 Task: Look for Airbnb properties in Bungoma, Kenya from 12th  December, 2023 to 15th December, 2023 for 3 adults.2 bedrooms having 3 beds and 1 bathroom. Property type can be flat. Amenities needed are: washing machine. Booking option can be shelf check-in. Look for 5 properties as per requirement.
Action: Mouse moved to (565, 148)
Screenshot: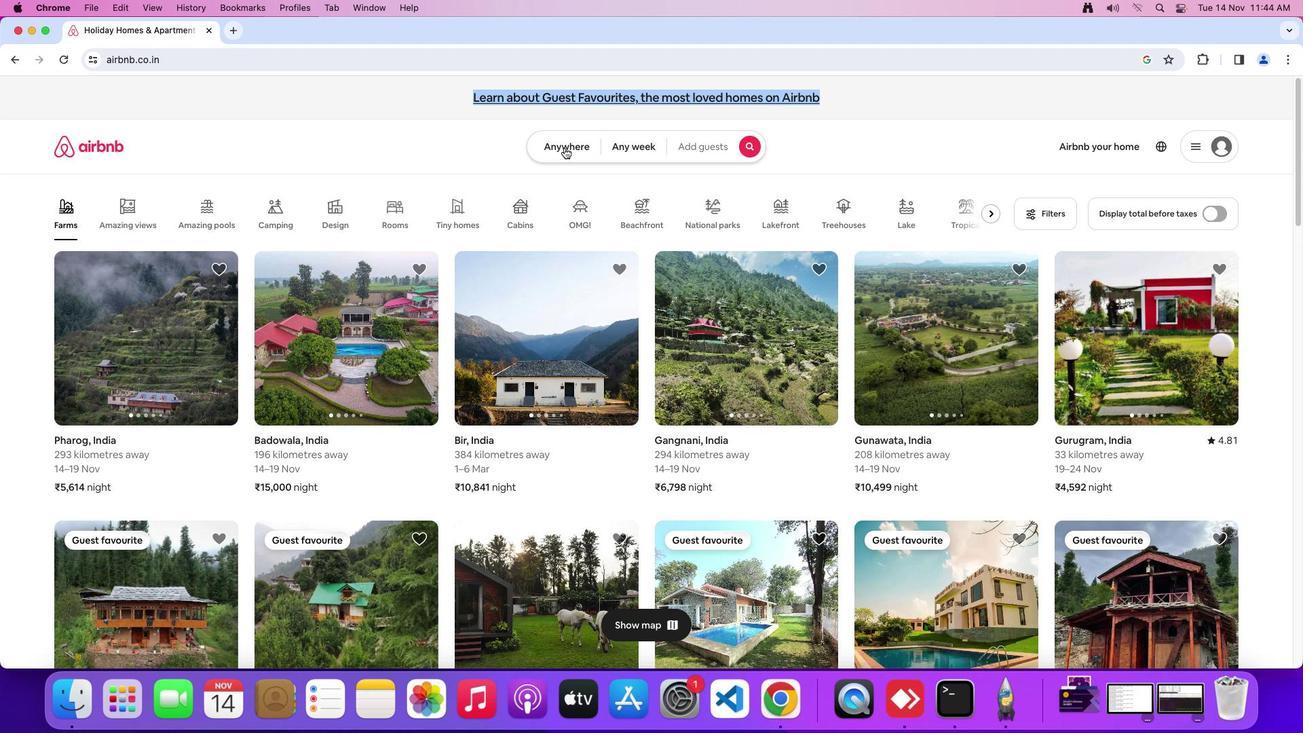 
Action: Mouse pressed left at (565, 148)
Screenshot: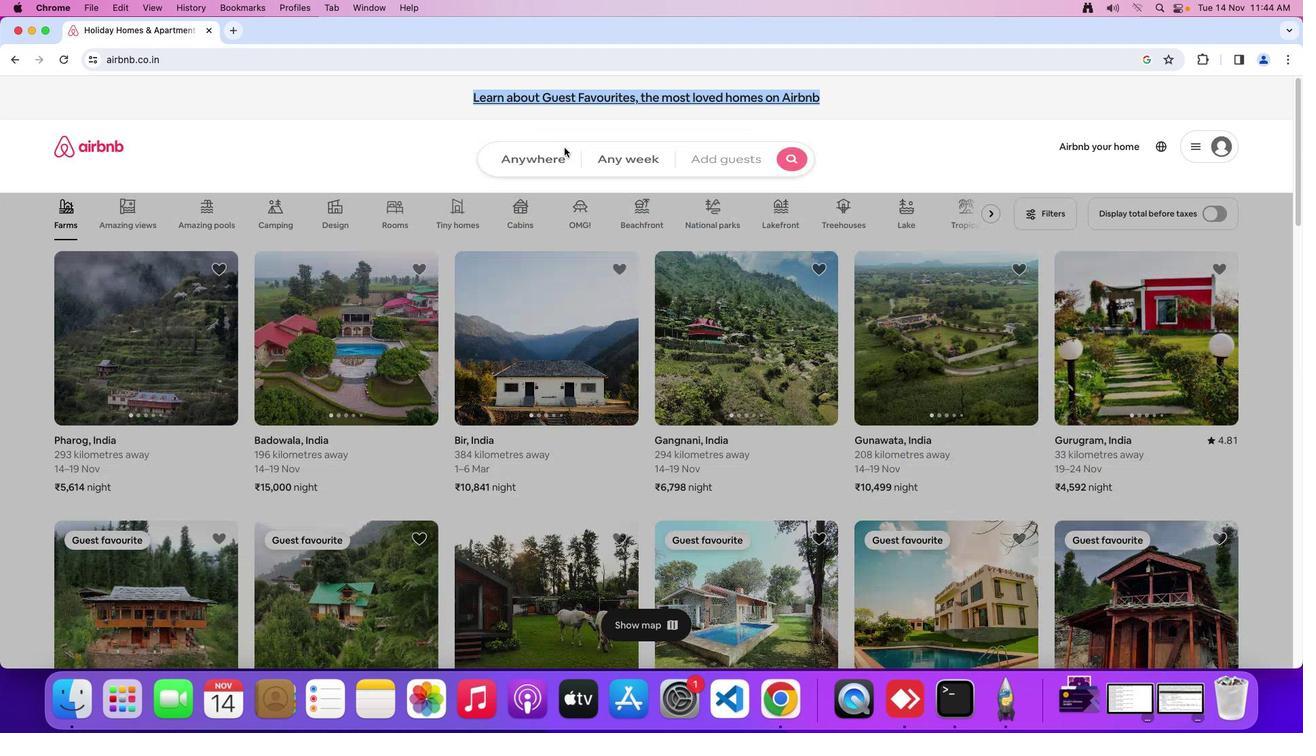 
Action: Mouse moved to (486, 207)
Screenshot: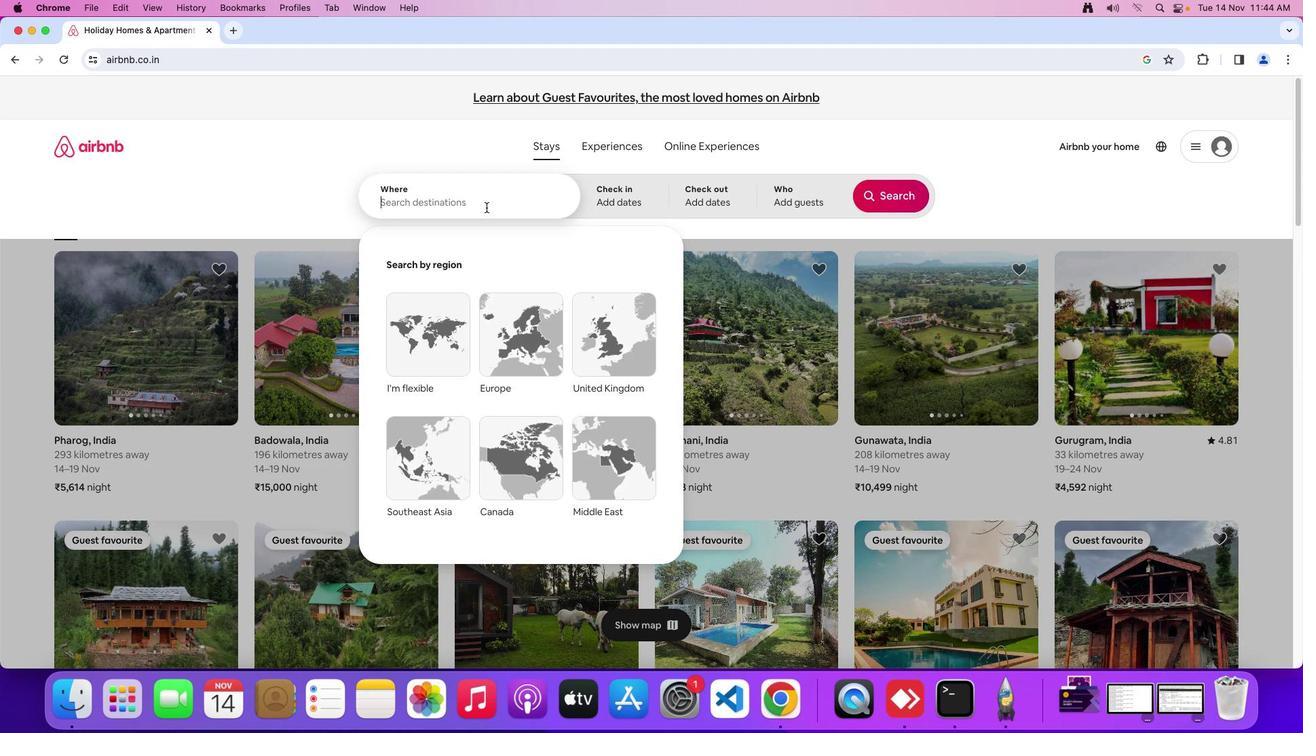 
Action: Mouse pressed left at (486, 207)
Screenshot: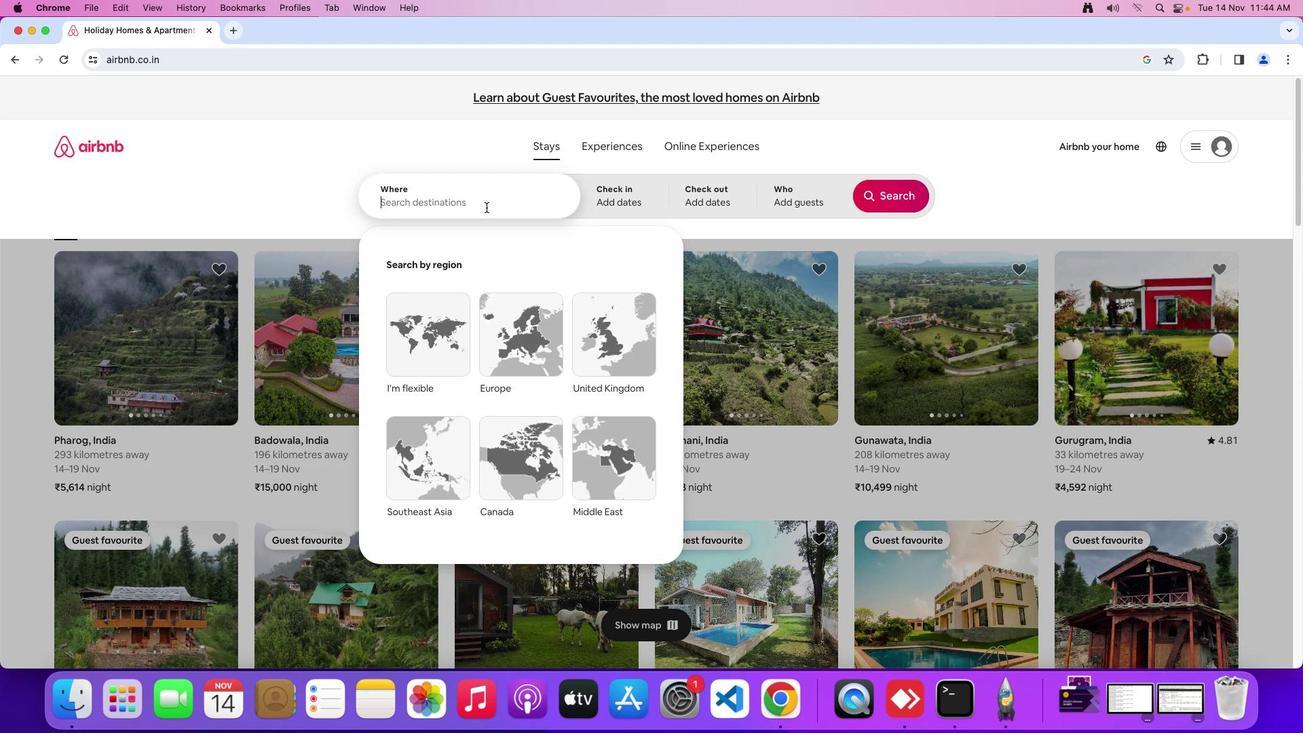 
Action: Mouse moved to (494, 213)
Screenshot: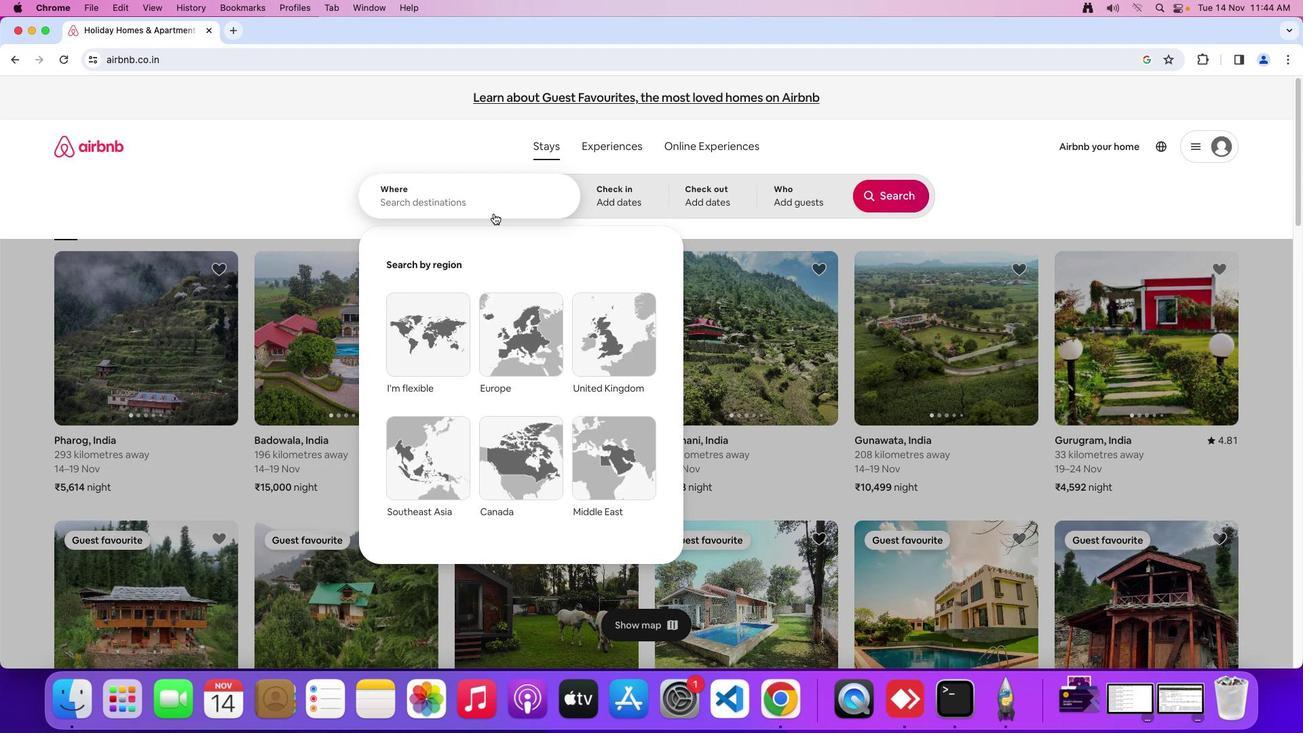 
Action: Key pressed Key.shift_r'B''u''n''g''o''m''a'','Key.spaceKey.shift'K''e''n''y''a'
Screenshot: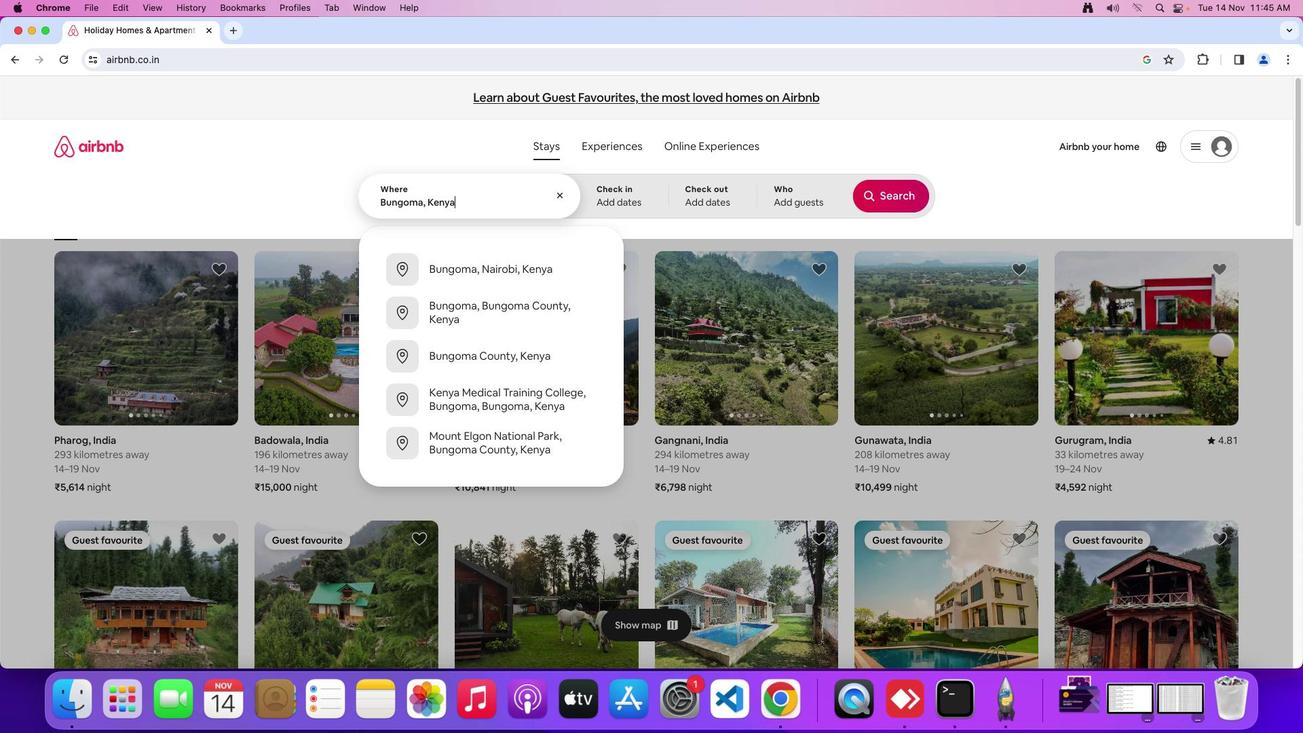 
Action: Mouse moved to (621, 186)
Screenshot: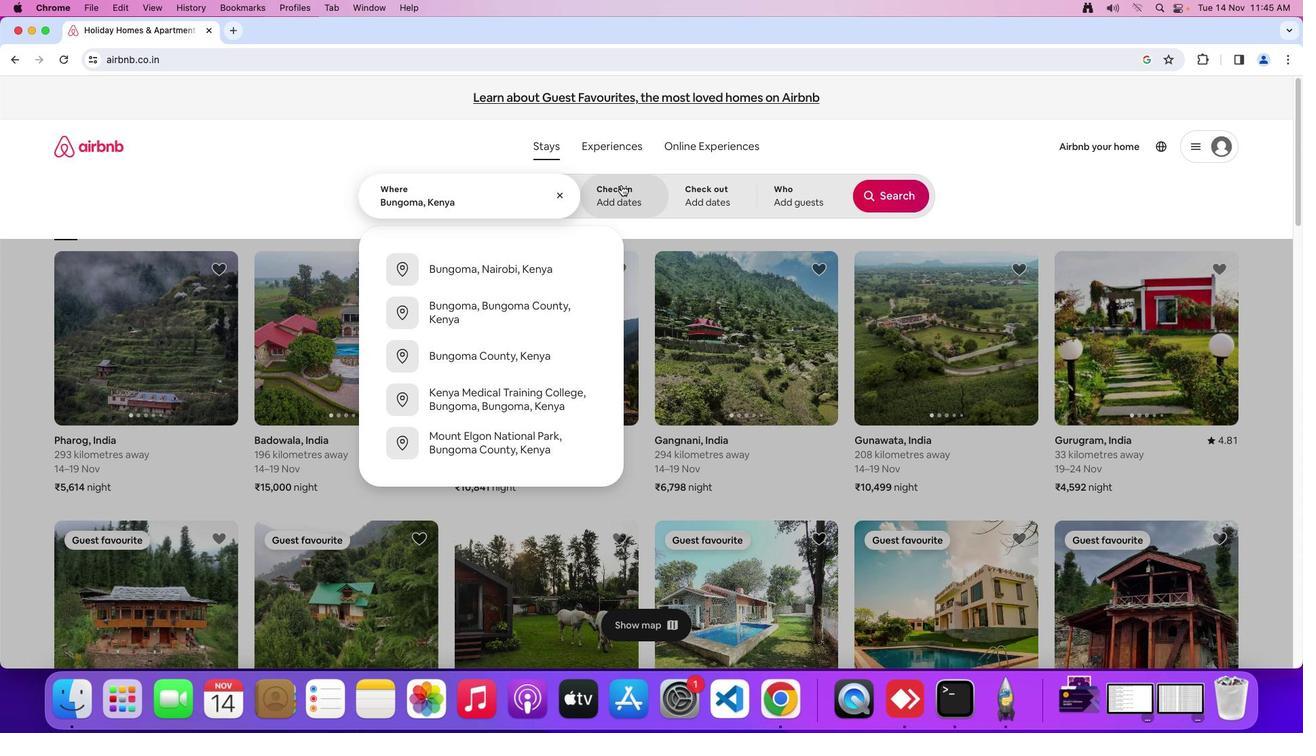 
Action: Mouse pressed left at (621, 186)
Screenshot: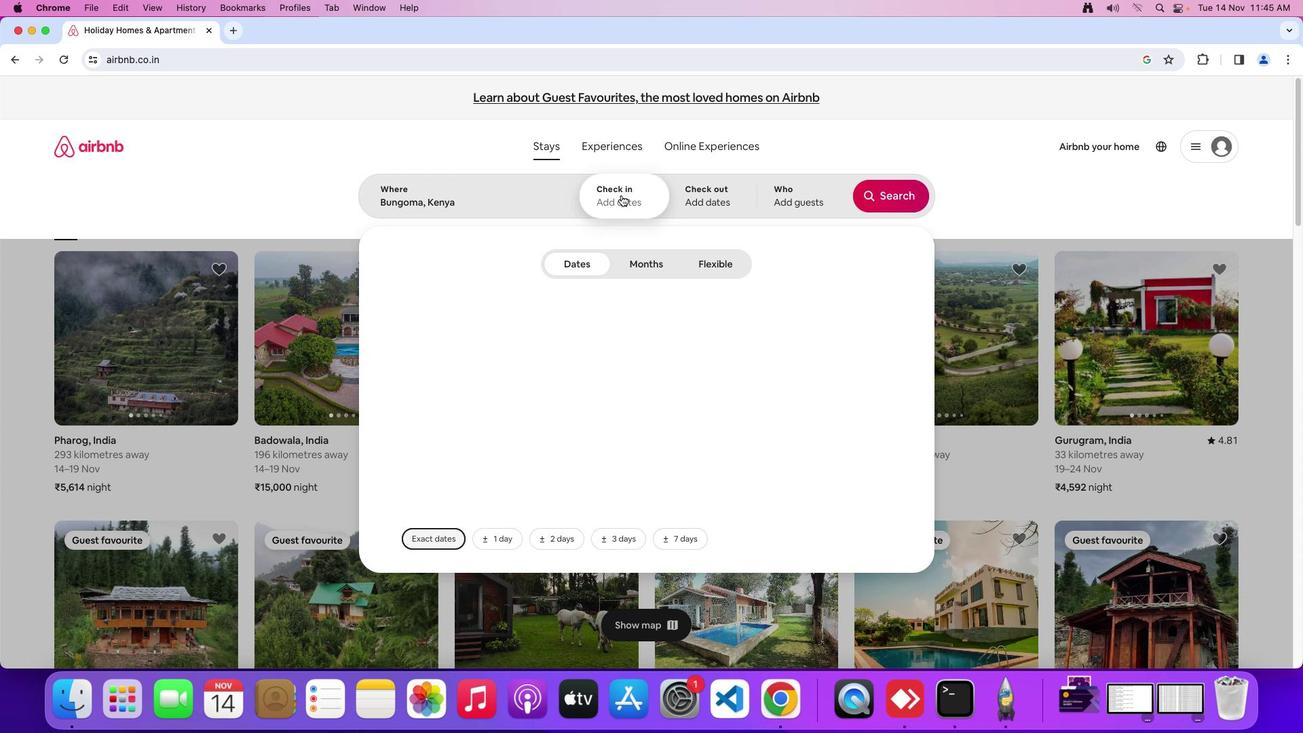 
Action: Mouse moved to (746, 434)
Screenshot: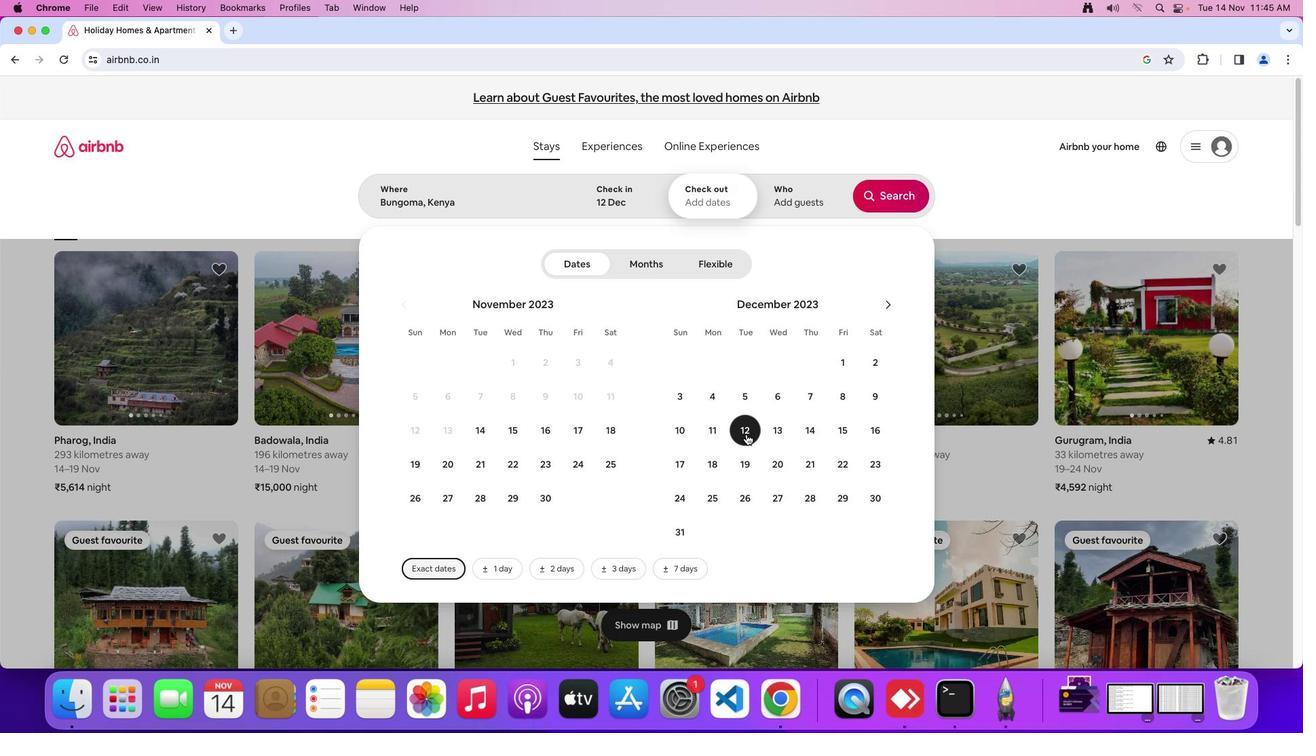 
Action: Mouse pressed left at (746, 434)
Screenshot: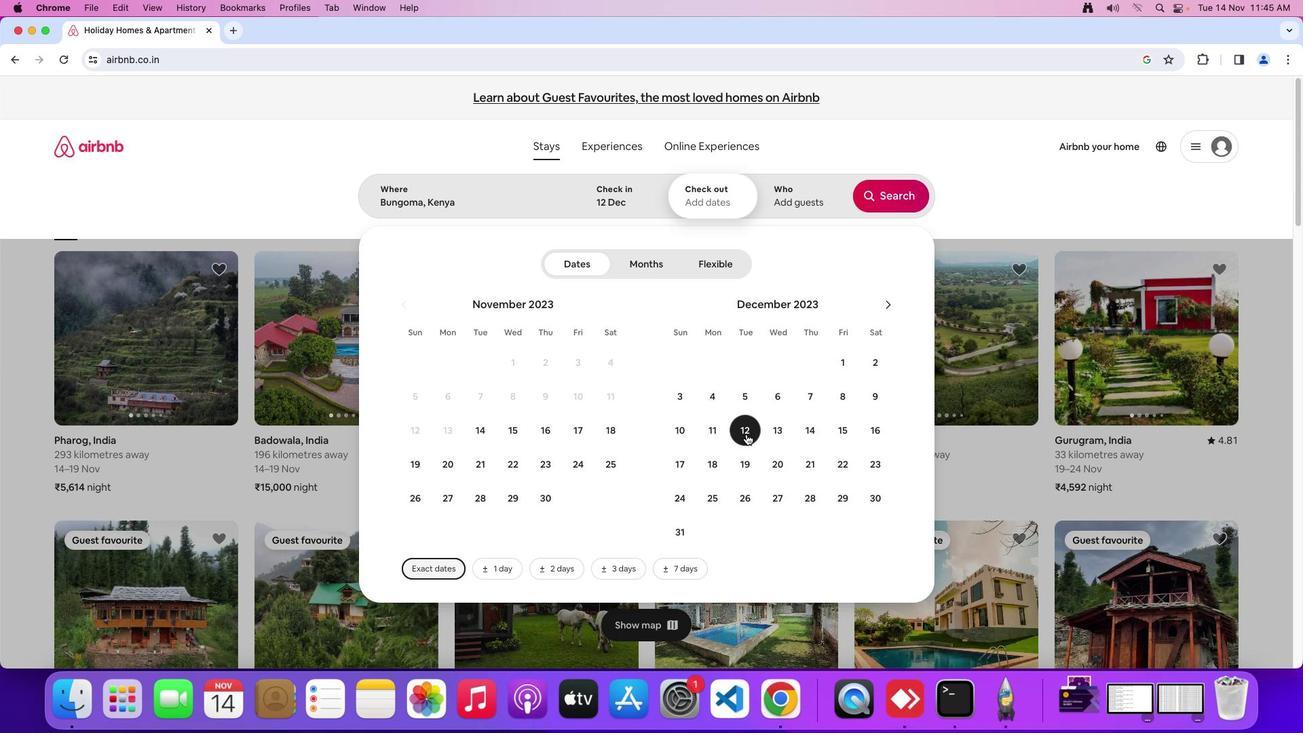 
Action: Mouse moved to (839, 429)
Screenshot: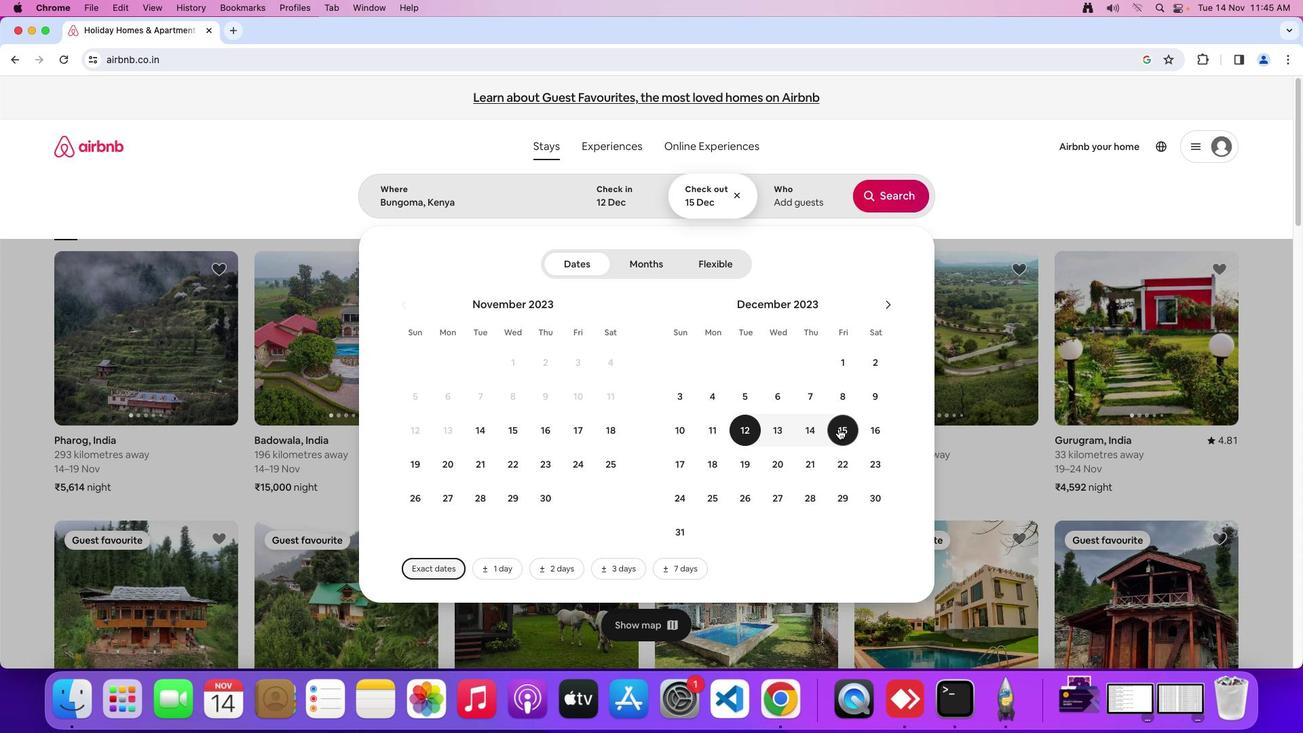 
Action: Mouse pressed left at (839, 429)
Screenshot: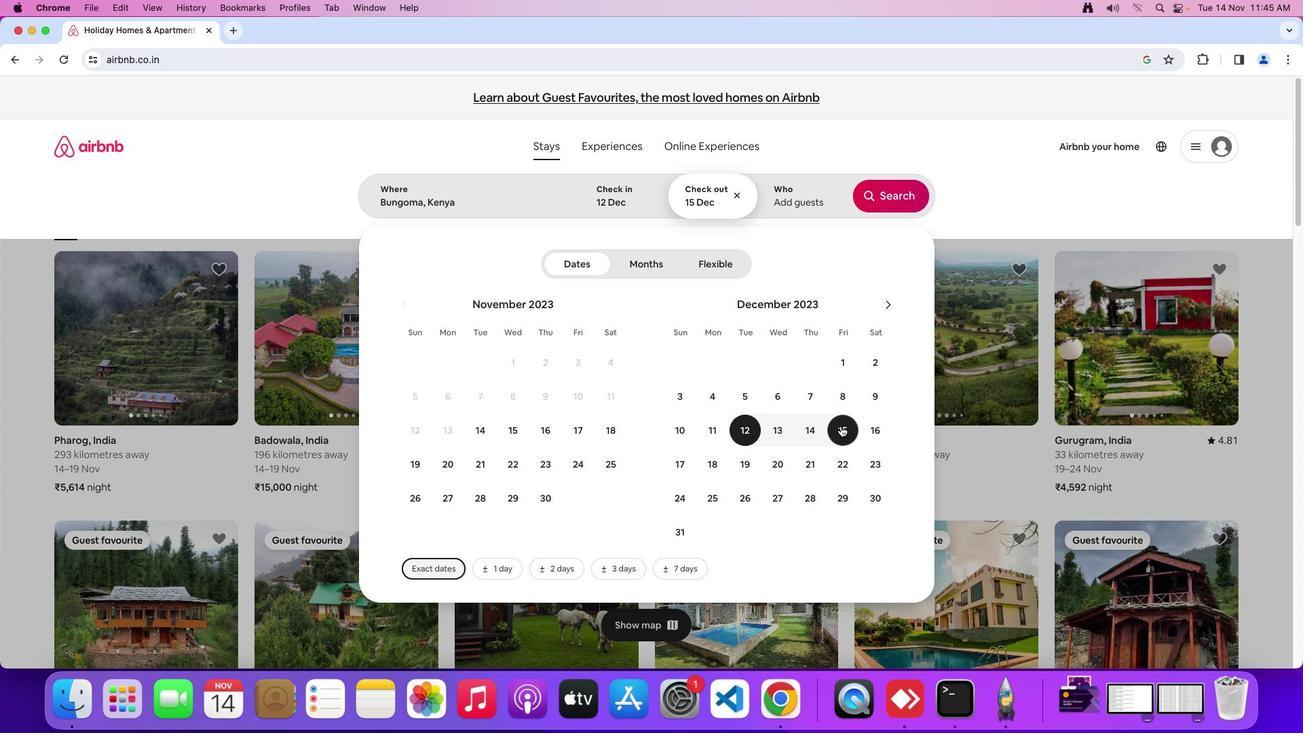 
Action: Mouse moved to (826, 208)
Screenshot: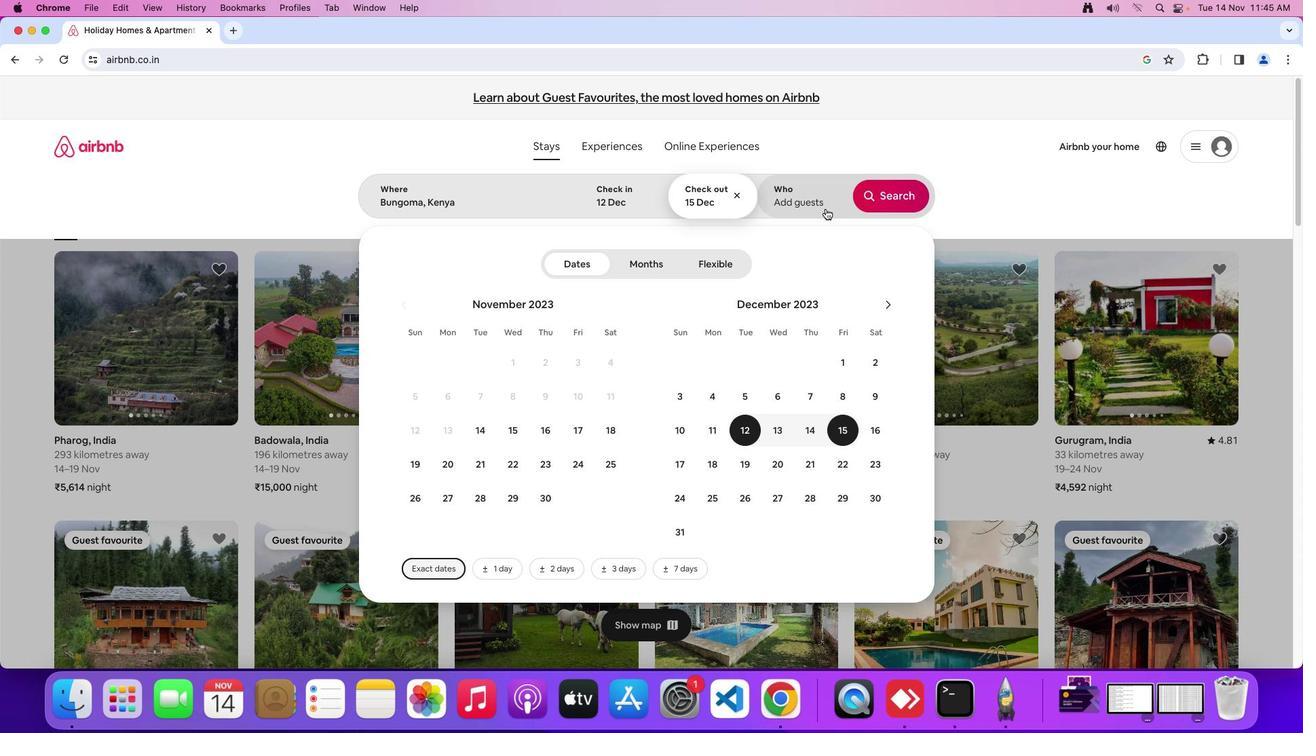 
Action: Mouse pressed left at (826, 208)
Screenshot: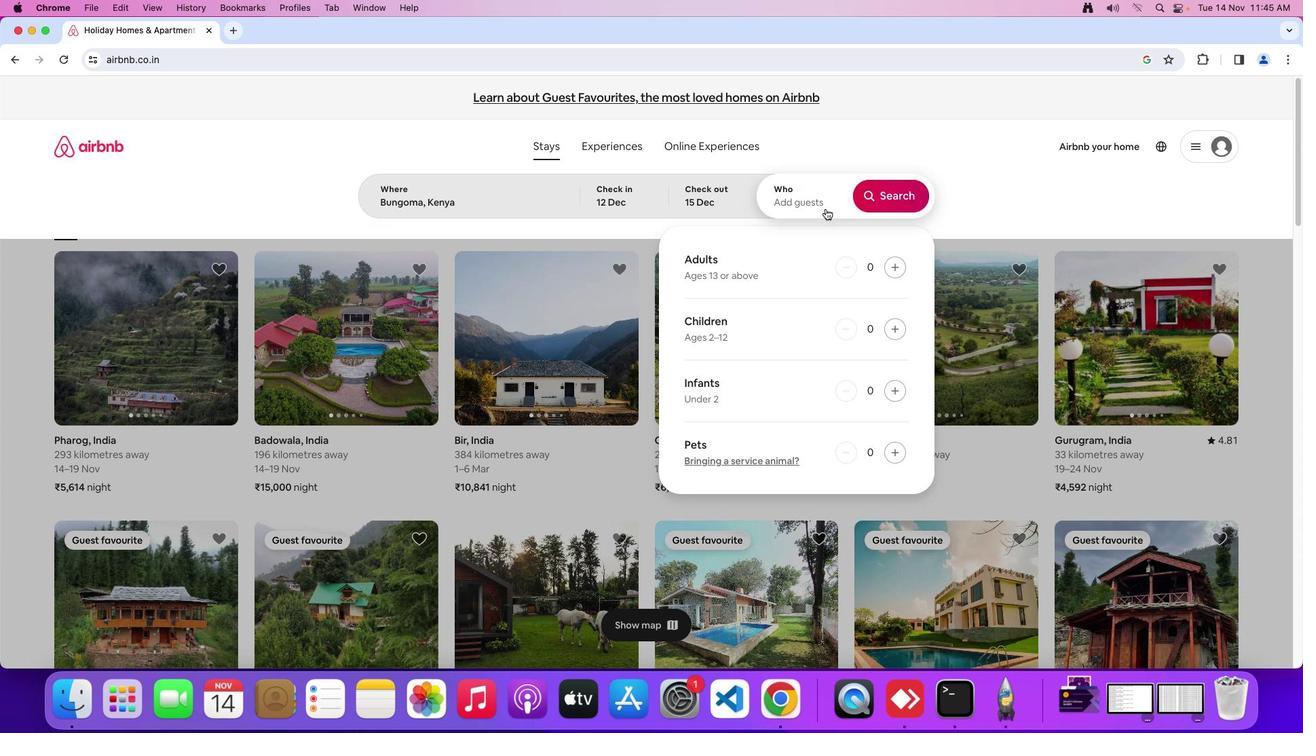 
Action: Mouse moved to (898, 269)
Screenshot: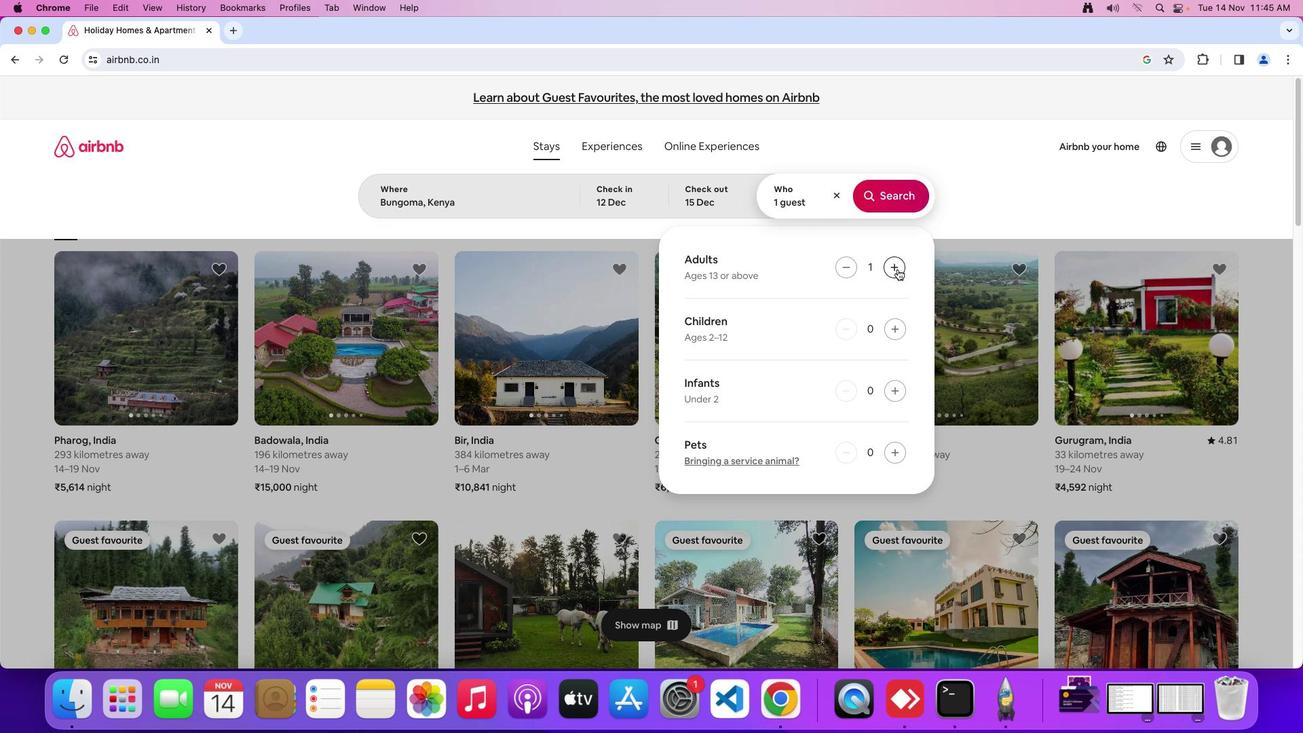 
Action: Mouse pressed left at (898, 269)
Screenshot: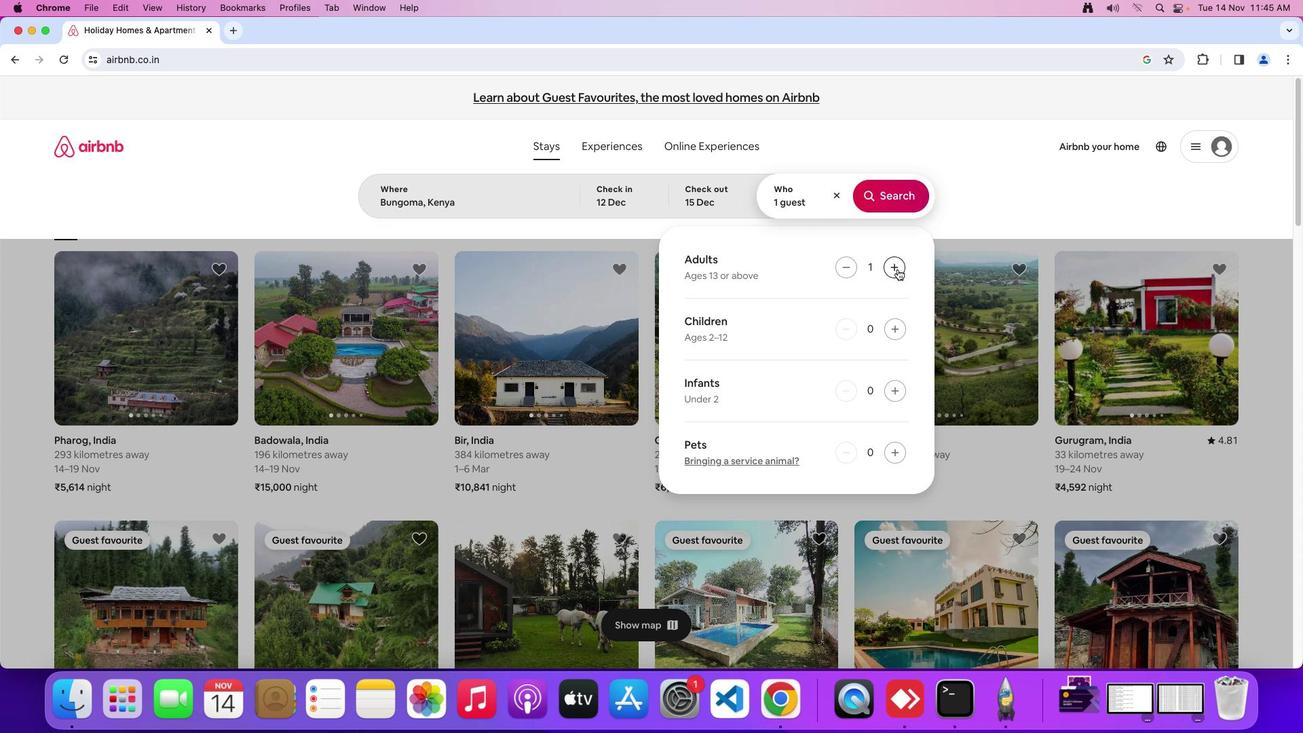 
Action: Mouse moved to (898, 268)
Screenshot: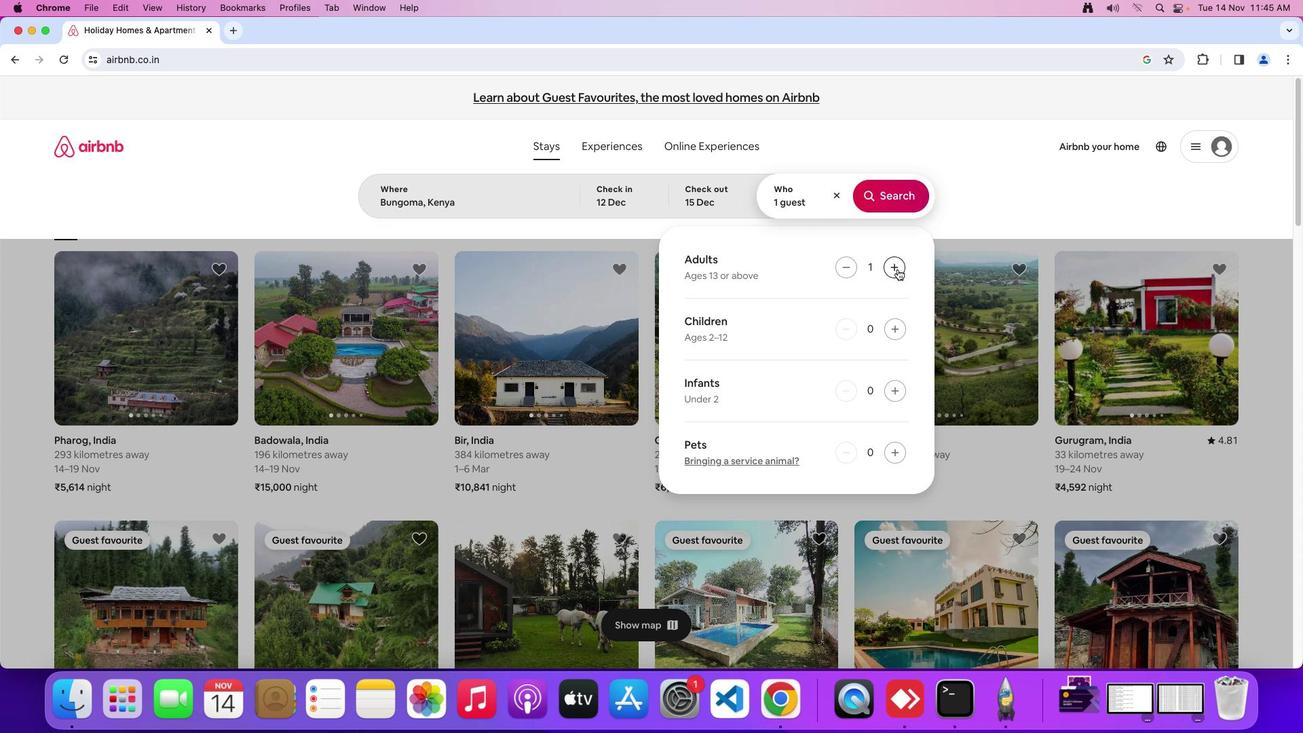
Action: Mouse pressed left at (898, 268)
Screenshot: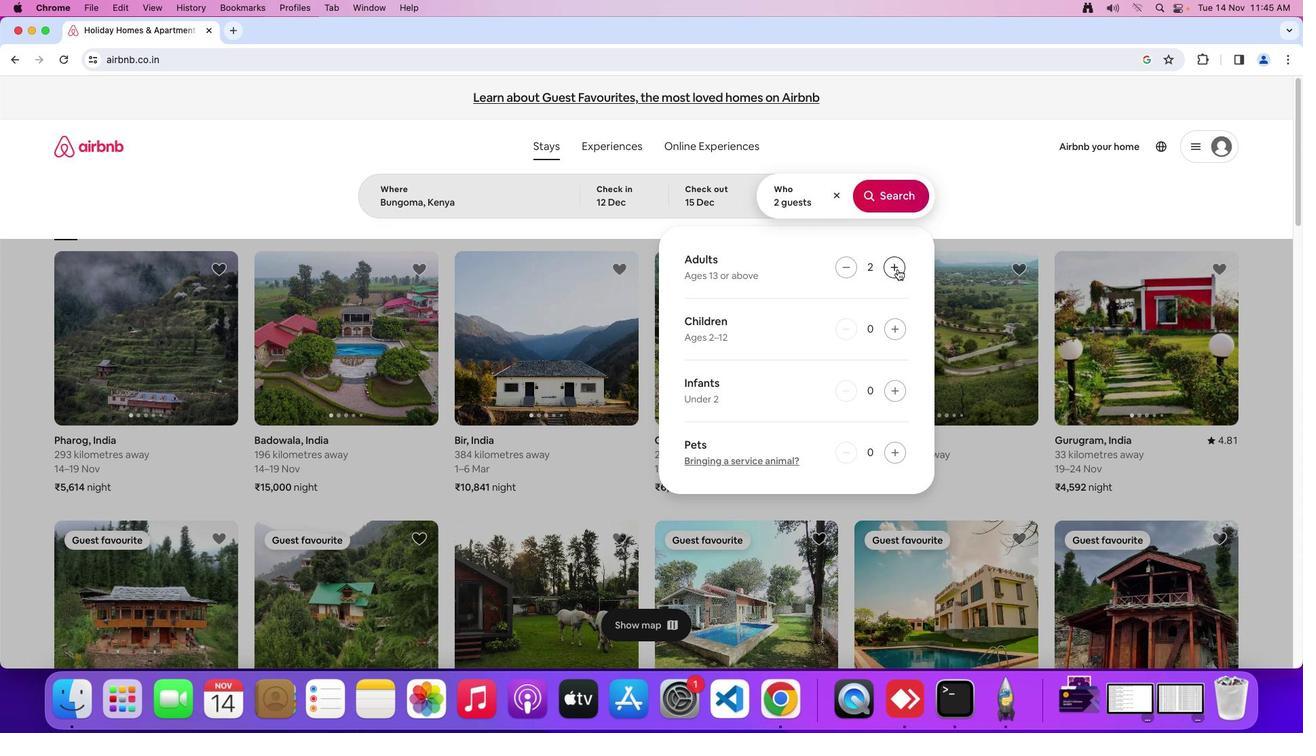 
Action: Mouse pressed left at (898, 268)
Screenshot: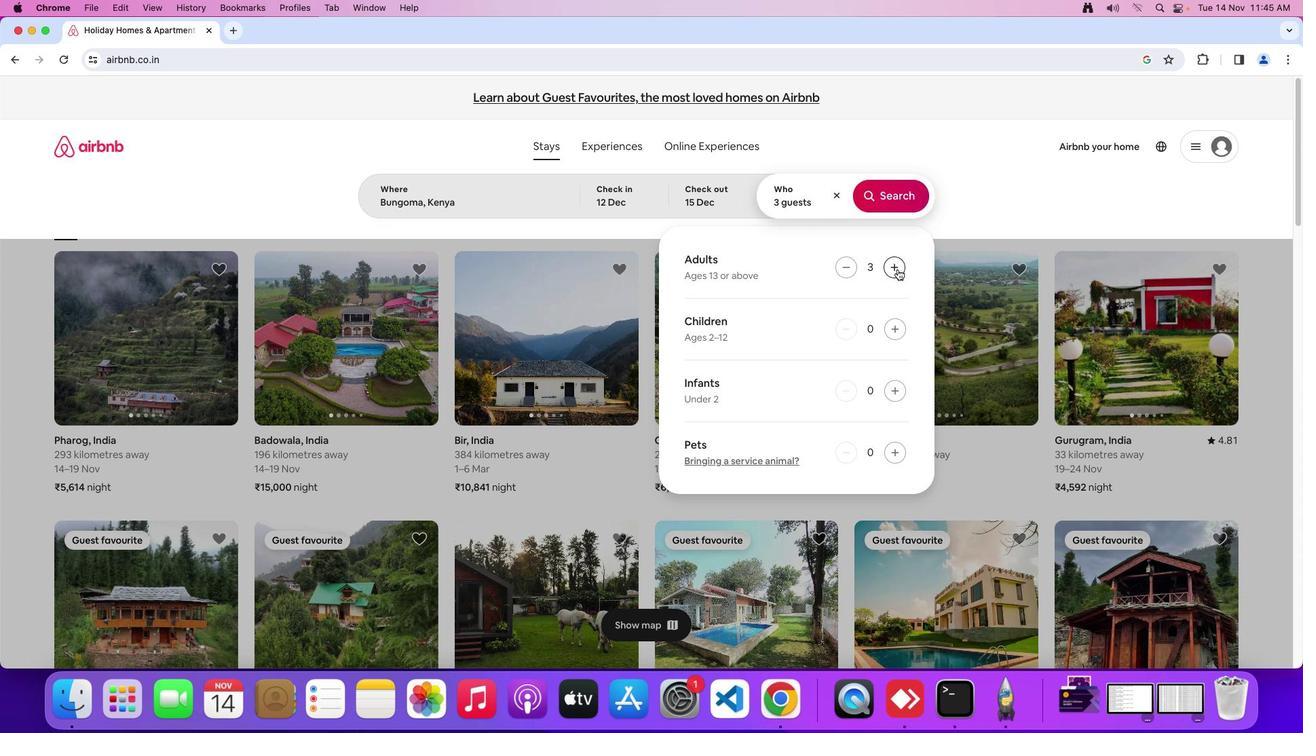 
Action: Mouse moved to (897, 203)
Screenshot: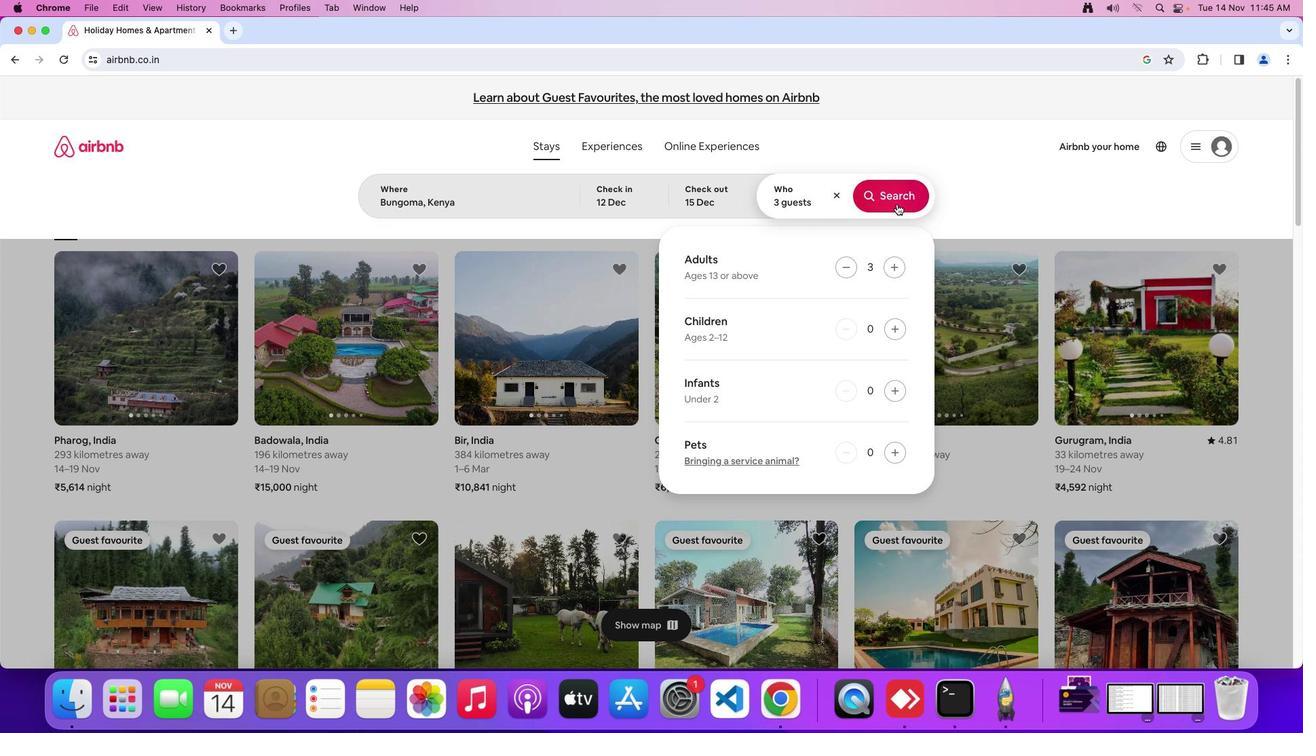 
Action: Mouse pressed left at (897, 203)
Screenshot: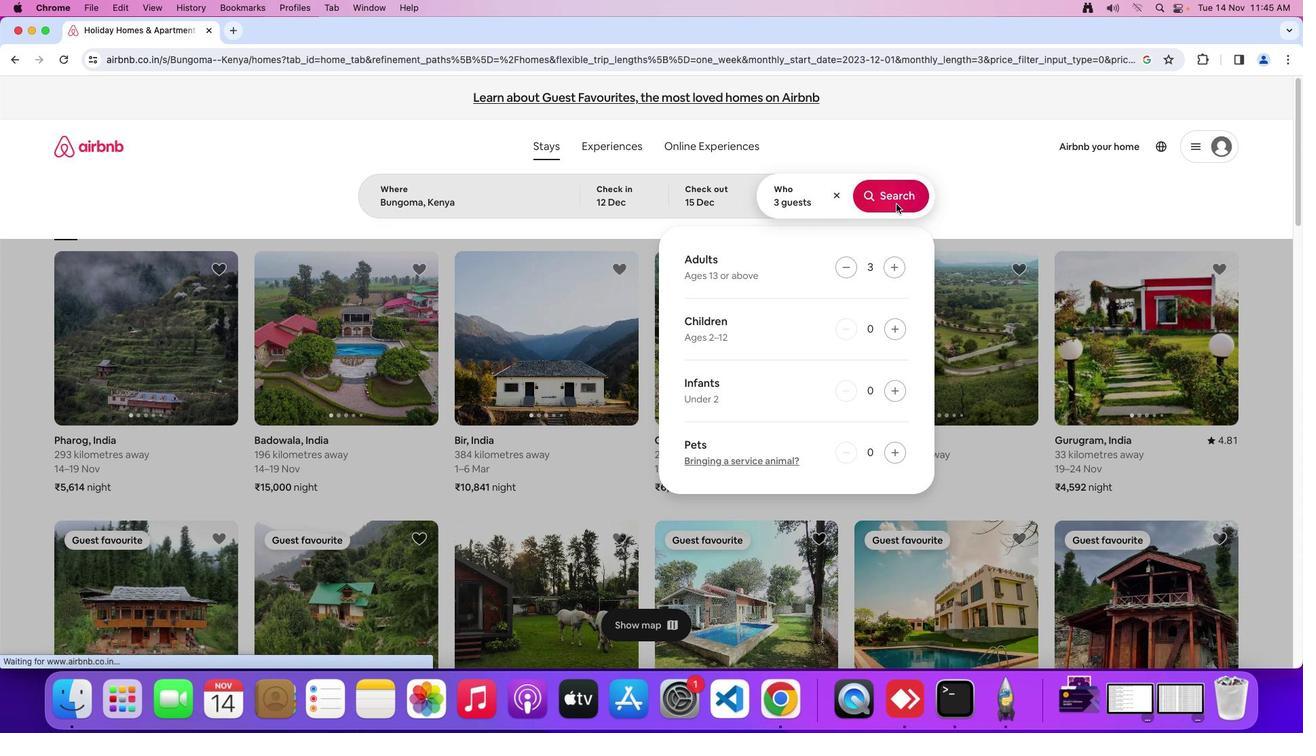 
Action: Mouse moved to (1069, 156)
Screenshot: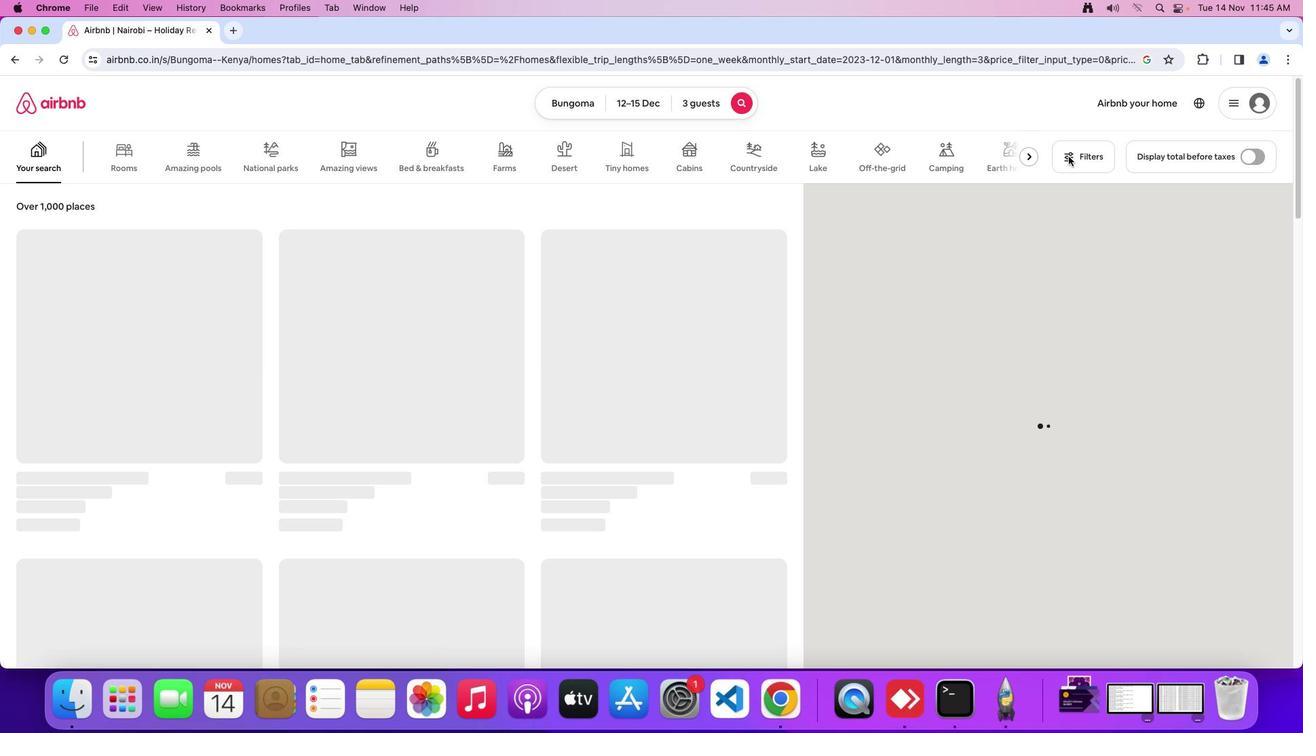 
Action: Mouse pressed left at (1069, 156)
Screenshot: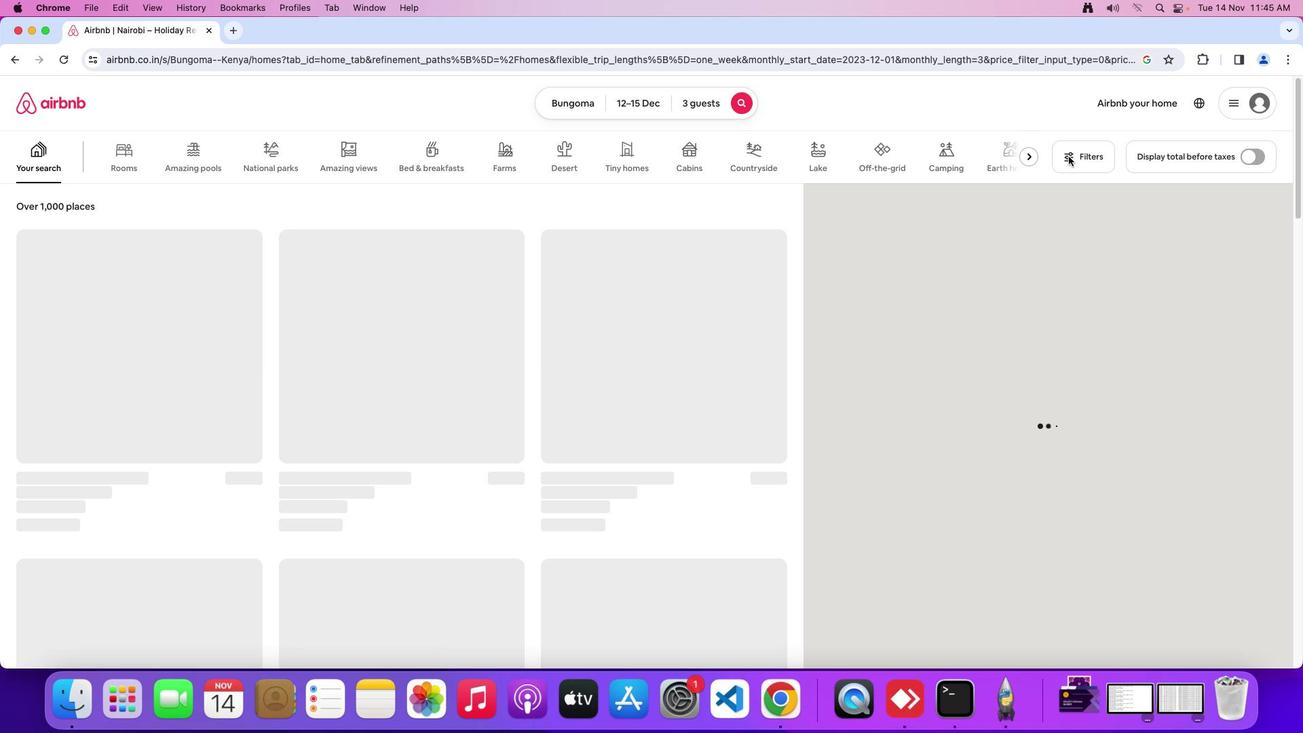 
Action: Mouse moved to (1081, 157)
Screenshot: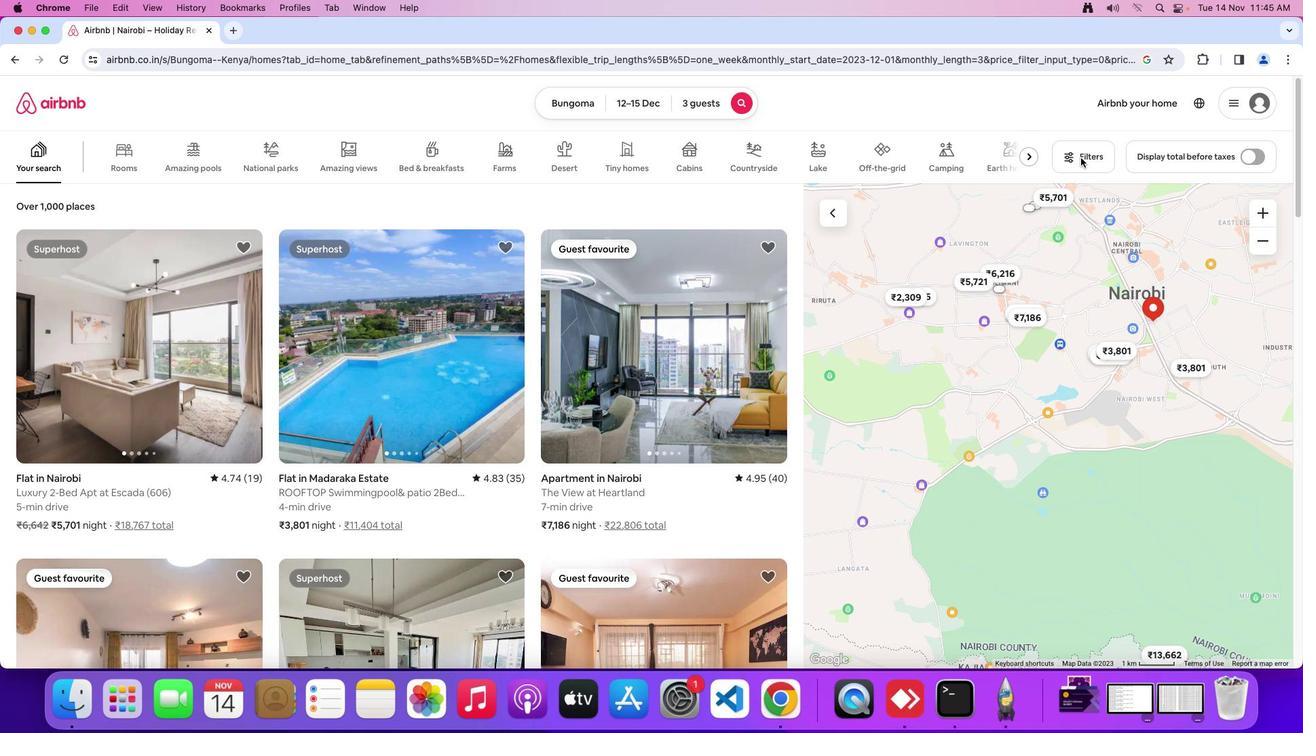 
Action: Mouse pressed left at (1081, 157)
Screenshot: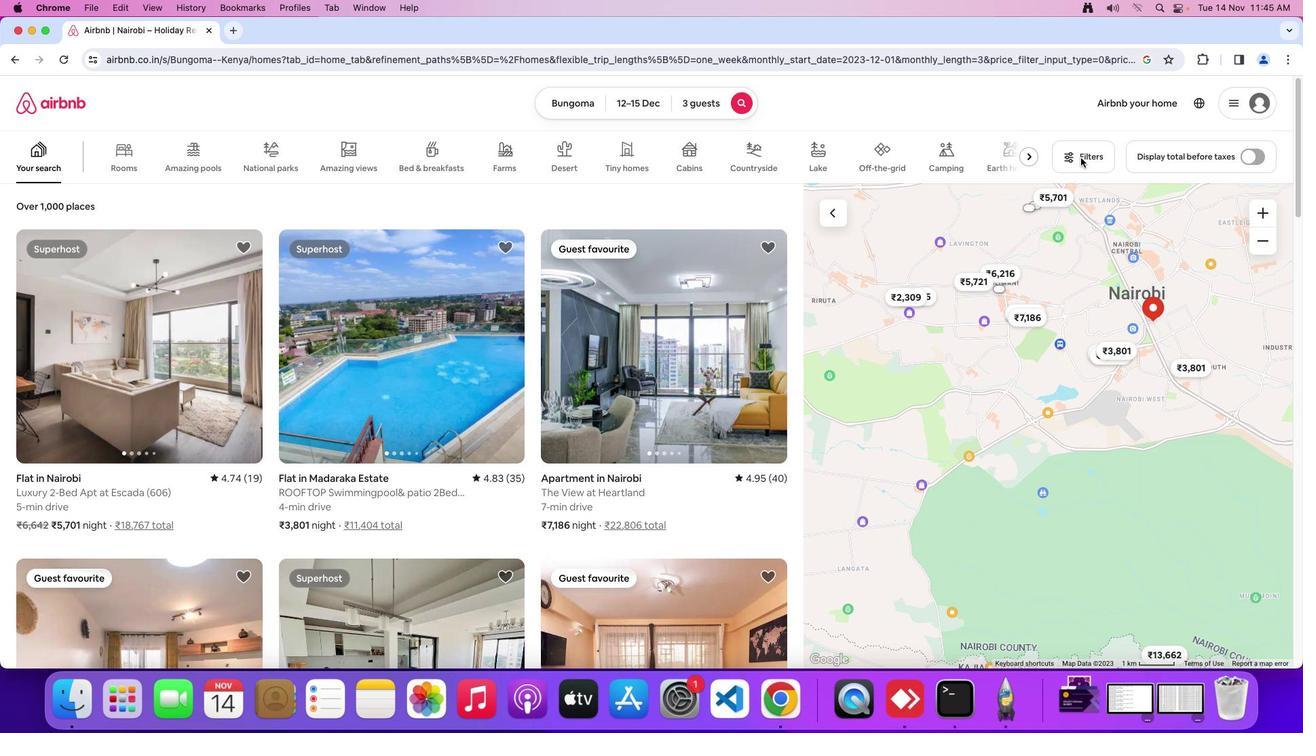 
Action: Mouse moved to (715, 414)
Screenshot: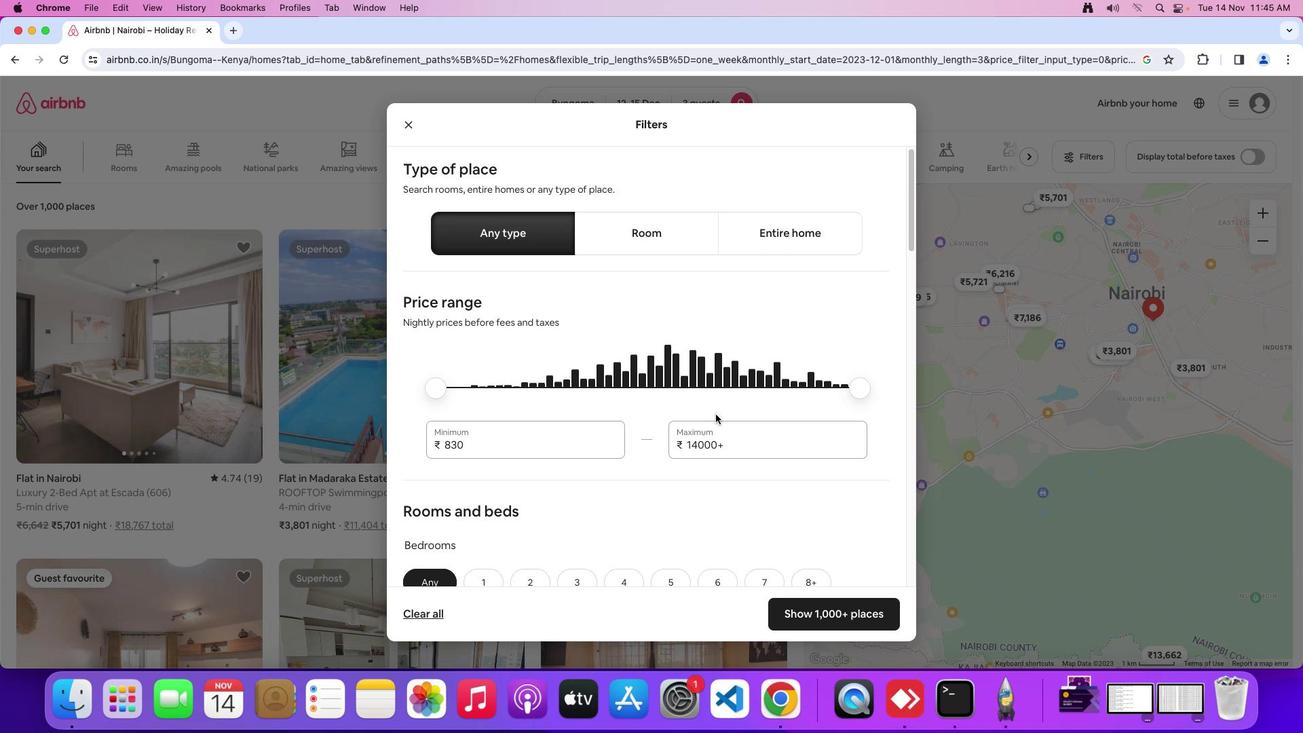
Action: Mouse scrolled (715, 414) with delta (0, 0)
Screenshot: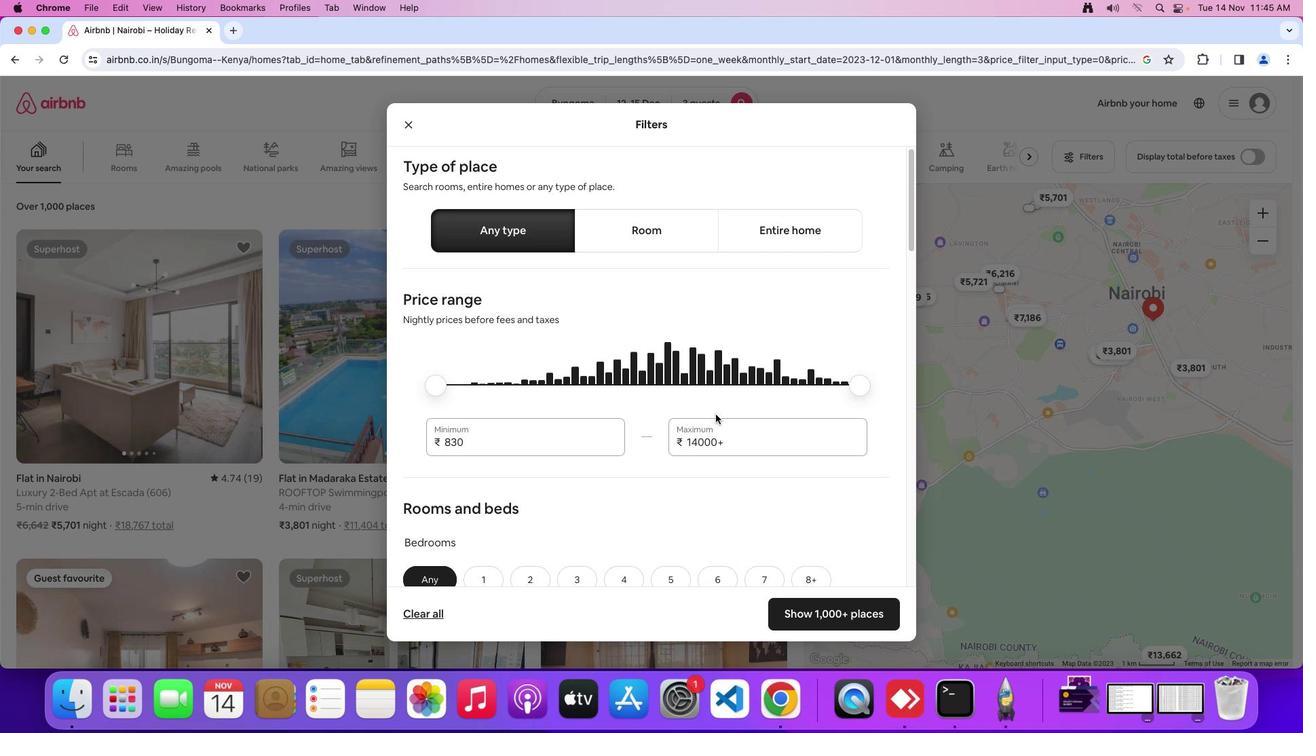 
Action: Mouse moved to (715, 414)
Screenshot: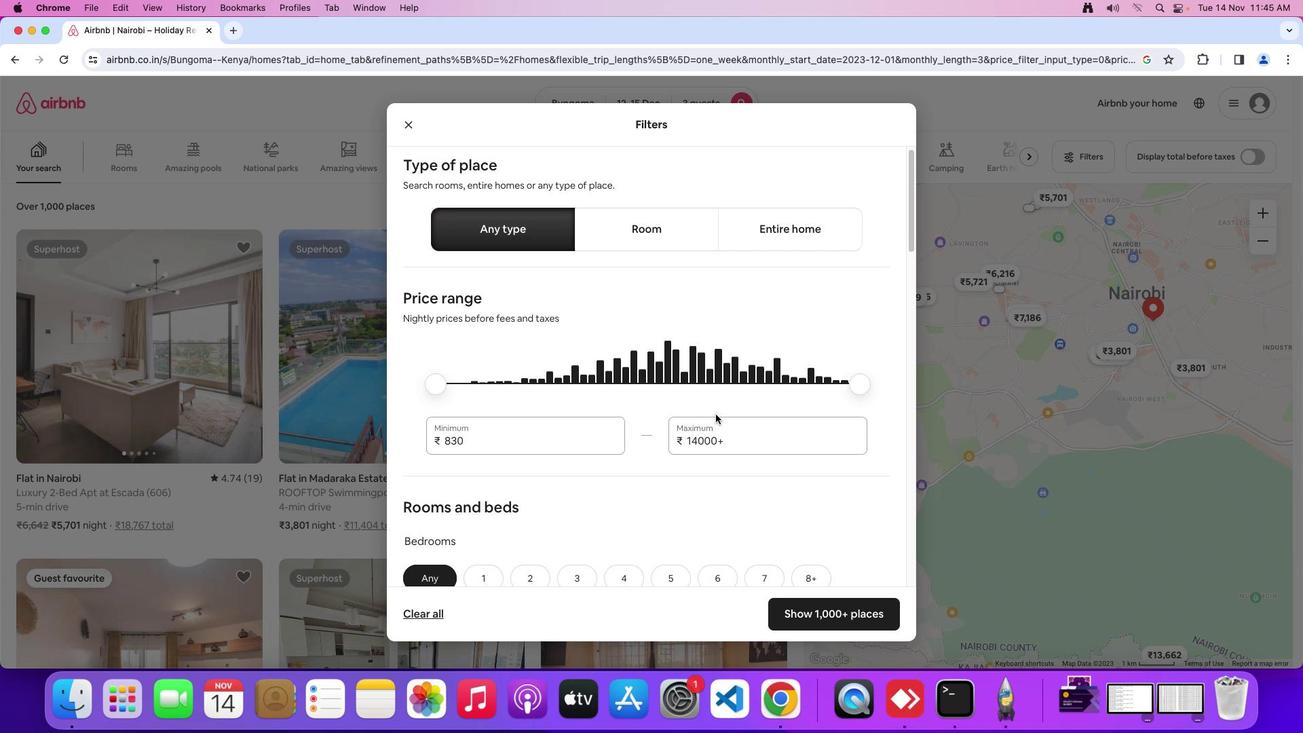 
Action: Mouse scrolled (715, 414) with delta (0, 0)
Screenshot: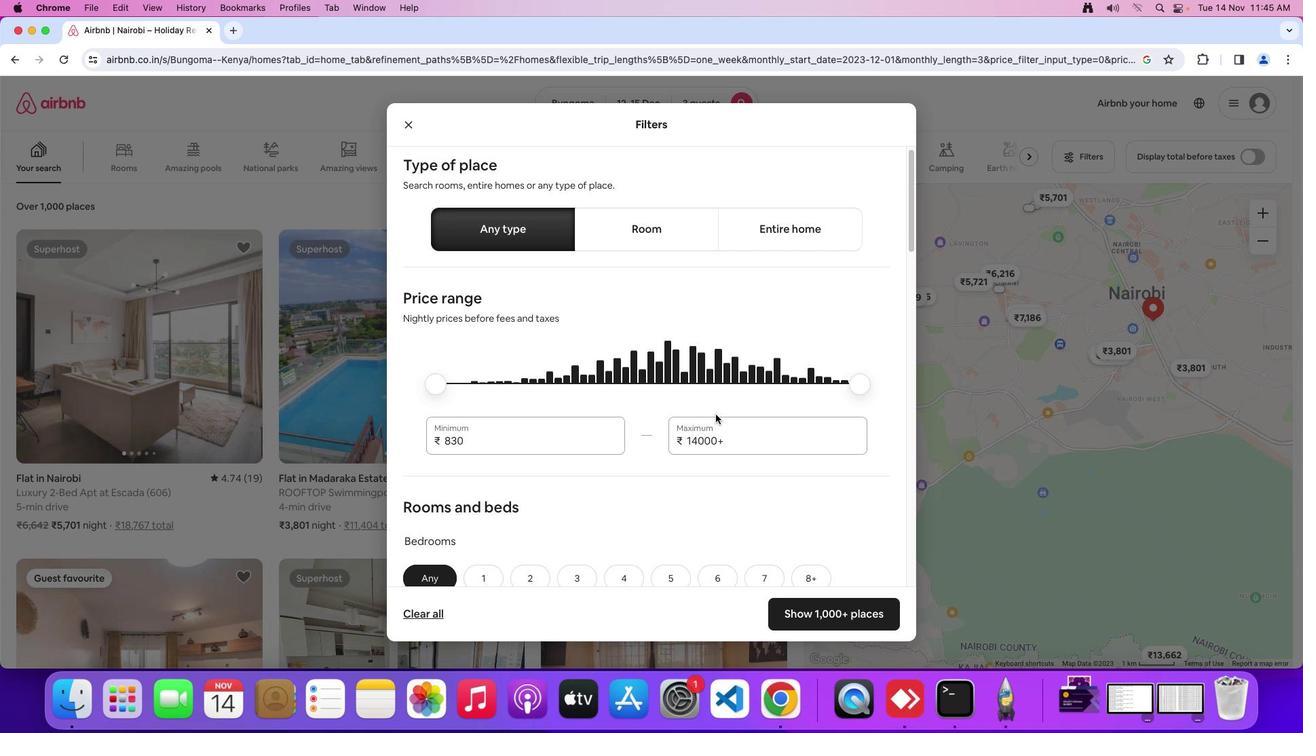 
Action: Mouse moved to (717, 414)
Screenshot: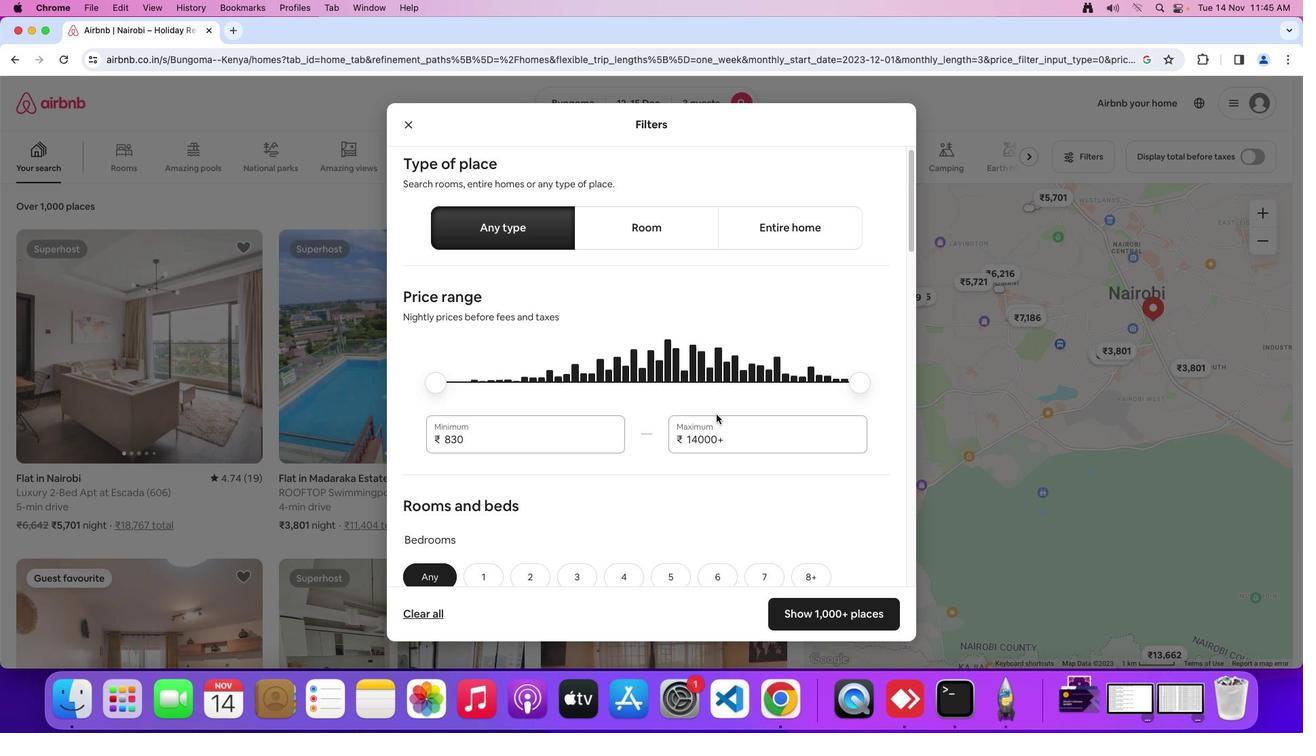 
Action: Mouse scrolled (717, 414) with delta (0, 0)
Screenshot: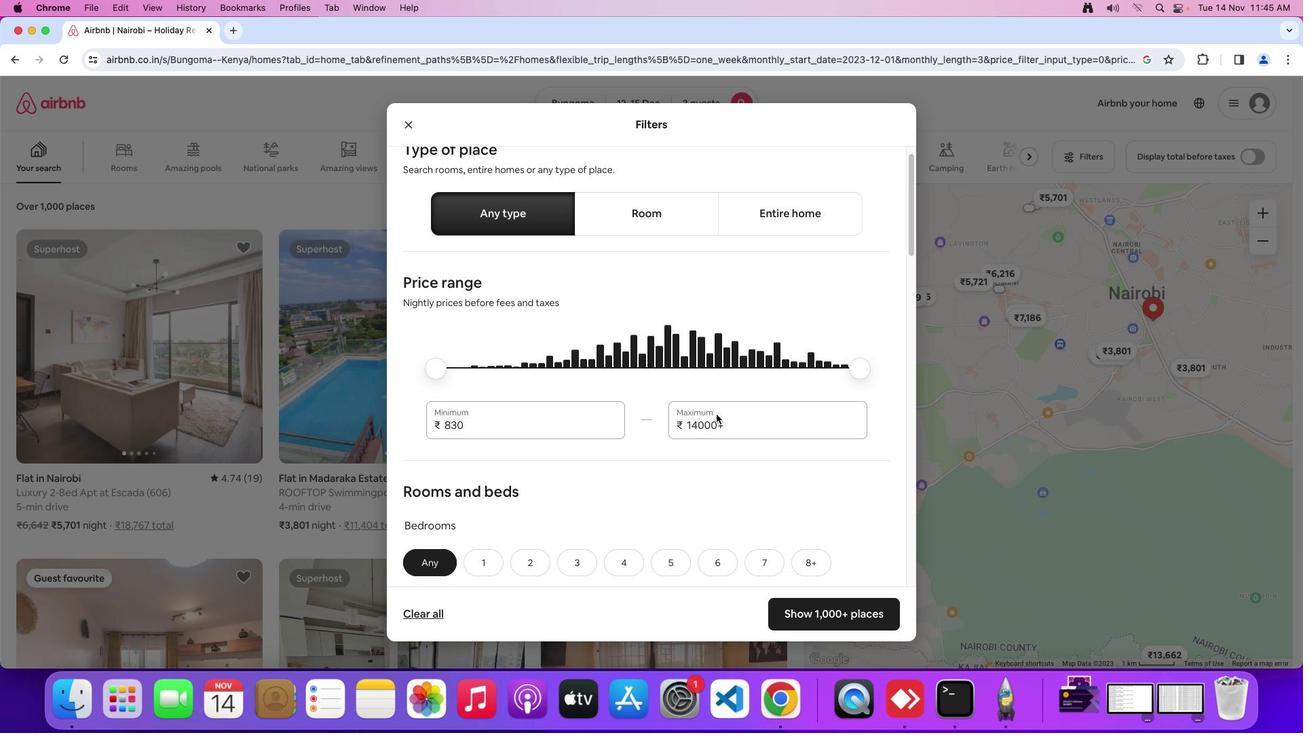 
Action: Mouse scrolled (717, 414) with delta (0, 0)
Screenshot: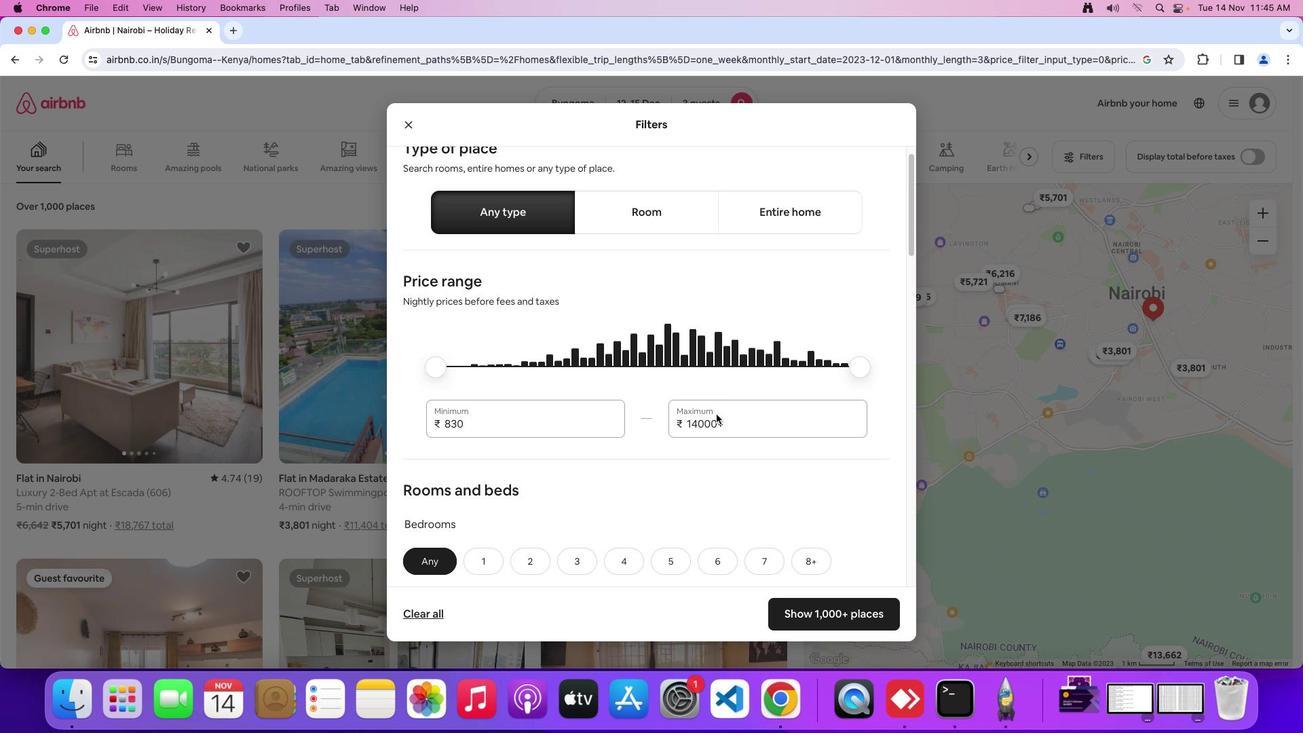 
Action: Mouse moved to (717, 415)
Screenshot: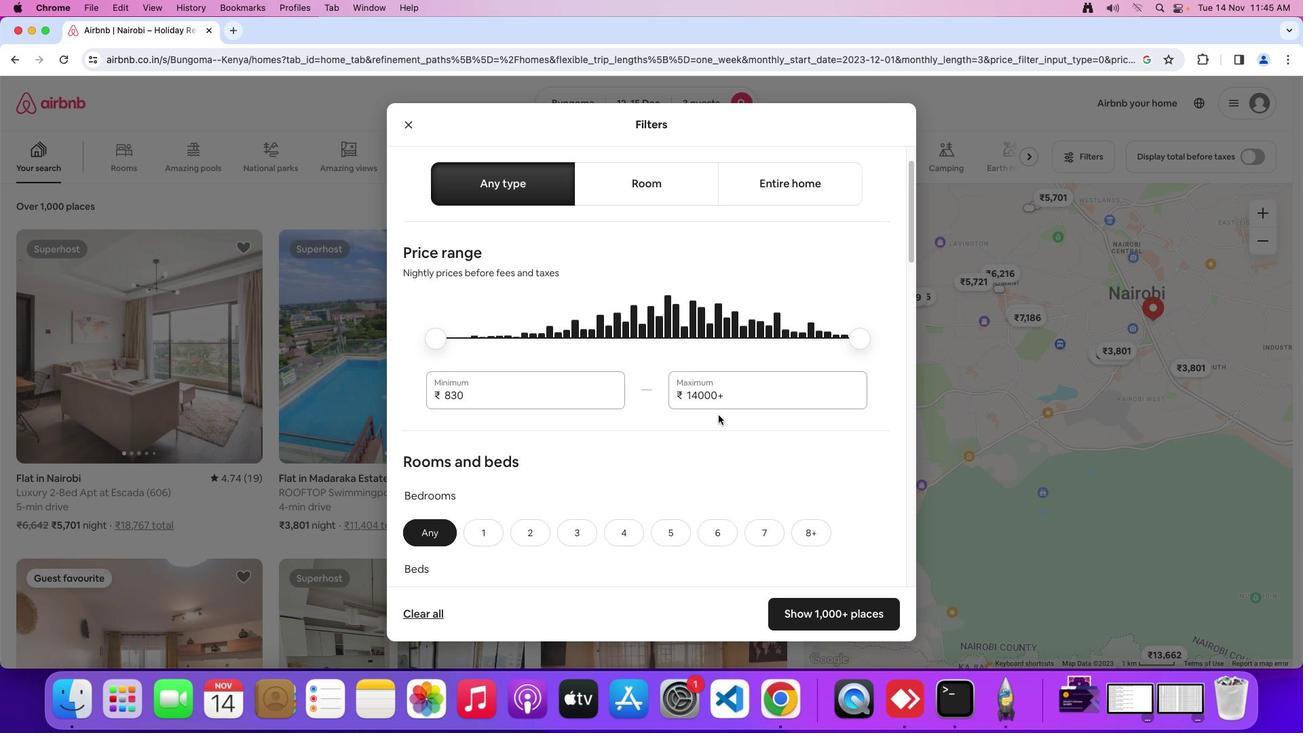 
Action: Mouse scrolled (717, 415) with delta (0, 0)
Screenshot: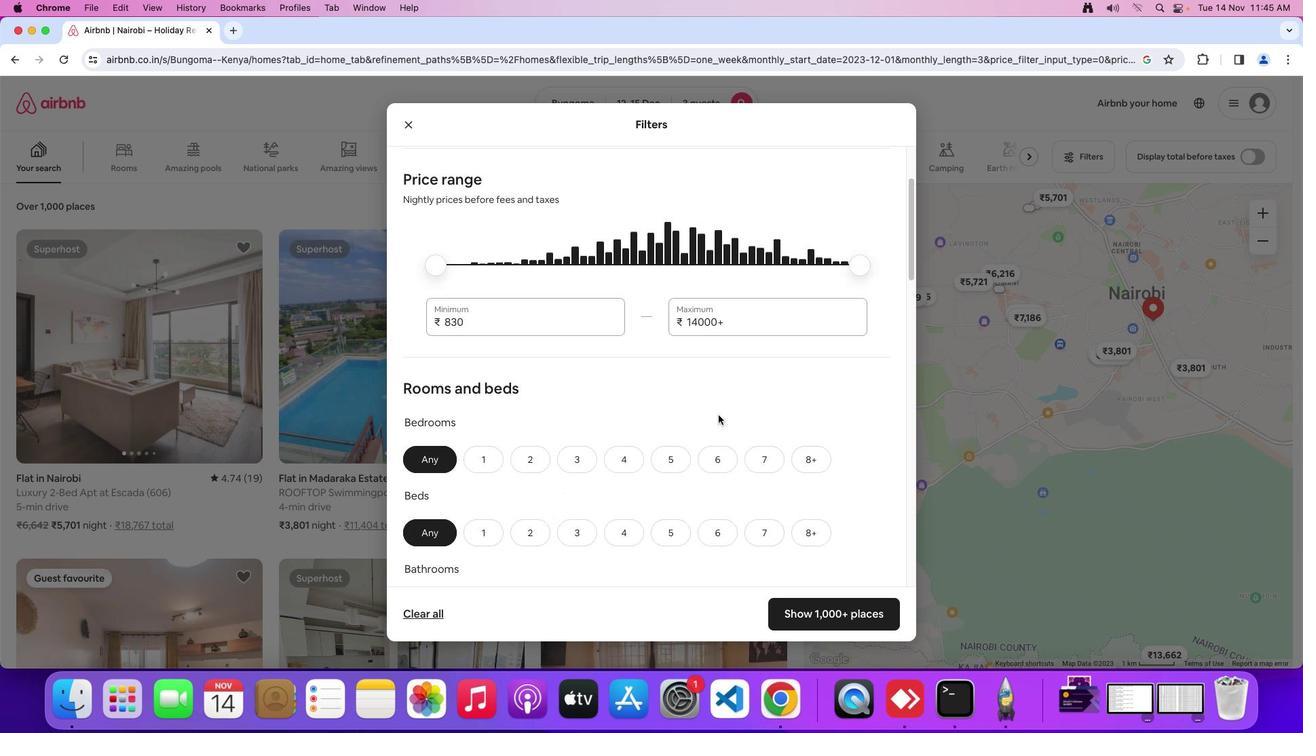 
Action: Mouse scrolled (717, 415) with delta (0, 0)
Screenshot: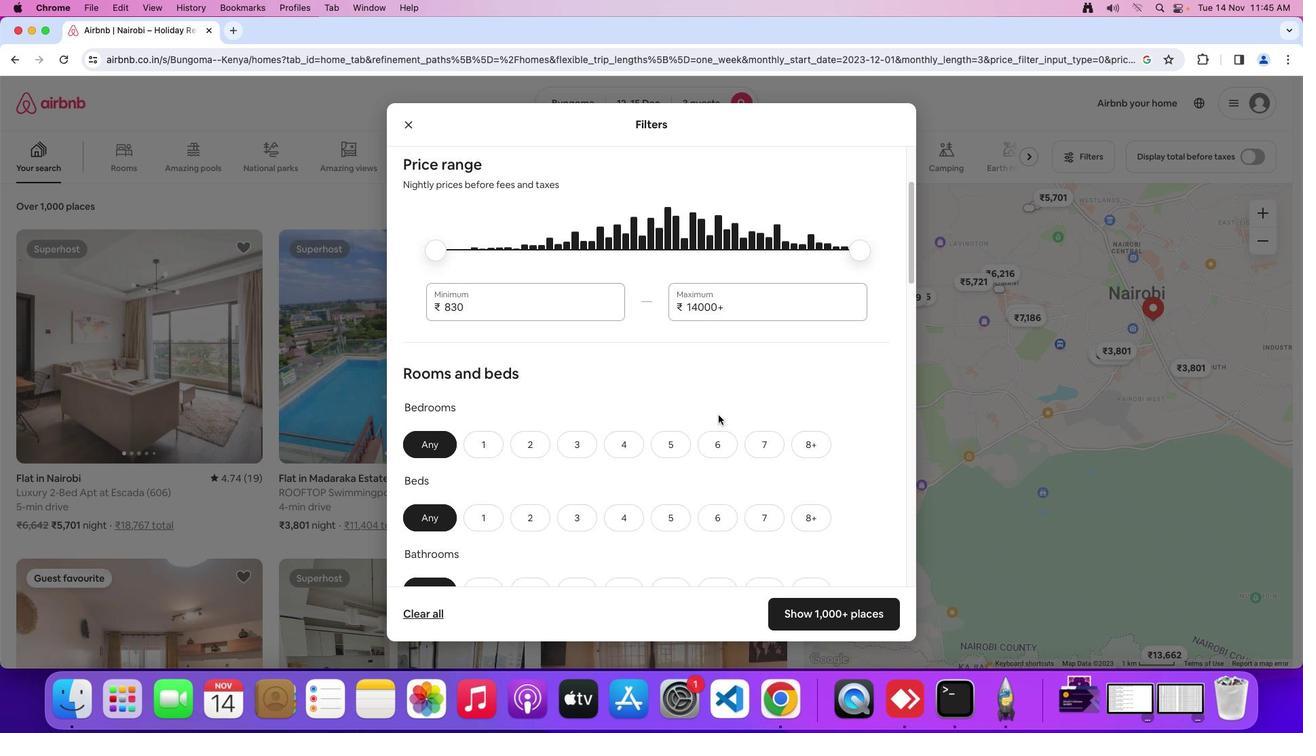 
Action: Mouse moved to (718, 415)
Screenshot: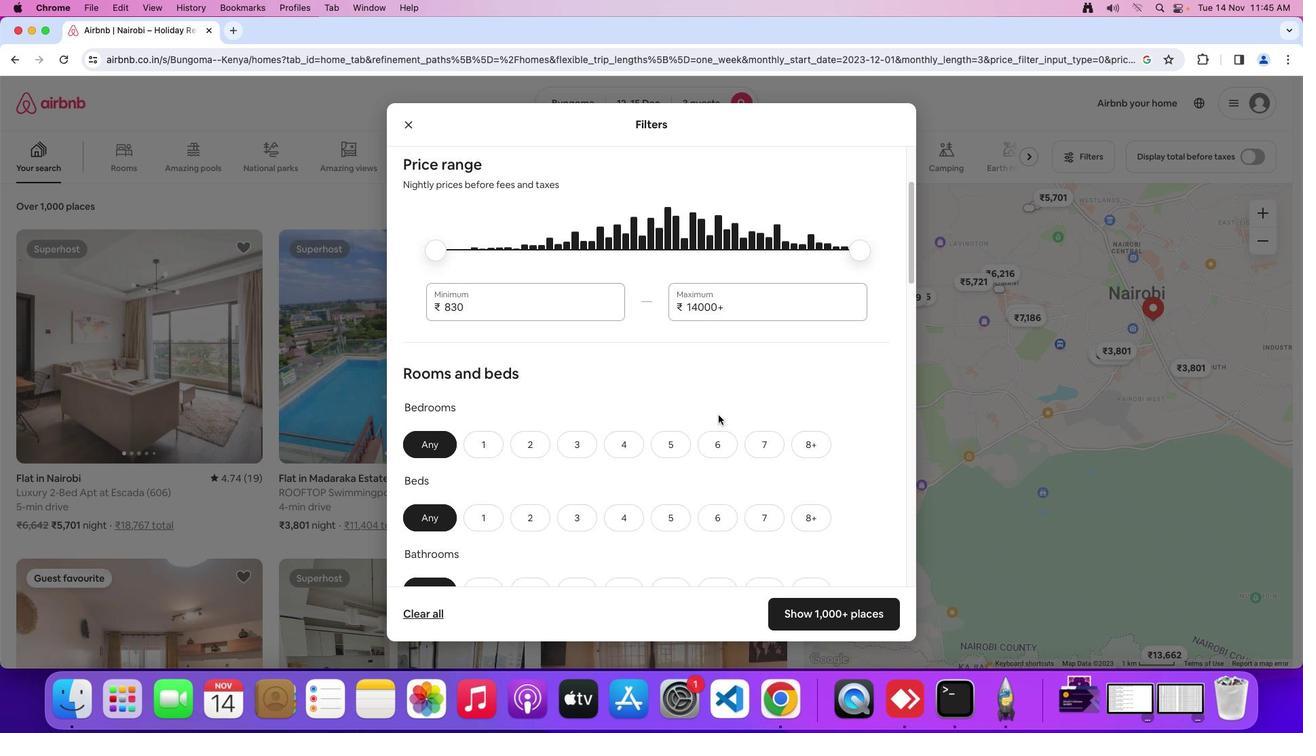 
Action: Mouse scrolled (718, 415) with delta (0, -2)
Screenshot: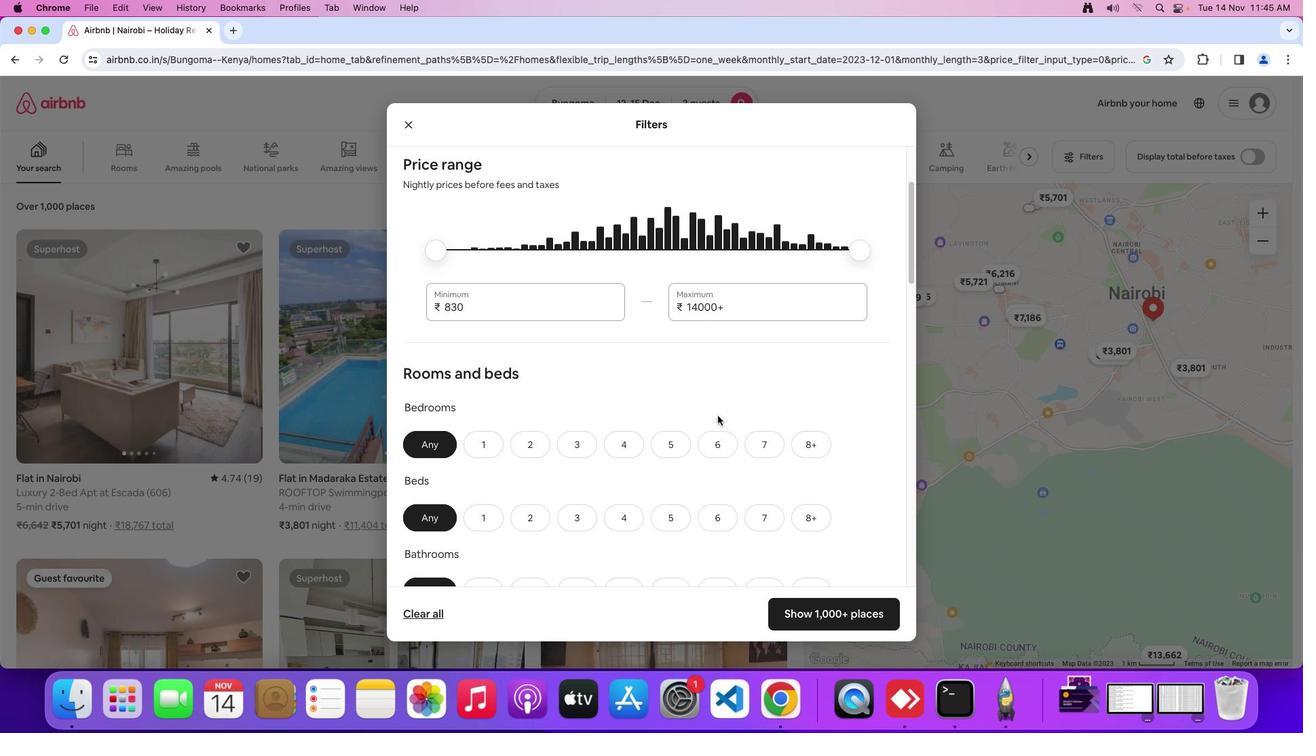 
Action: Mouse moved to (528, 444)
Screenshot: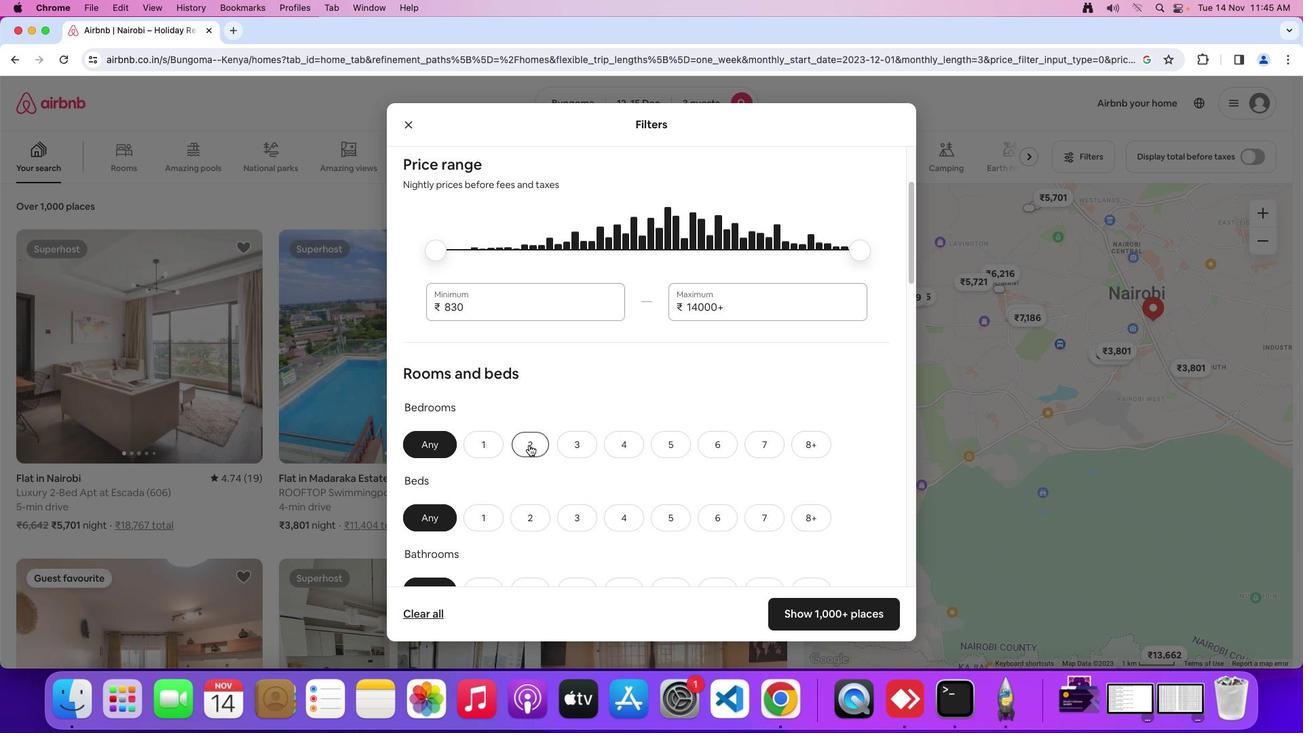 
Action: Mouse pressed left at (528, 444)
Screenshot: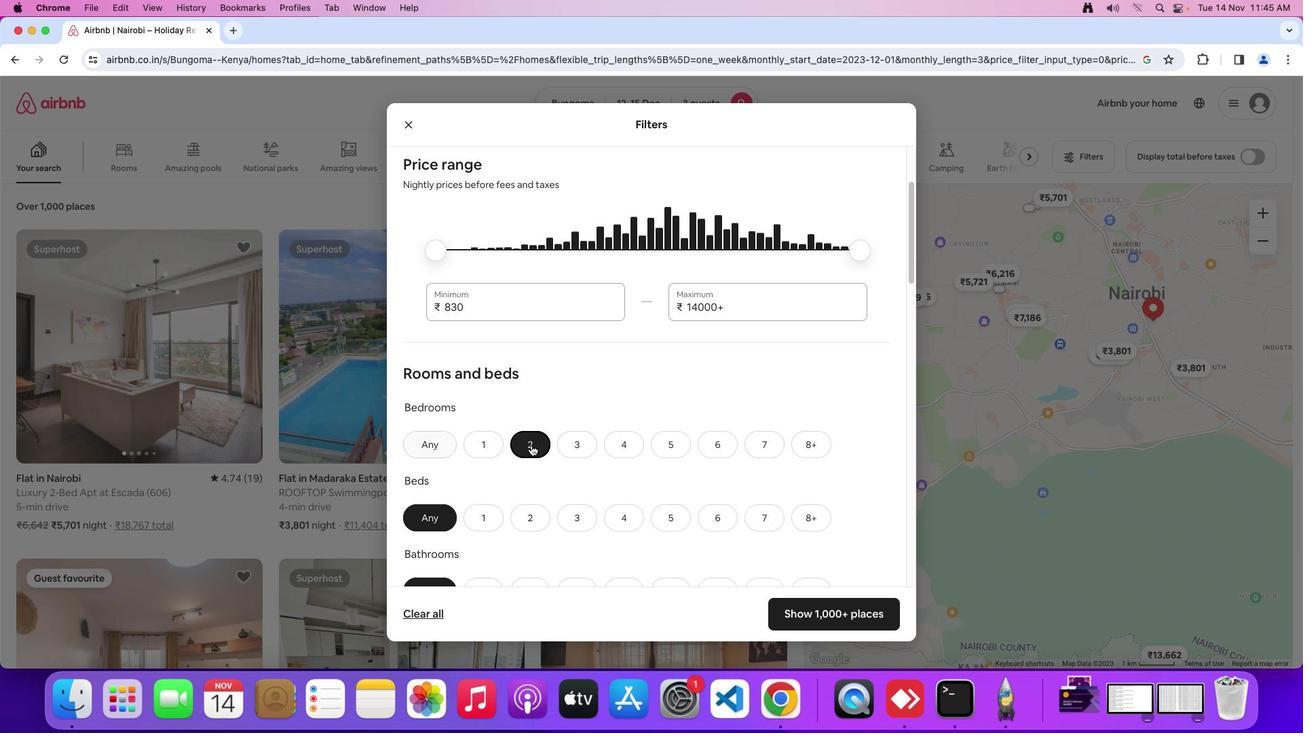 
Action: Mouse moved to (671, 425)
Screenshot: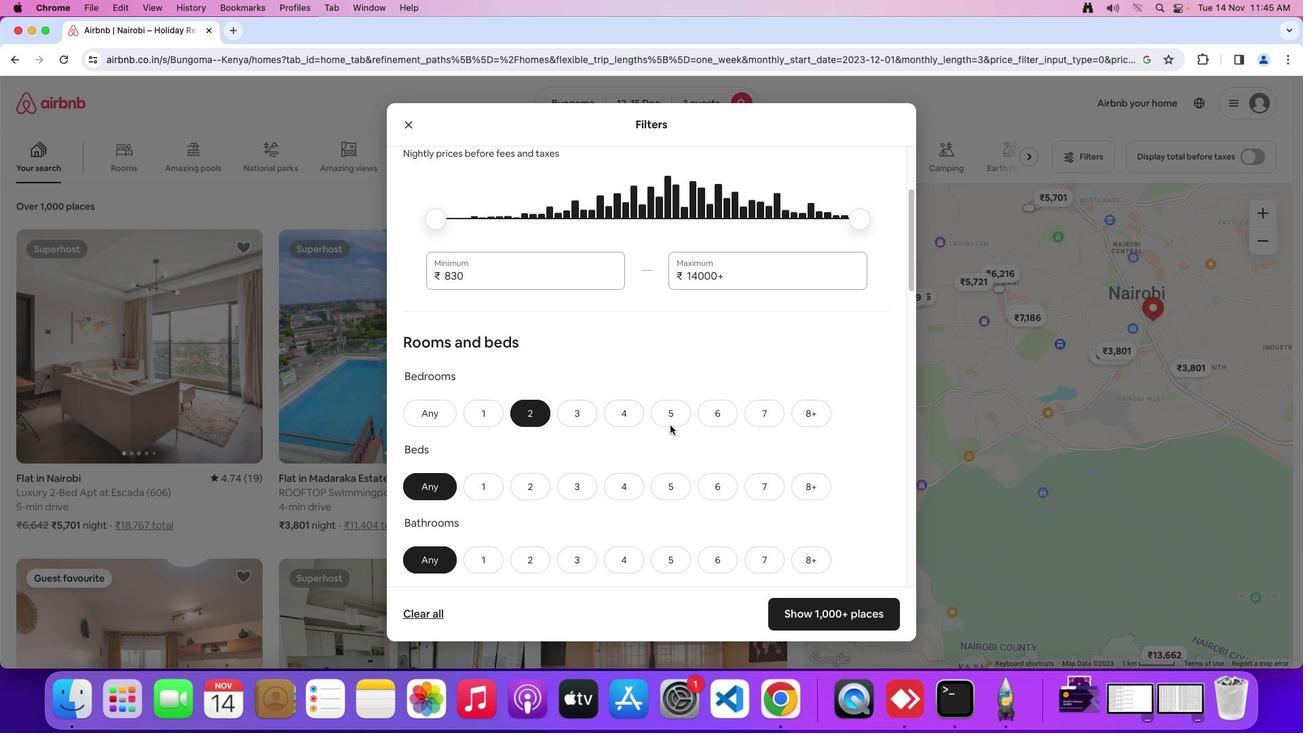 
Action: Mouse scrolled (671, 425) with delta (0, 0)
Screenshot: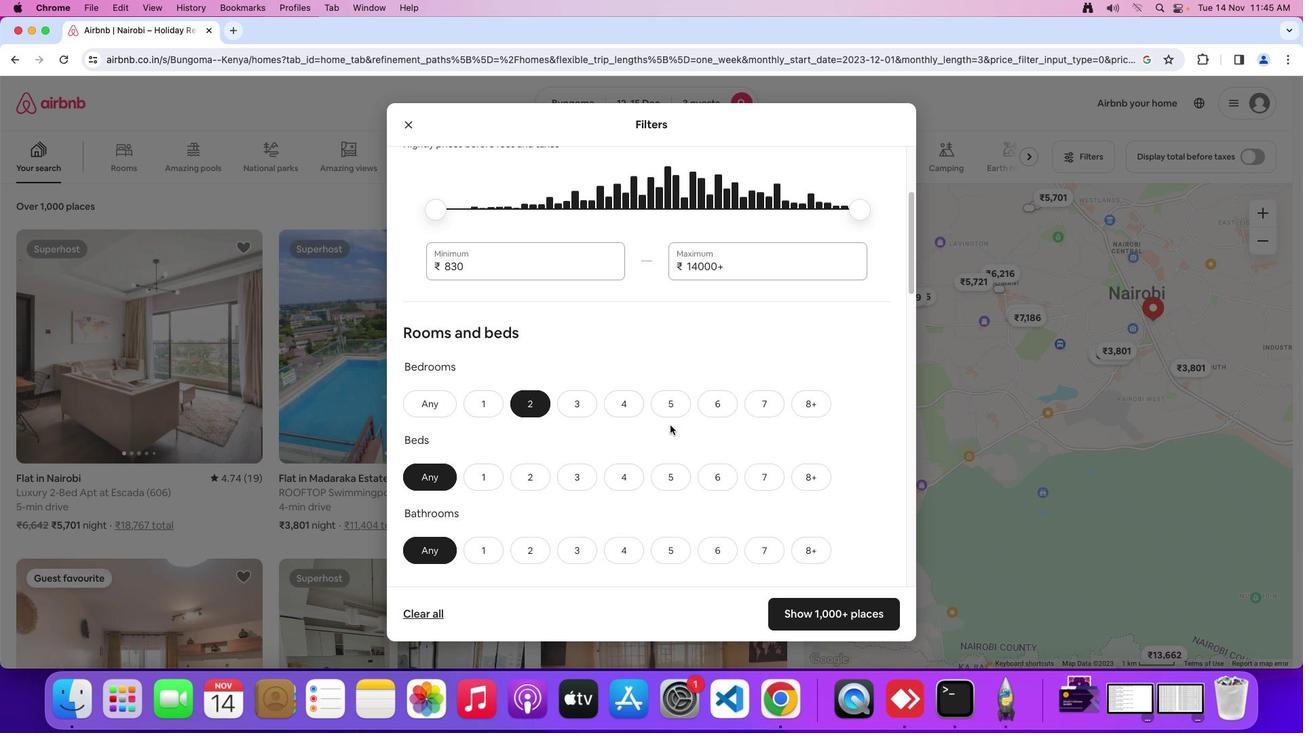 
Action: Mouse scrolled (671, 425) with delta (0, 0)
Screenshot: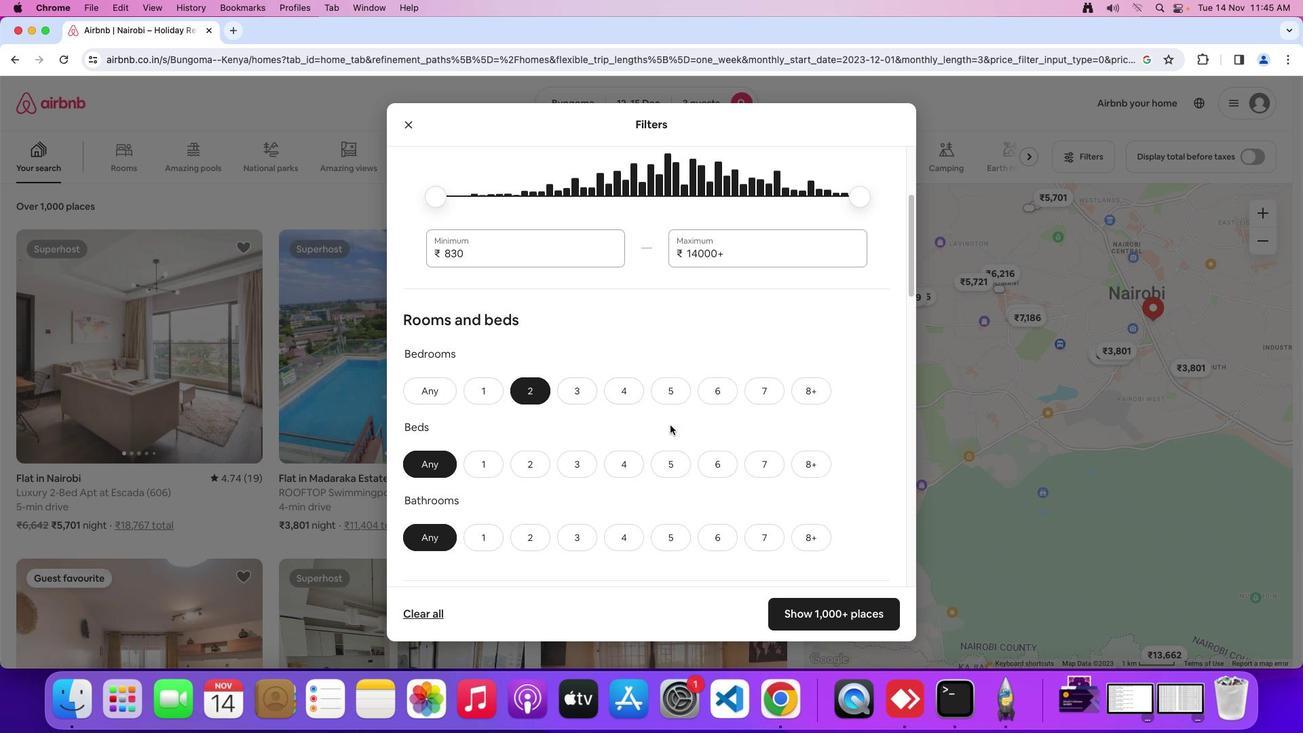 
Action: Mouse scrolled (671, 425) with delta (0, 0)
Screenshot: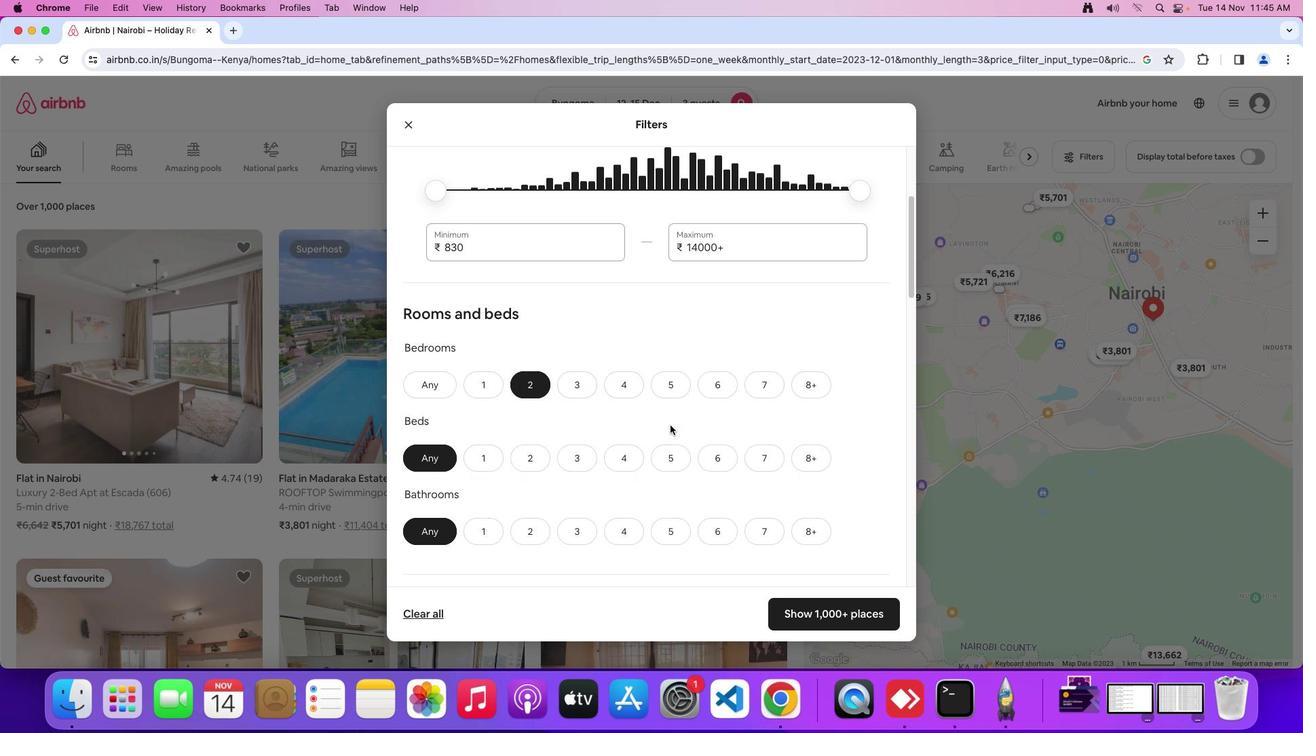 
Action: Mouse moved to (671, 425)
Screenshot: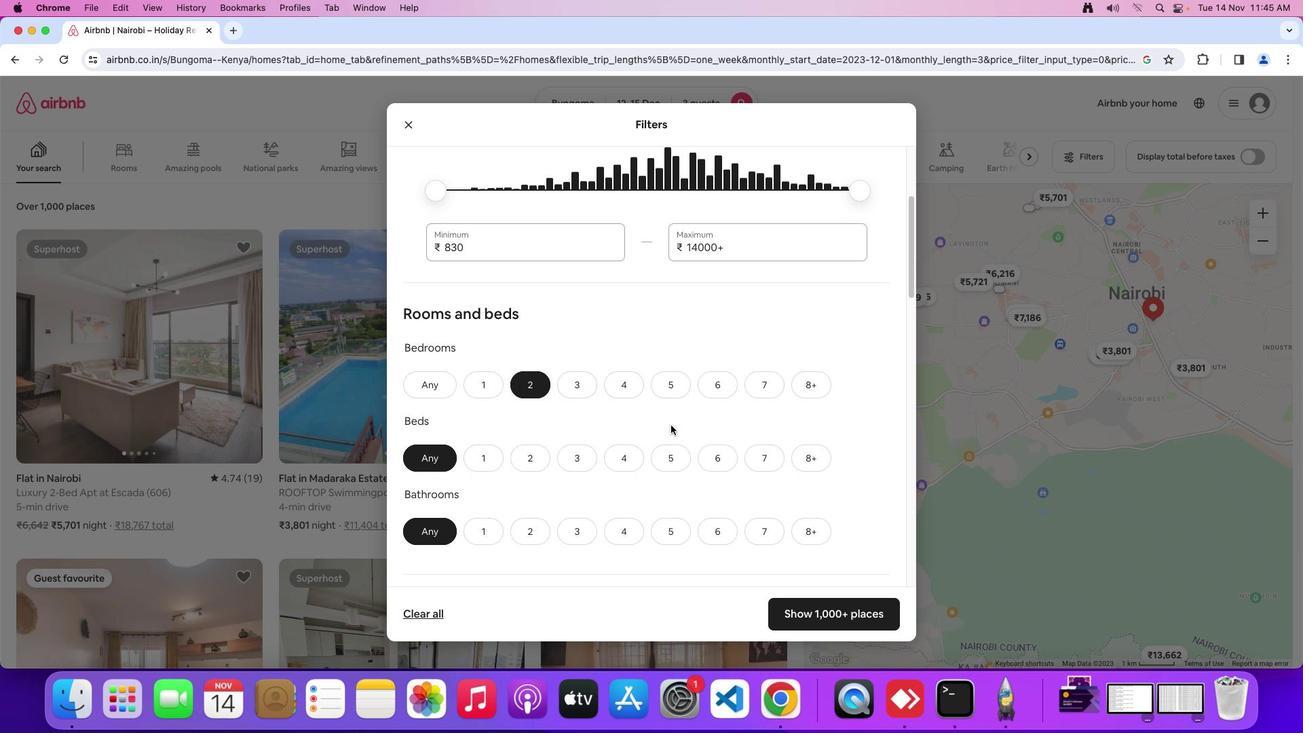 
Action: Mouse scrolled (671, 425) with delta (0, 0)
Screenshot: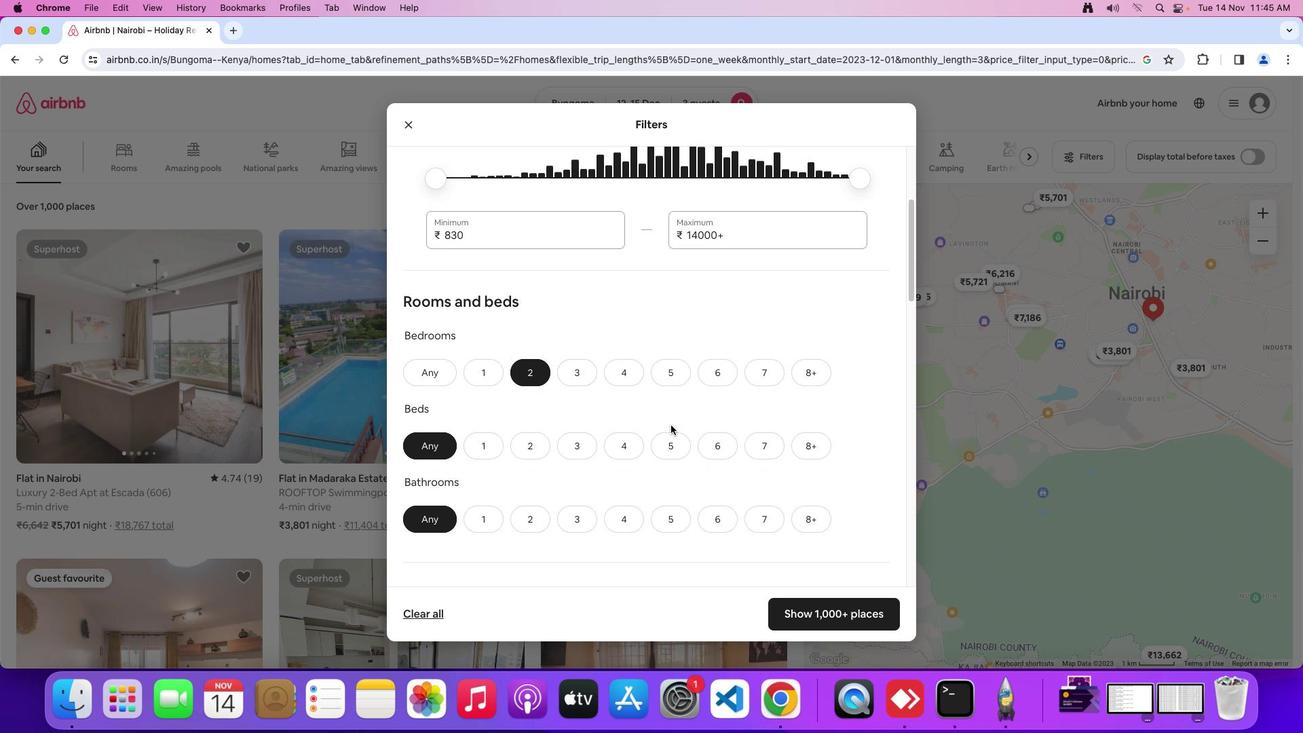 
Action: Mouse scrolled (671, 425) with delta (0, 0)
Screenshot: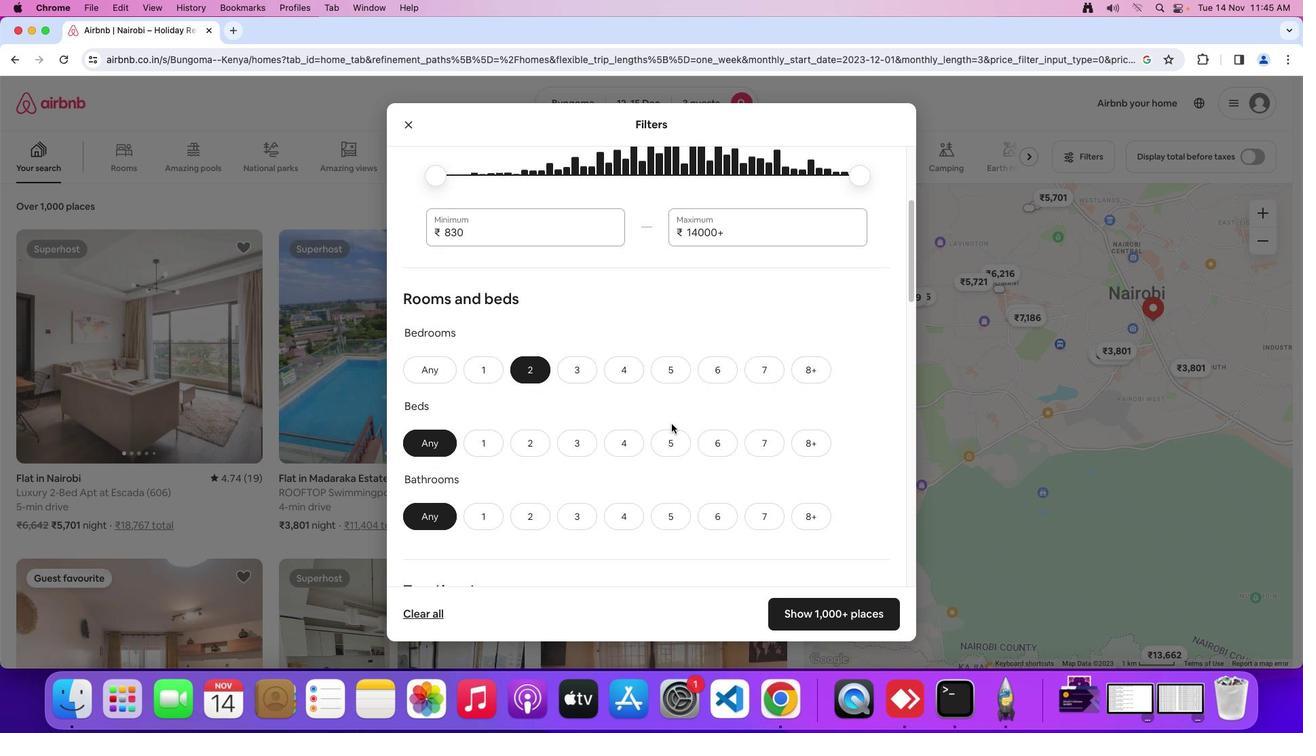 
Action: Mouse moved to (662, 429)
Screenshot: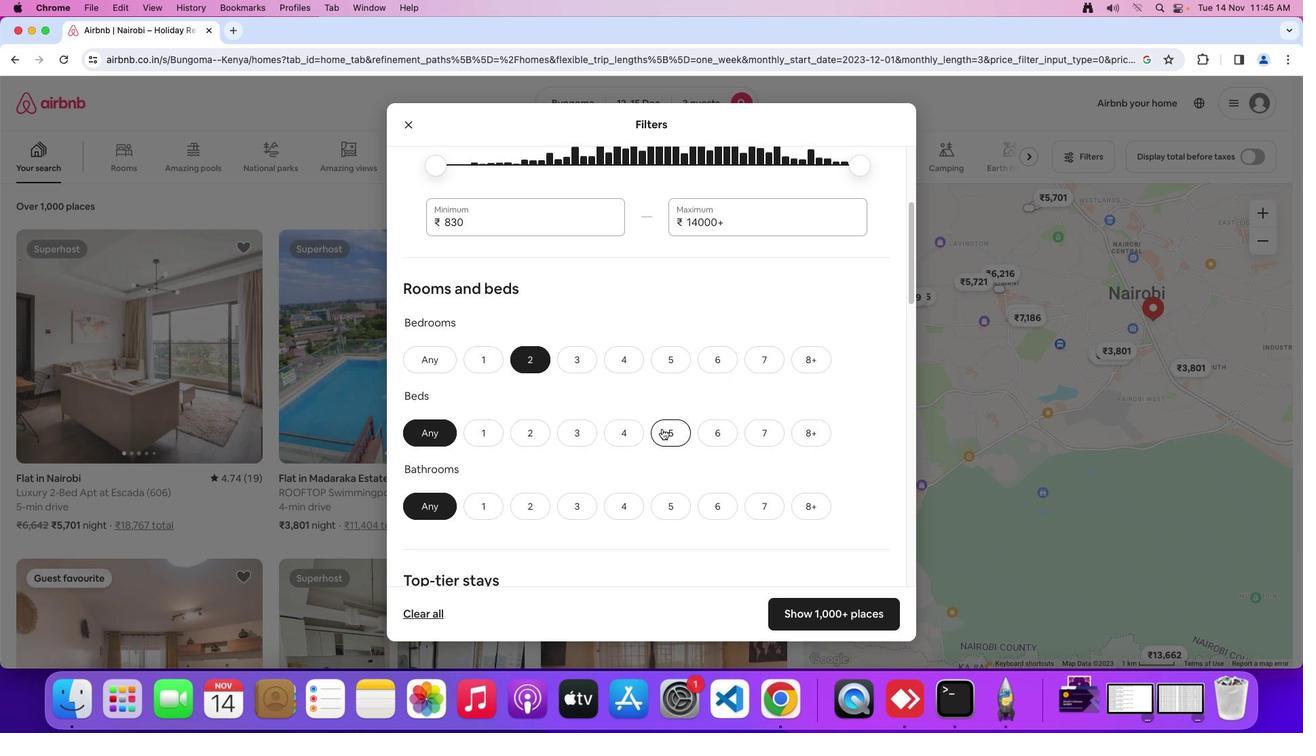 
Action: Mouse scrolled (662, 429) with delta (0, 0)
Screenshot: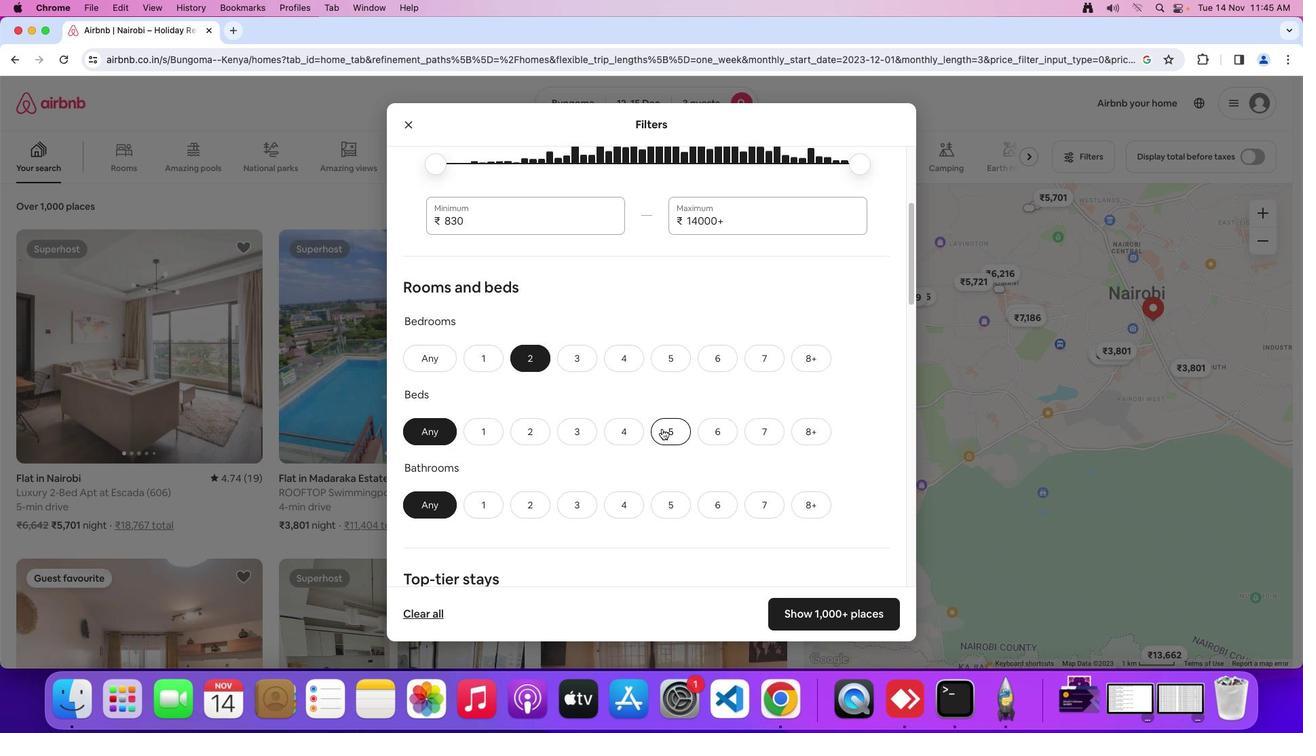
Action: Mouse moved to (662, 429)
Screenshot: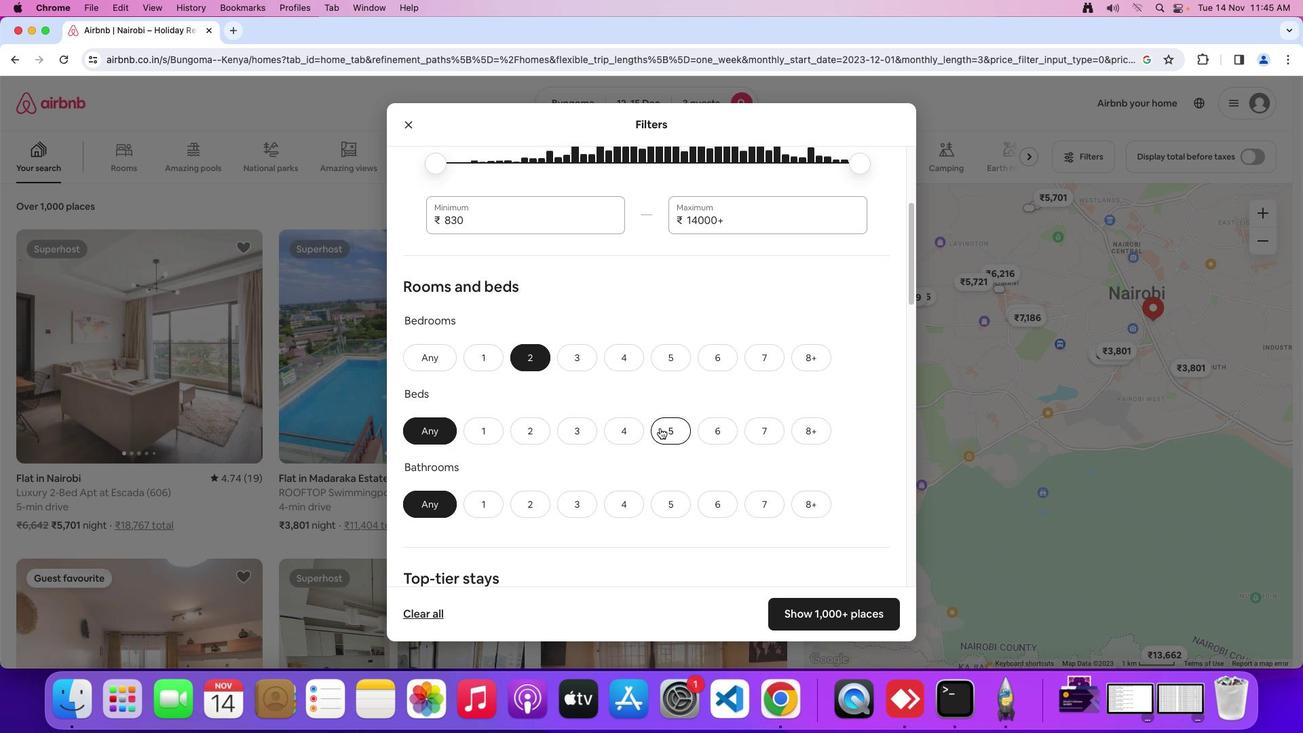 
Action: Mouse scrolled (662, 429) with delta (0, 0)
Screenshot: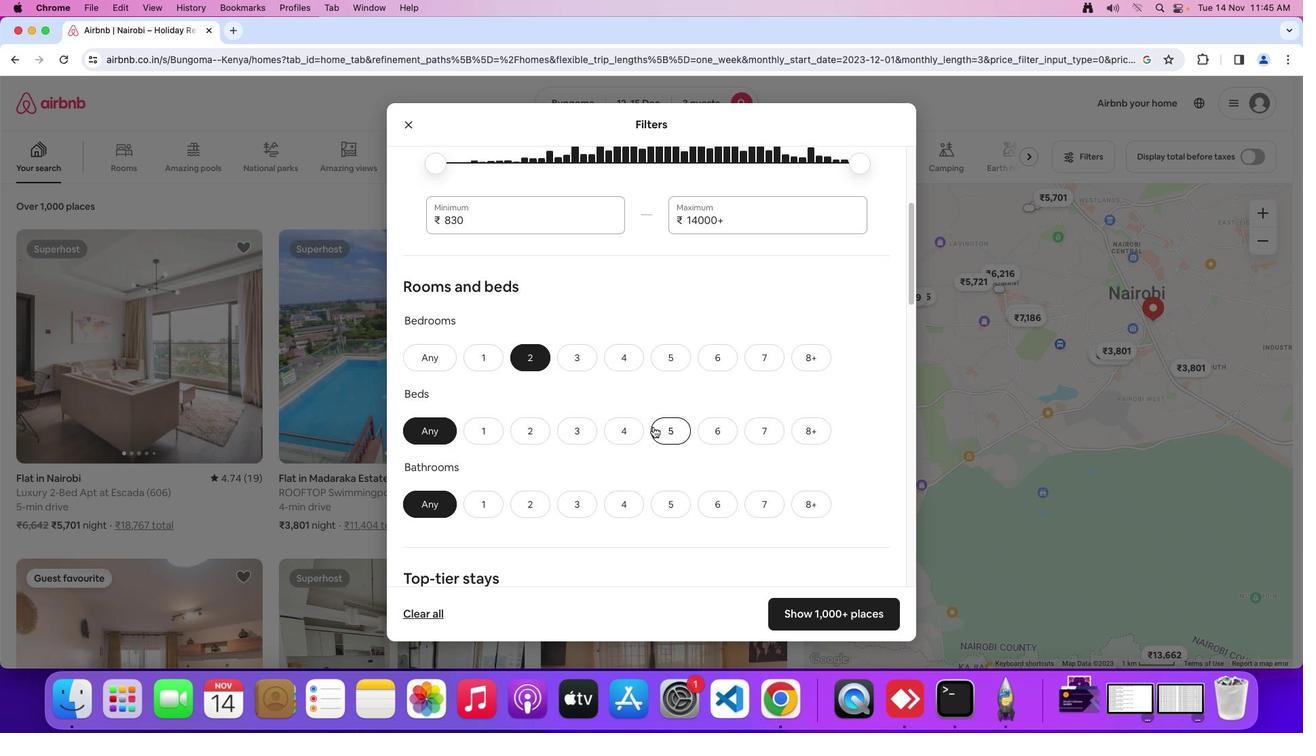 
Action: Mouse moved to (578, 438)
Screenshot: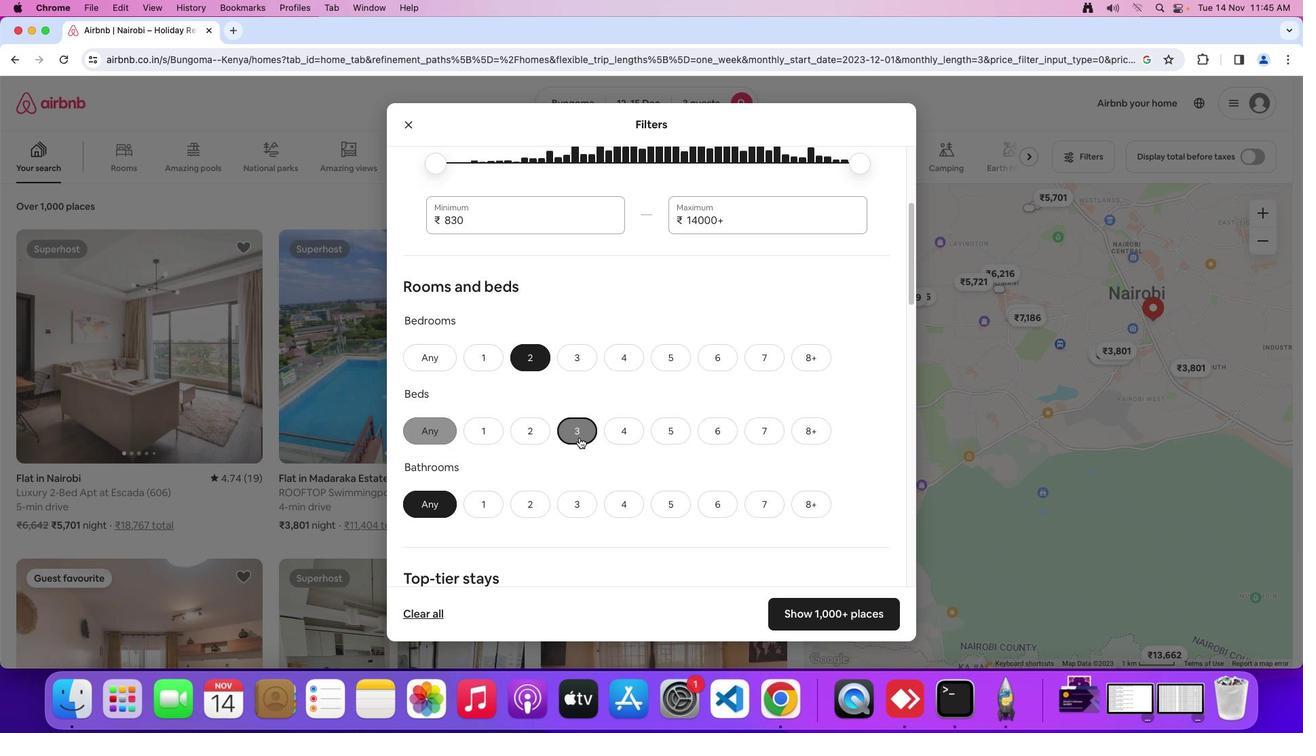 
Action: Mouse pressed left at (578, 438)
Screenshot: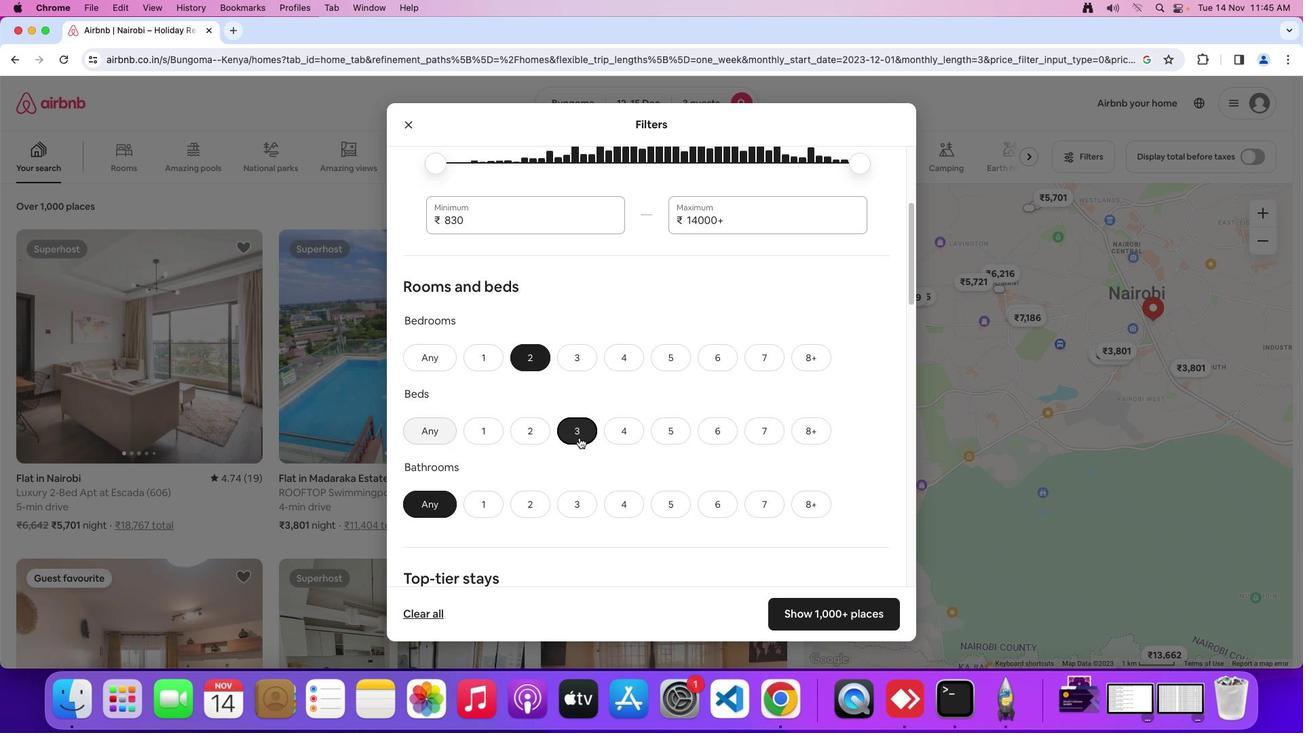 
Action: Mouse moved to (597, 437)
Screenshot: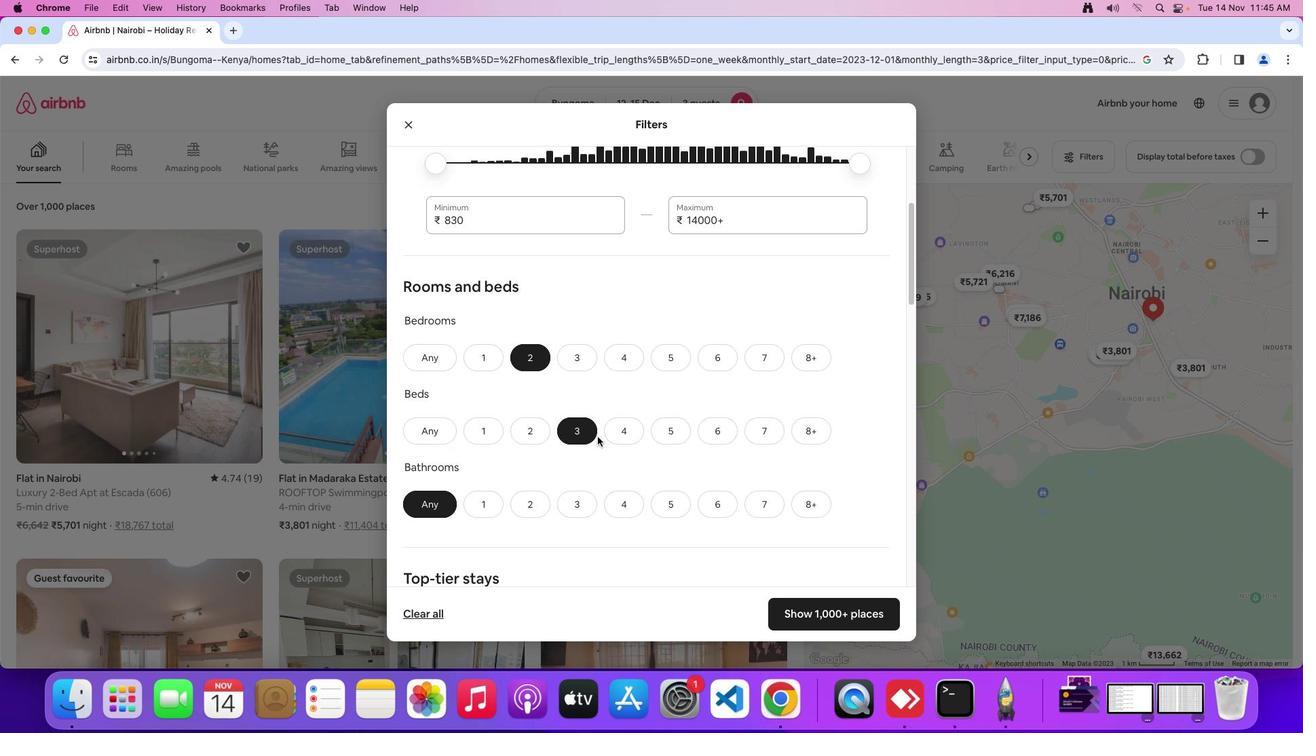 
Action: Mouse scrolled (597, 437) with delta (0, 0)
Screenshot: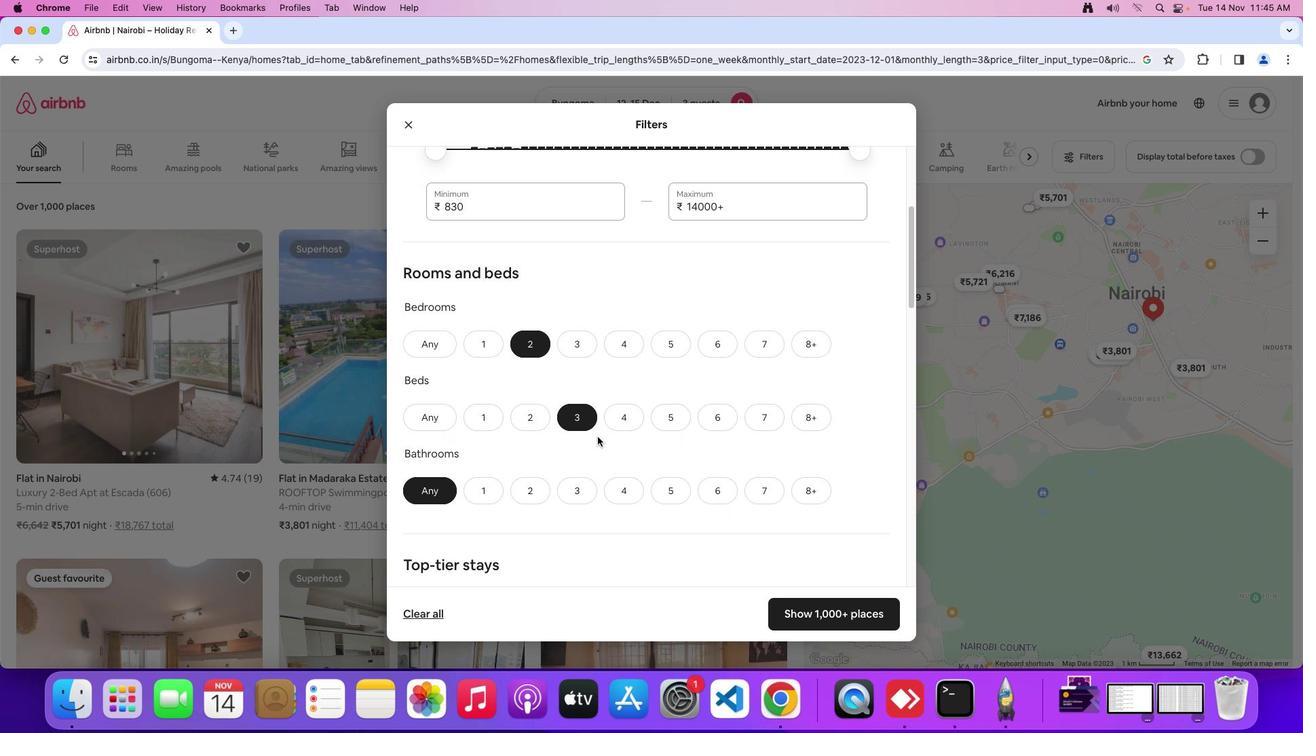
Action: Mouse scrolled (597, 437) with delta (0, 0)
Screenshot: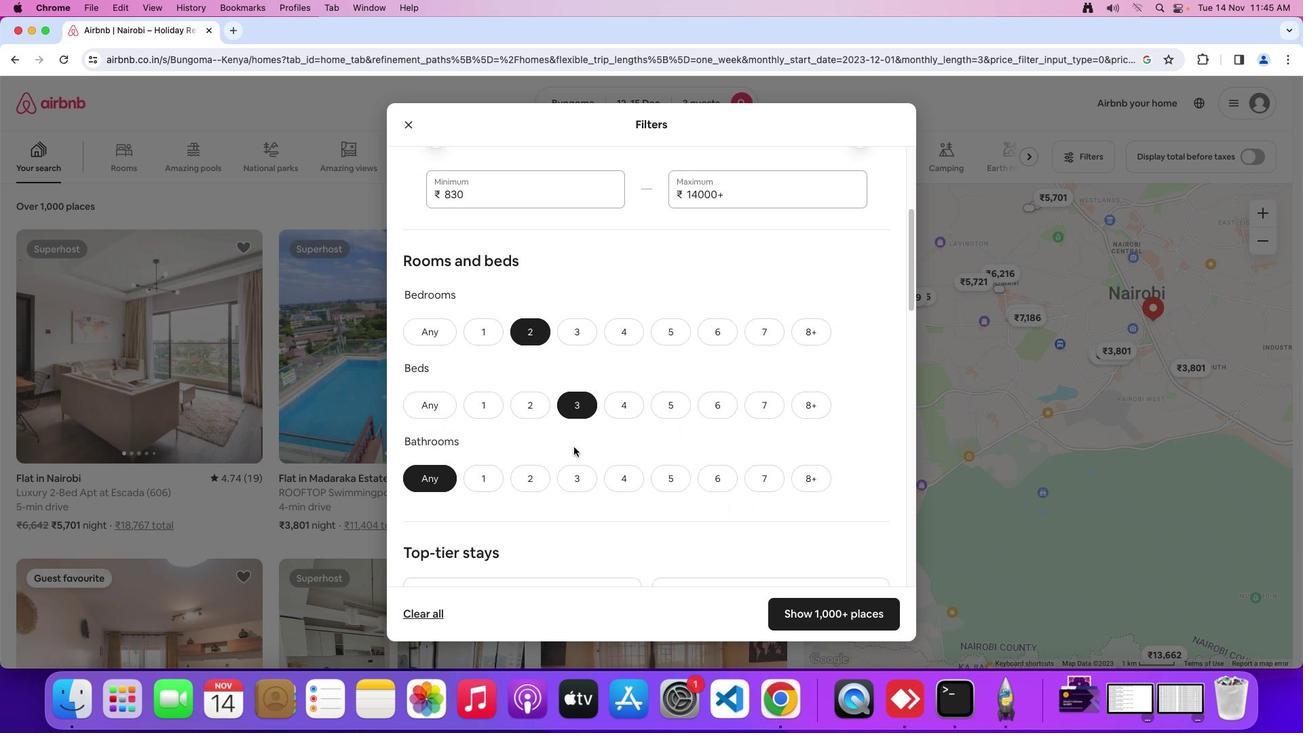 
Action: Mouse scrolled (597, 437) with delta (0, 0)
Screenshot: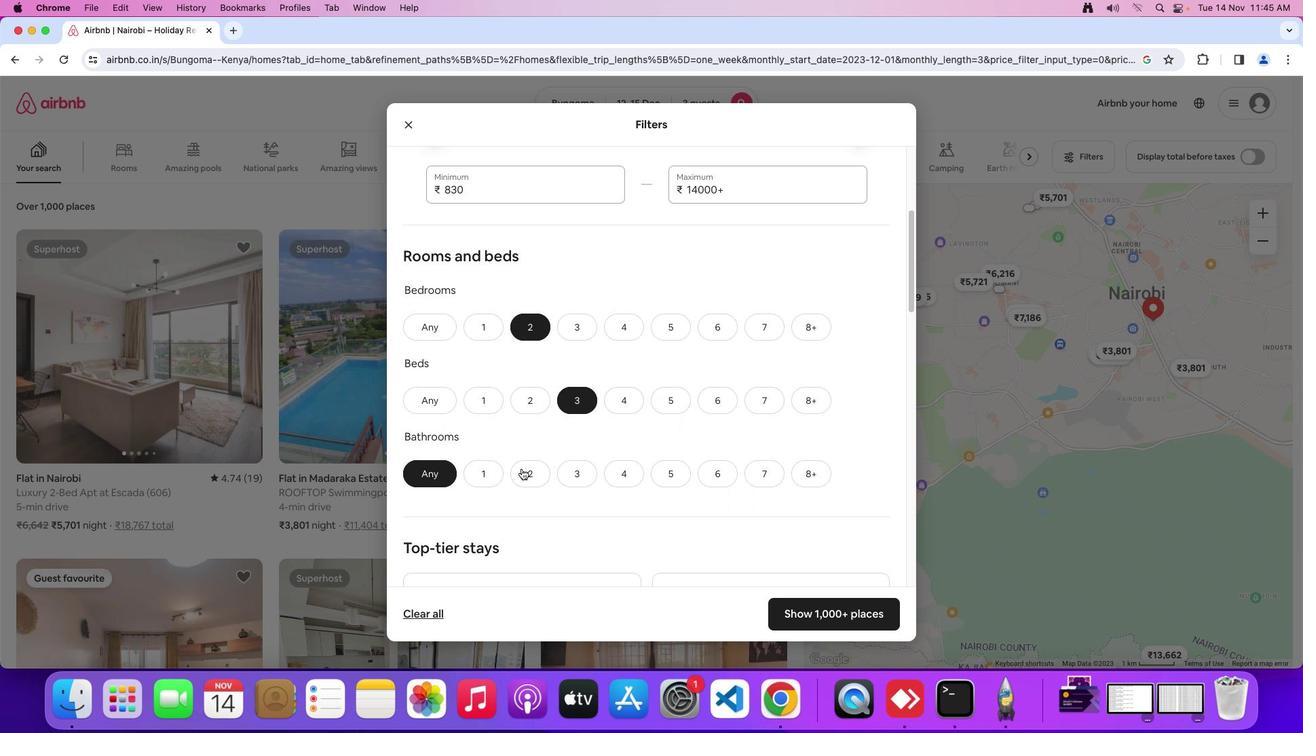 
Action: Mouse moved to (478, 474)
Screenshot: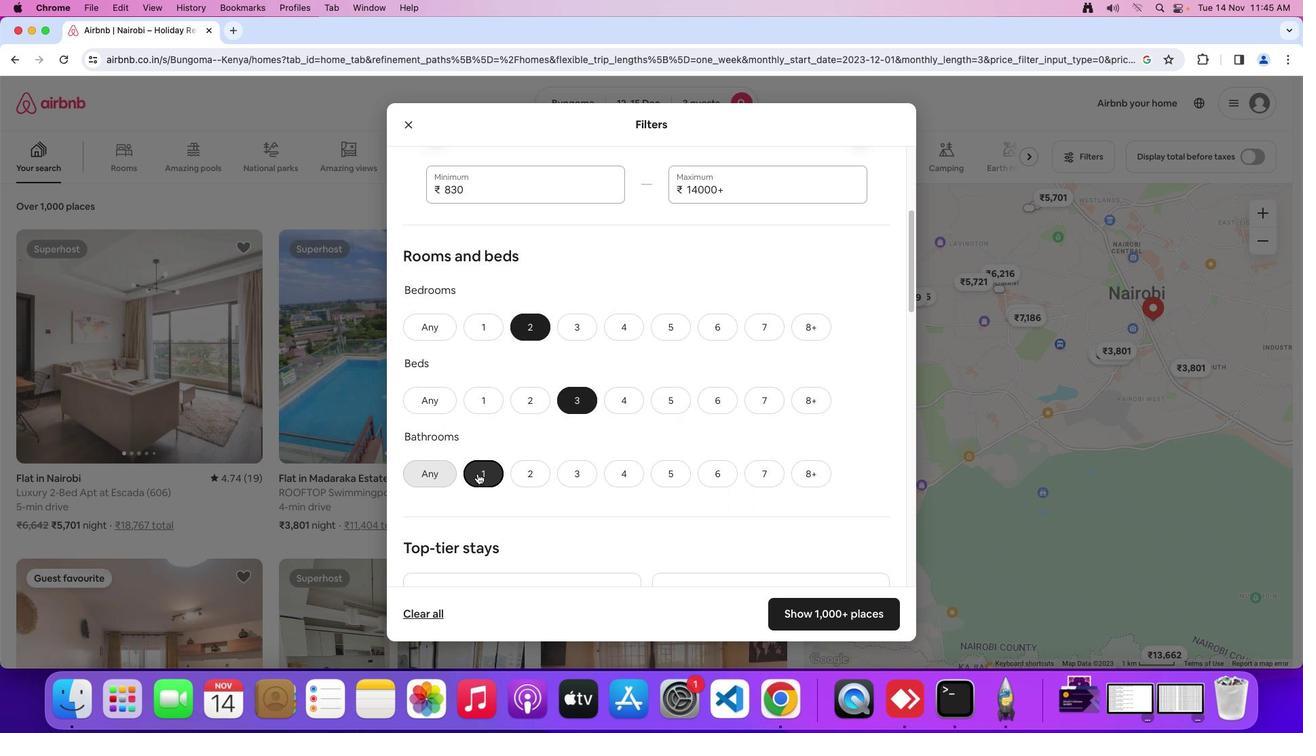 
Action: Mouse pressed left at (478, 474)
Screenshot: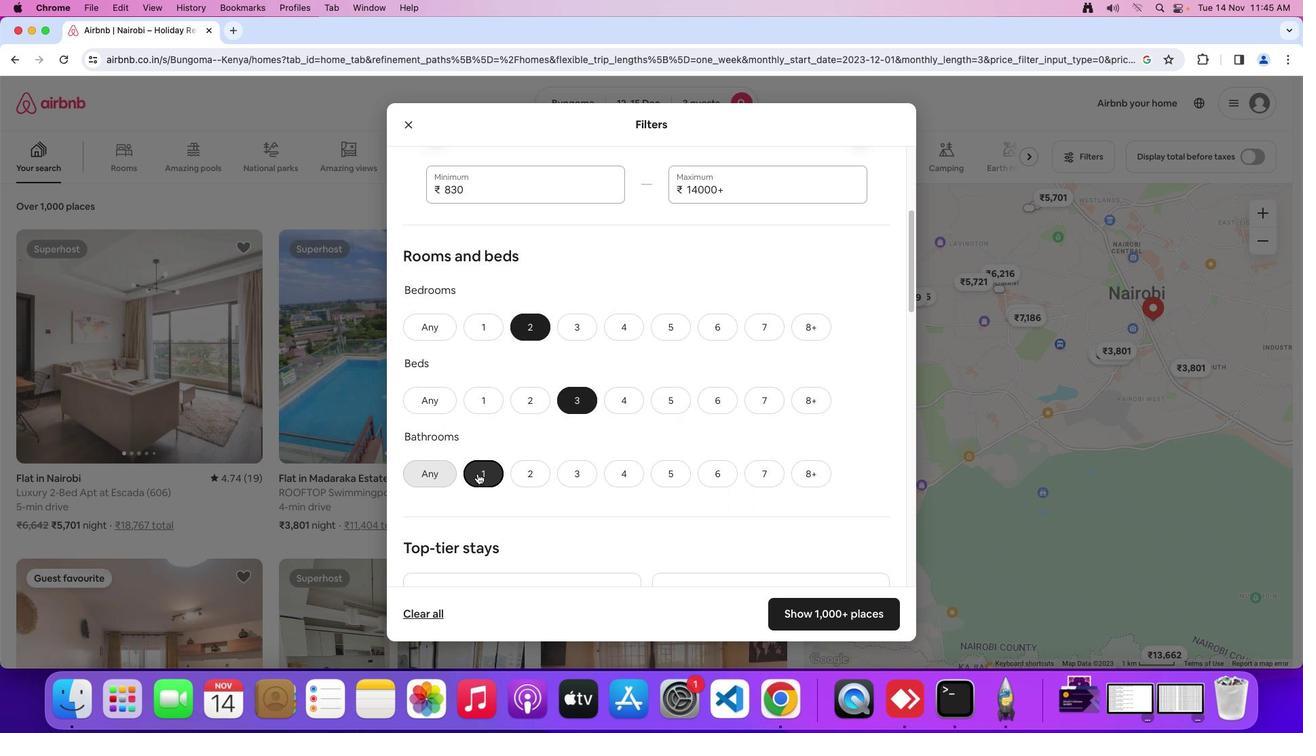 
Action: Mouse moved to (571, 436)
Screenshot: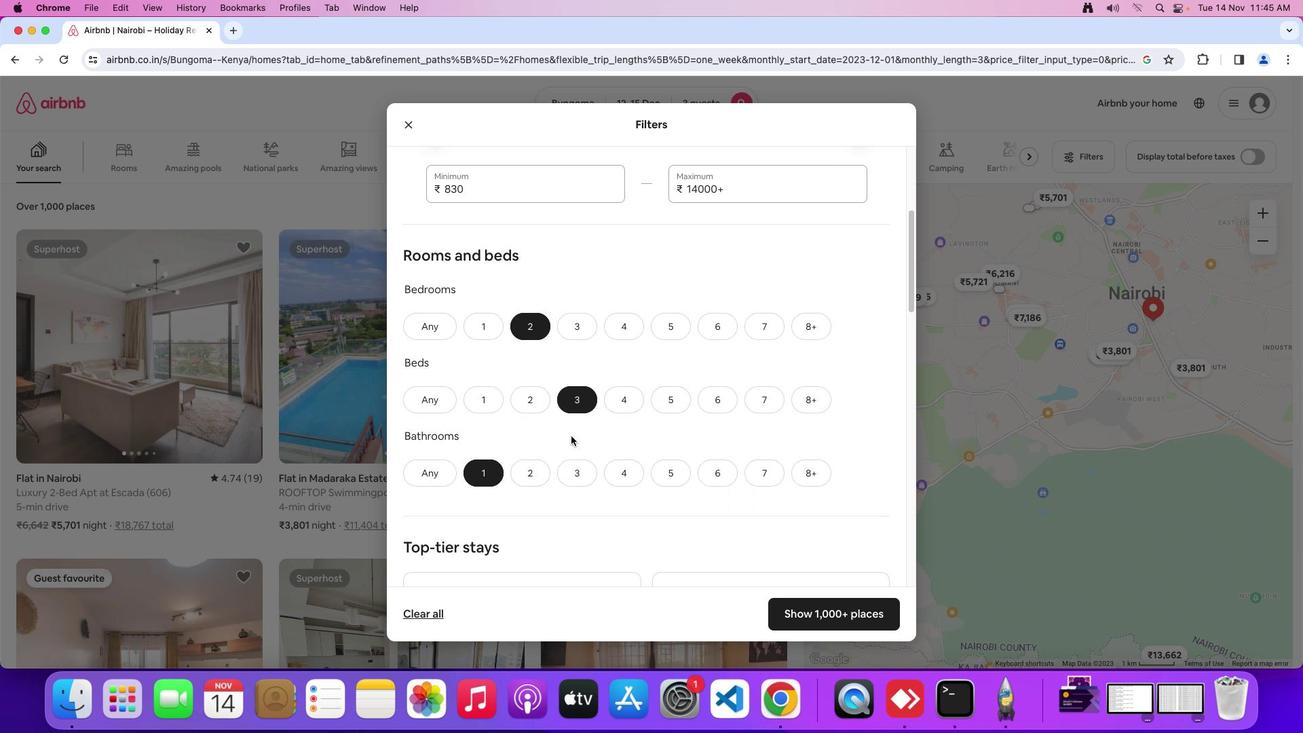 
Action: Mouse scrolled (571, 436) with delta (0, 0)
Screenshot: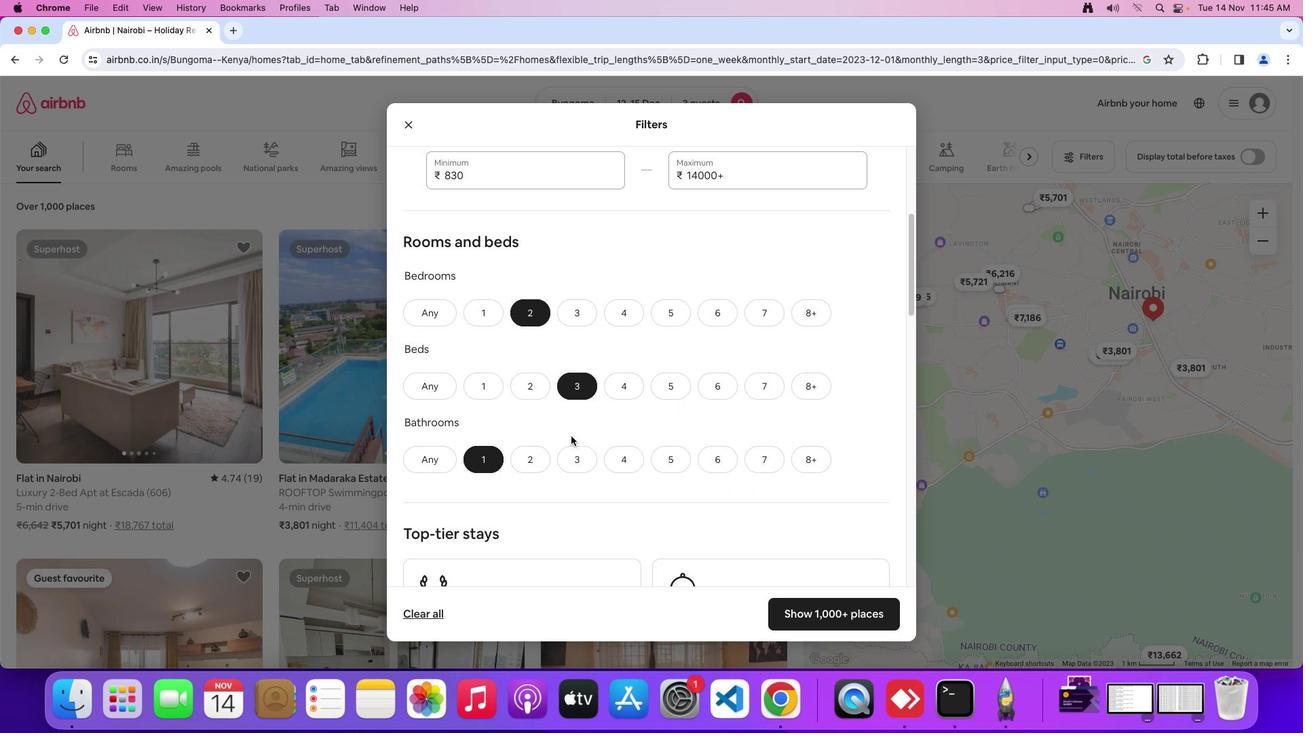 
Action: Mouse moved to (571, 436)
Screenshot: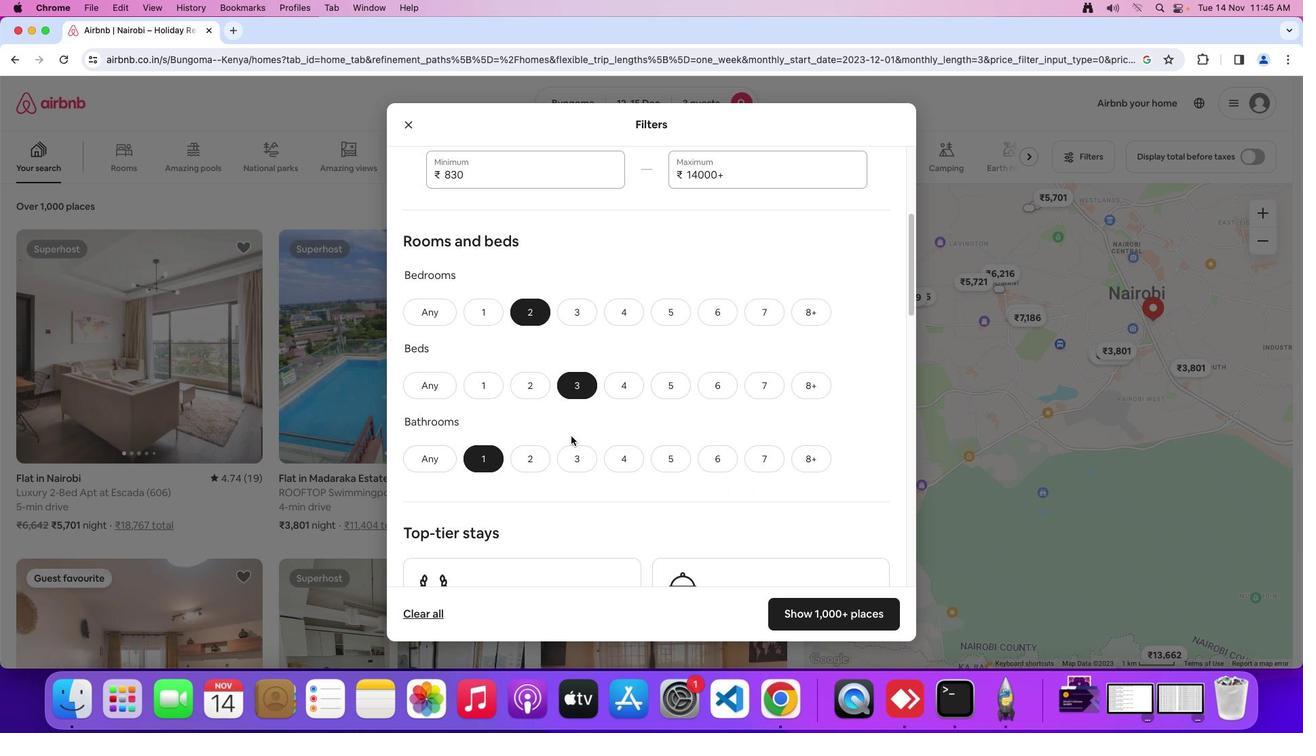 
Action: Mouse scrolled (571, 436) with delta (0, 0)
Screenshot: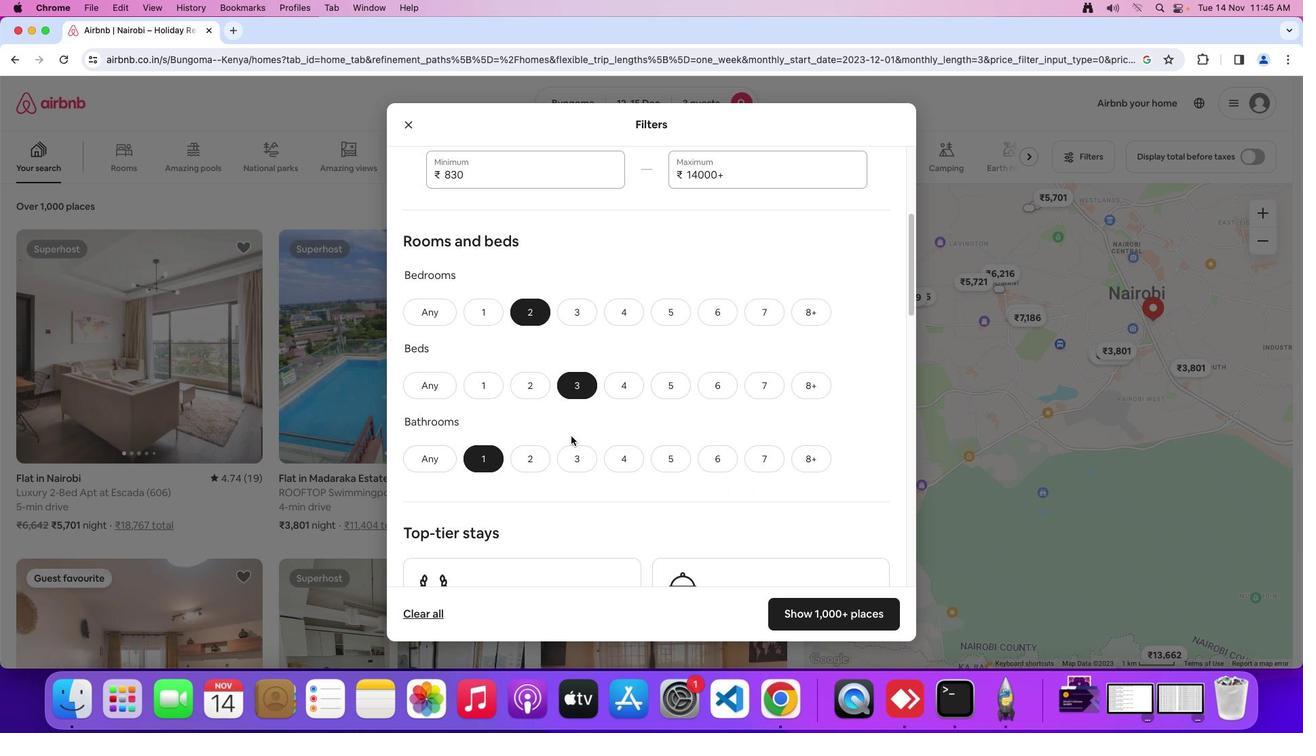 
Action: Mouse moved to (575, 437)
Screenshot: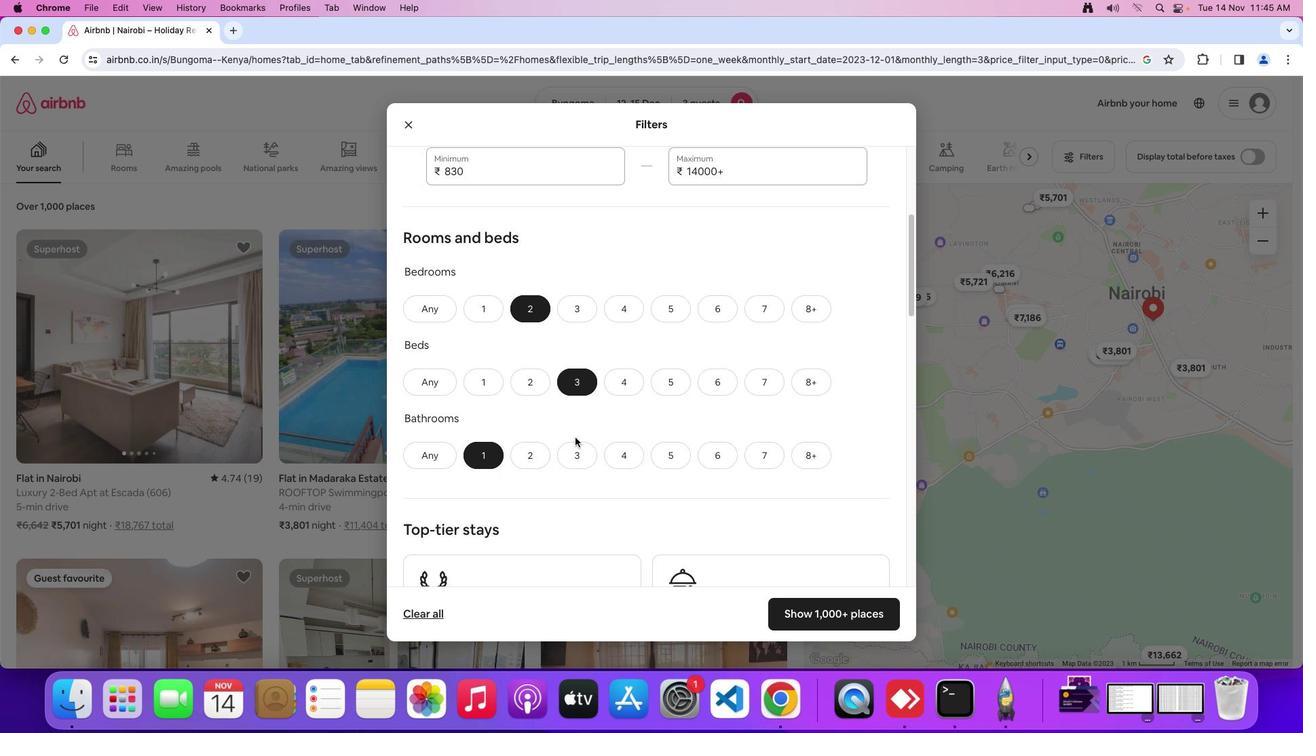 
Action: Mouse scrolled (575, 437) with delta (0, 0)
Screenshot: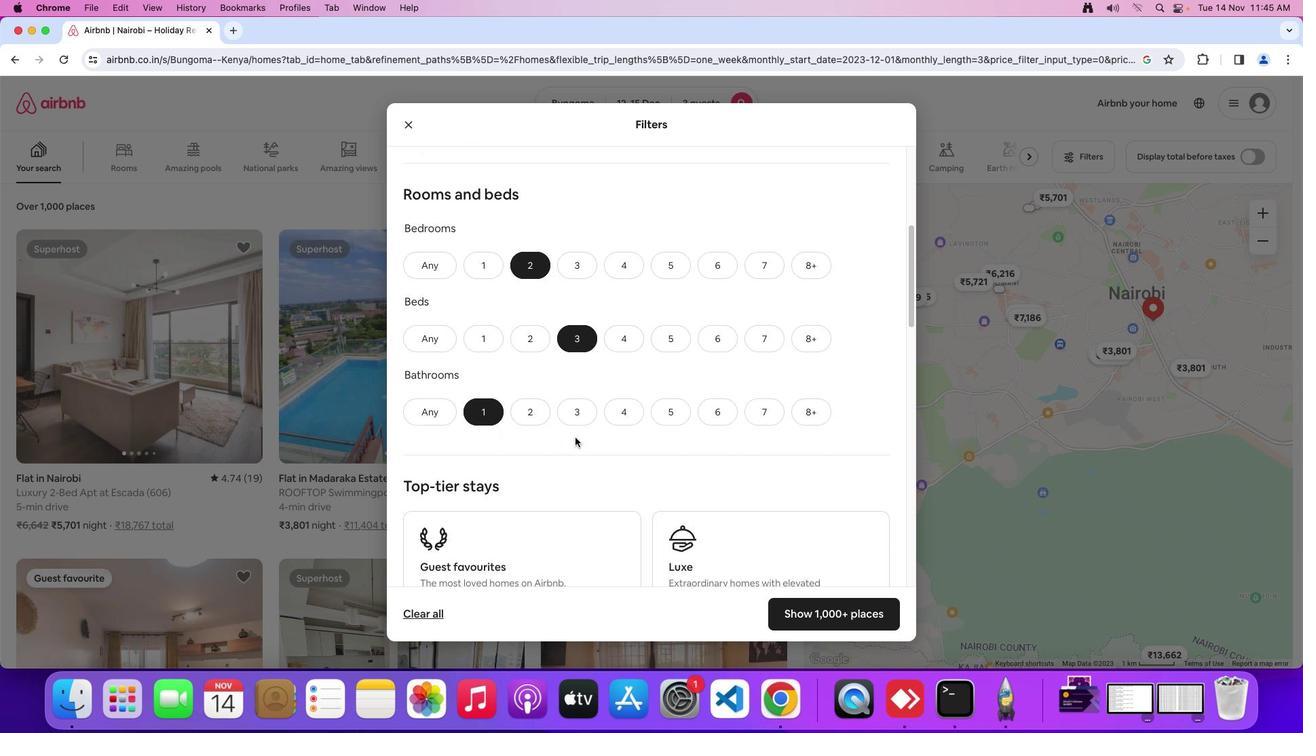 
Action: Mouse scrolled (575, 437) with delta (0, 0)
Screenshot: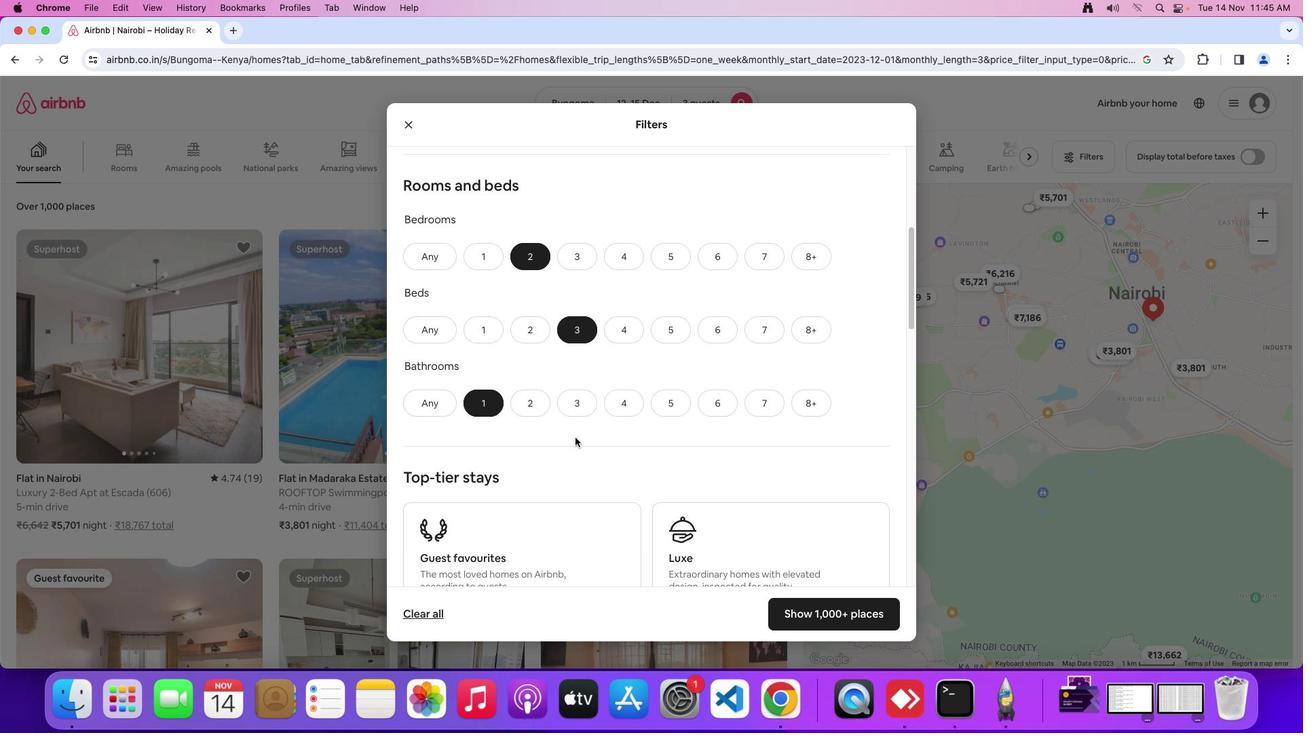 
Action: Mouse moved to (575, 437)
Screenshot: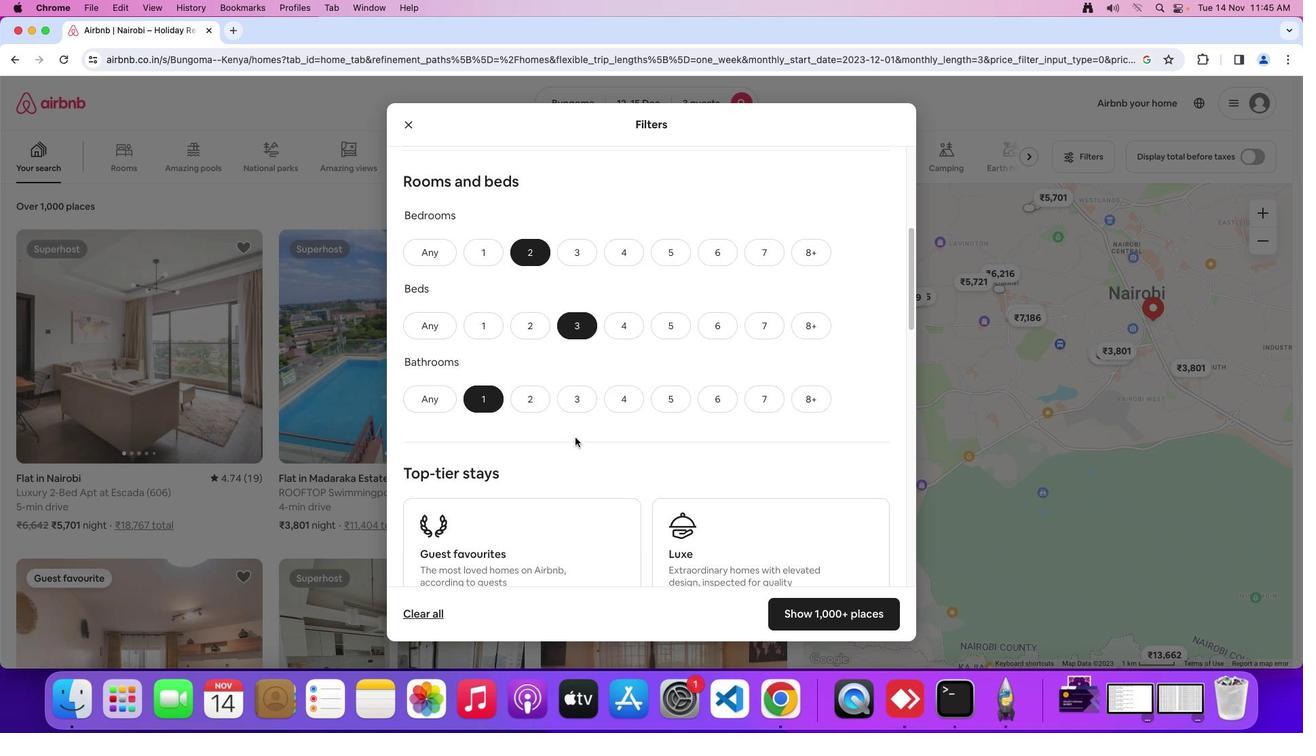 
Action: Mouse scrolled (575, 437) with delta (0, 0)
Screenshot: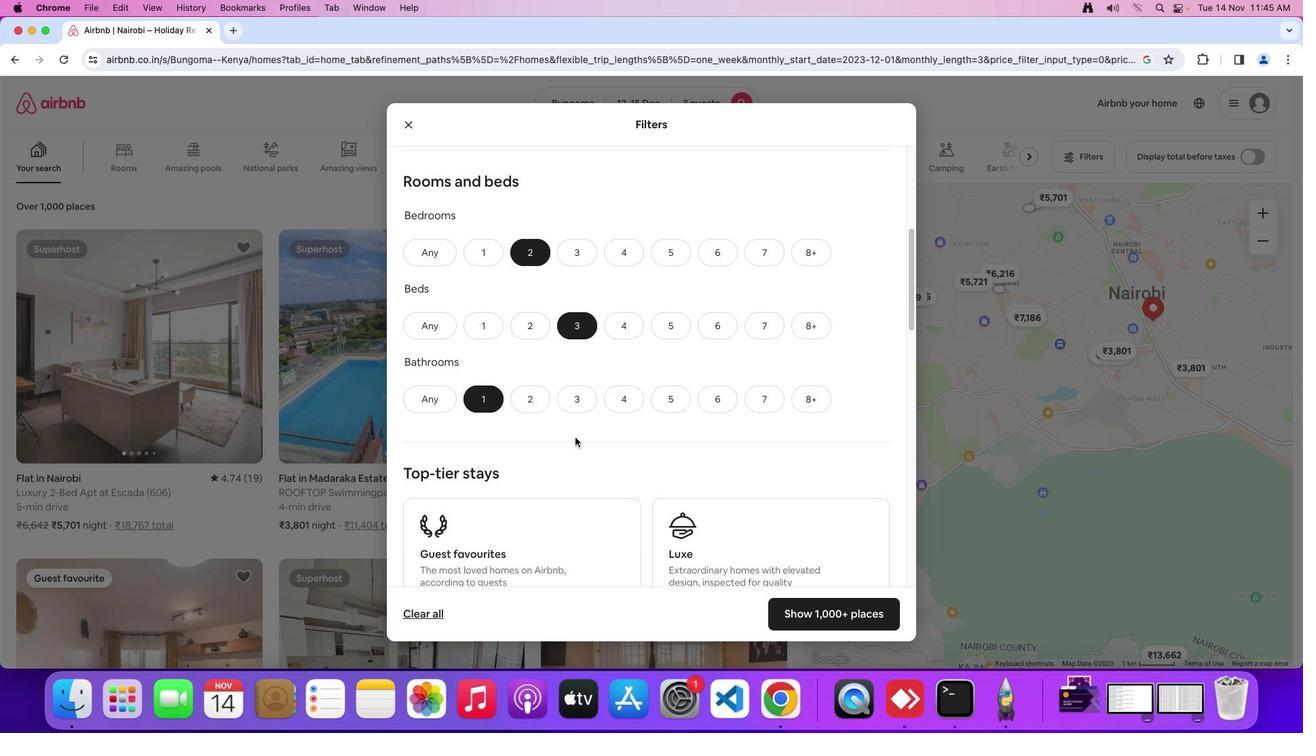 
Action: Mouse moved to (575, 438)
Screenshot: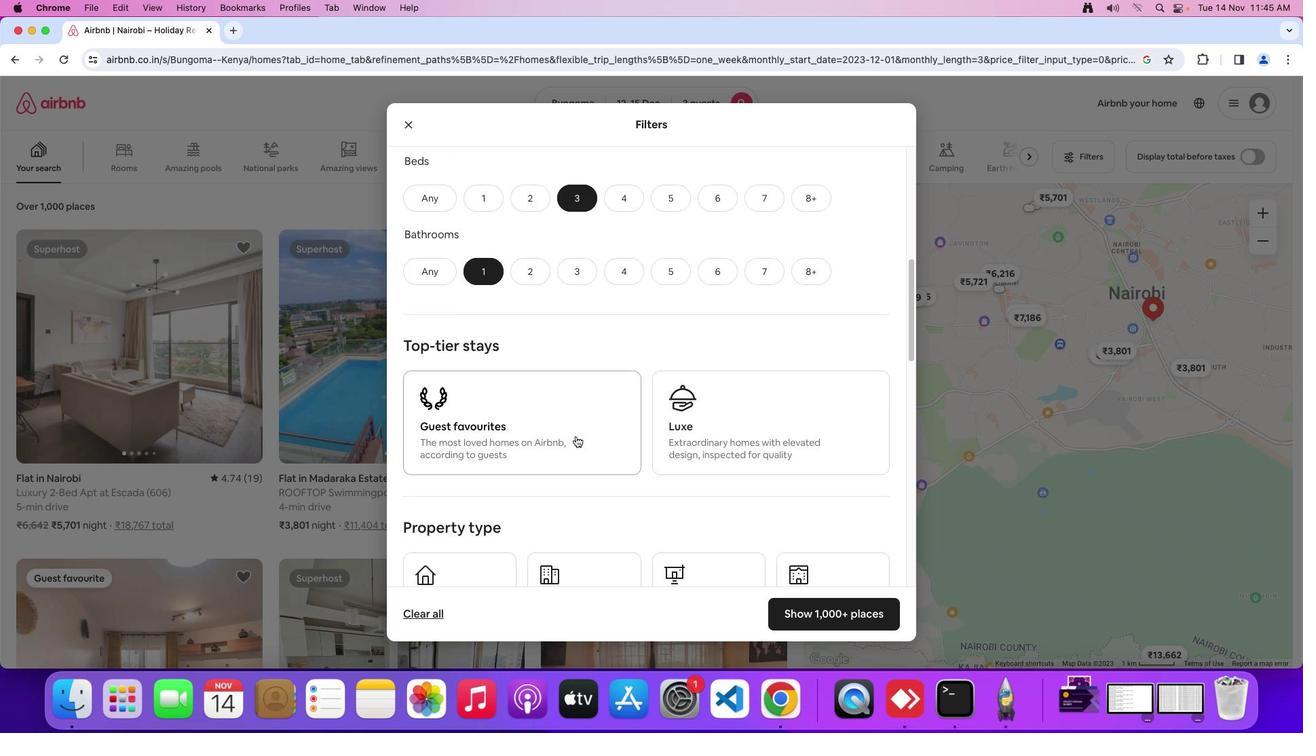 
Action: Mouse scrolled (575, 438) with delta (0, 0)
Screenshot: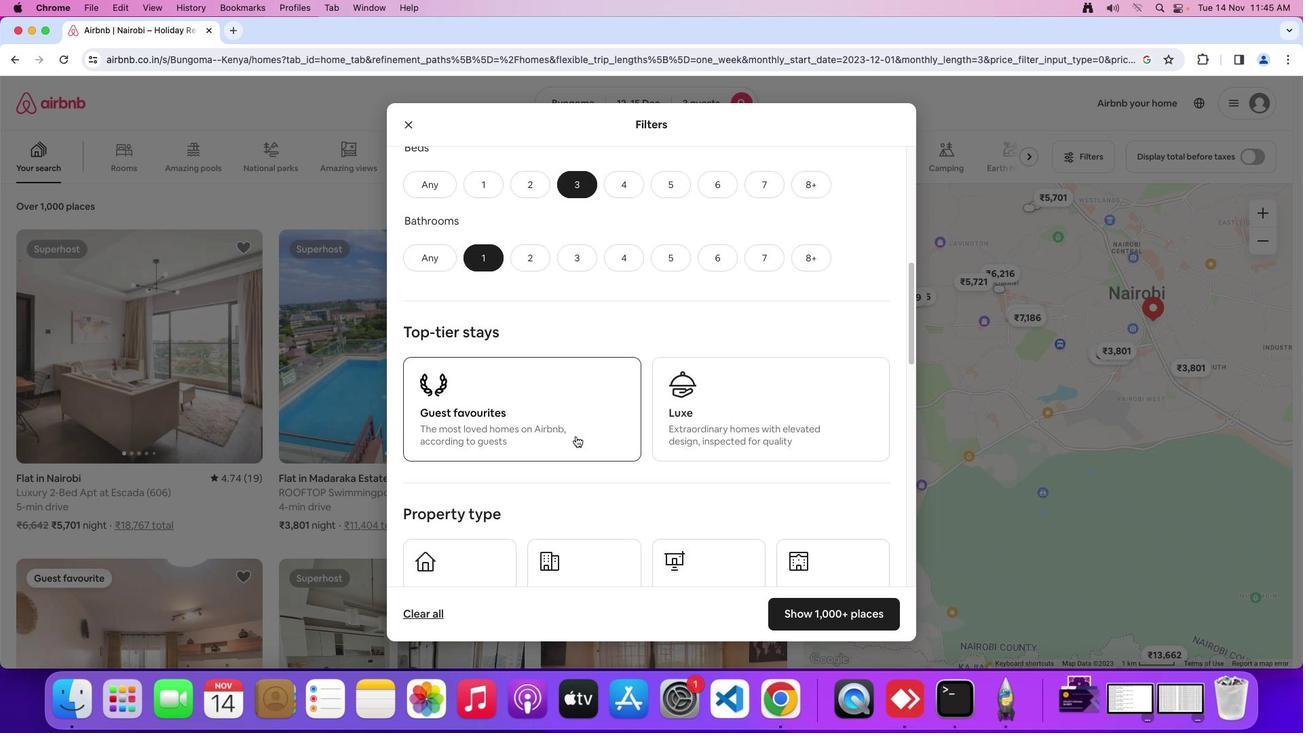 
Action: Mouse moved to (575, 437)
Screenshot: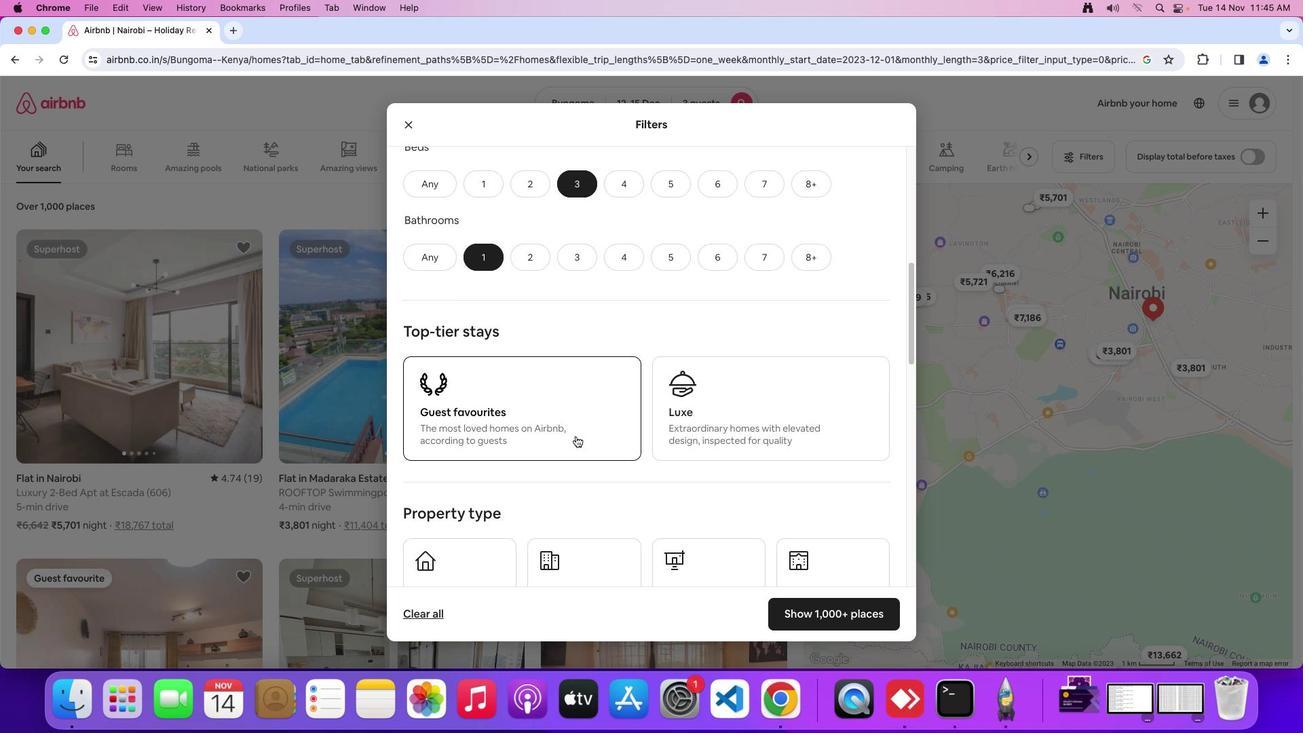 
Action: Mouse scrolled (575, 437) with delta (0, 0)
Screenshot: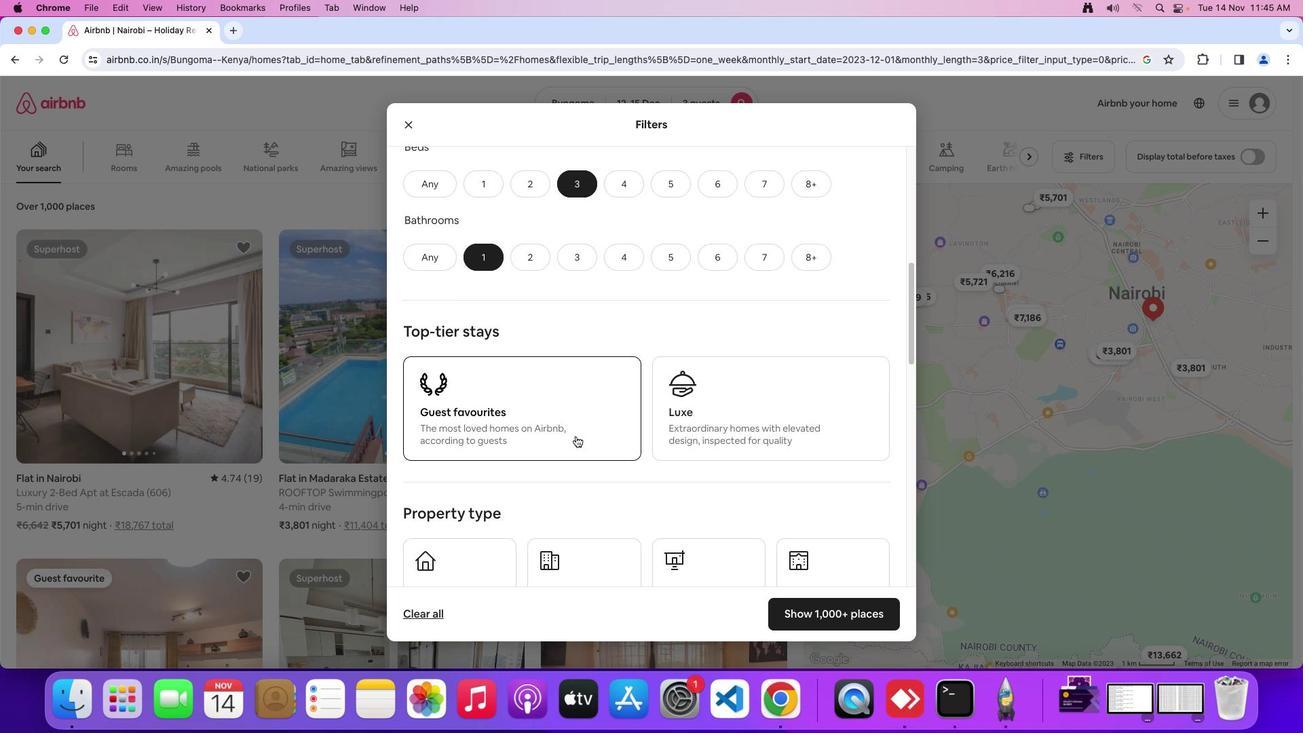 
Action: Mouse moved to (575, 437)
Screenshot: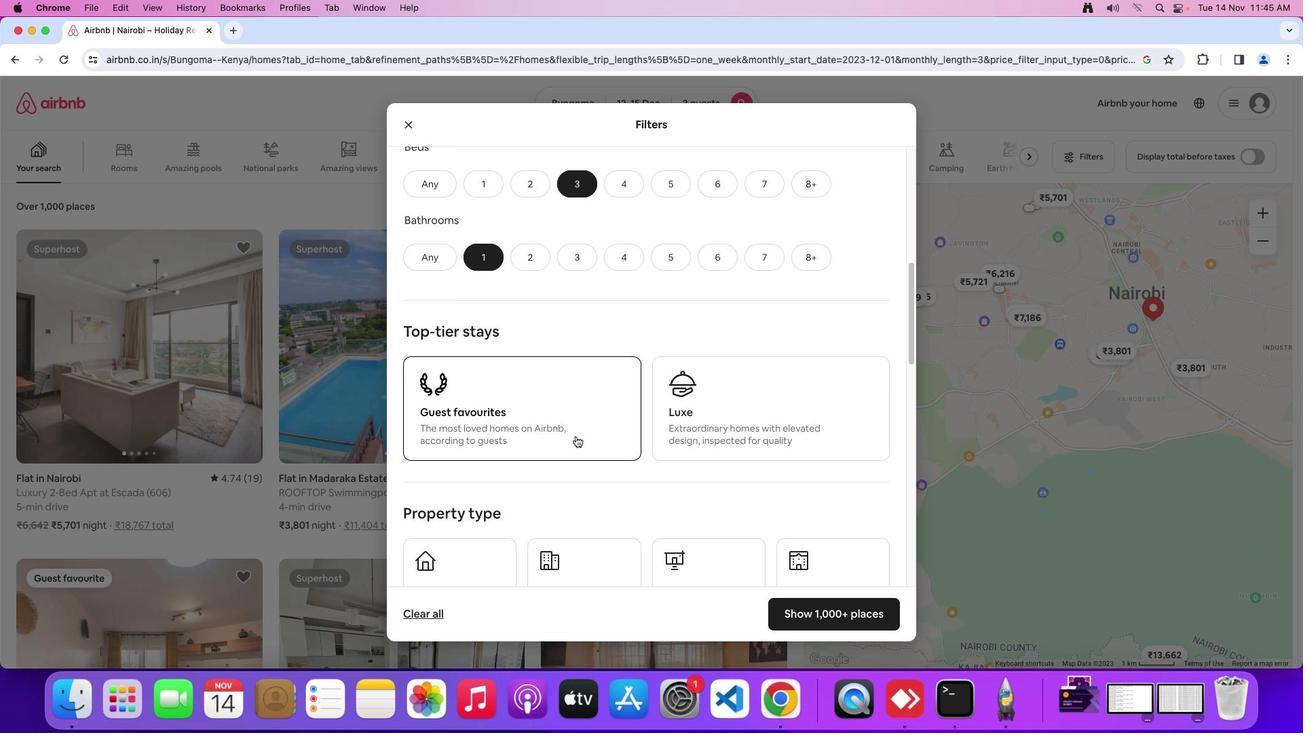 
Action: Mouse scrolled (575, 437) with delta (0, -2)
Screenshot: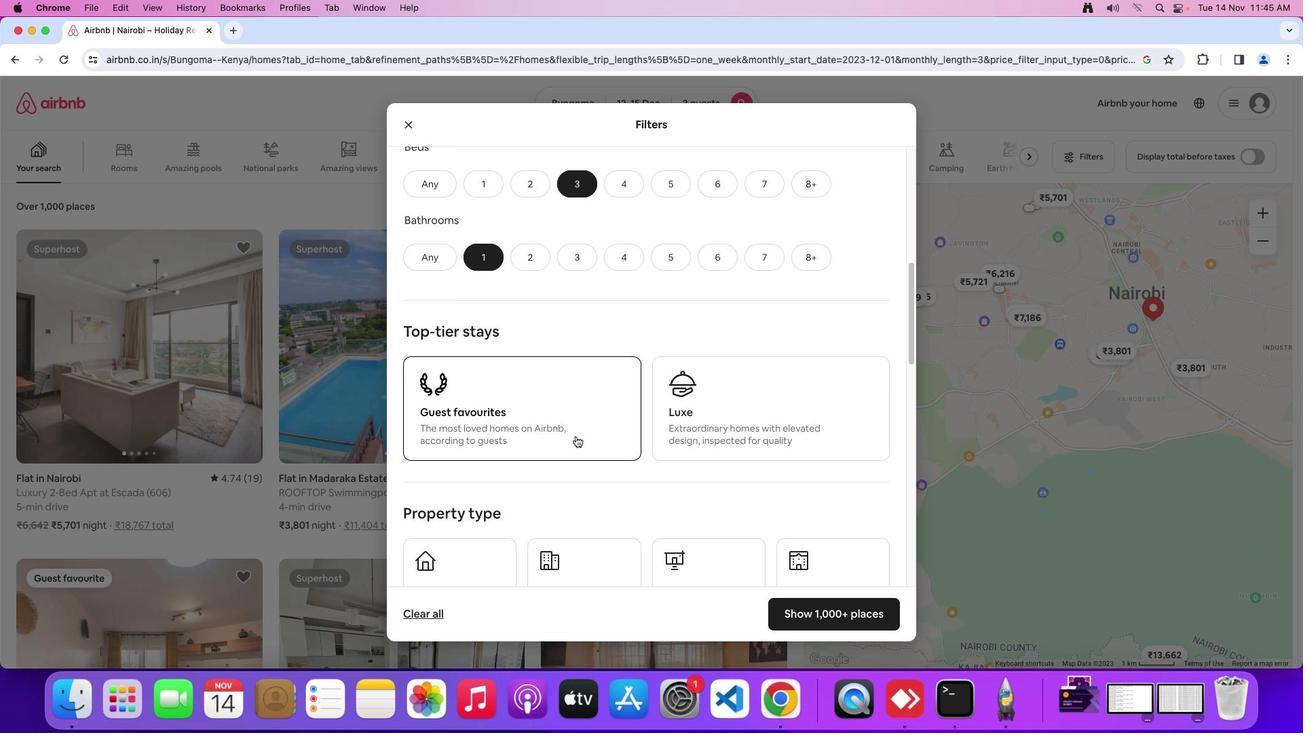 
Action: Mouse moved to (575, 436)
Screenshot: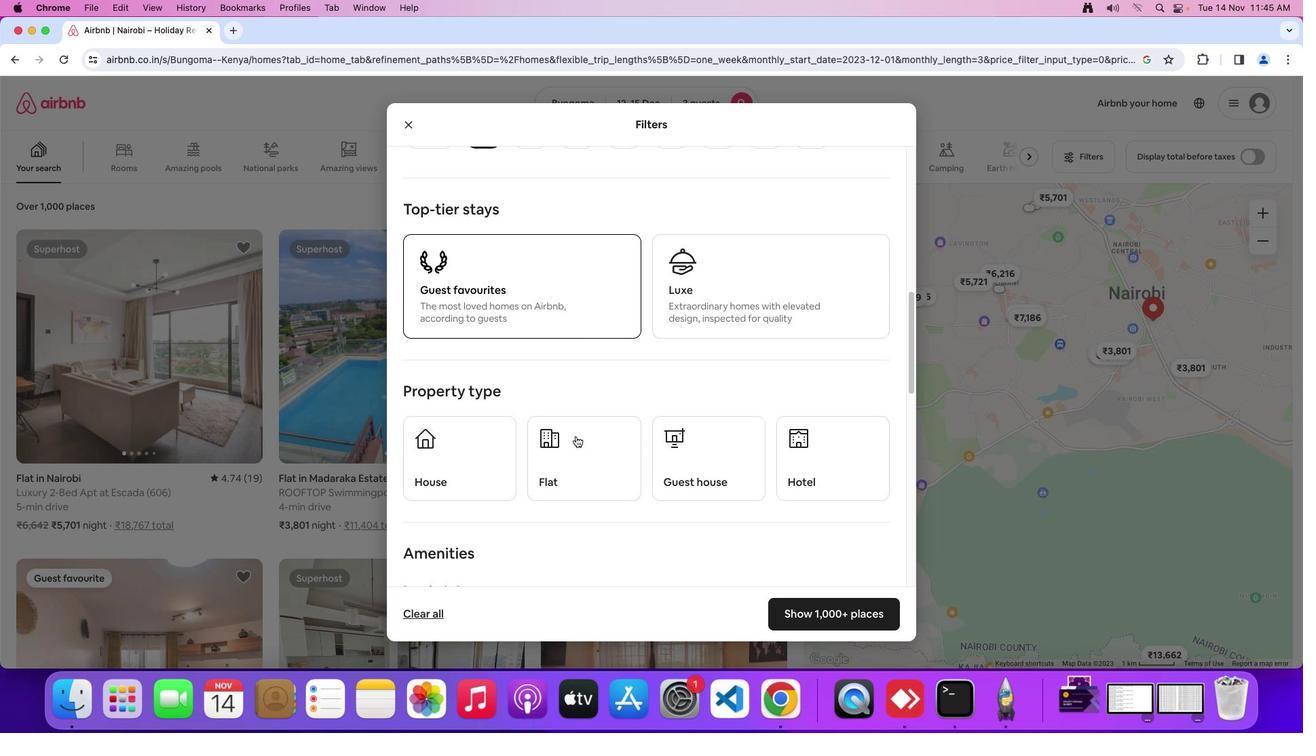 
Action: Mouse scrolled (575, 436) with delta (0, 0)
Screenshot: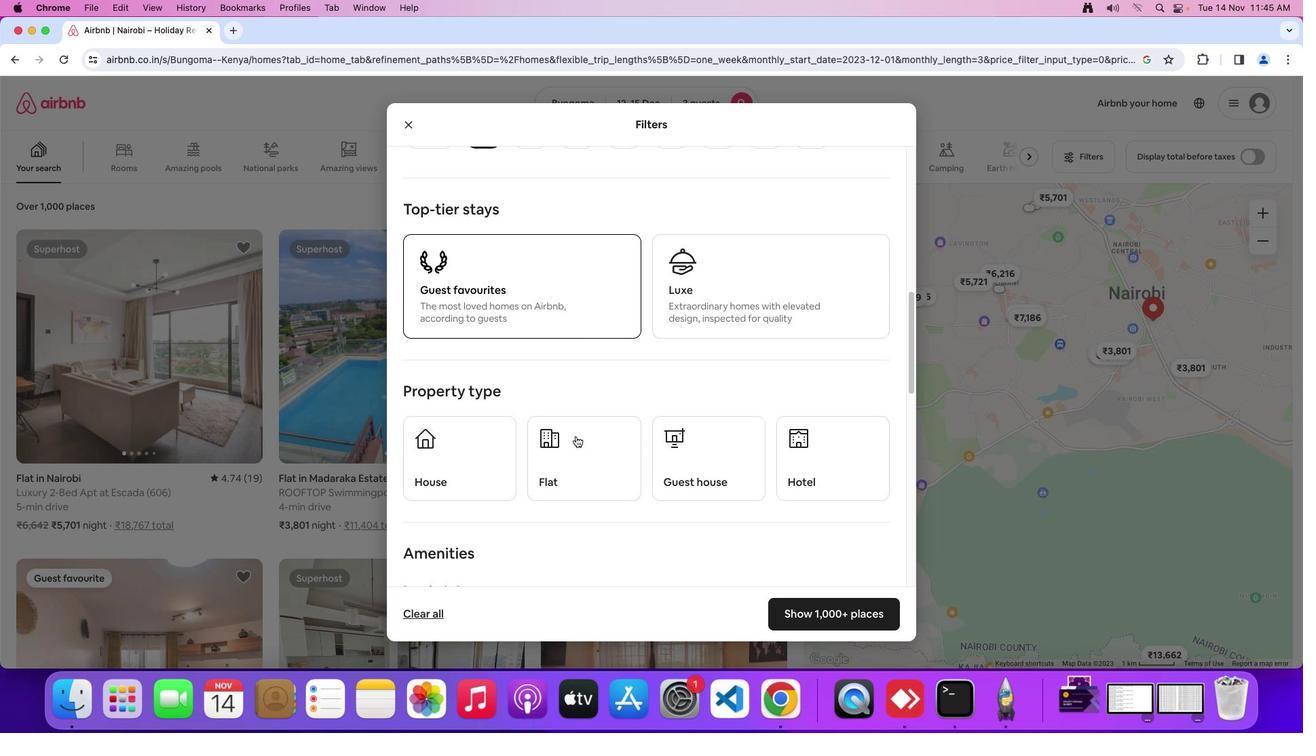 
Action: Mouse scrolled (575, 436) with delta (0, 0)
Screenshot: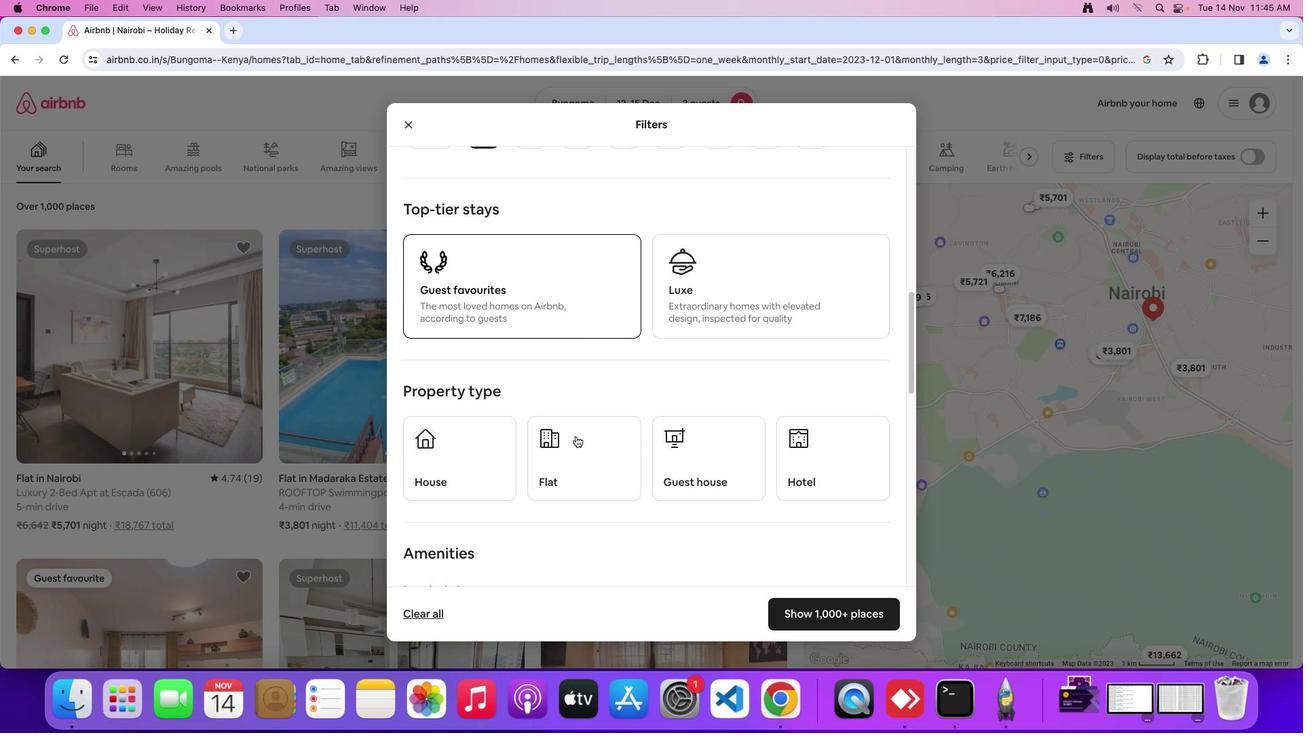 
Action: Mouse scrolled (575, 436) with delta (0, -2)
Screenshot: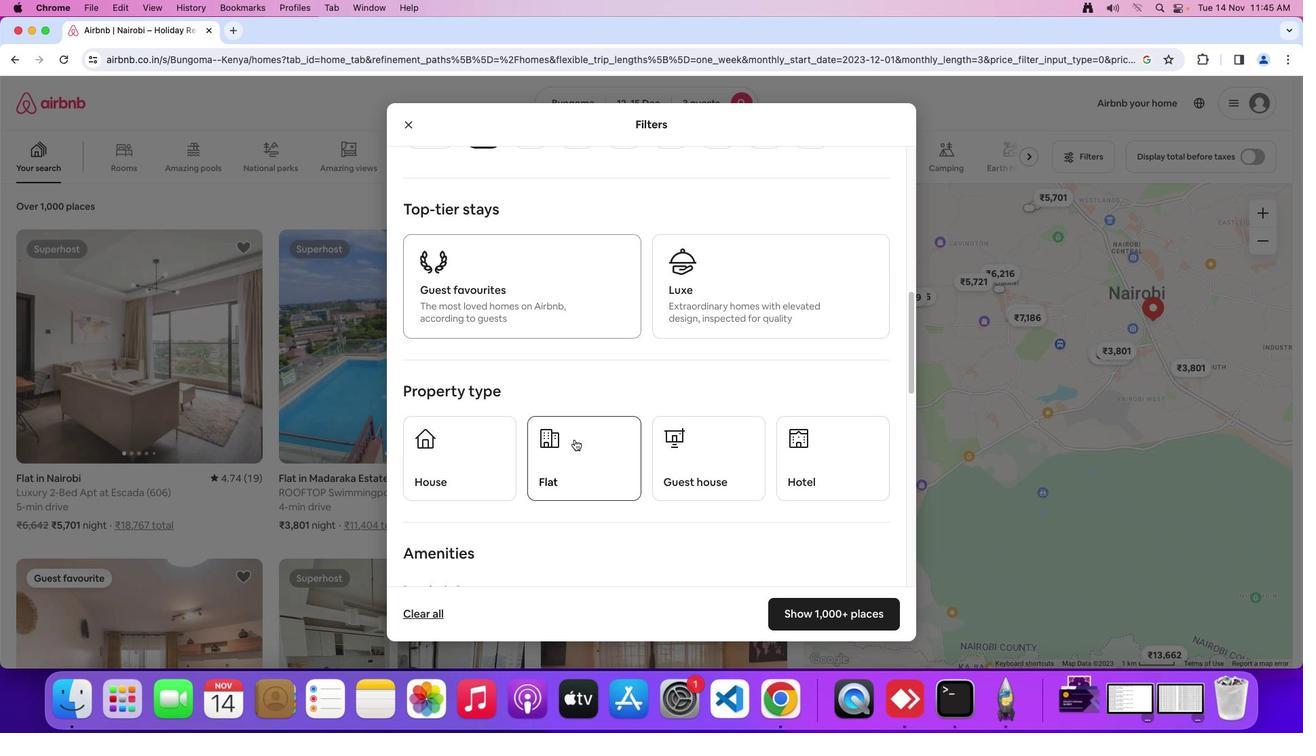 
Action: Mouse moved to (573, 442)
Screenshot: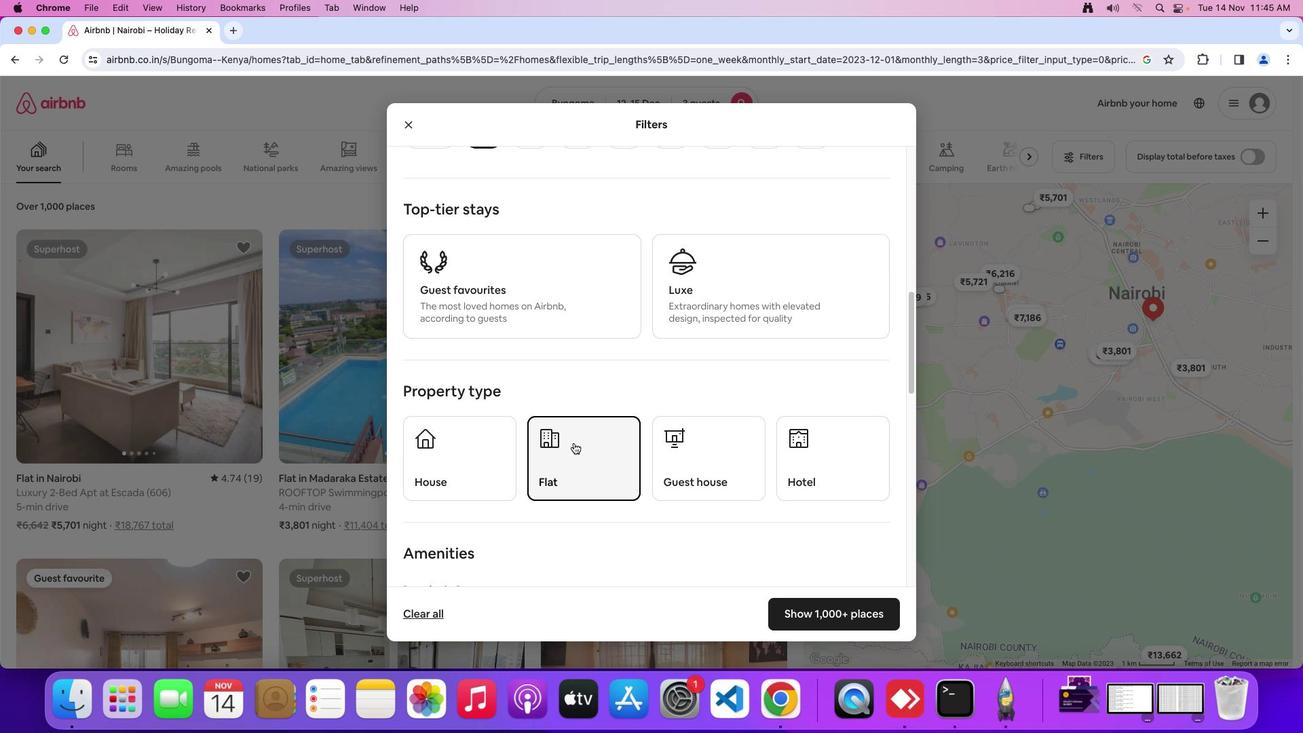 
Action: Mouse pressed left at (573, 442)
Screenshot: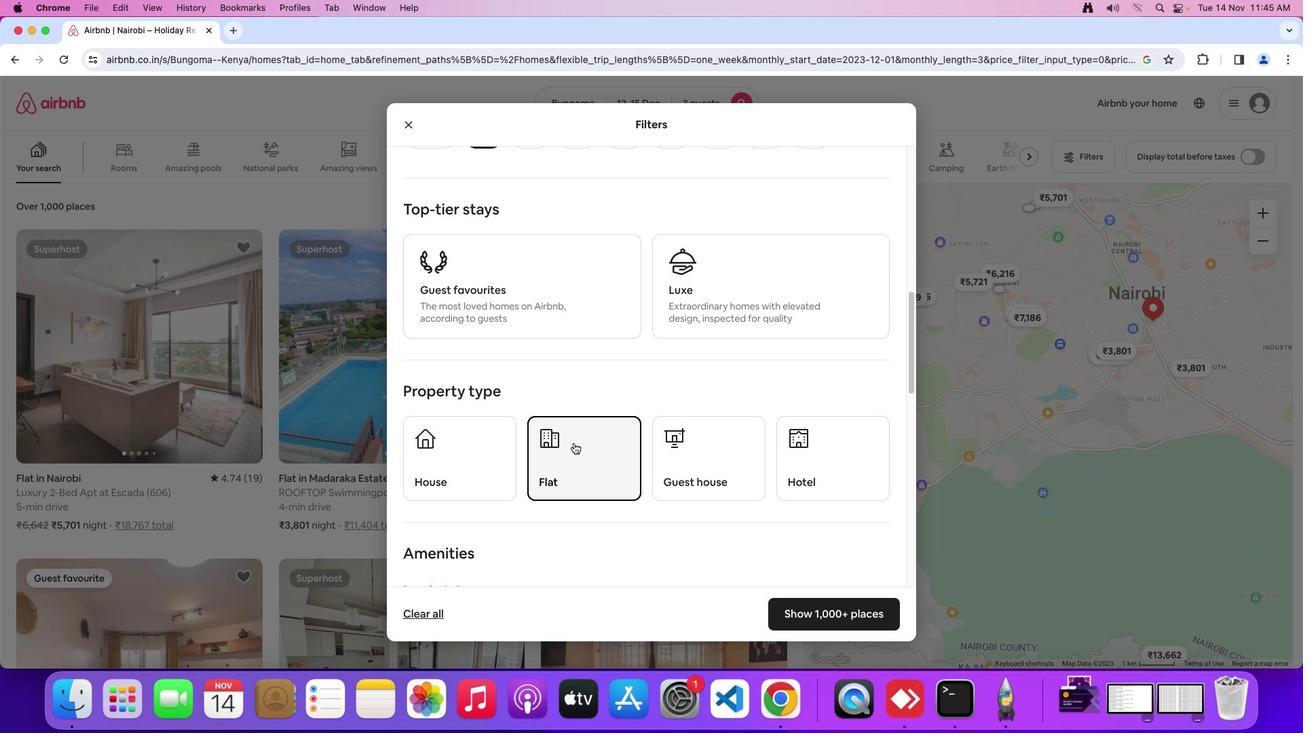 
Action: Mouse moved to (690, 448)
Screenshot: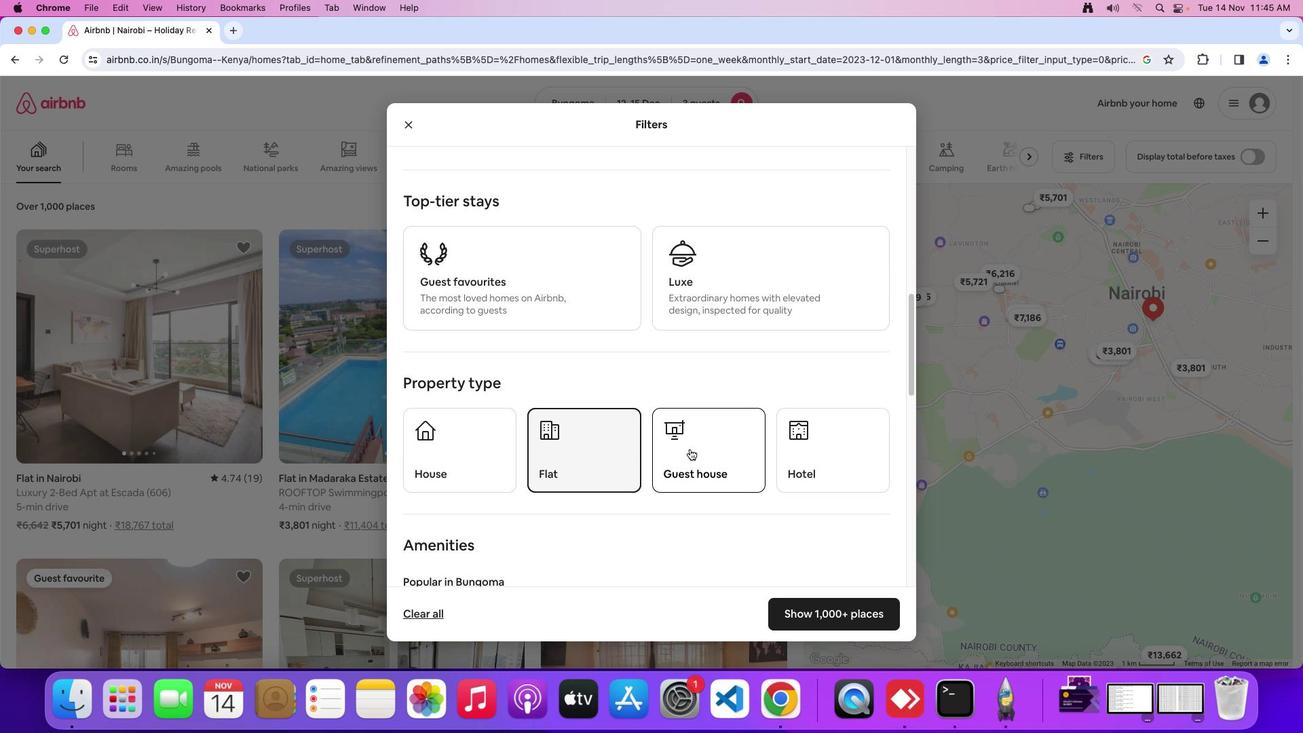 
Action: Mouse scrolled (690, 448) with delta (0, 0)
Screenshot: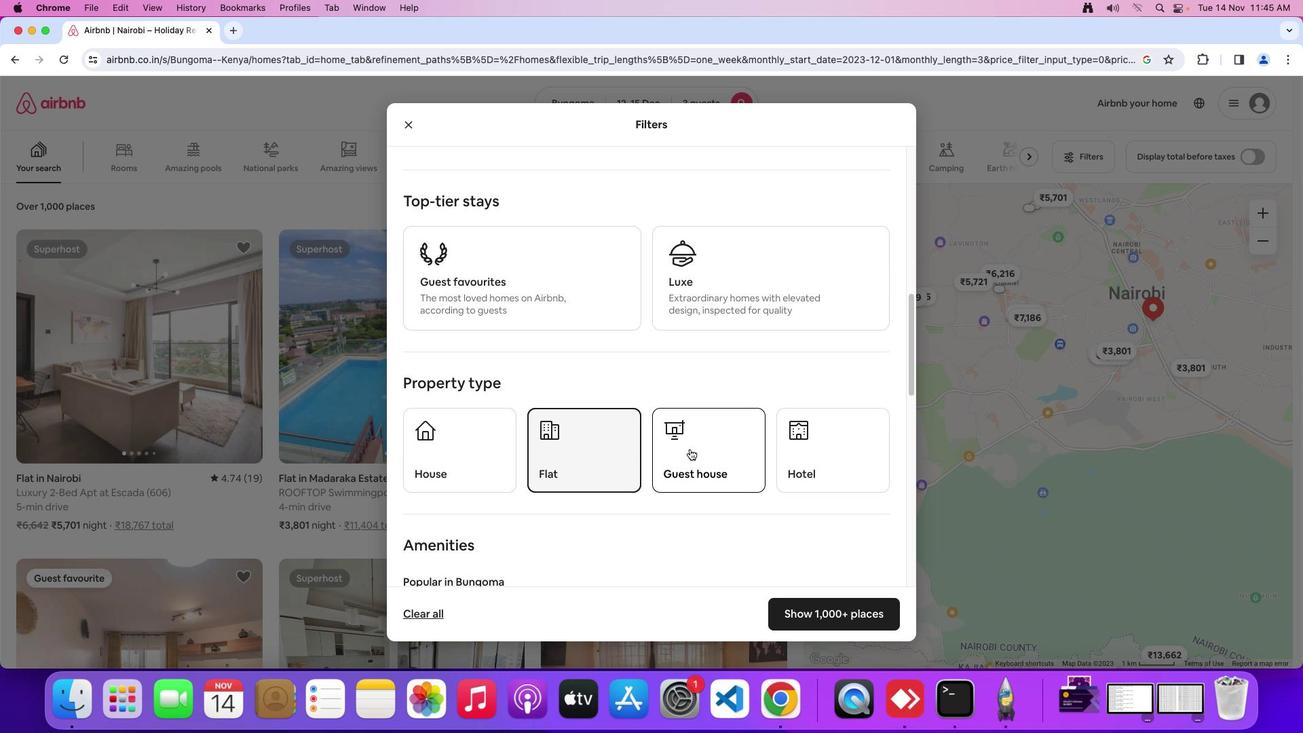 
Action: Mouse moved to (690, 448)
Screenshot: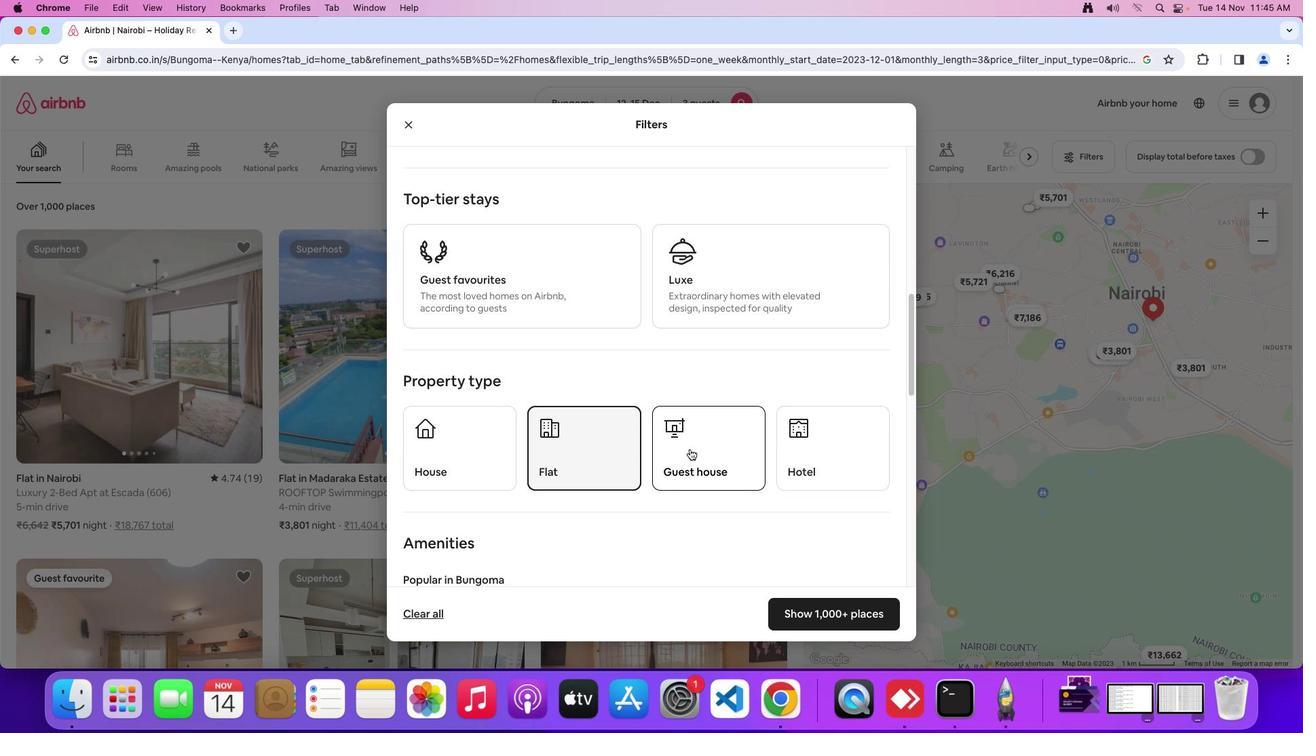 
Action: Mouse scrolled (690, 448) with delta (0, 0)
Screenshot: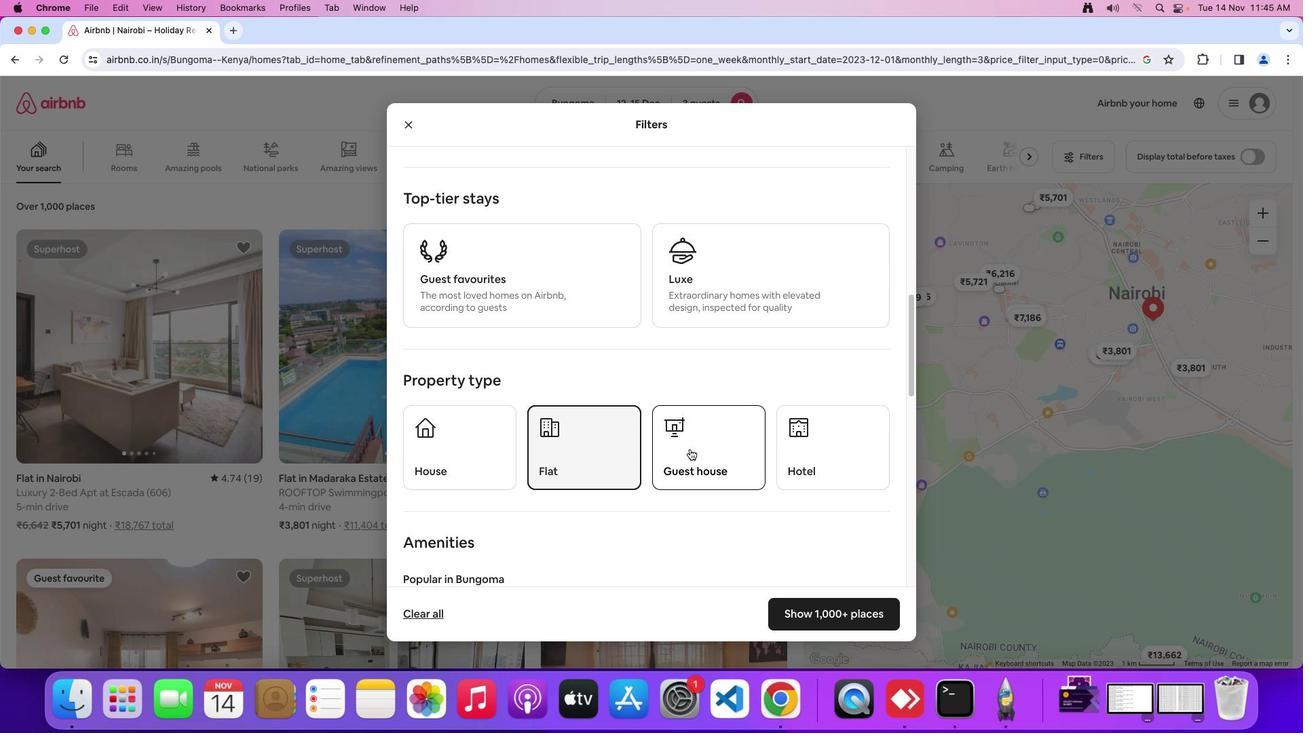 
Action: Mouse moved to (690, 448)
Screenshot: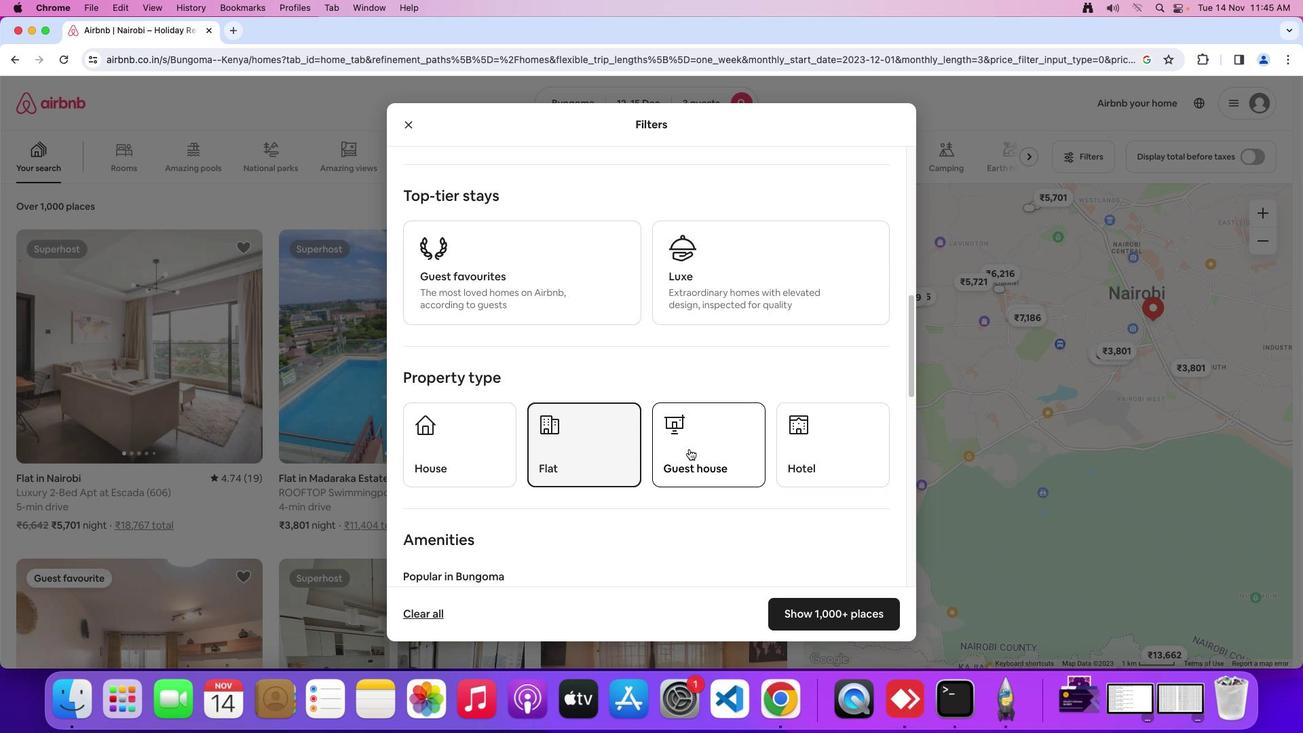 
Action: Mouse scrolled (690, 448) with delta (0, 0)
Screenshot: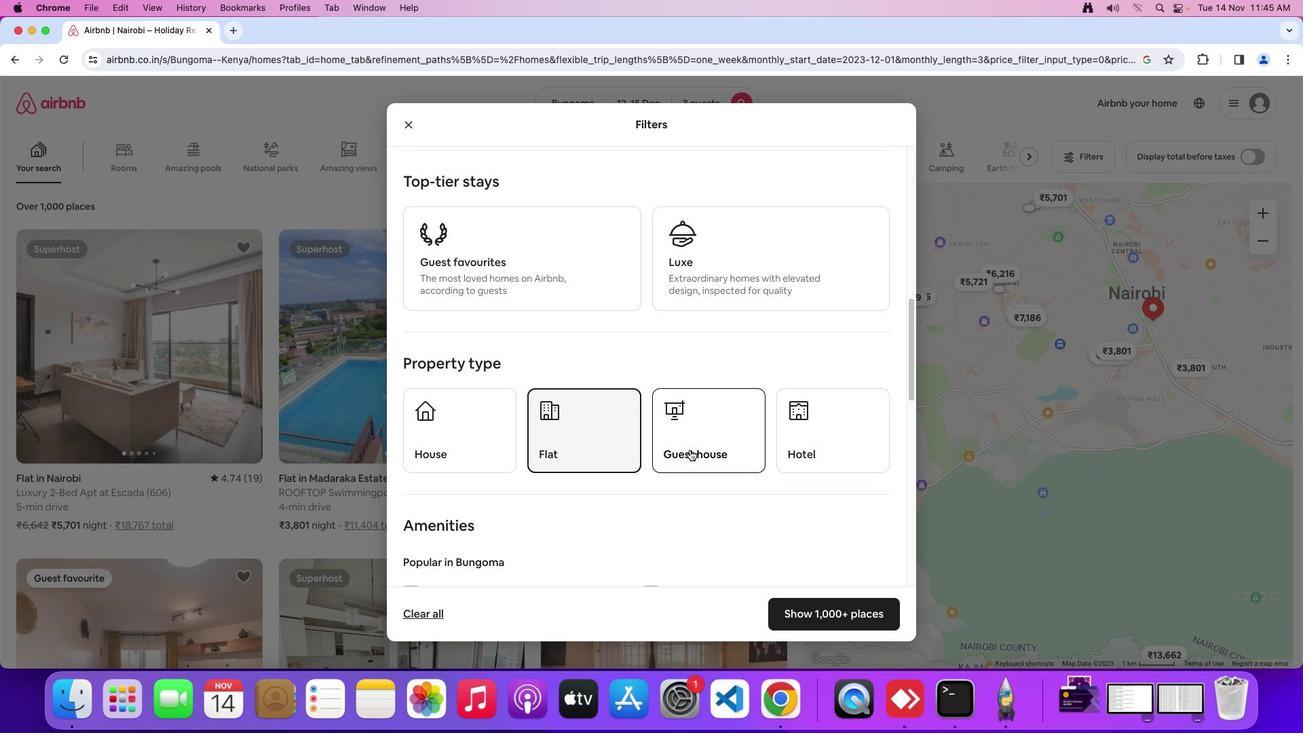 
Action: Mouse scrolled (690, 448) with delta (0, 0)
Screenshot: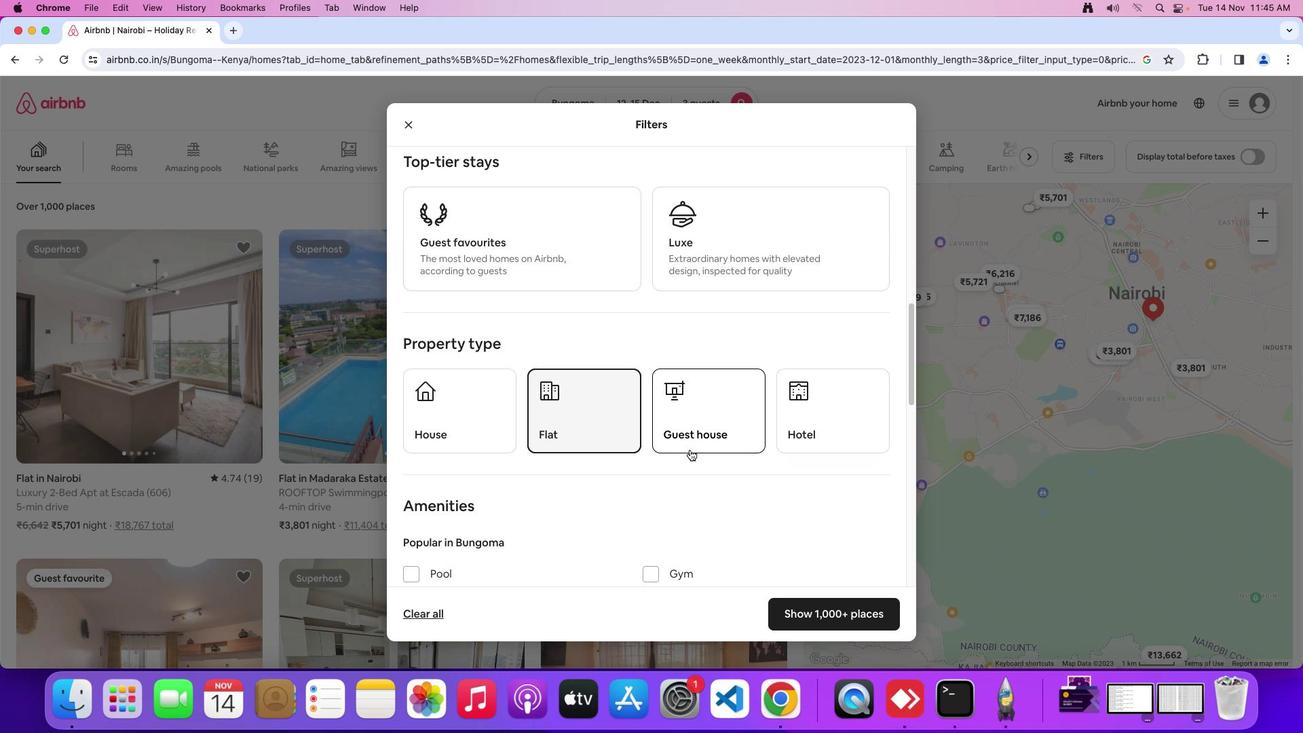 
Action: Mouse scrolled (690, 448) with delta (0, 0)
Screenshot: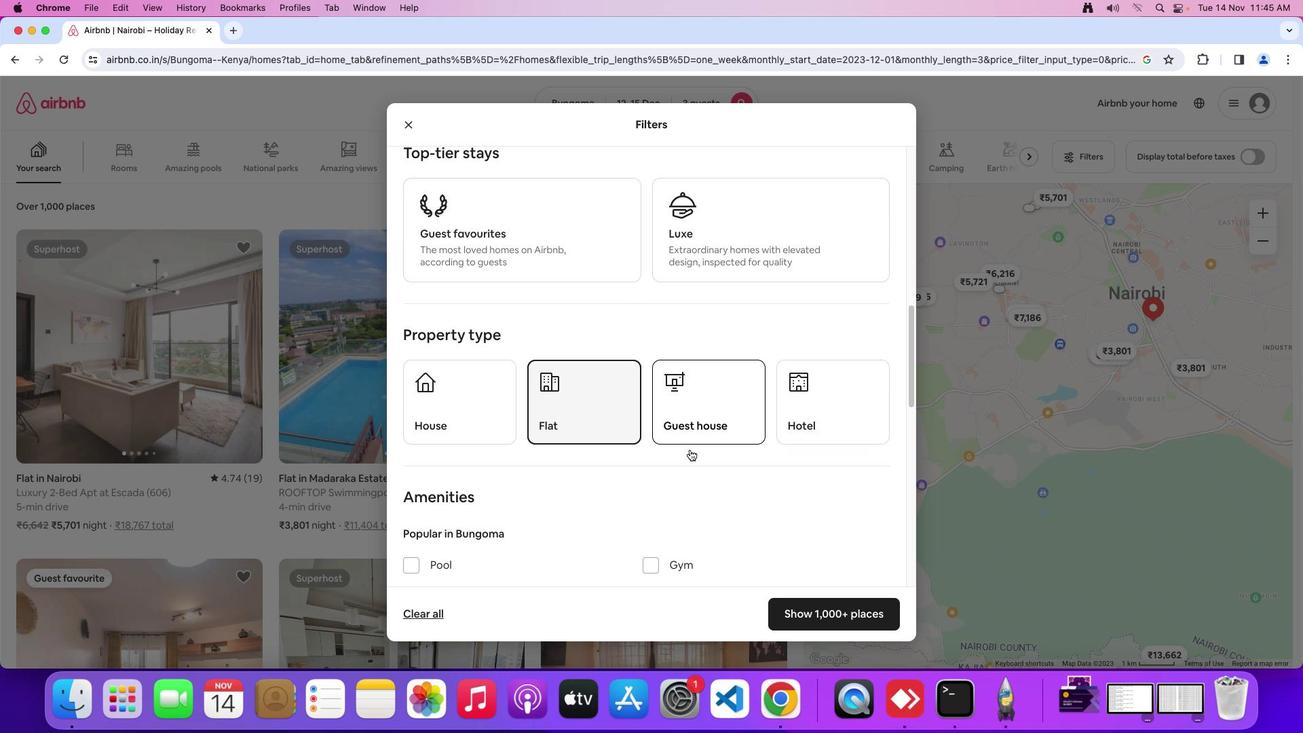 
Action: Mouse moved to (690, 448)
Screenshot: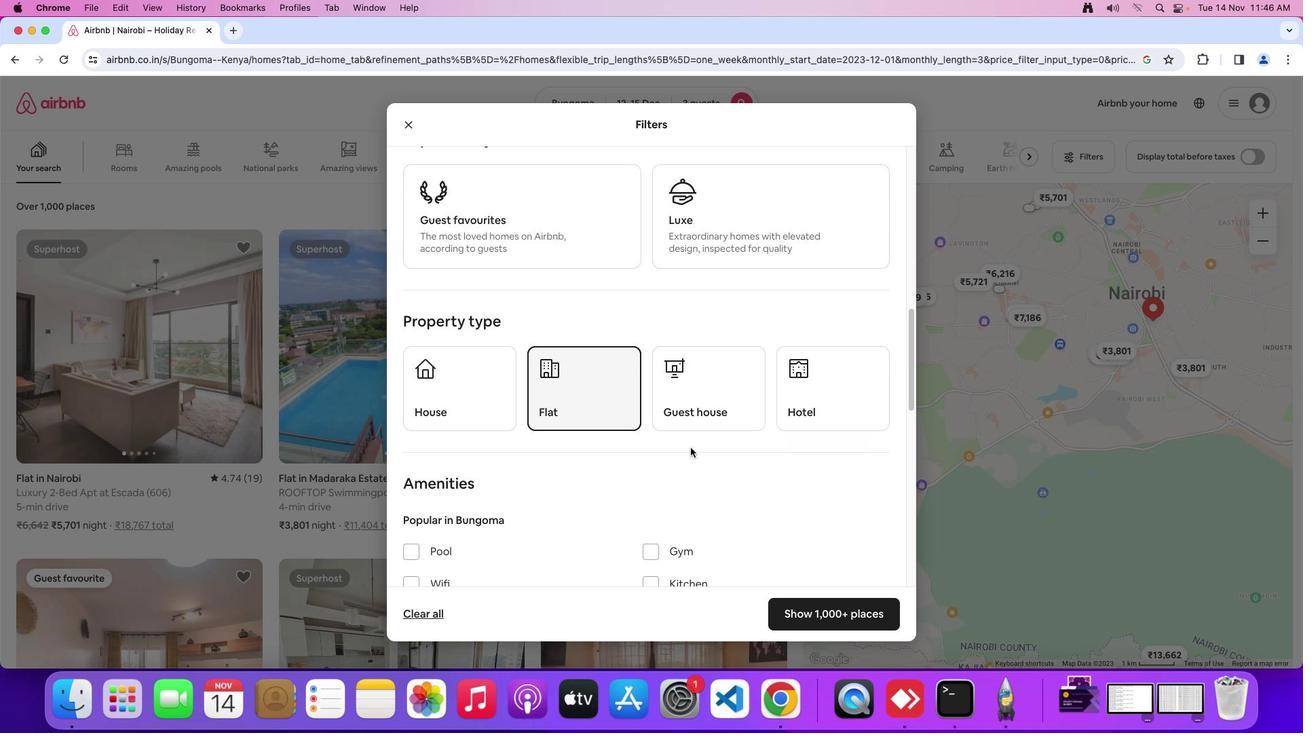 
Action: Mouse scrolled (690, 448) with delta (0, 0)
Screenshot: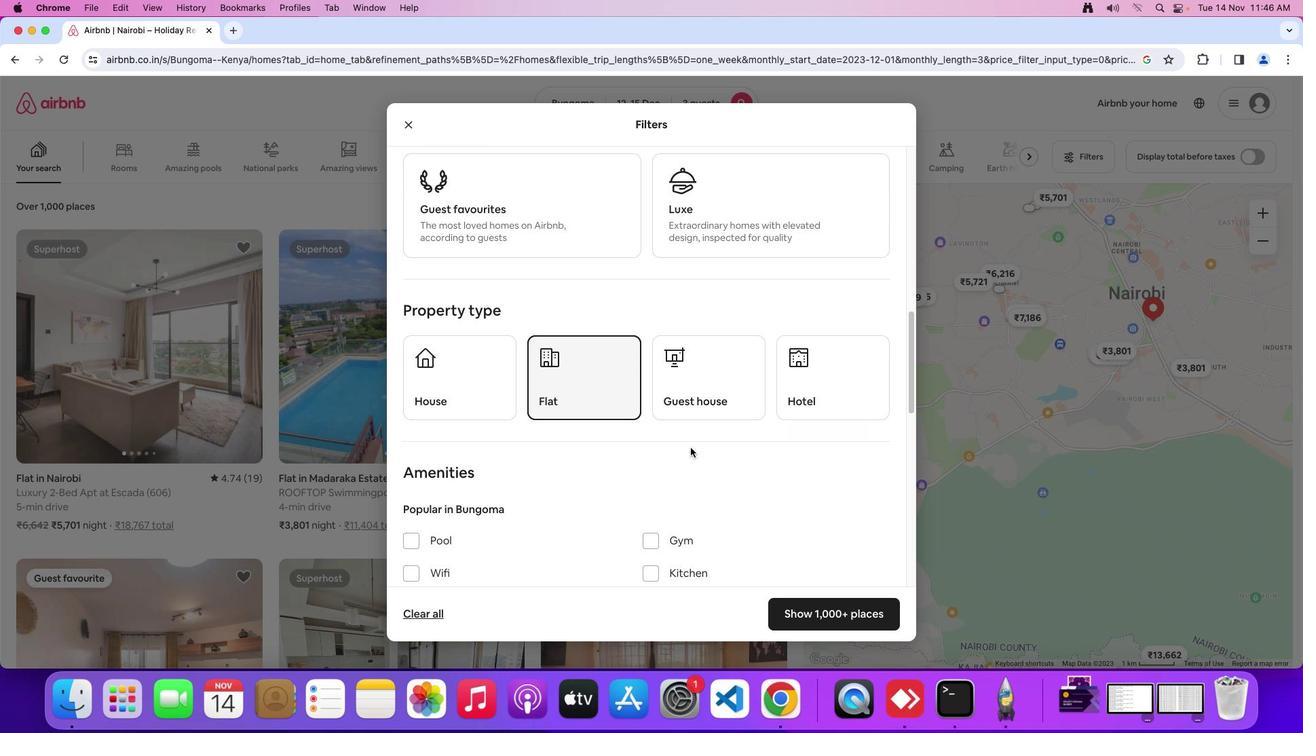 
Action: Mouse scrolled (690, 448) with delta (0, 0)
Screenshot: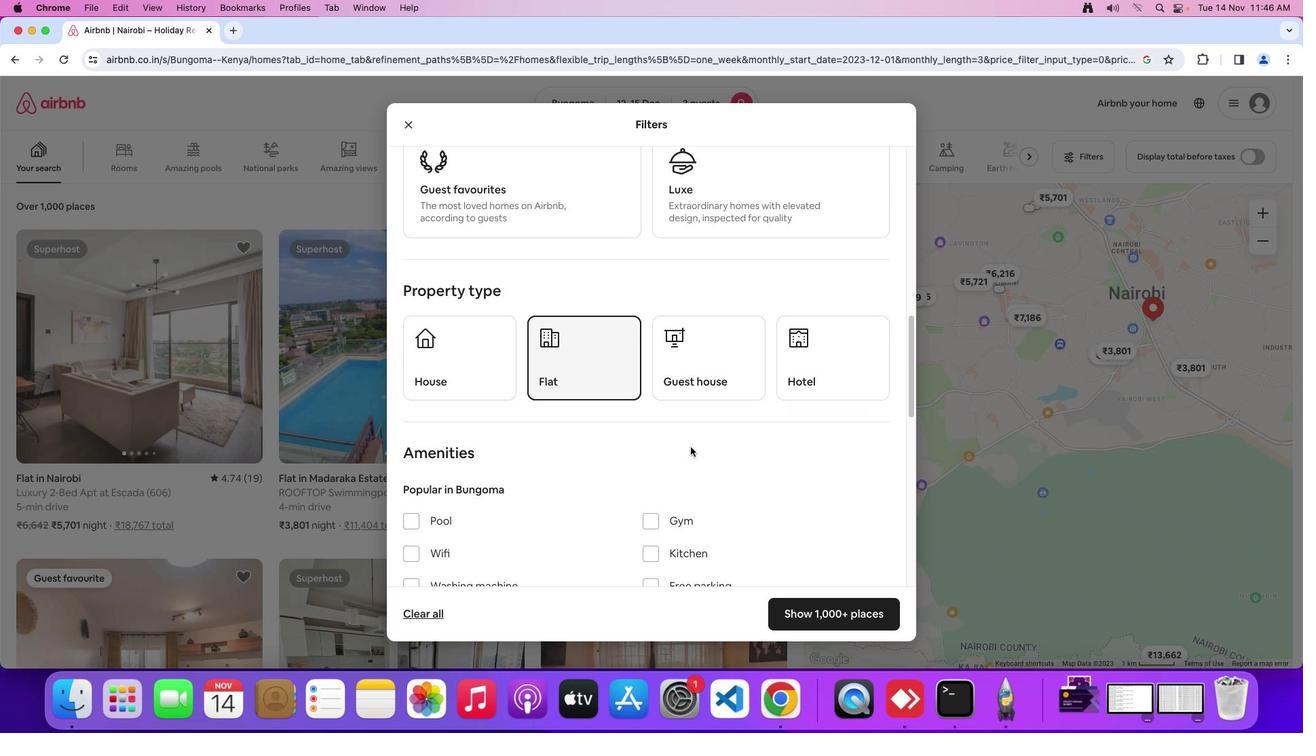 
Action: Mouse scrolled (690, 448) with delta (0, 0)
Screenshot: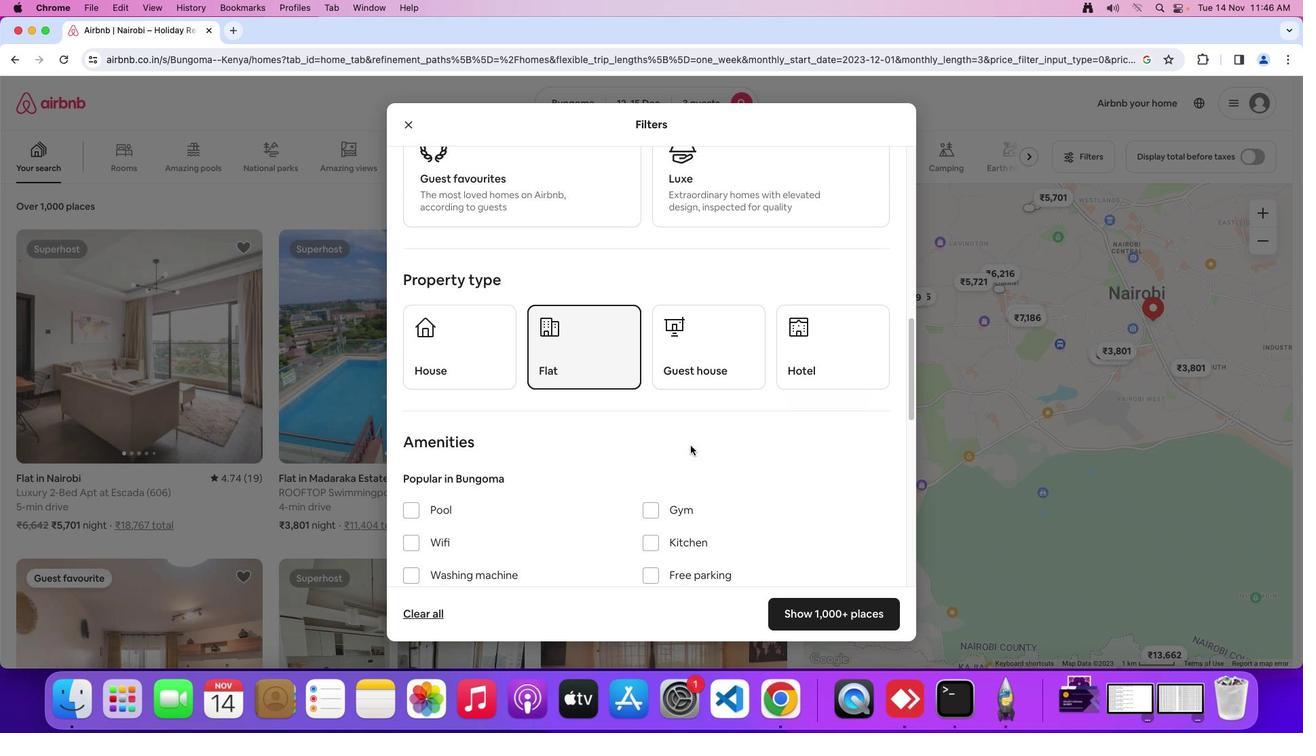 
Action: Mouse moved to (690, 444)
Screenshot: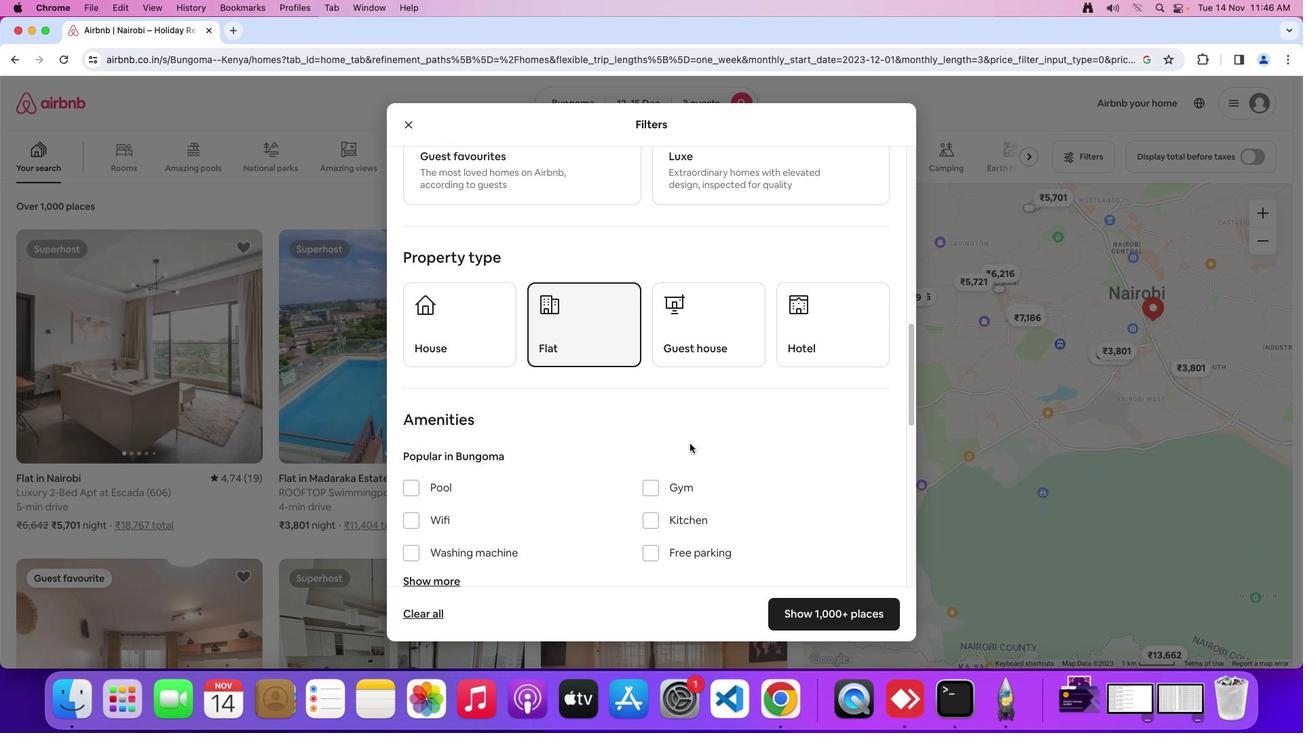 
Action: Mouse scrolled (690, 444) with delta (0, 0)
Screenshot: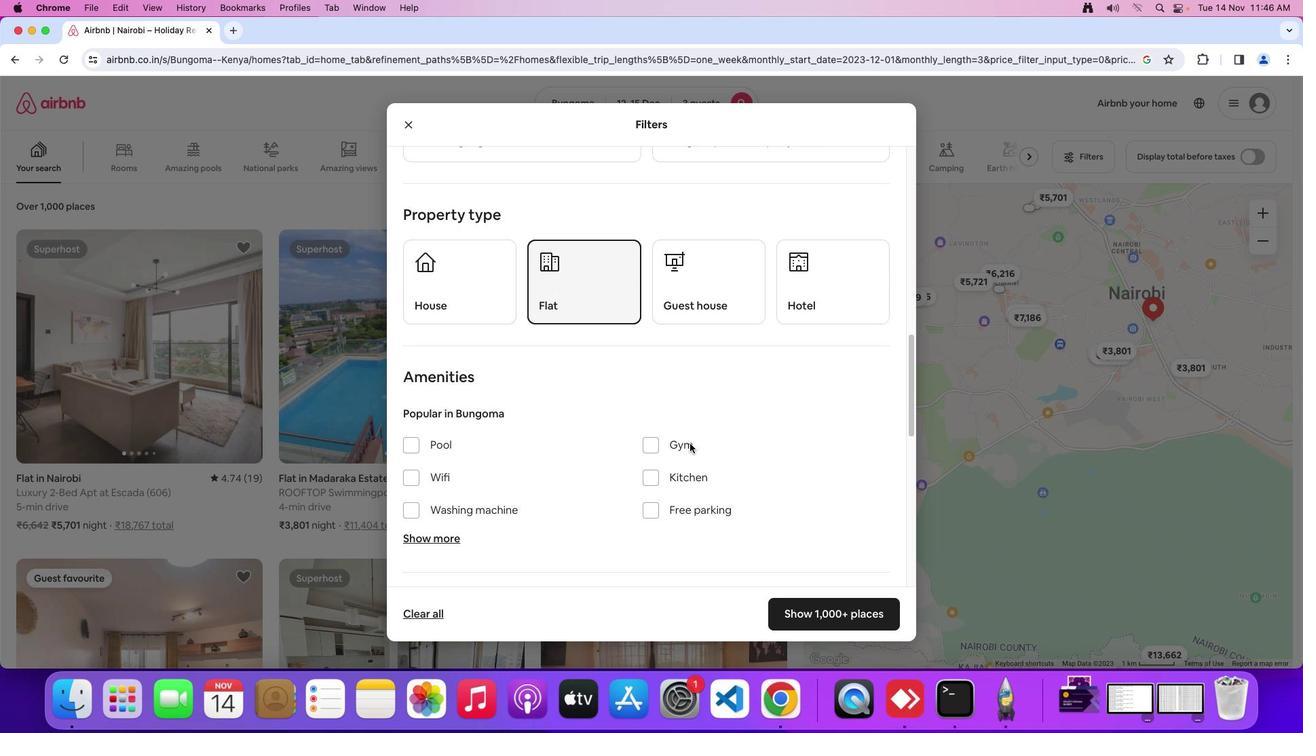
Action: Mouse moved to (690, 444)
Screenshot: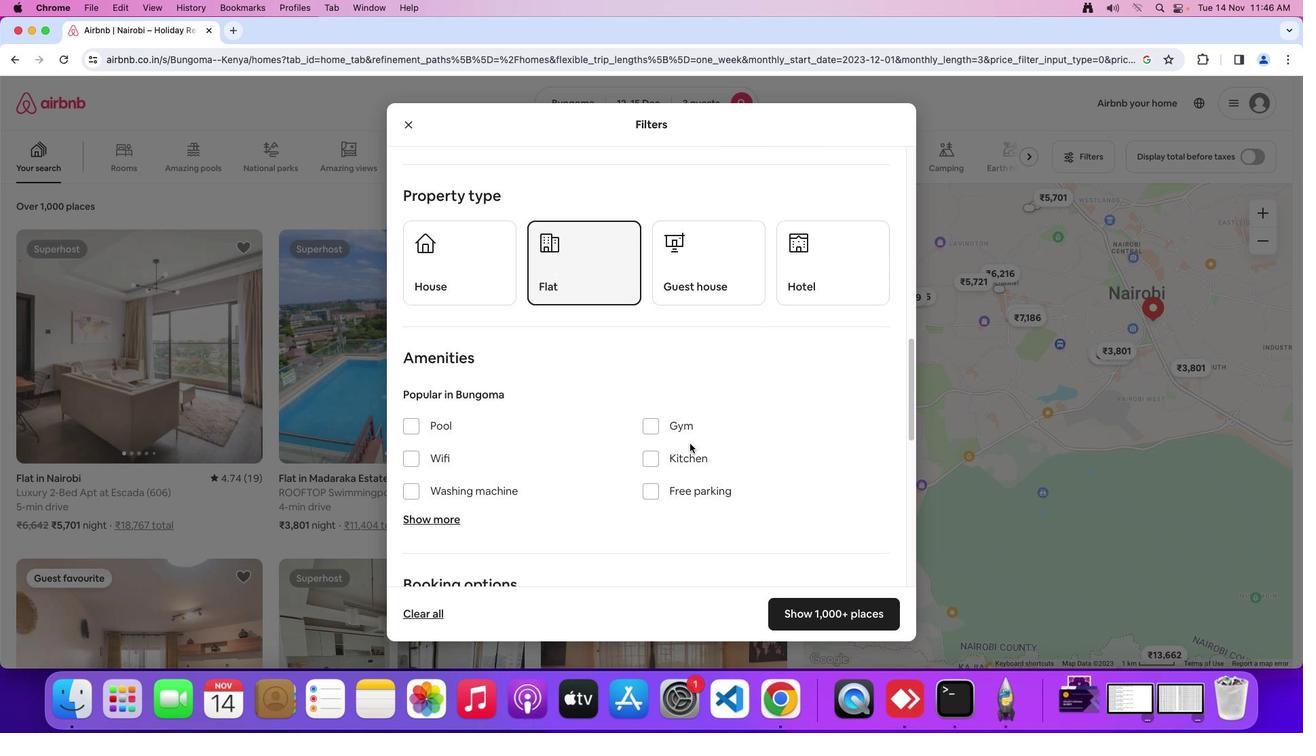 
Action: Mouse scrolled (690, 444) with delta (0, 0)
Screenshot: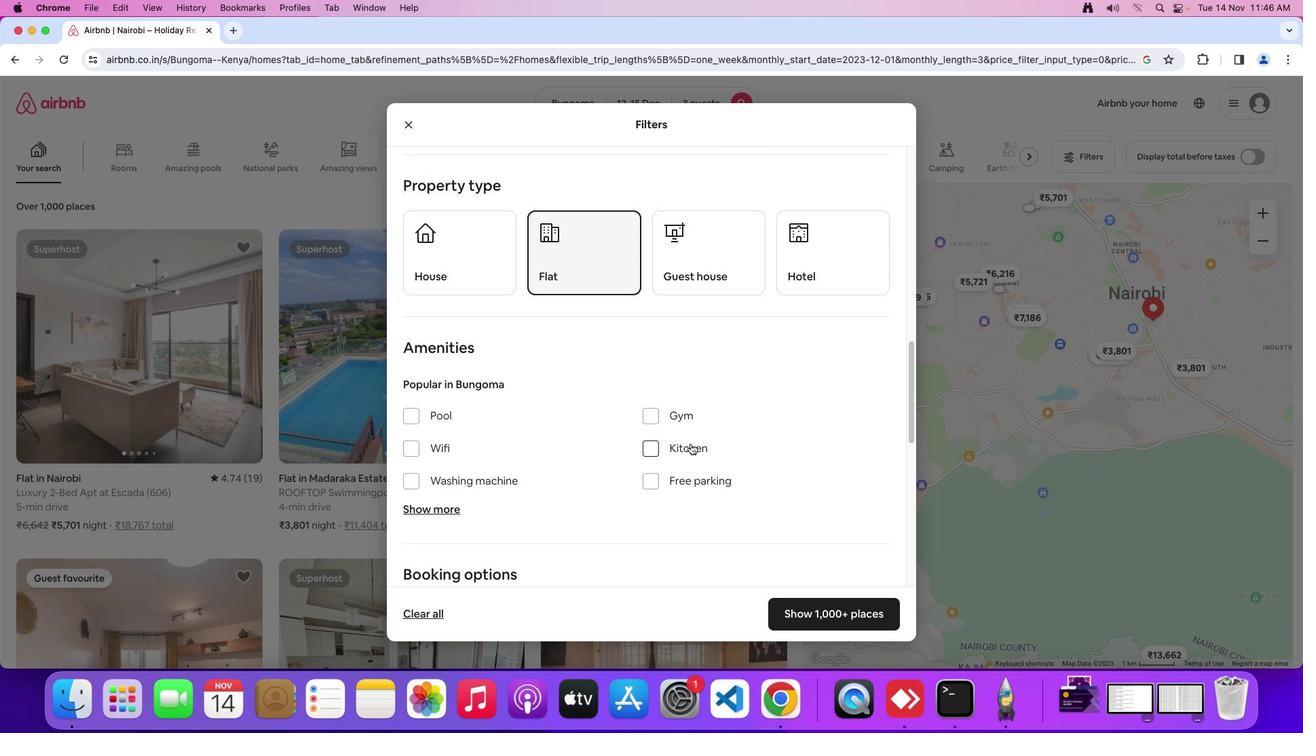 
Action: Mouse moved to (690, 443)
Screenshot: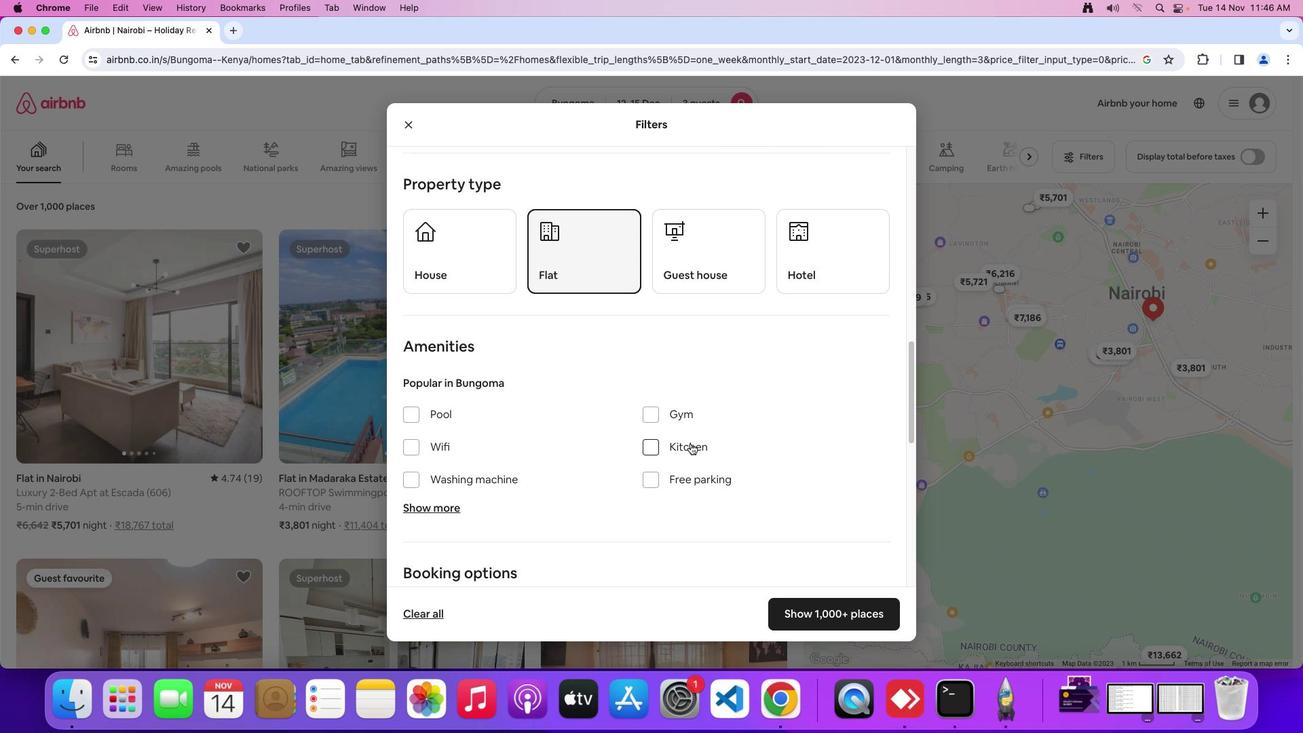 
Action: Mouse scrolled (690, 443) with delta (0, -1)
Screenshot: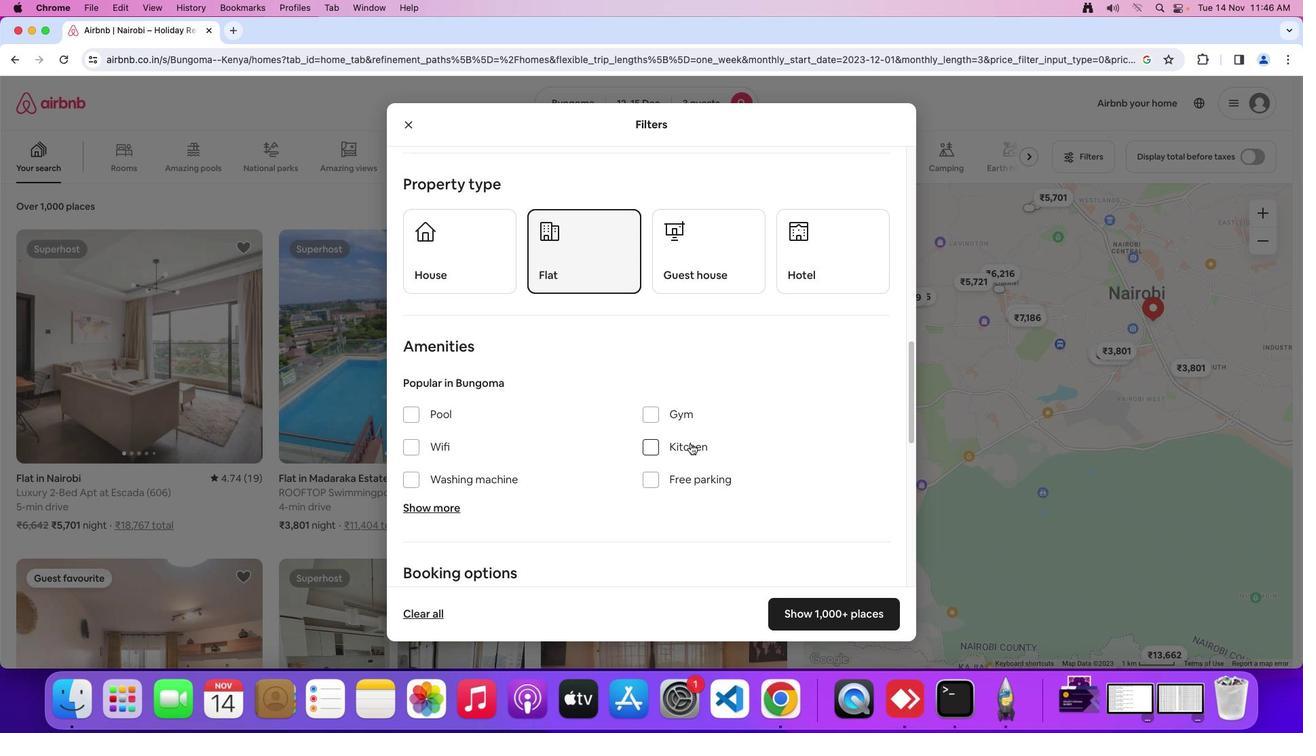 
Action: Mouse moved to (692, 442)
Screenshot: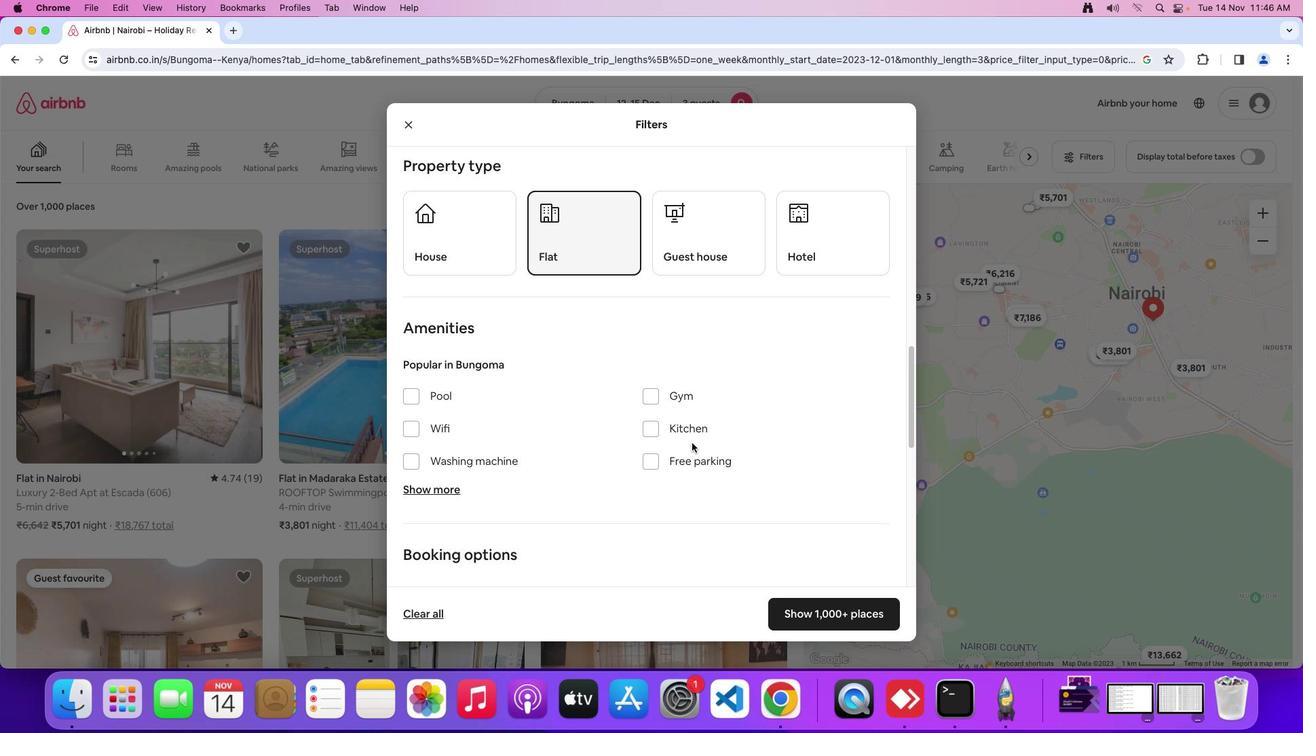 
Action: Mouse scrolled (692, 442) with delta (0, 0)
Screenshot: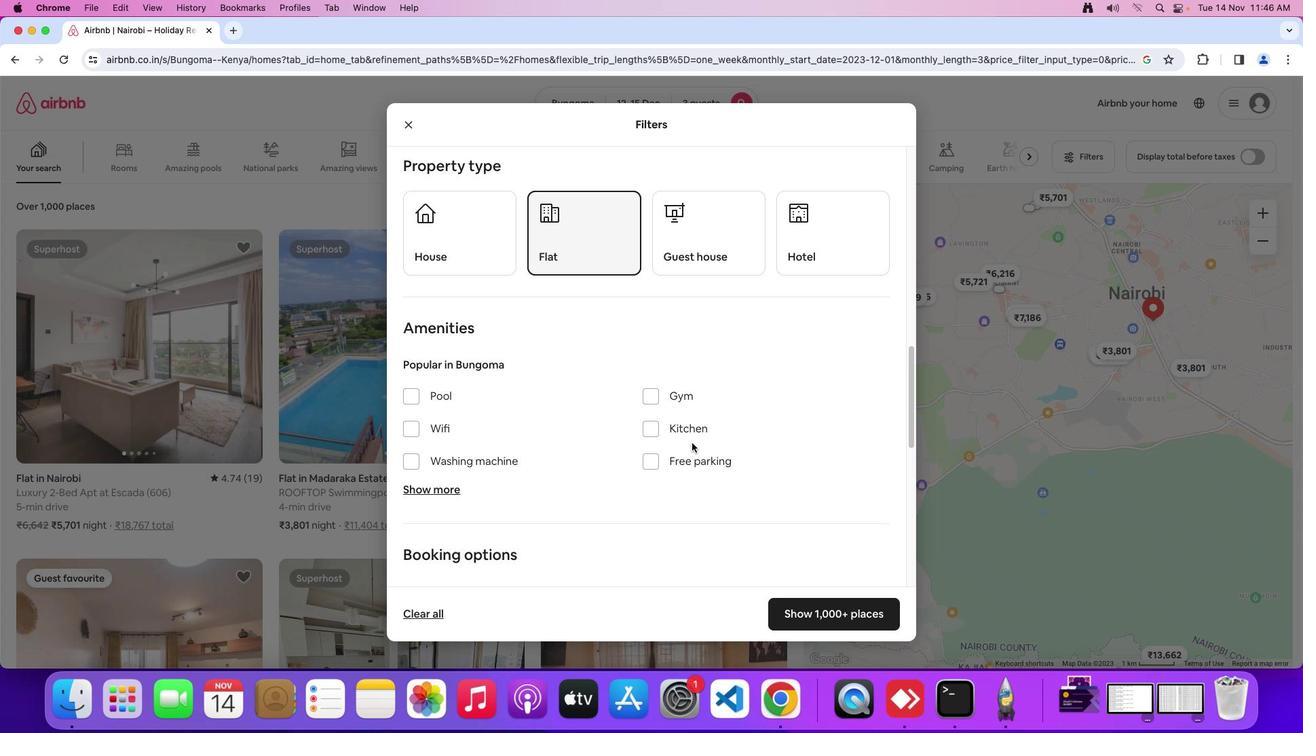 
Action: Mouse moved to (692, 442)
Screenshot: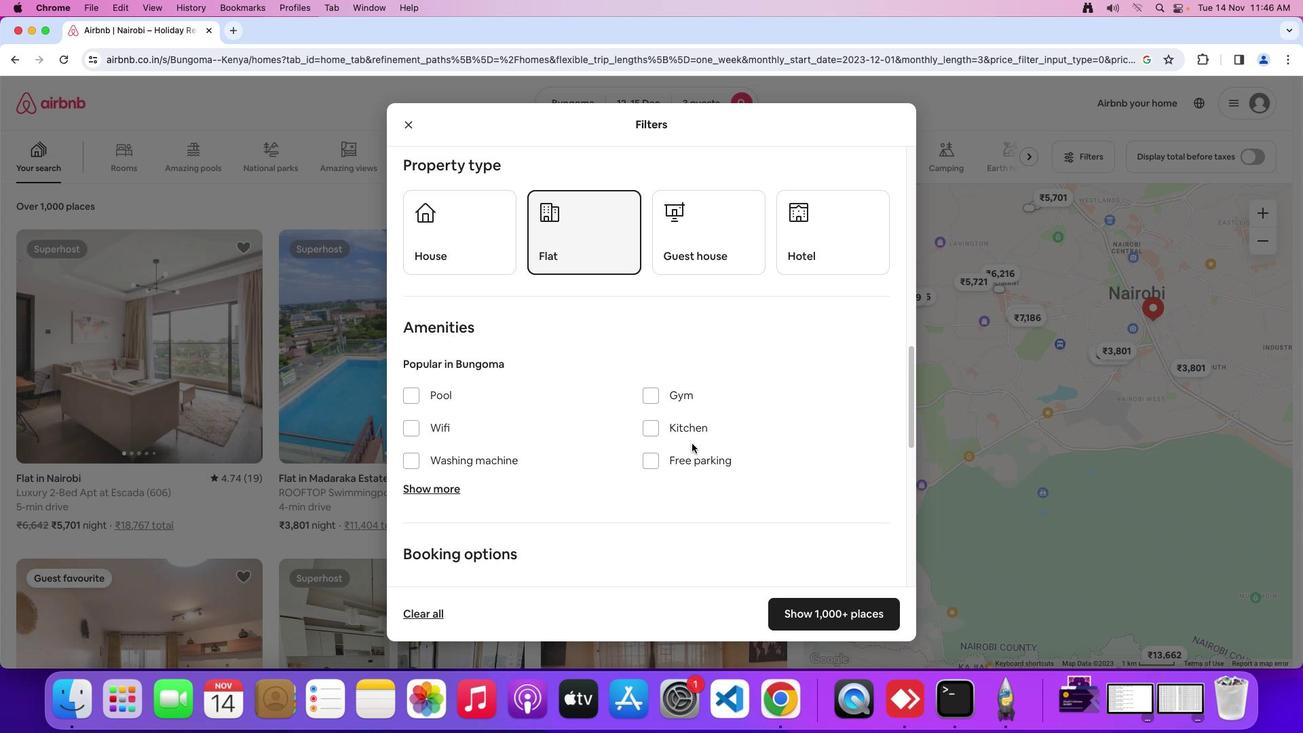 
Action: Mouse scrolled (692, 442) with delta (0, 0)
Screenshot: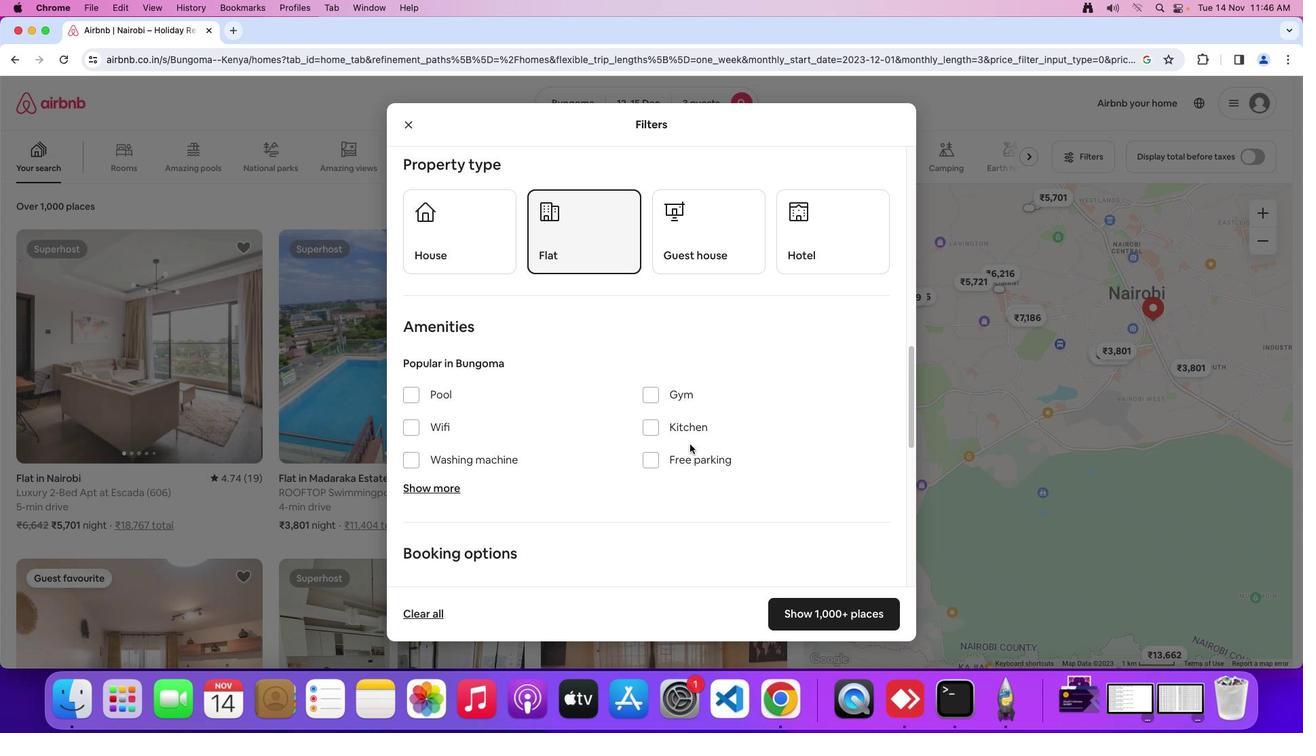 
Action: Mouse moved to (414, 457)
Screenshot: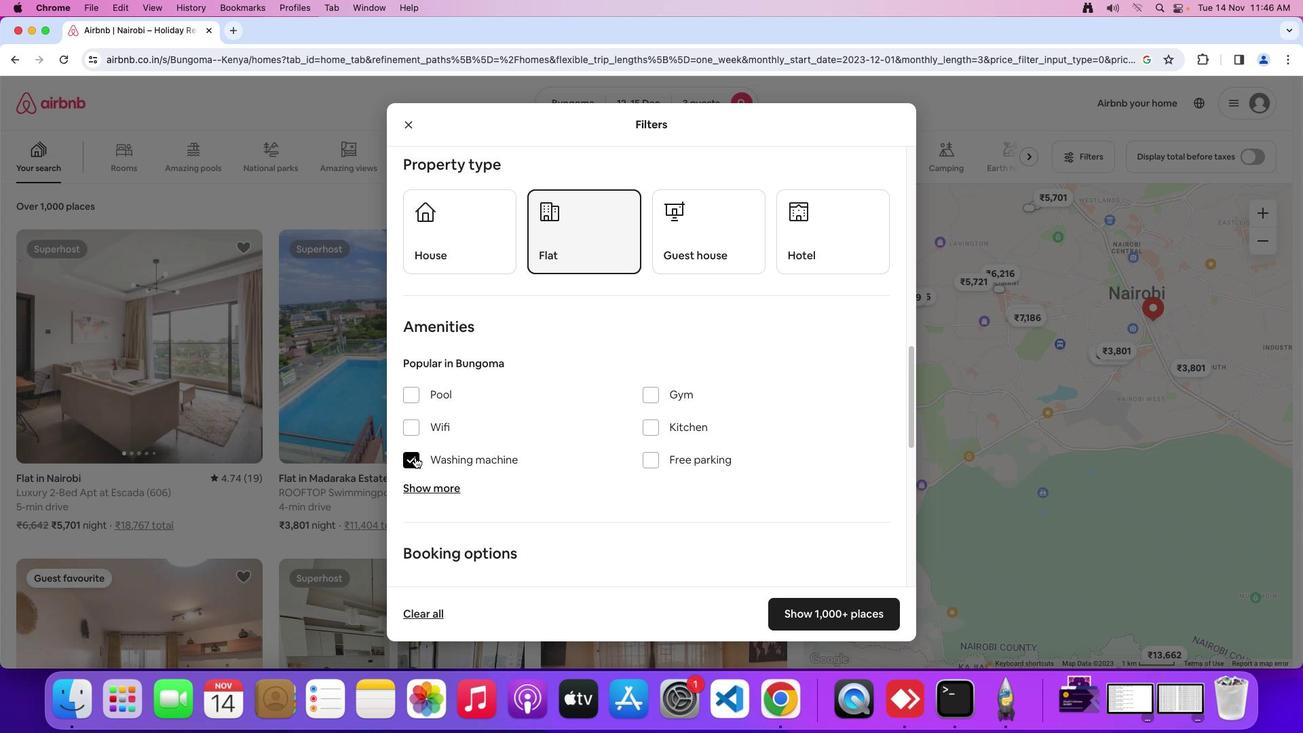
Action: Mouse pressed left at (414, 457)
Screenshot: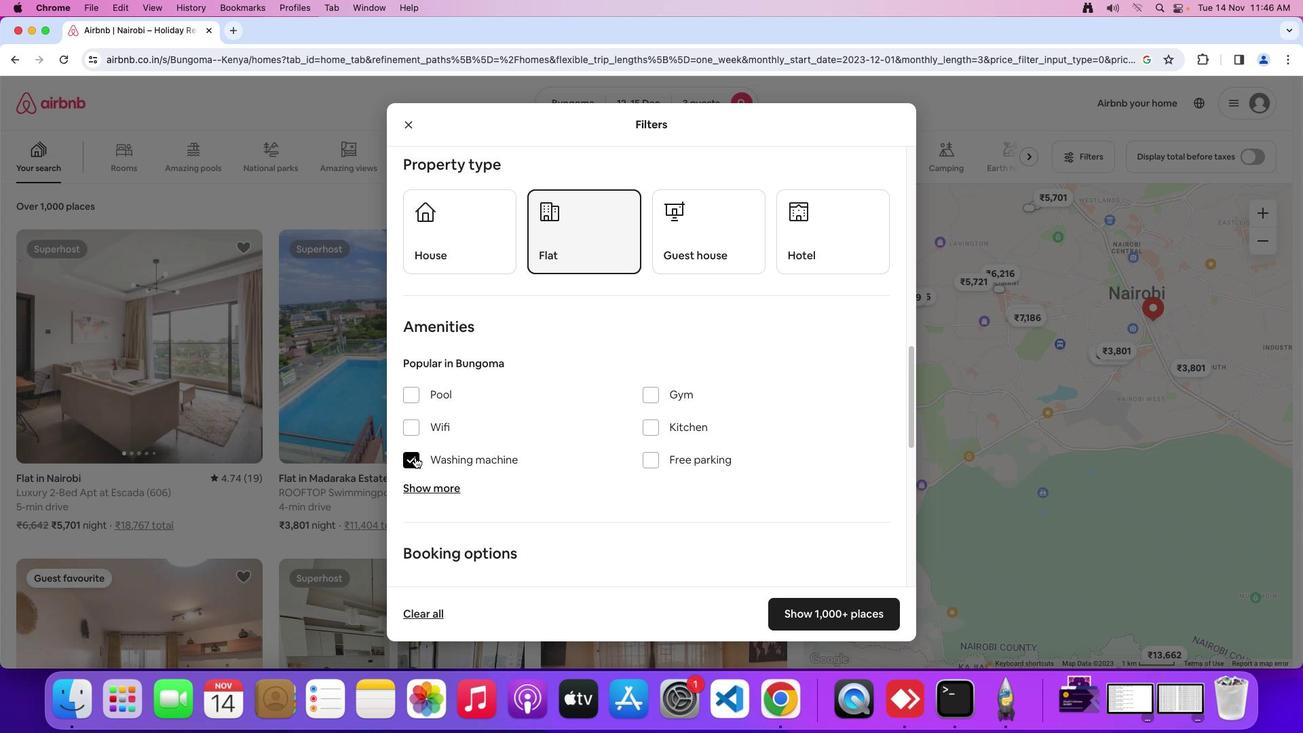 
Action: Mouse moved to (568, 473)
Screenshot: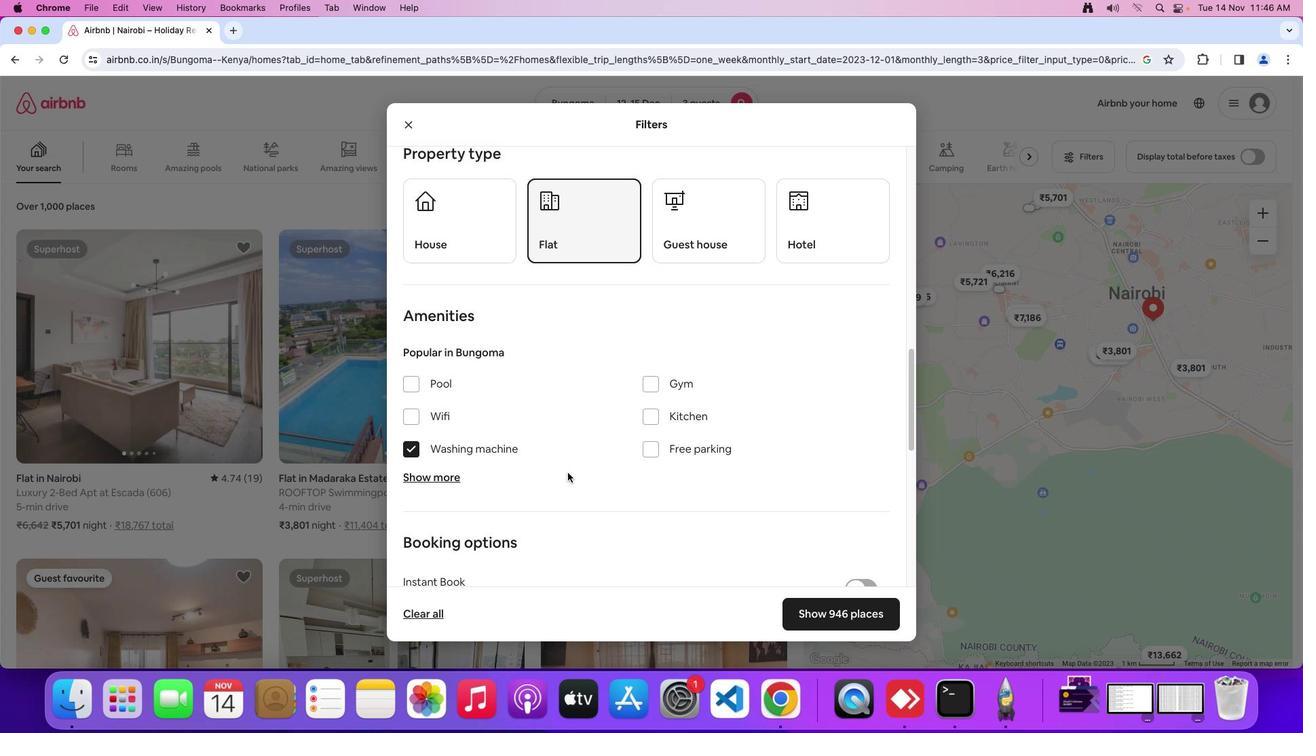 
Action: Mouse scrolled (568, 473) with delta (0, 0)
Screenshot: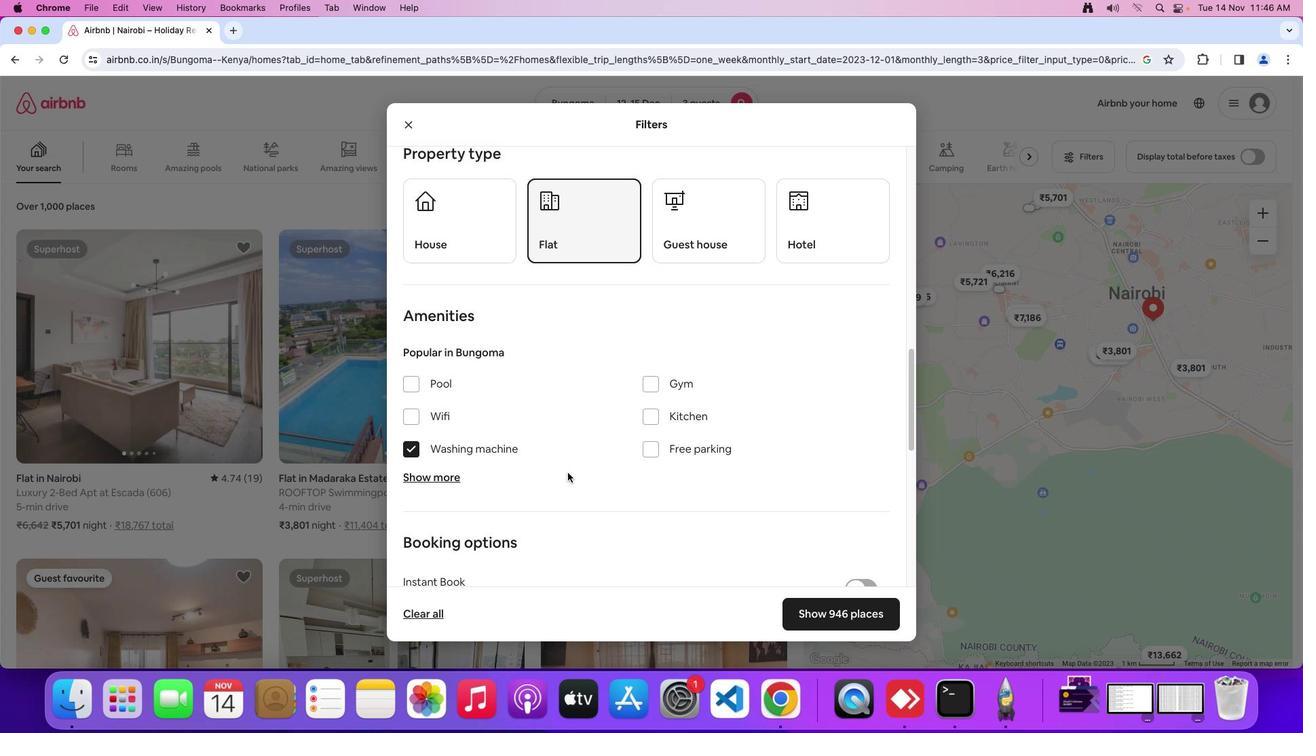 
Action: Mouse moved to (567, 472)
Screenshot: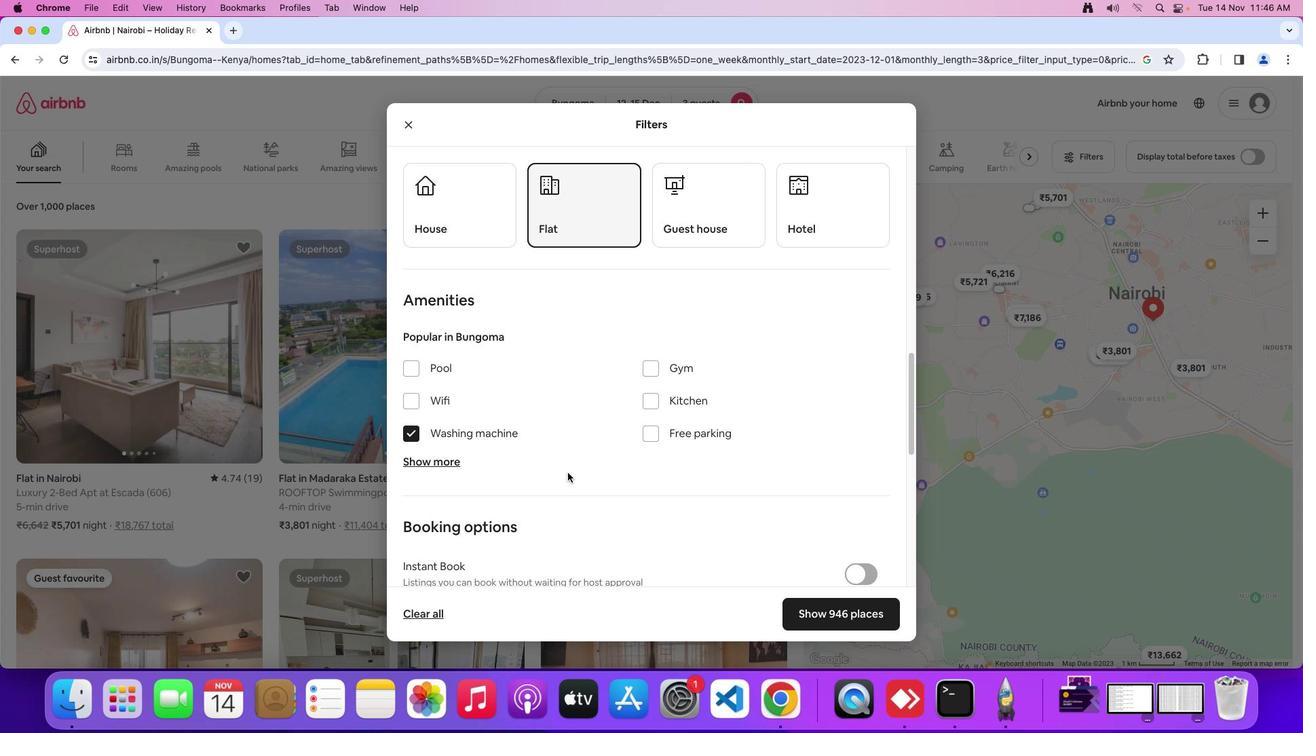 
Action: Mouse scrolled (567, 472) with delta (0, 0)
Screenshot: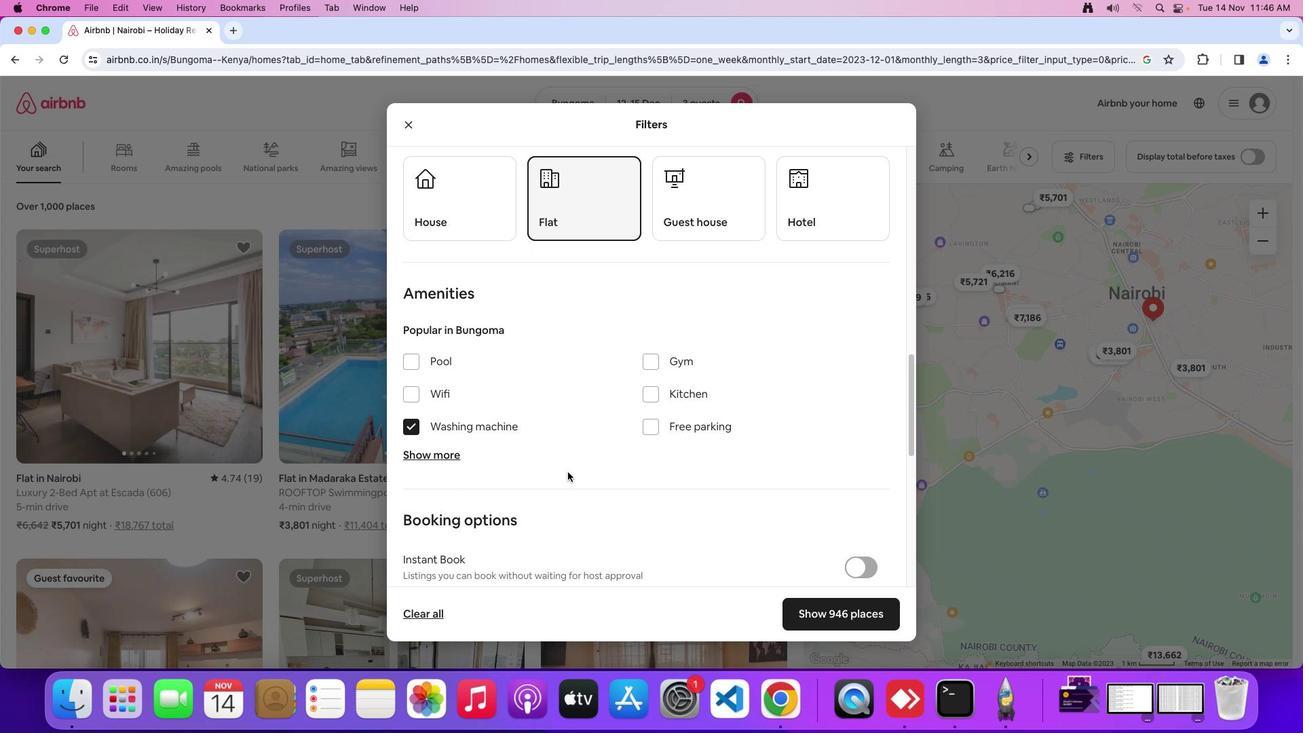 
Action: Mouse scrolled (567, 472) with delta (0, 0)
Screenshot: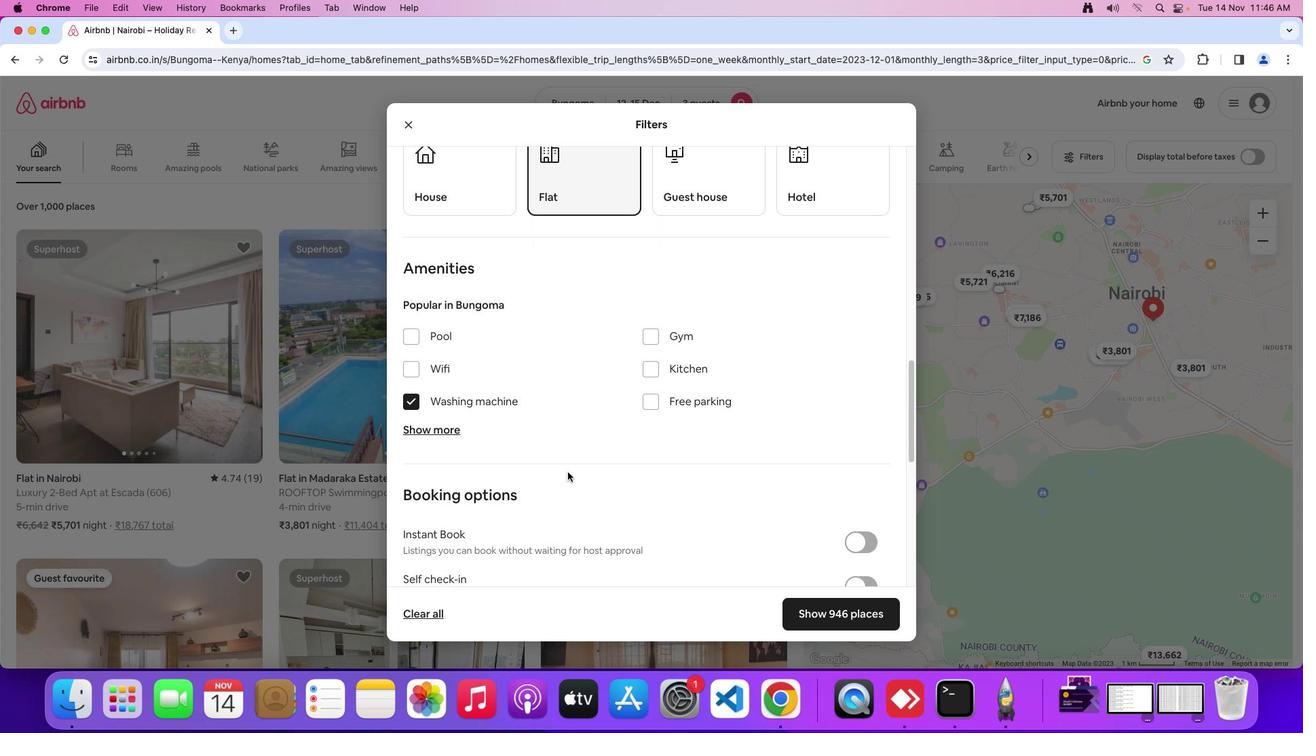 
Action: Mouse scrolled (567, 472) with delta (0, 0)
Screenshot: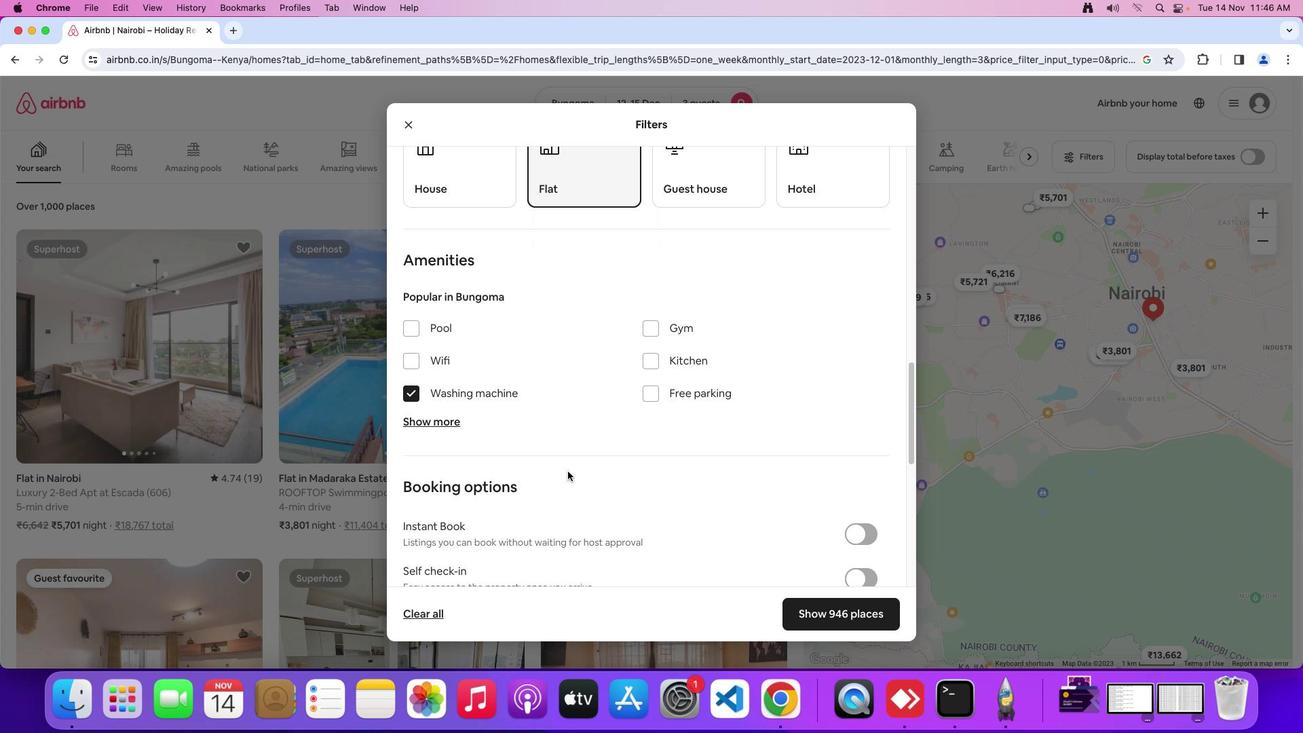 
Action: Mouse moved to (568, 470)
Screenshot: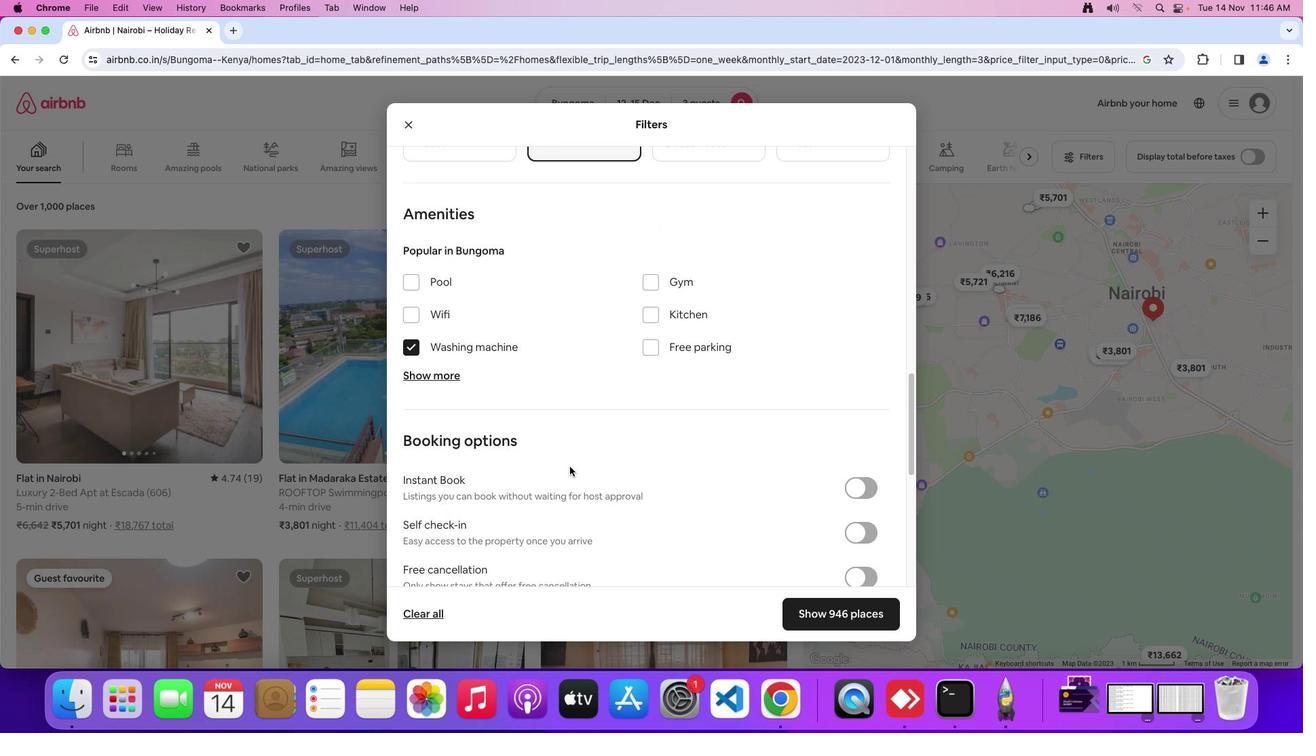 
Action: Mouse scrolled (568, 470) with delta (0, 0)
Screenshot: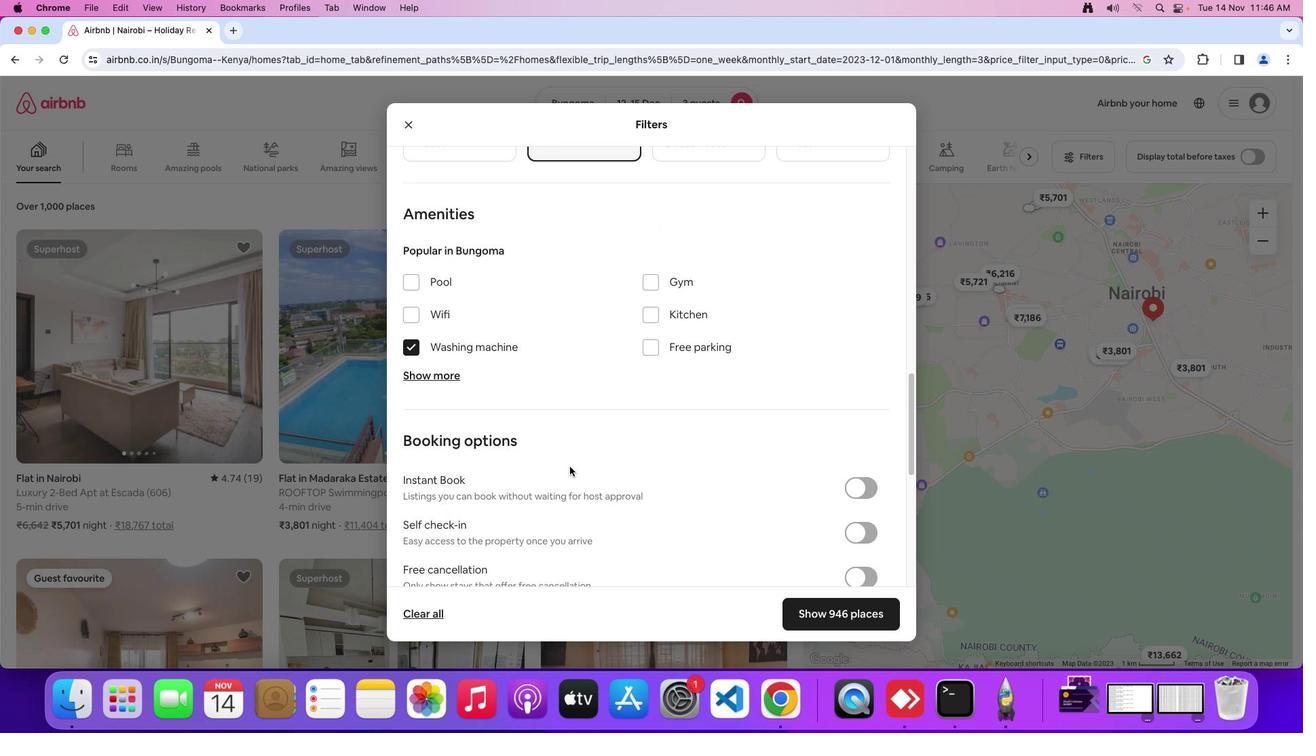 
Action: Mouse scrolled (568, 470) with delta (0, 0)
Screenshot: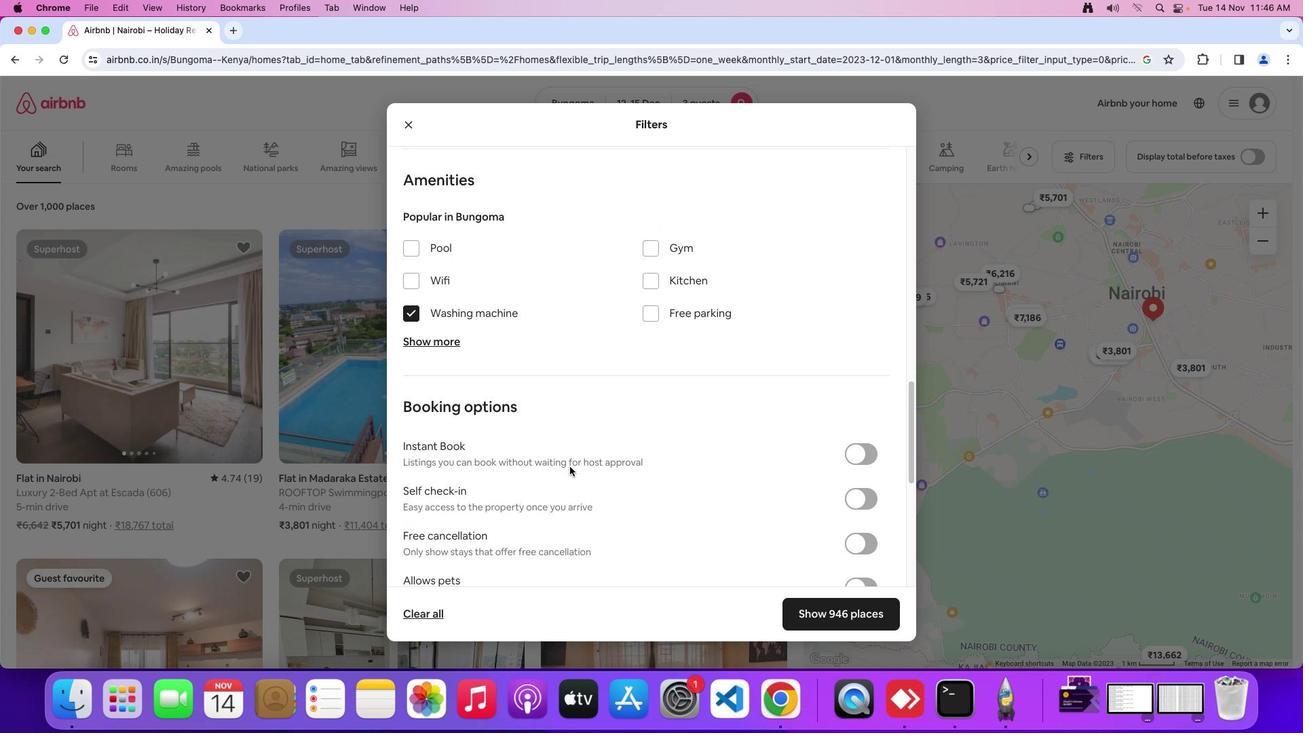 
Action: Mouse moved to (569, 469)
Screenshot: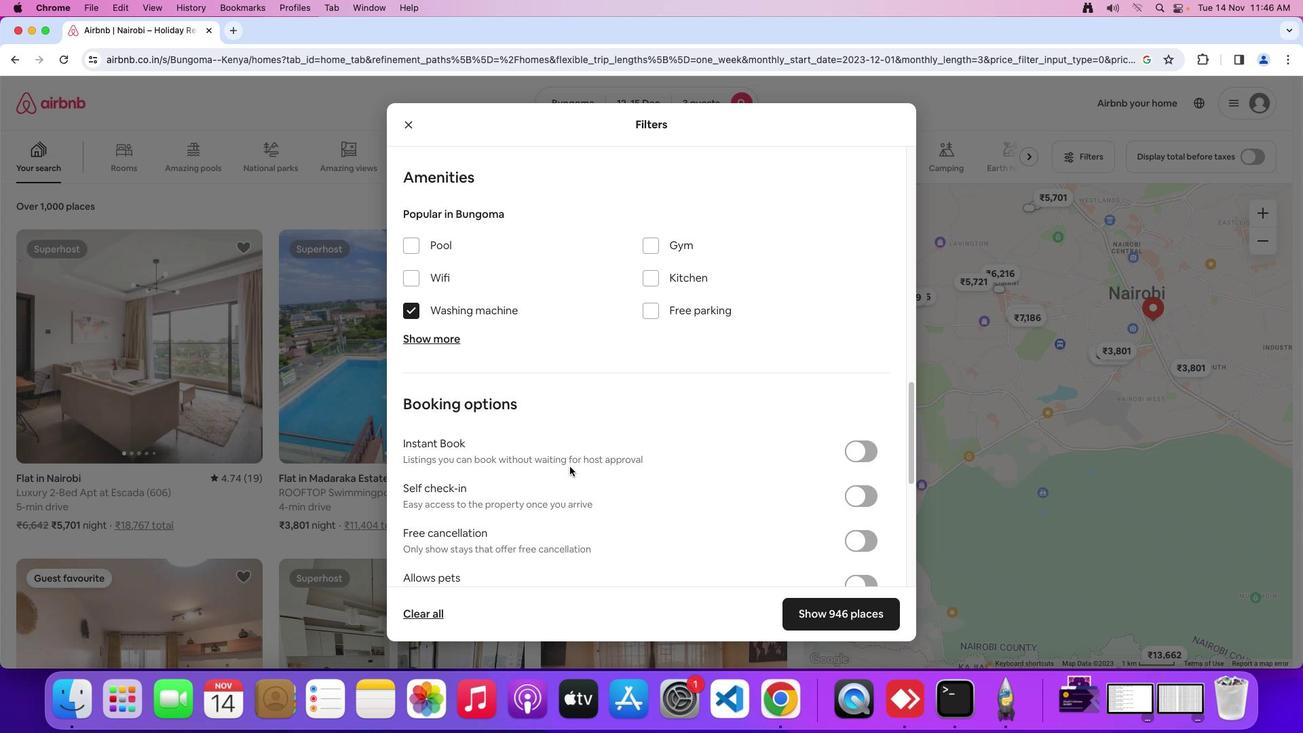 
Action: Mouse scrolled (569, 469) with delta (0, -1)
Screenshot: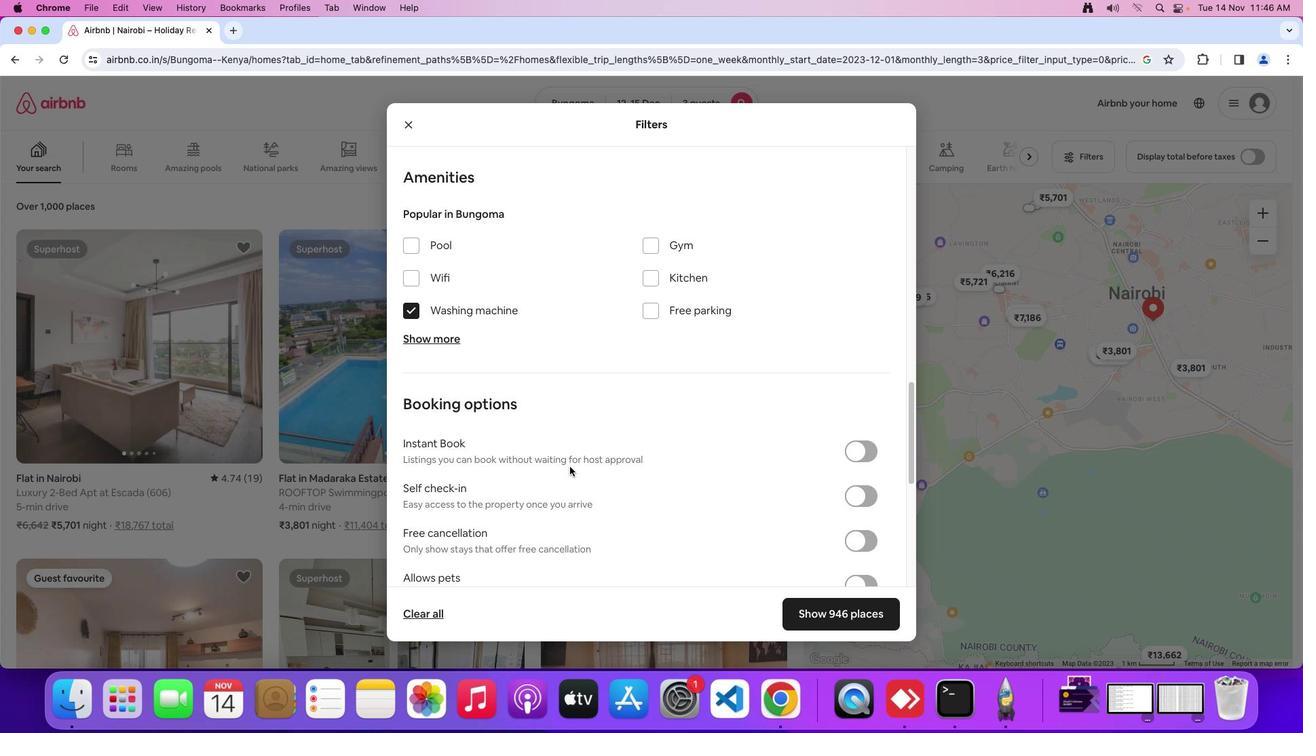 
Action: Mouse moved to (573, 461)
Screenshot: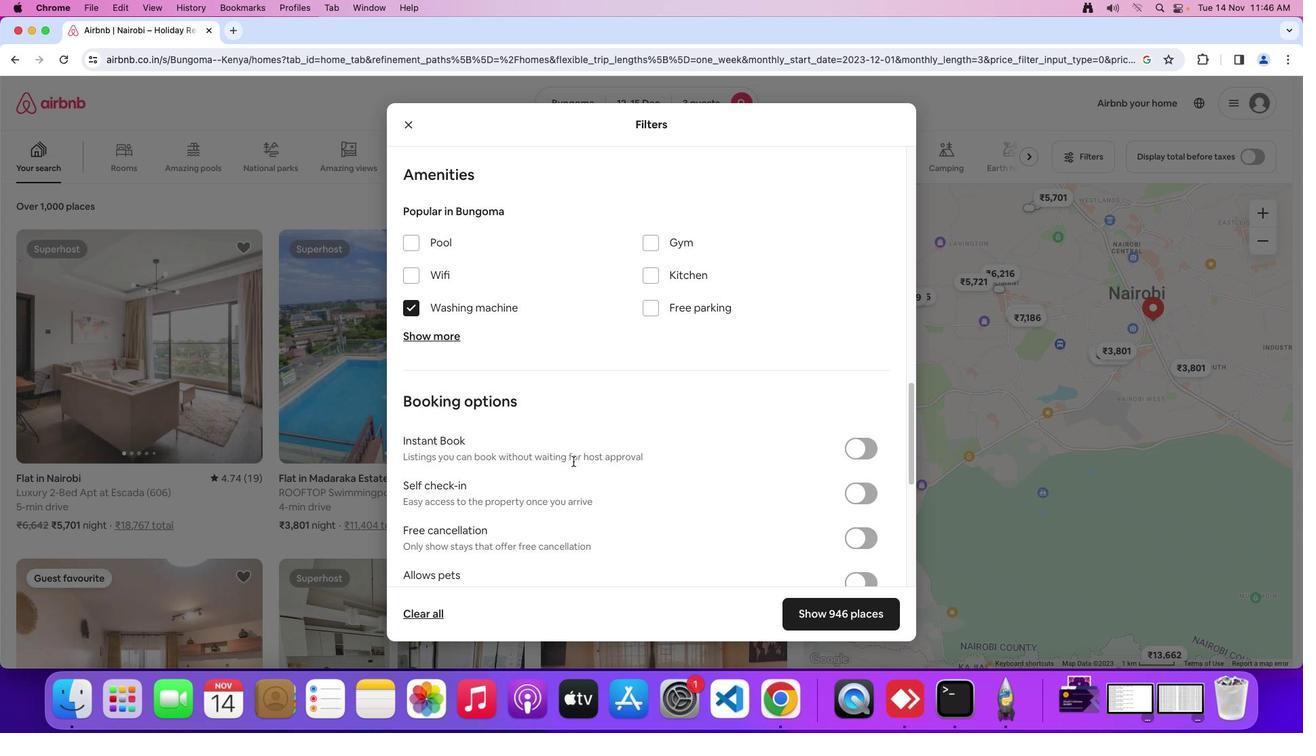 
Action: Mouse scrolled (573, 461) with delta (0, 0)
Screenshot: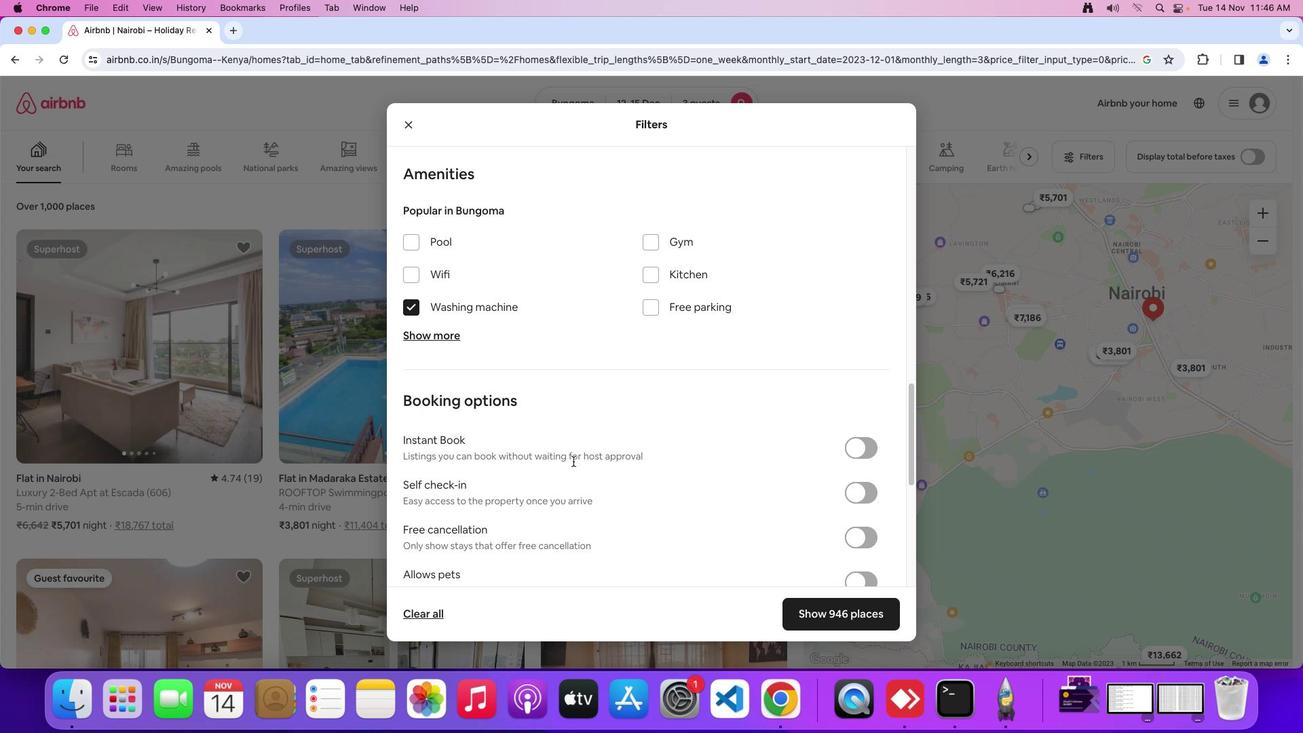 
Action: Mouse scrolled (573, 461) with delta (0, 0)
Screenshot: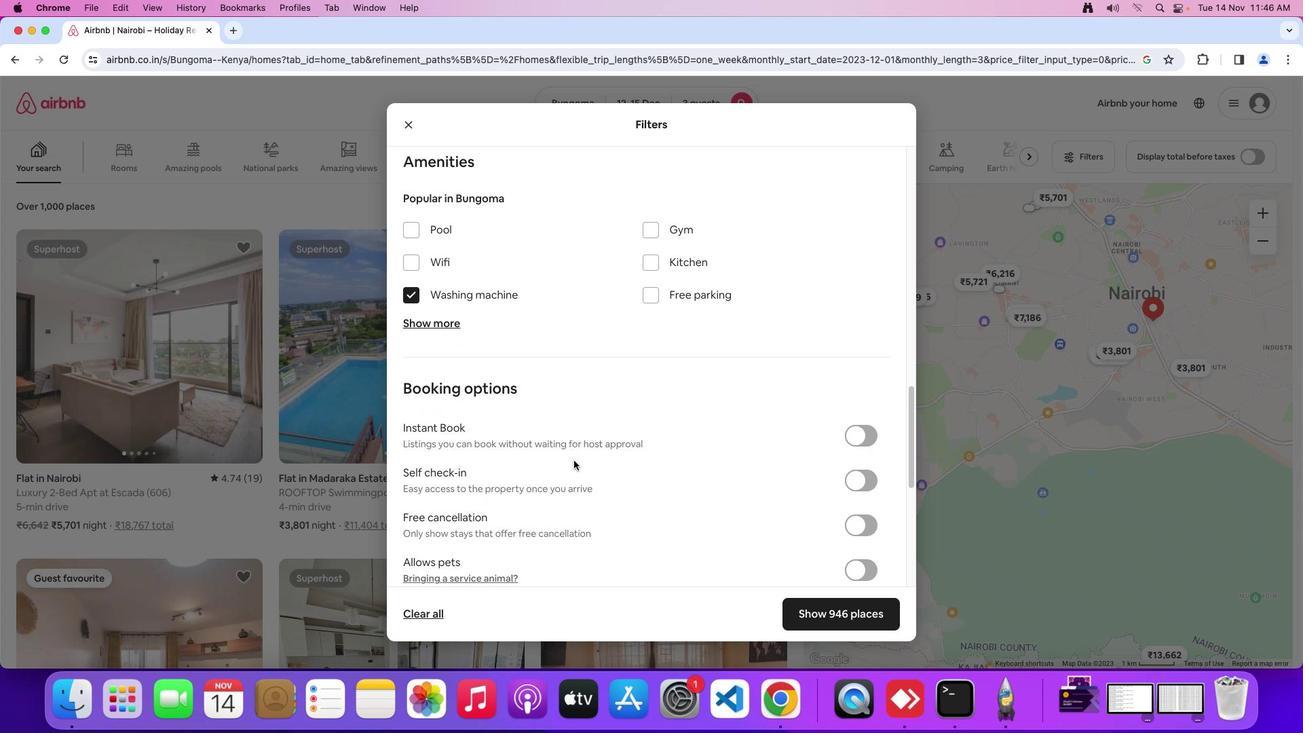 
Action: Mouse scrolled (573, 461) with delta (0, 0)
Screenshot: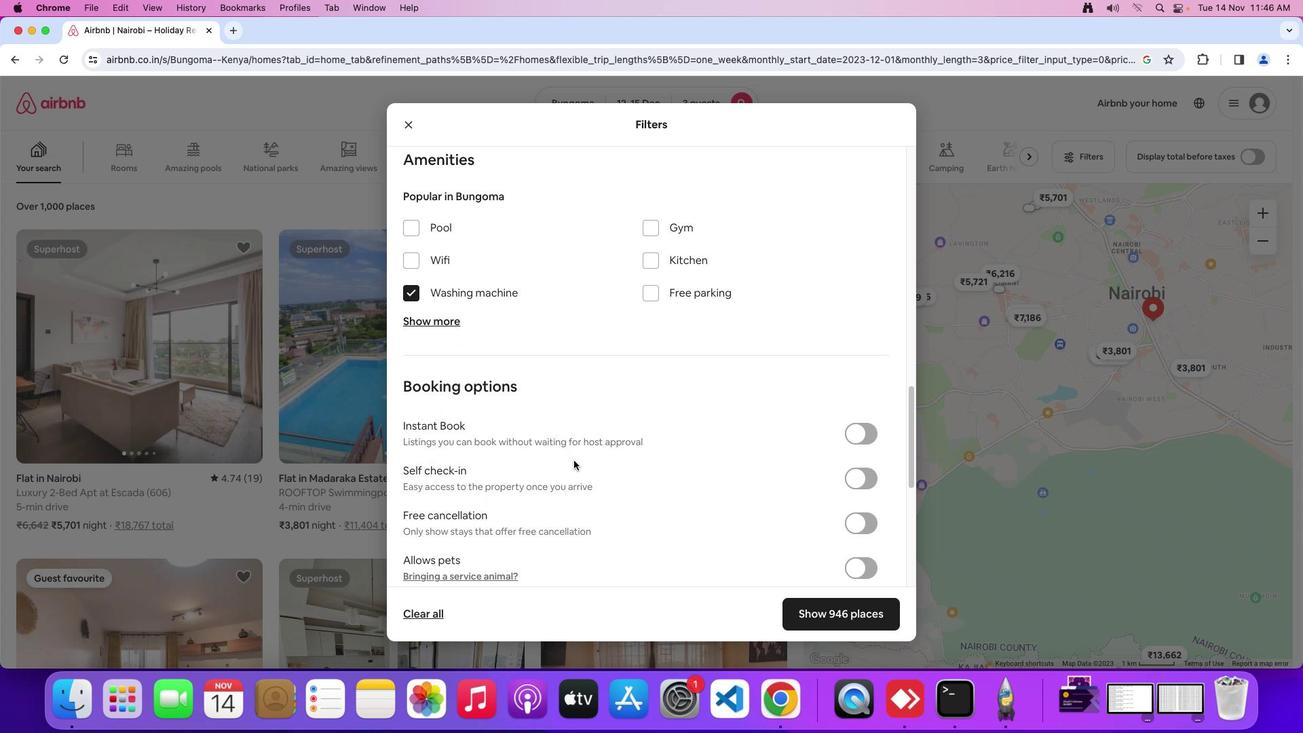 
Action: Mouse moved to (574, 461)
Screenshot: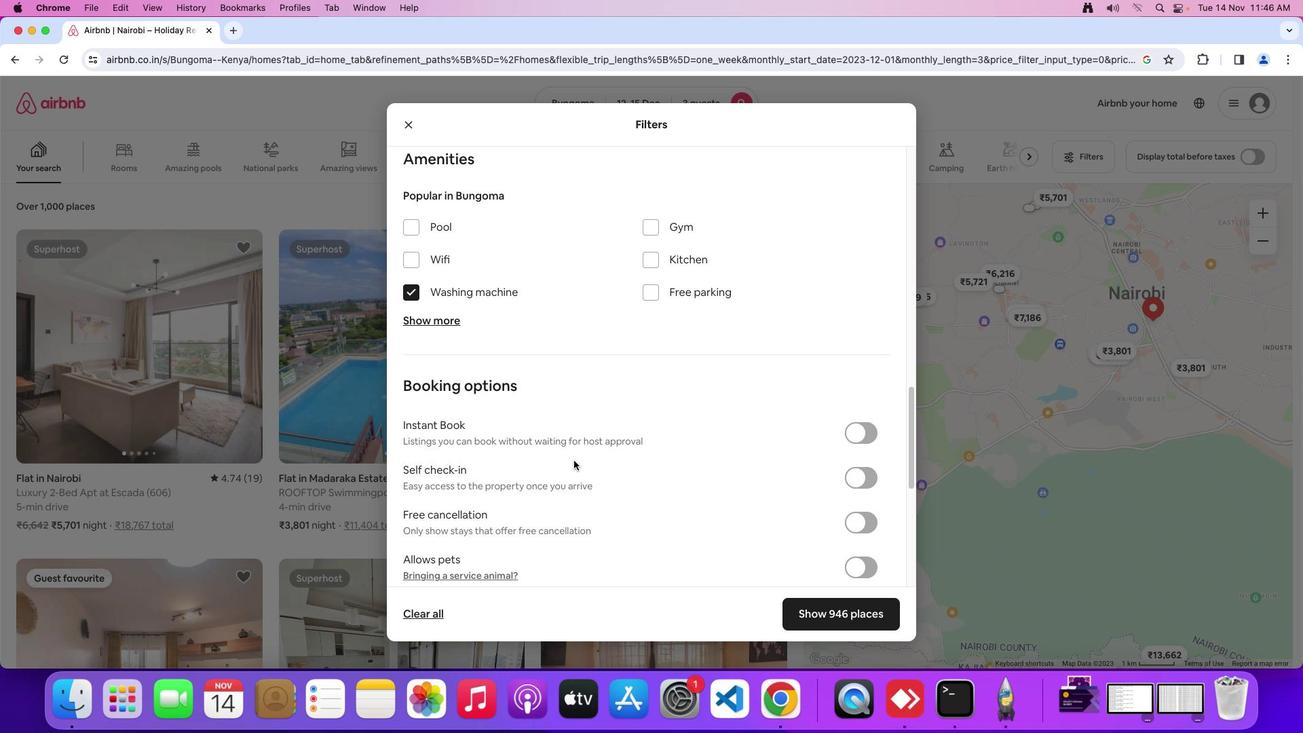 
Action: Mouse scrolled (574, 461) with delta (0, 0)
Screenshot: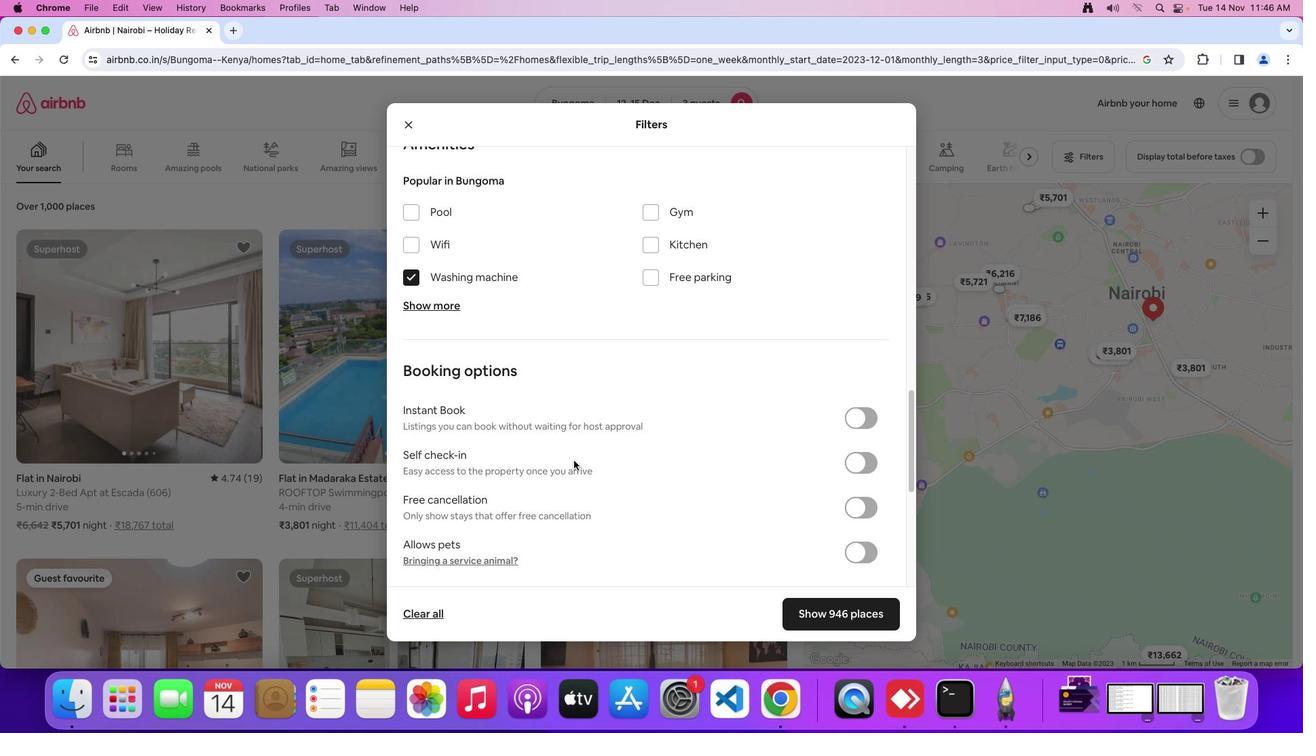 
Action: Mouse scrolled (574, 461) with delta (0, 0)
Screenshot: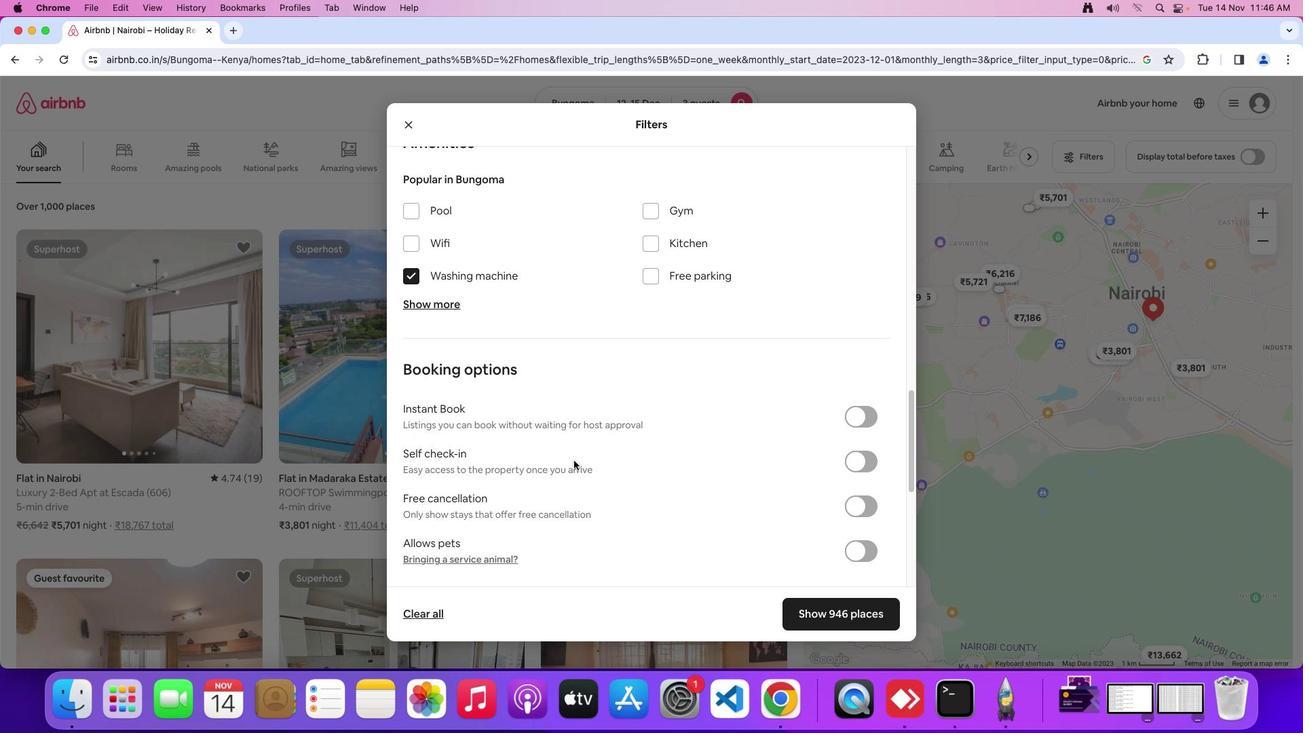 
Action: Mouse moved to (857, 463)
Screenshot: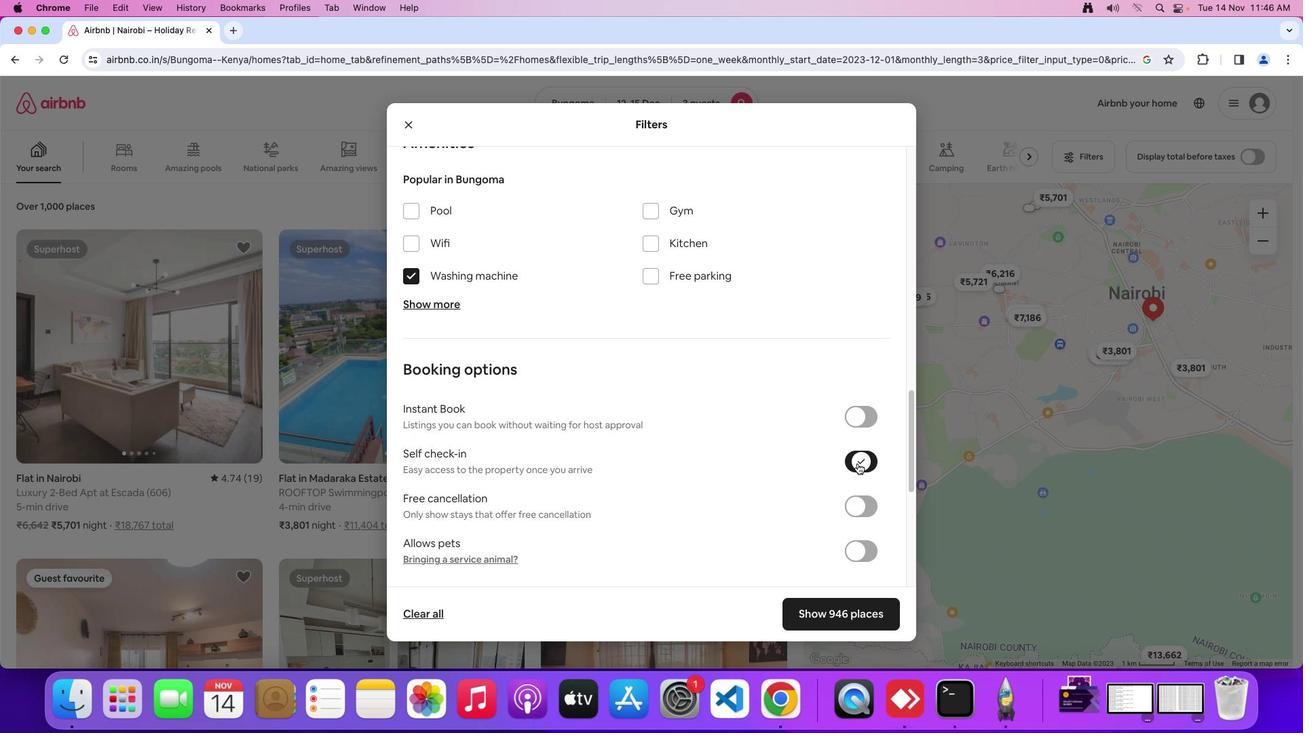 
Action: Mouse pressed left at (857, 463)
Screenshot: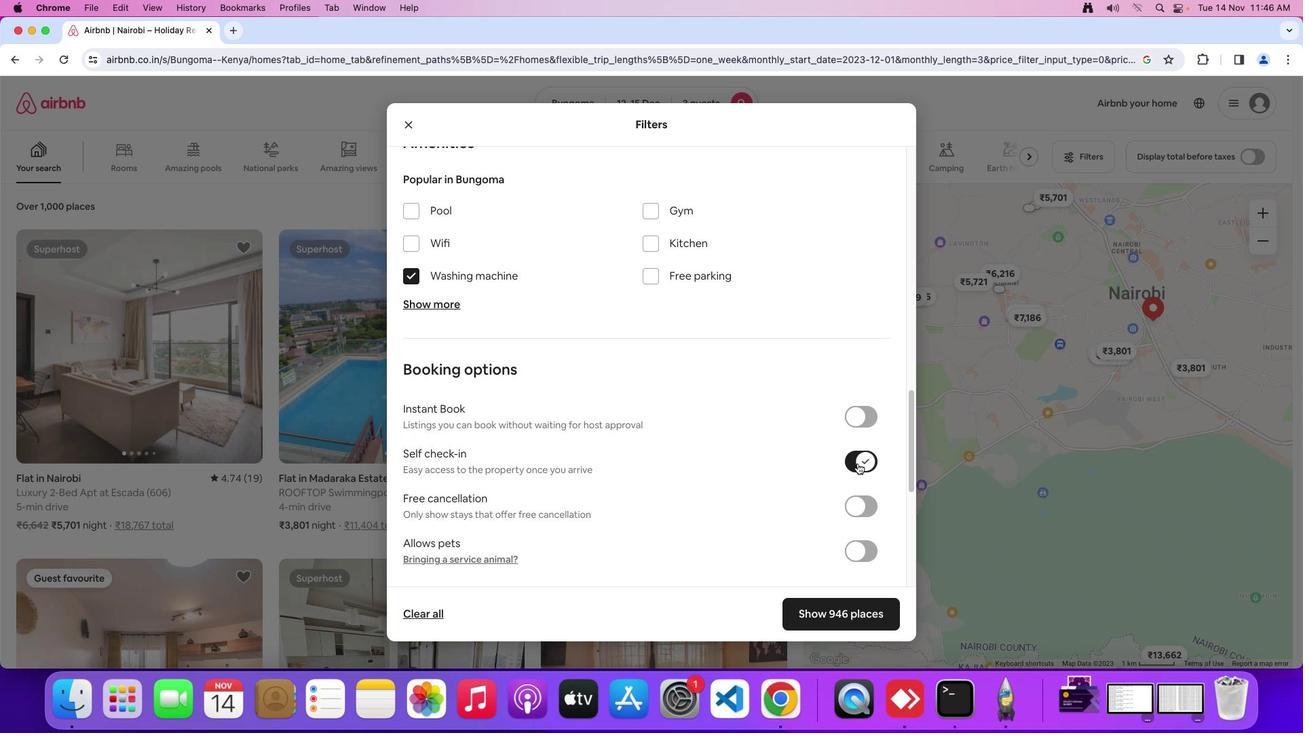 
Action: Mouse moved to (730, 484)
Screenshot: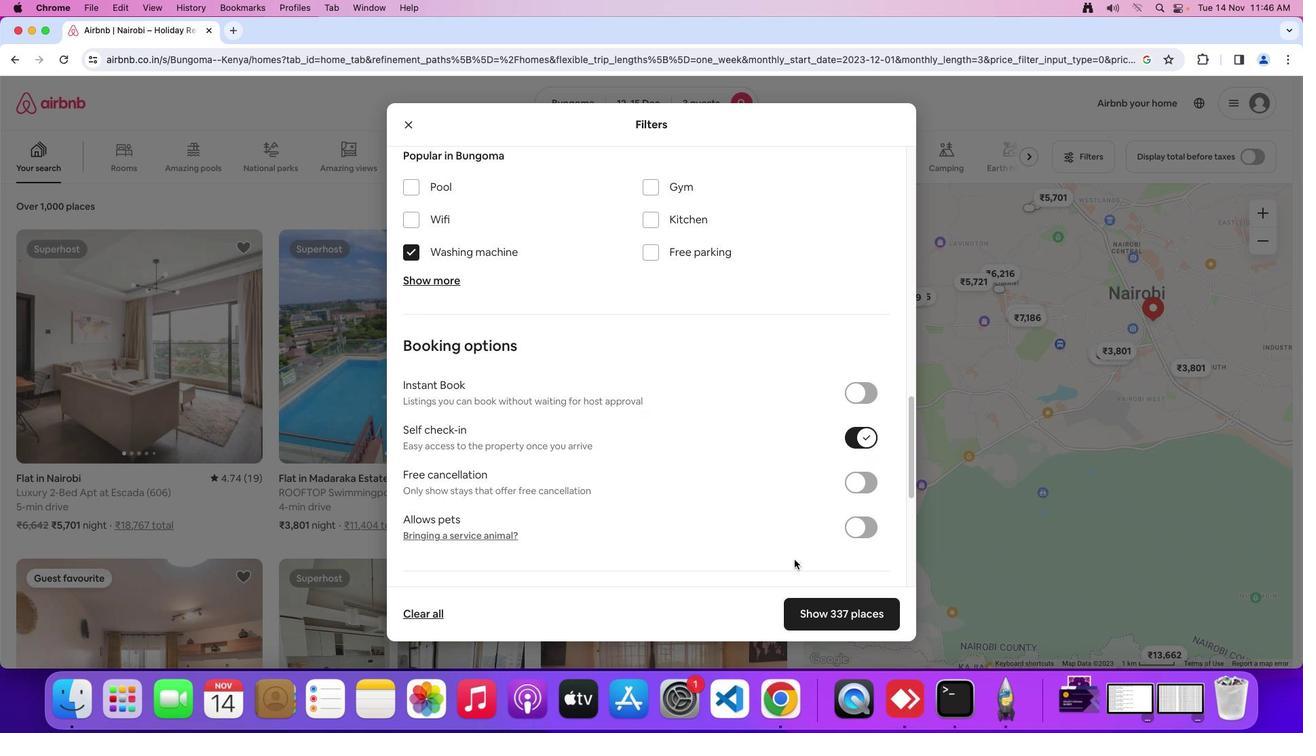 
Action: Mouse scrolled (730, 484) with delta (0, 0)
Screenshot: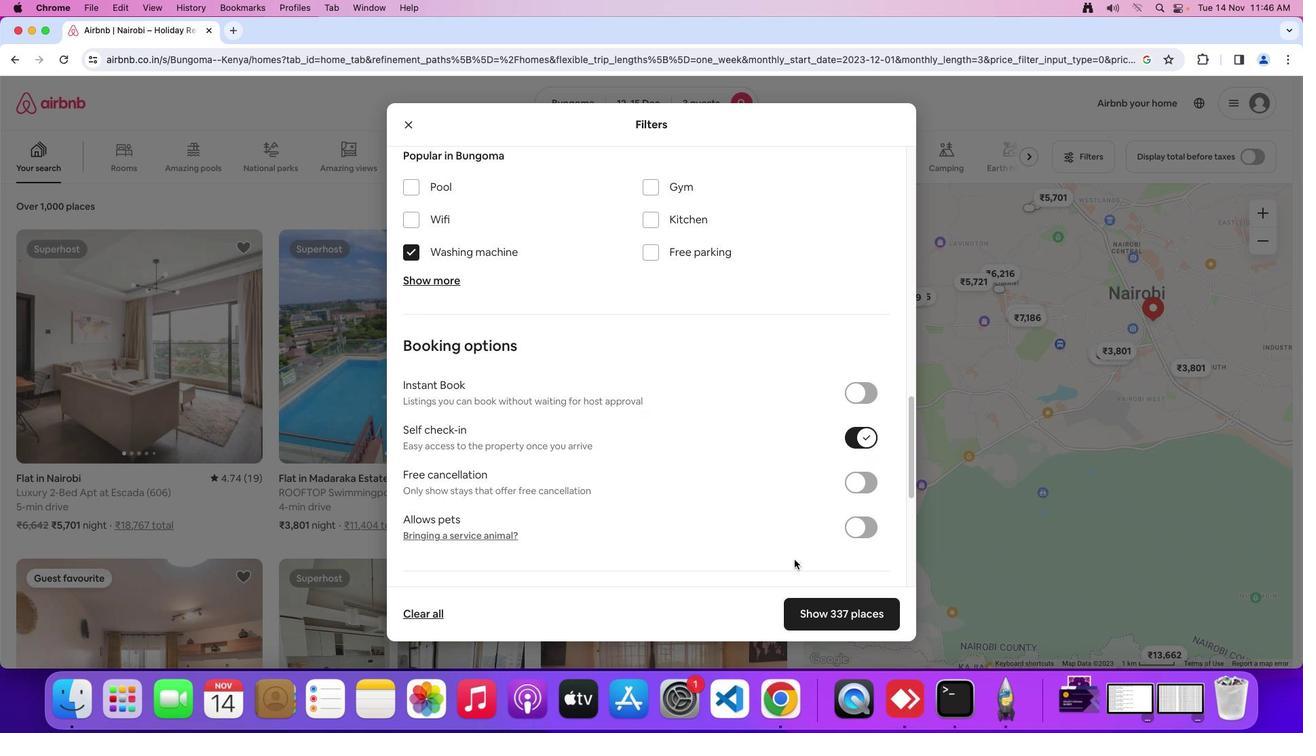 
Action: Mouse moved to (730, 482)
Screenshot: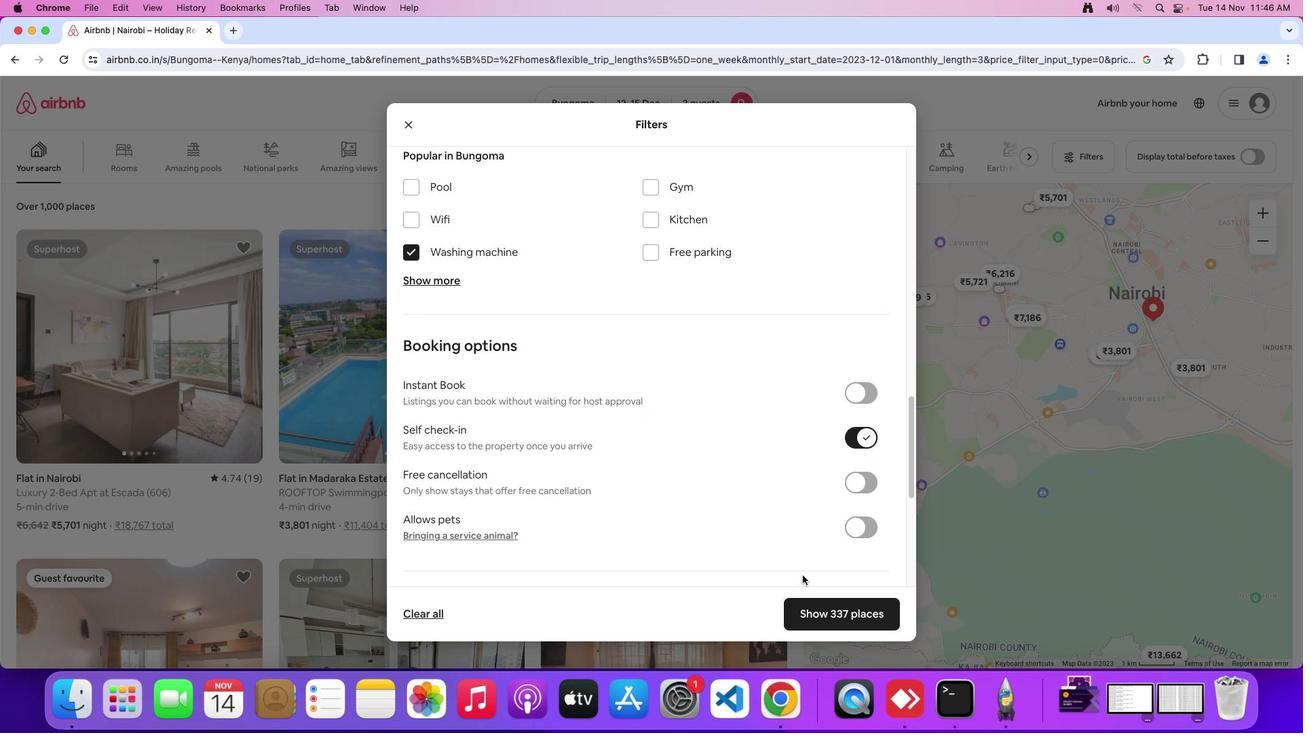 
Action: Mouse scrolled (730, 482) with delta (0, 0)
Screenshot: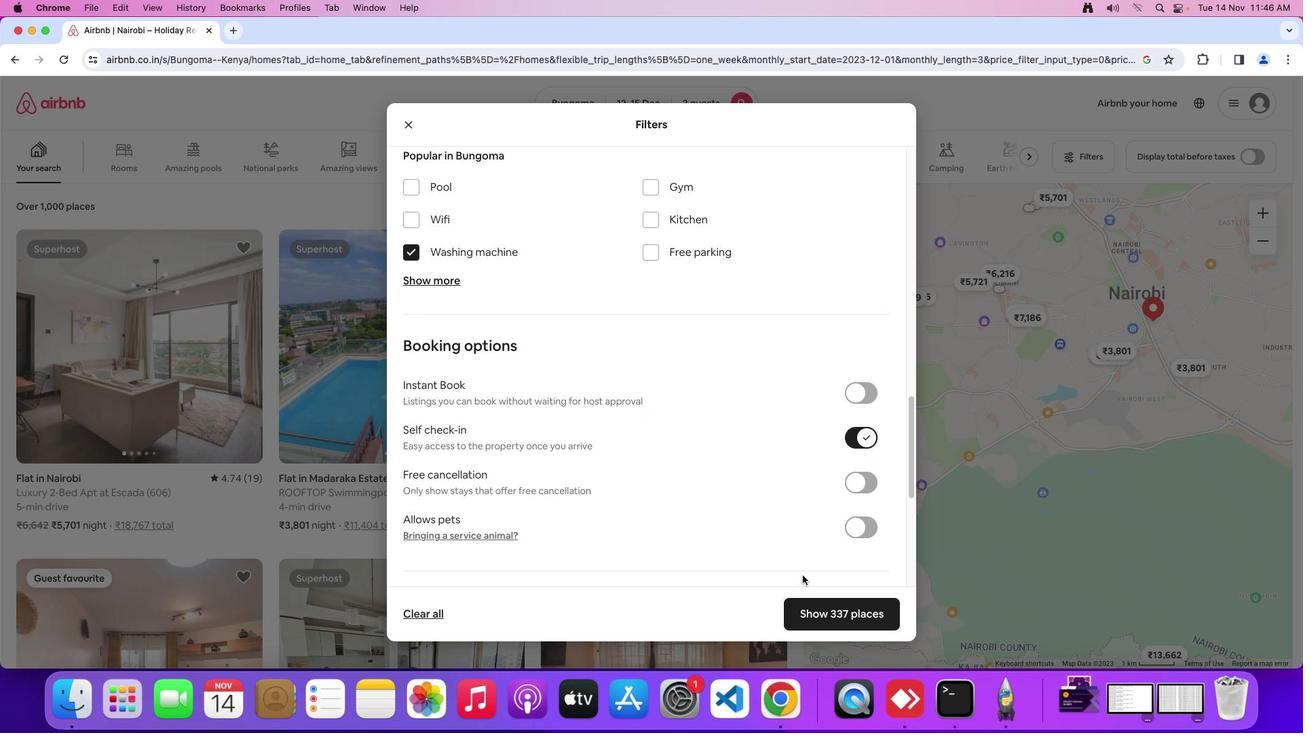 
Action: Mouse moved to (825, 614)
Screenshot: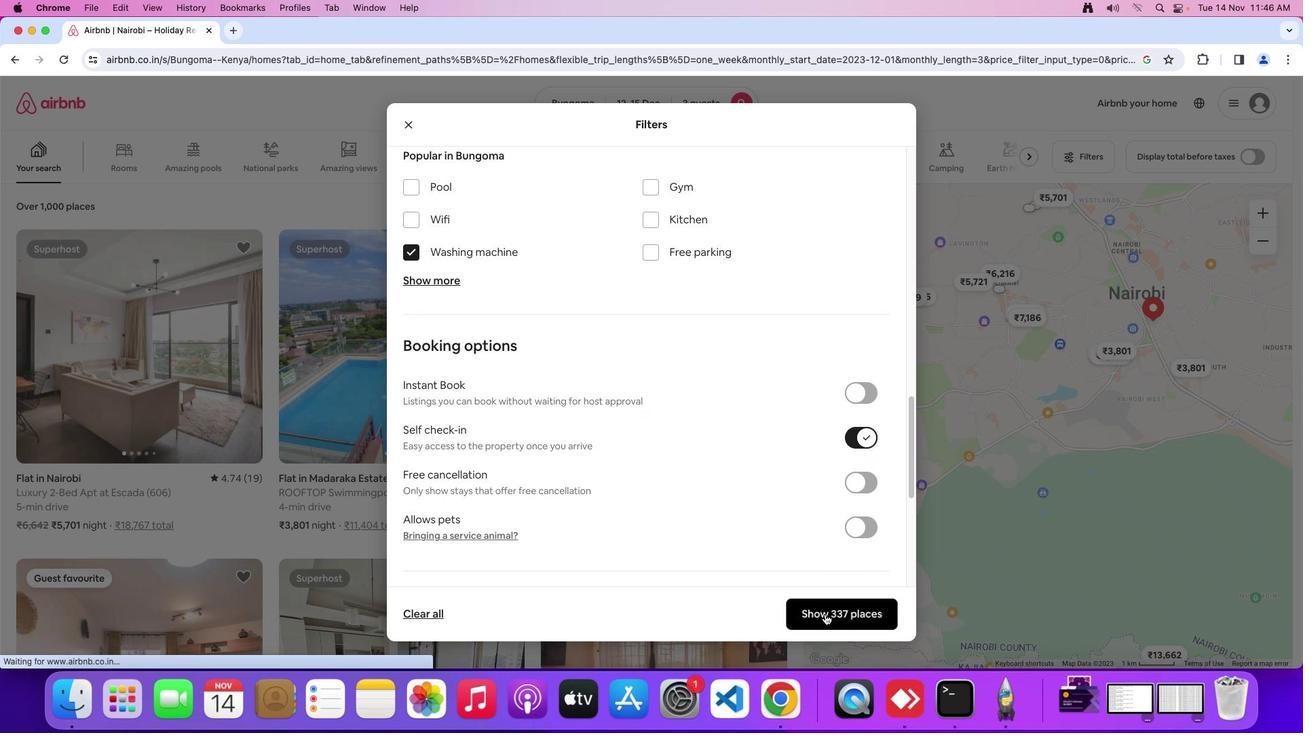 
Action: Mouse pressed left at (825, 614)
Screenshot: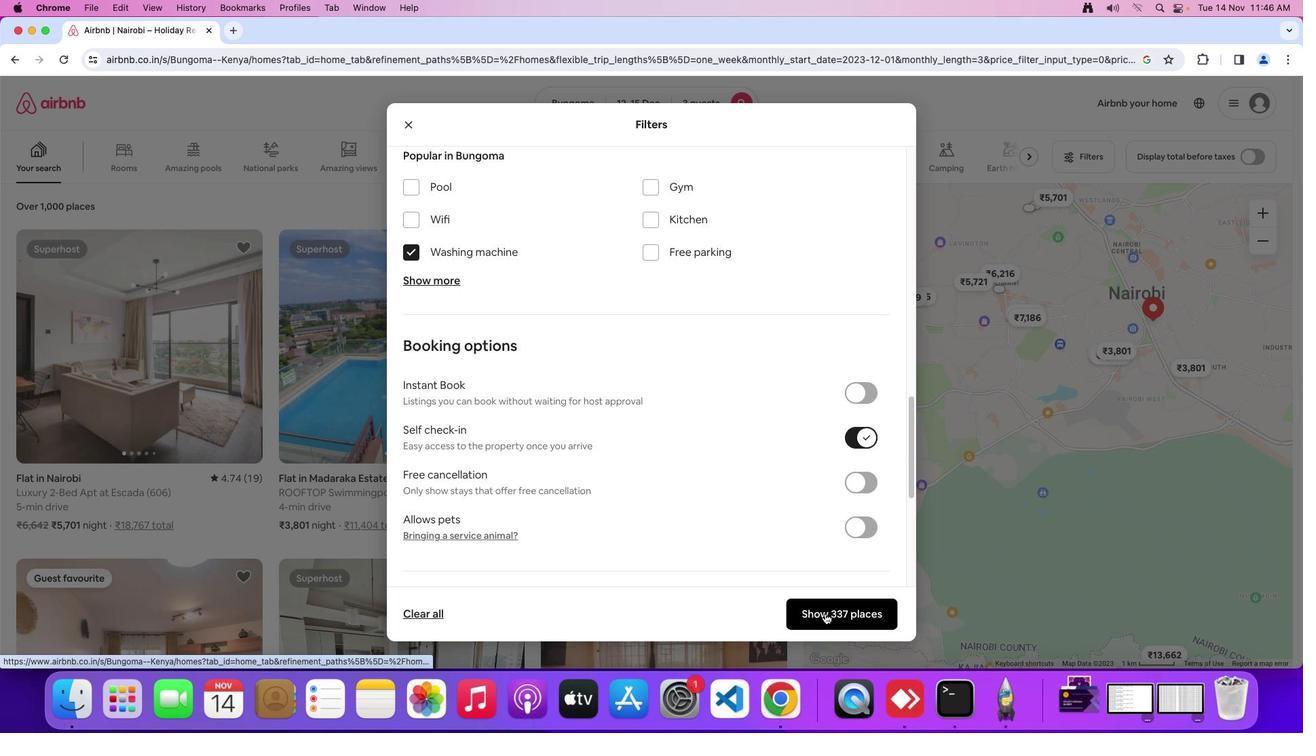 
Action: Mouse moved to (494, 474)
Screenshot: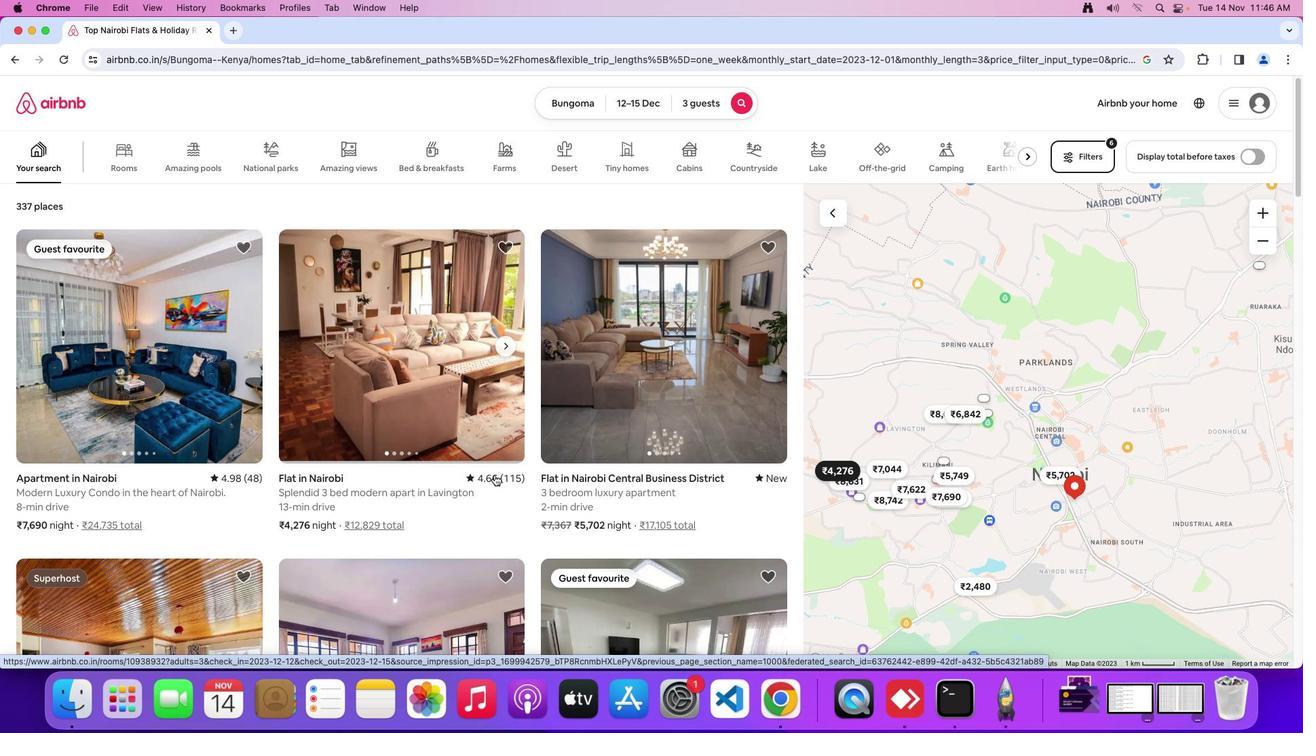 
Action: Mouse pressed left at (494, 474)
Screenshot: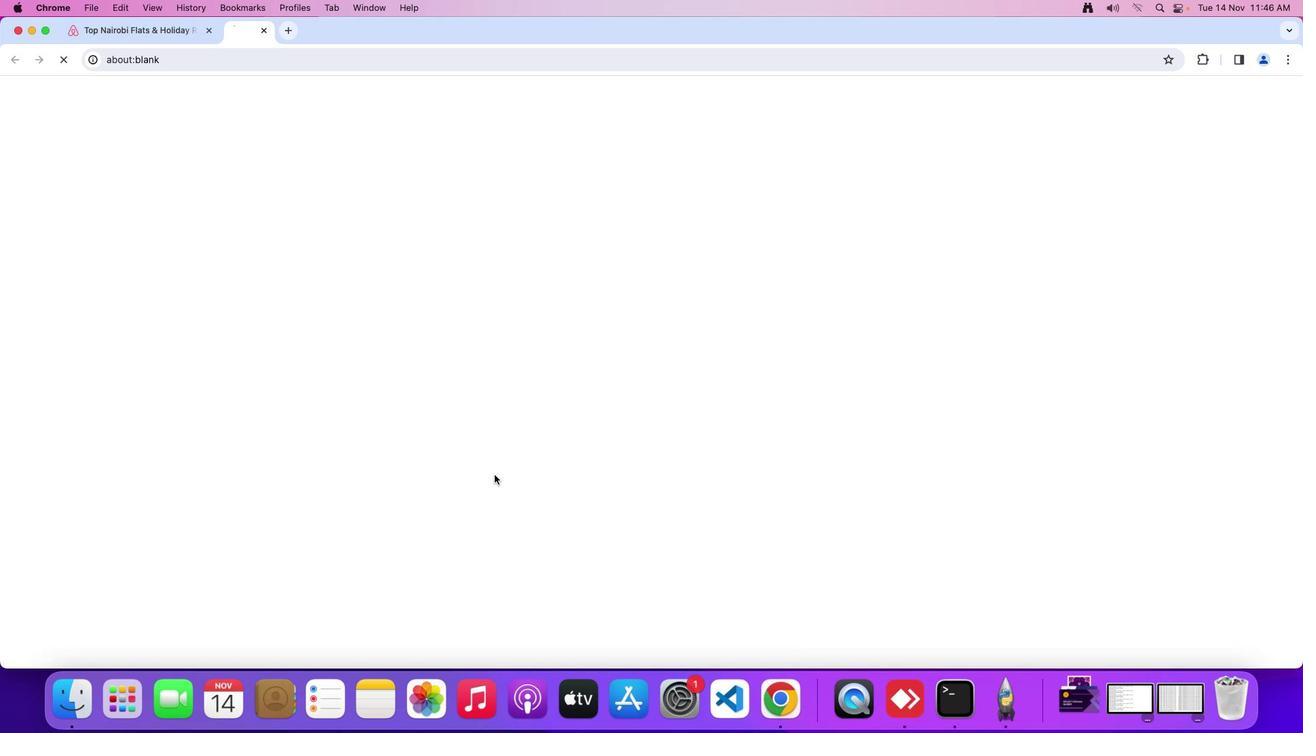 
Action: Mouse moved to (912, 463)
Screenshot: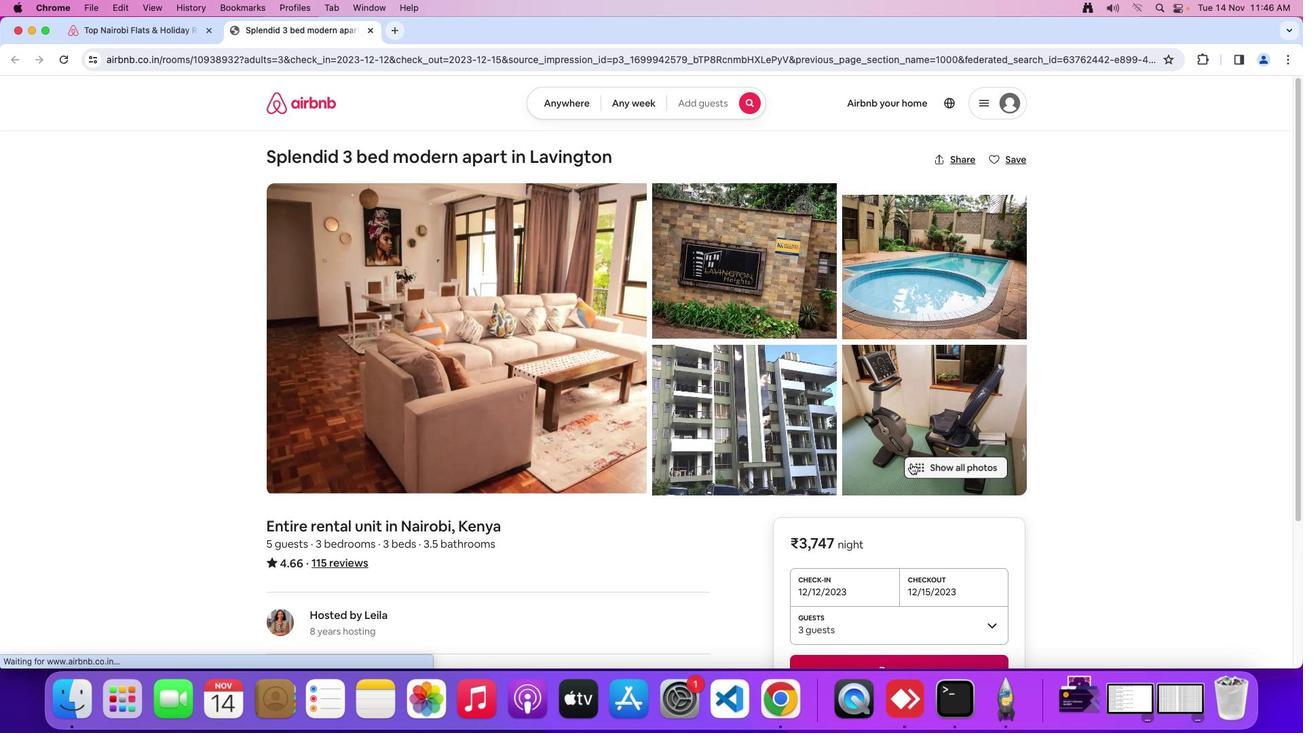 
Action: Mouse pressed left at (912, 463)
Screenshot: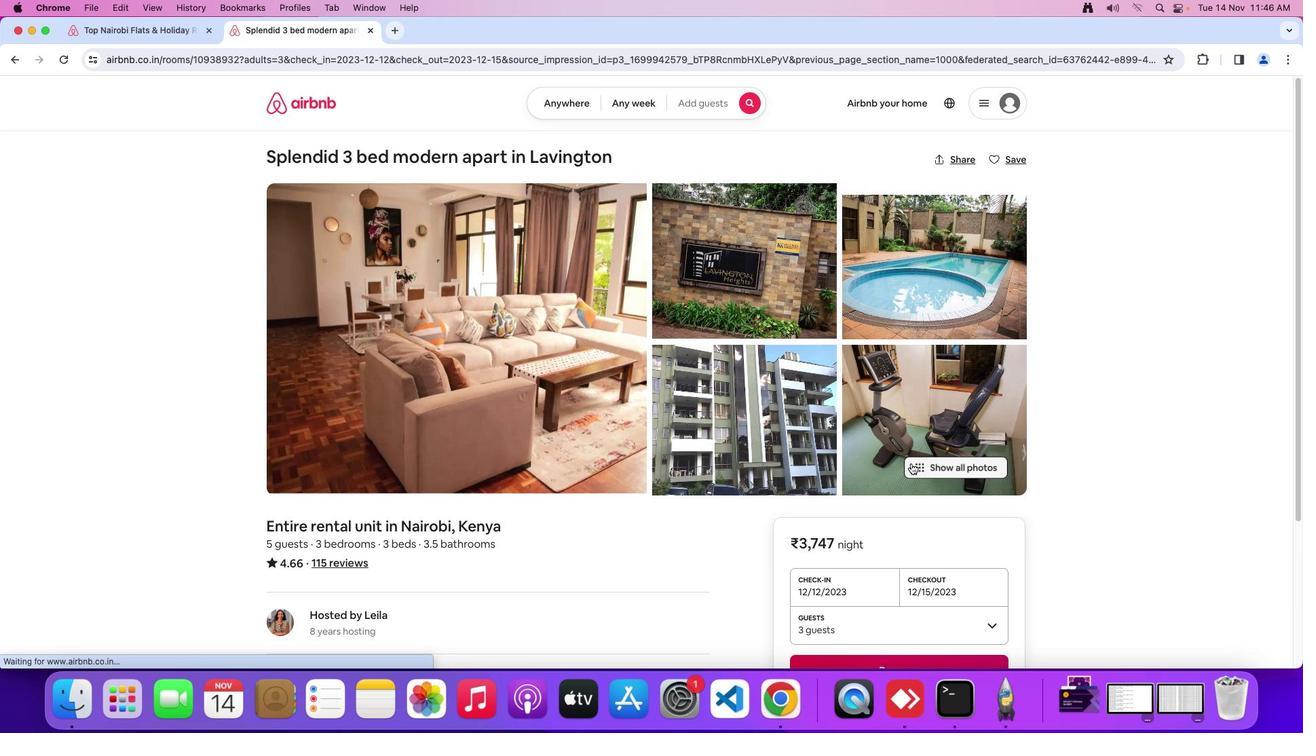 
Action: Mouse moved to (703, 448)
Screenshot: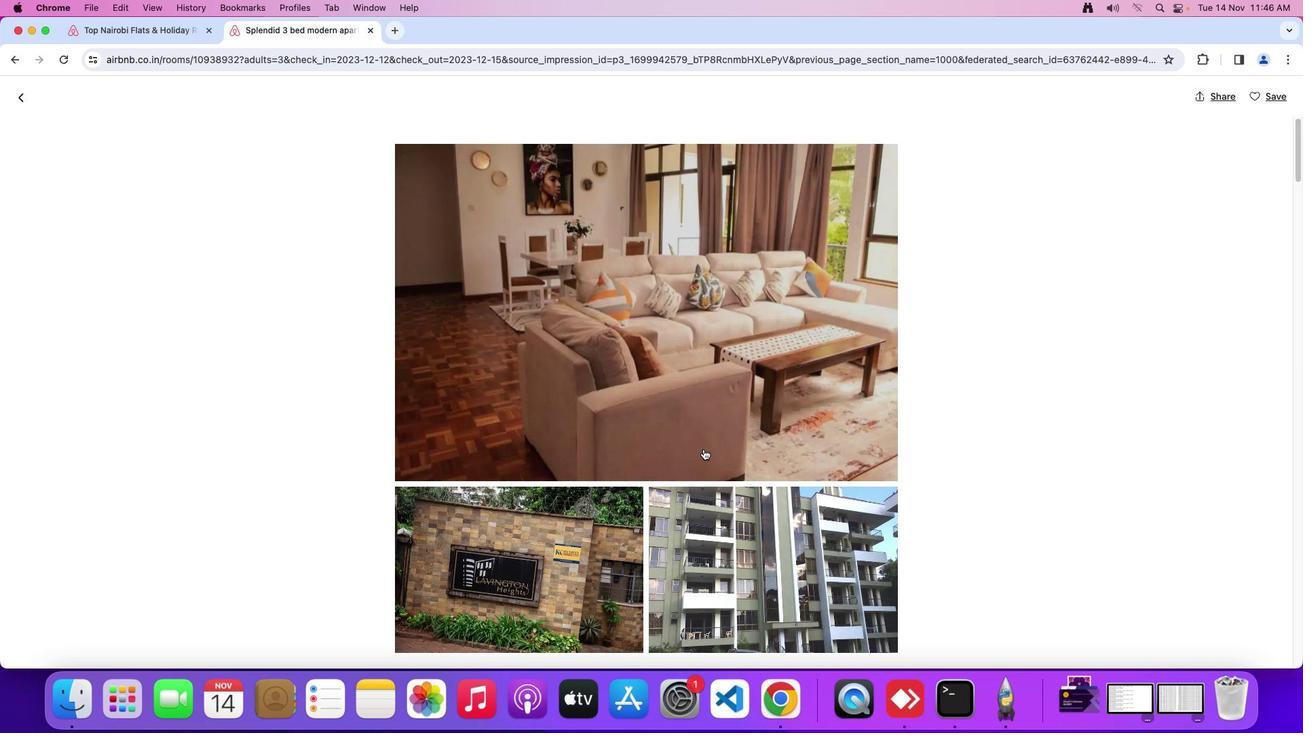 
Action: Mouse scrolled (703, 448) with delta (0, 0)
Screenshot: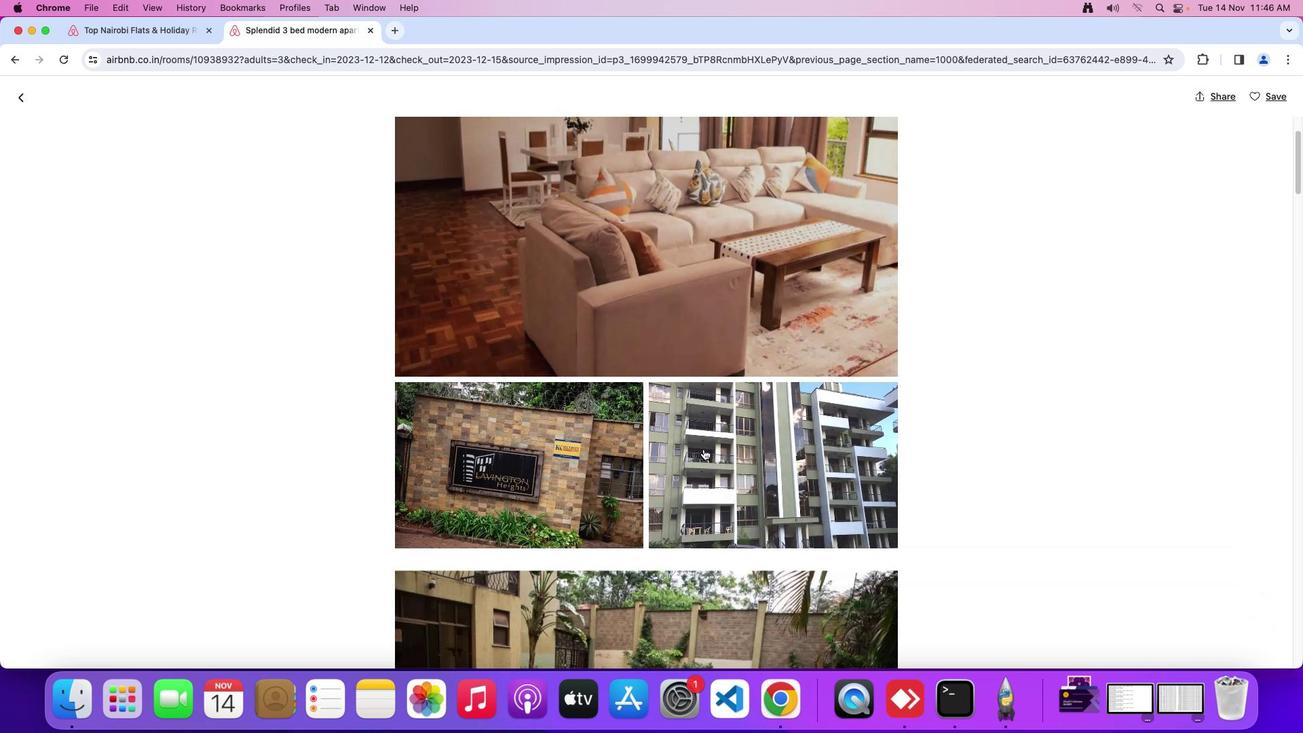 
Action: Mouse scrolled (703, 448) with delta (0, 0)
Screenshot: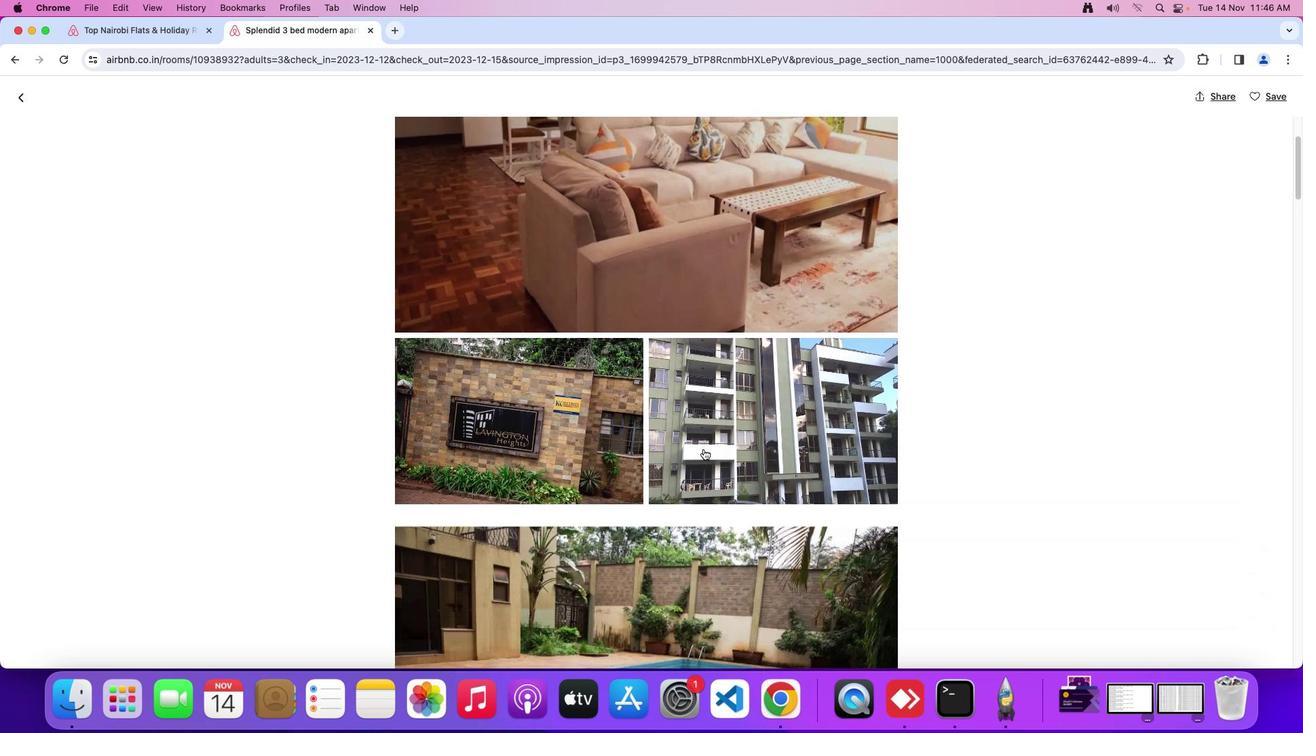
Action: Mouse scrolled (703, 448) with delta (0, -2)
Screenshot: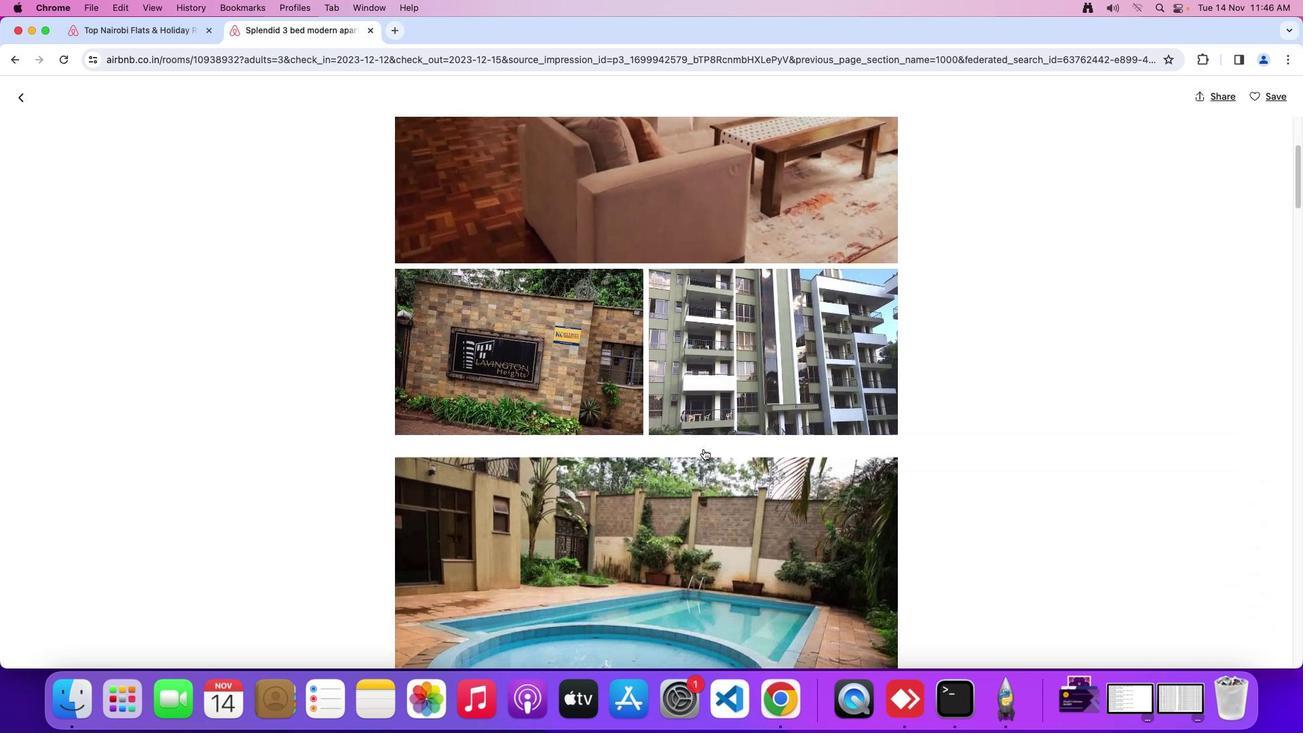 
Action: Mouse scrolled (703, 448) with delta (0, -2)
Screenshot: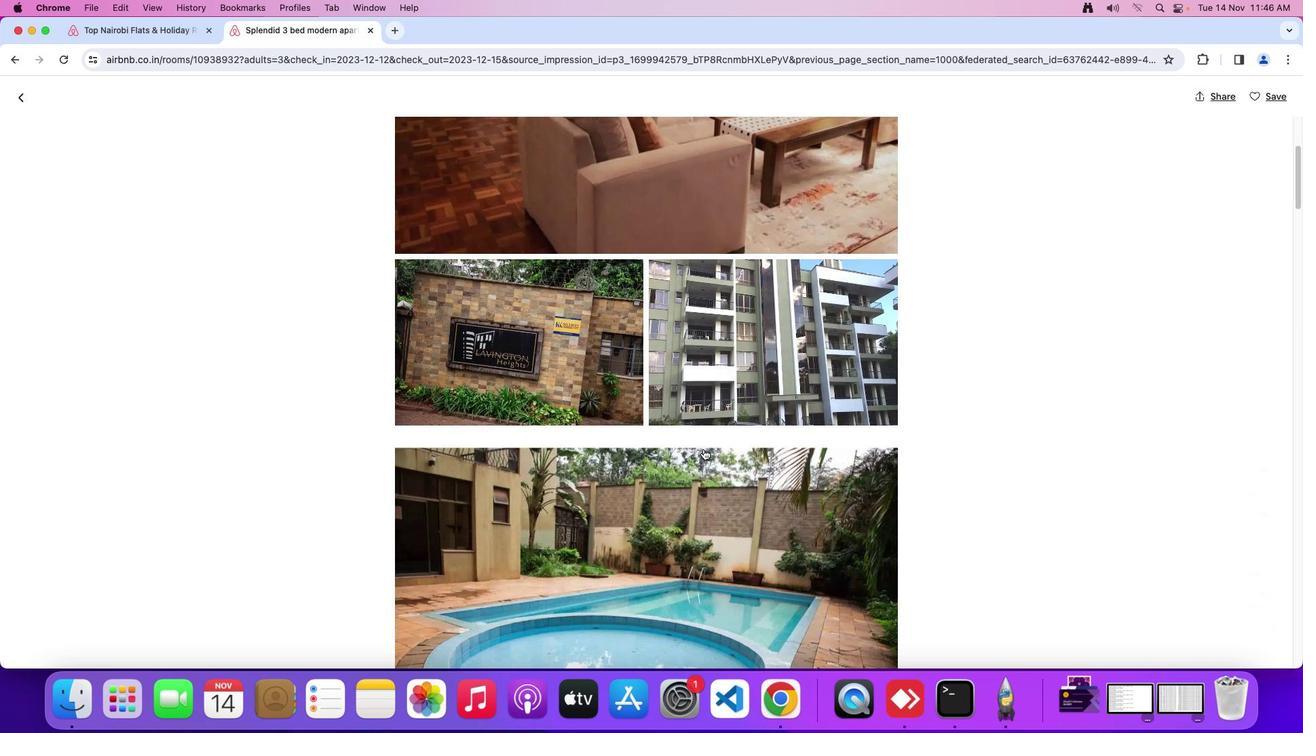 
Action: Mouse scrolled (703, 448) with delta (0, 0)
Screenshot: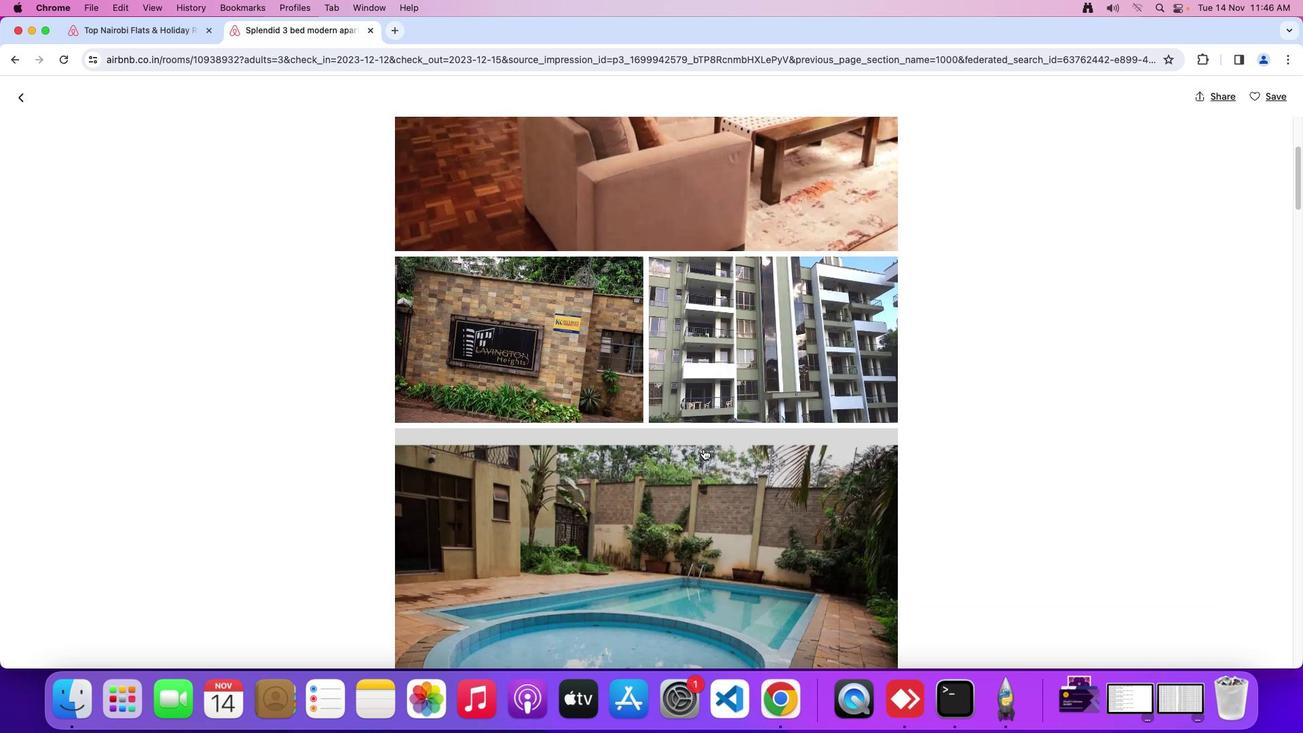 
Action: Mouse scrolled (703, 448) with delta (0, 0)
Screenshot: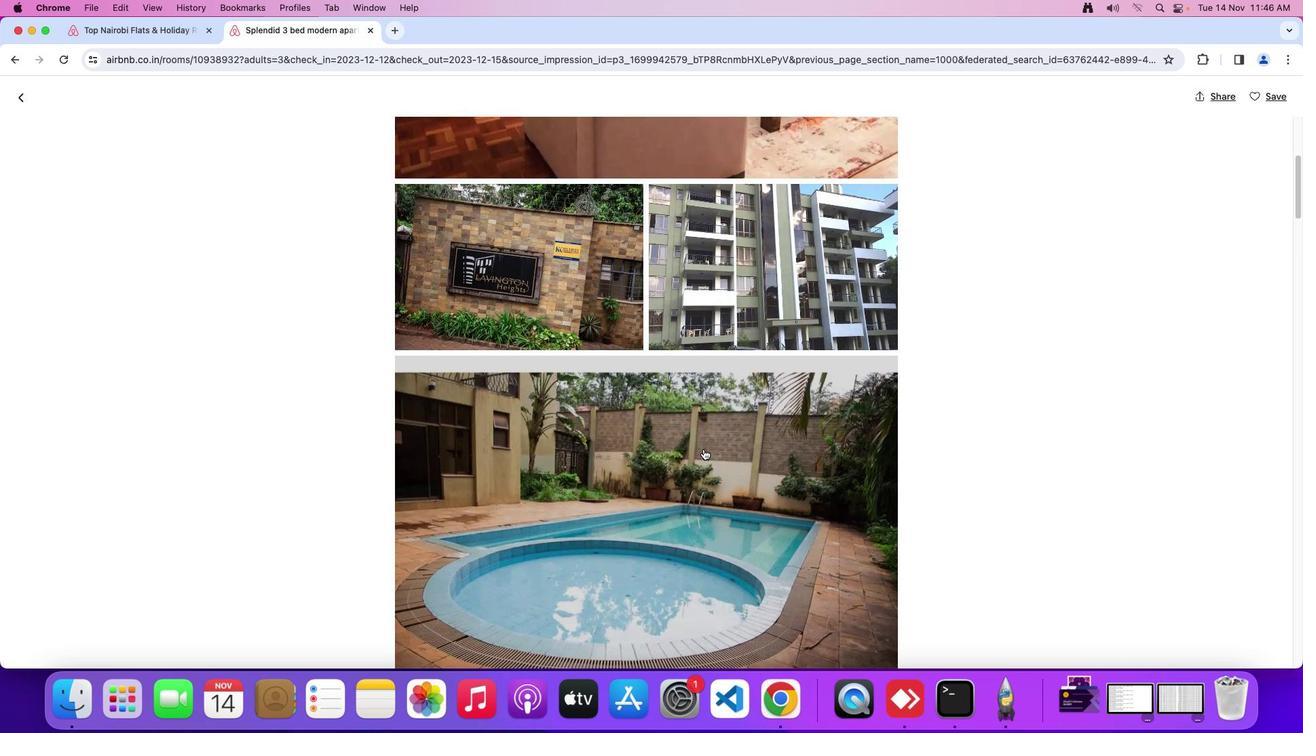 
Action: Mouse scrolled (703, 448) with delta (0, 0)
Screenshot: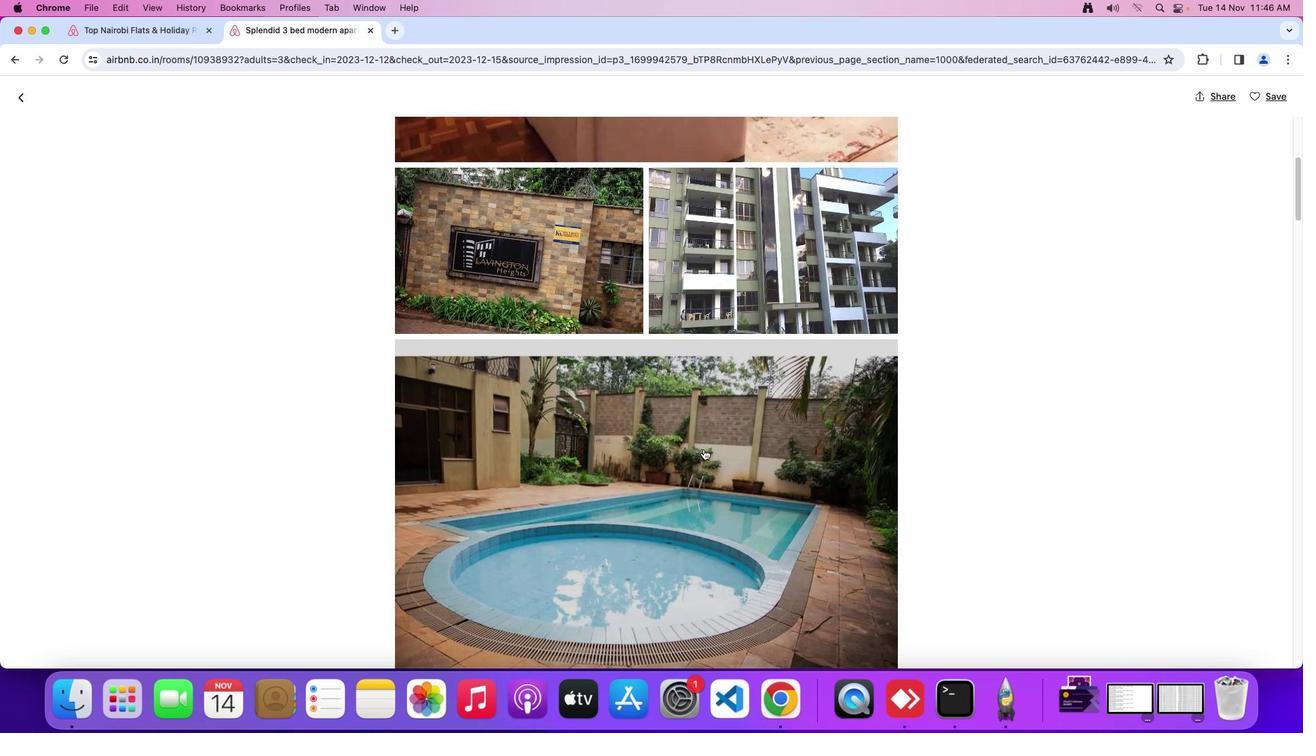 
Action: Mouse scrolled (703, 448) with delta (0, -1)
Screenshot: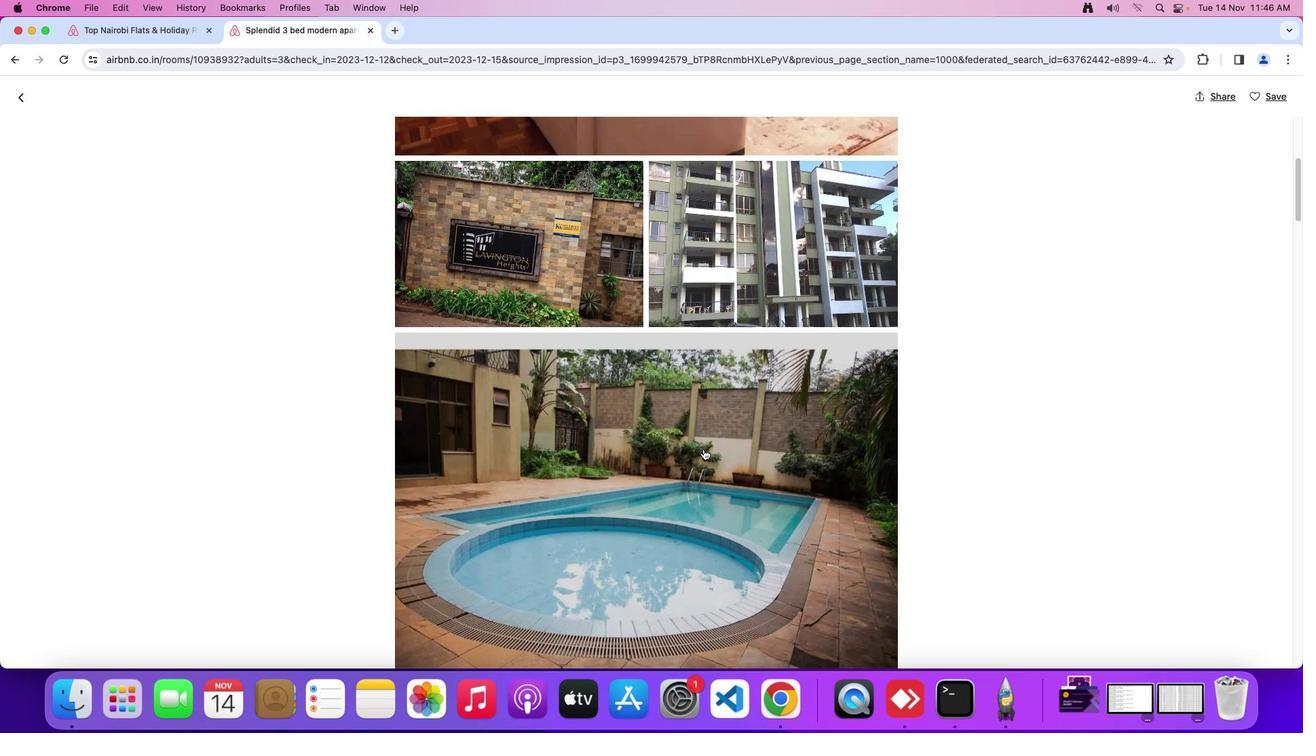 
Action: Mouse scrolled (703, 448) with delta (0, 0)
Screenshot: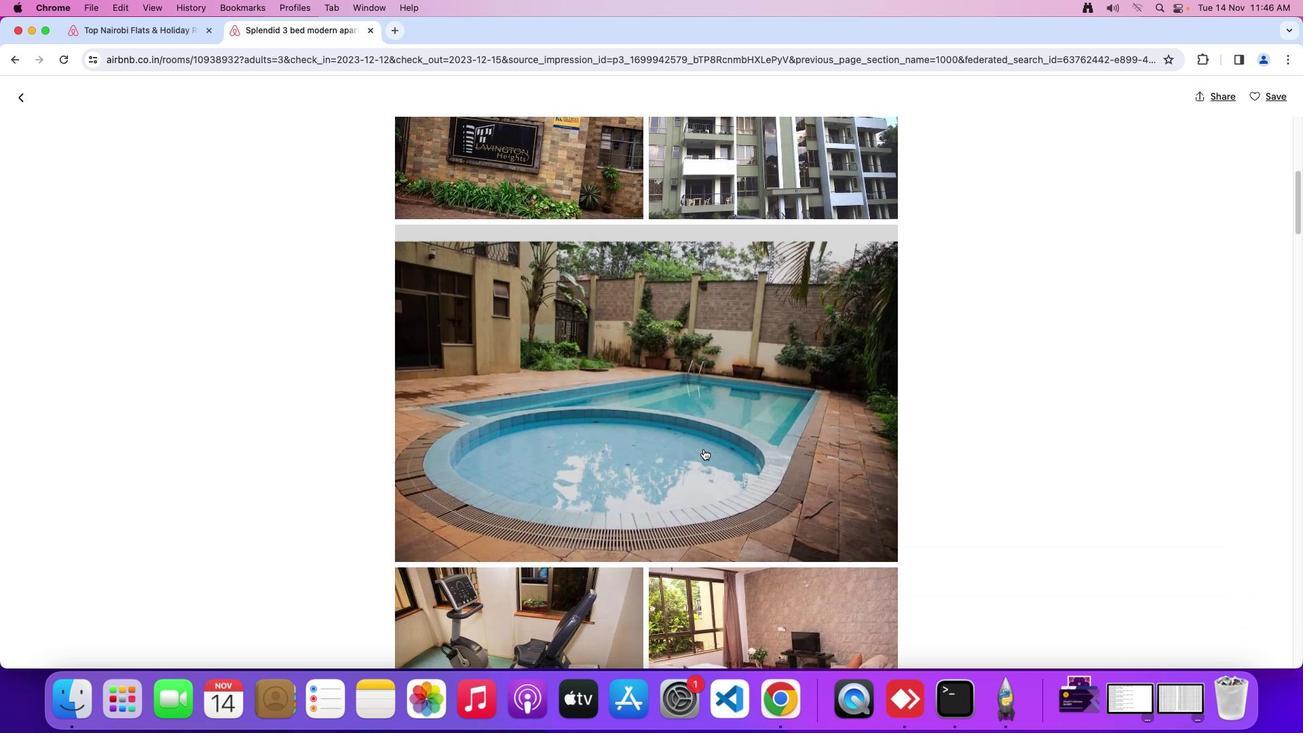 
Action: Mouse scrolled (703, 448) with delta (0, 0)
Screenshot: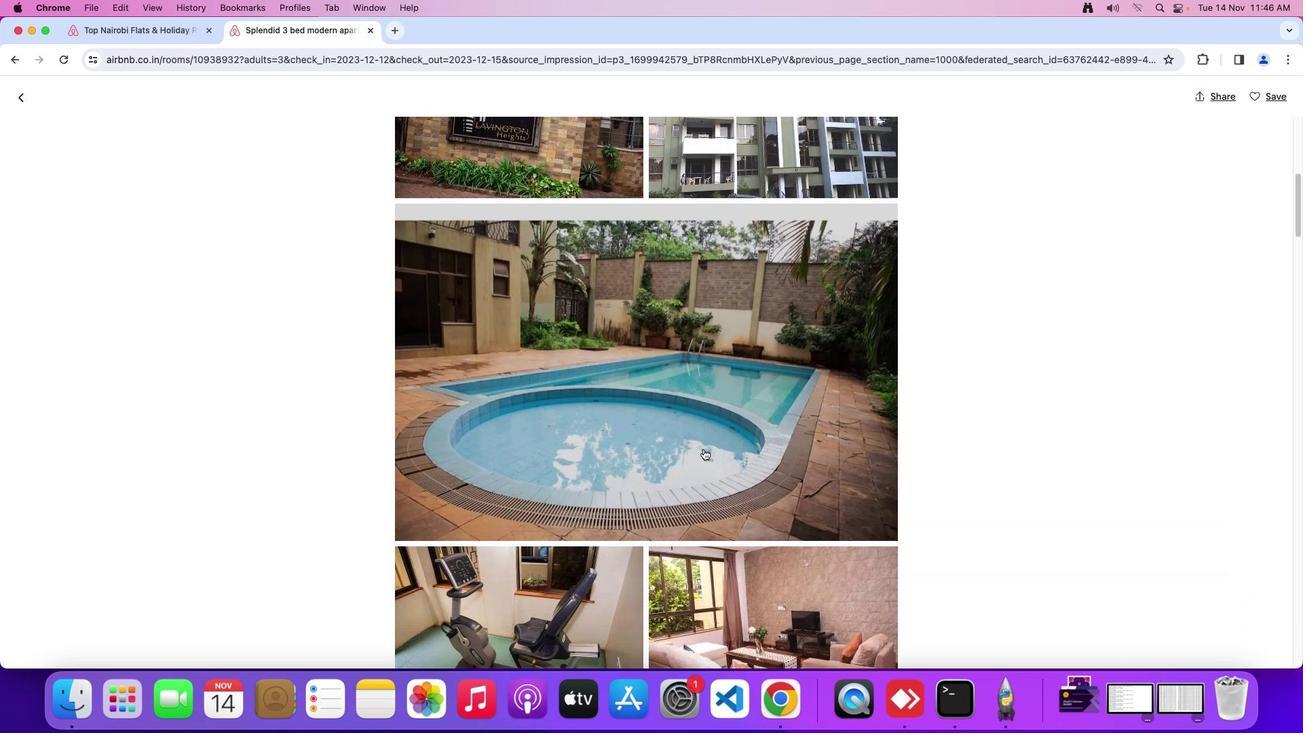 
Action: Mouse scrolled (703, 448) with delta (0, -2)
Screenshot: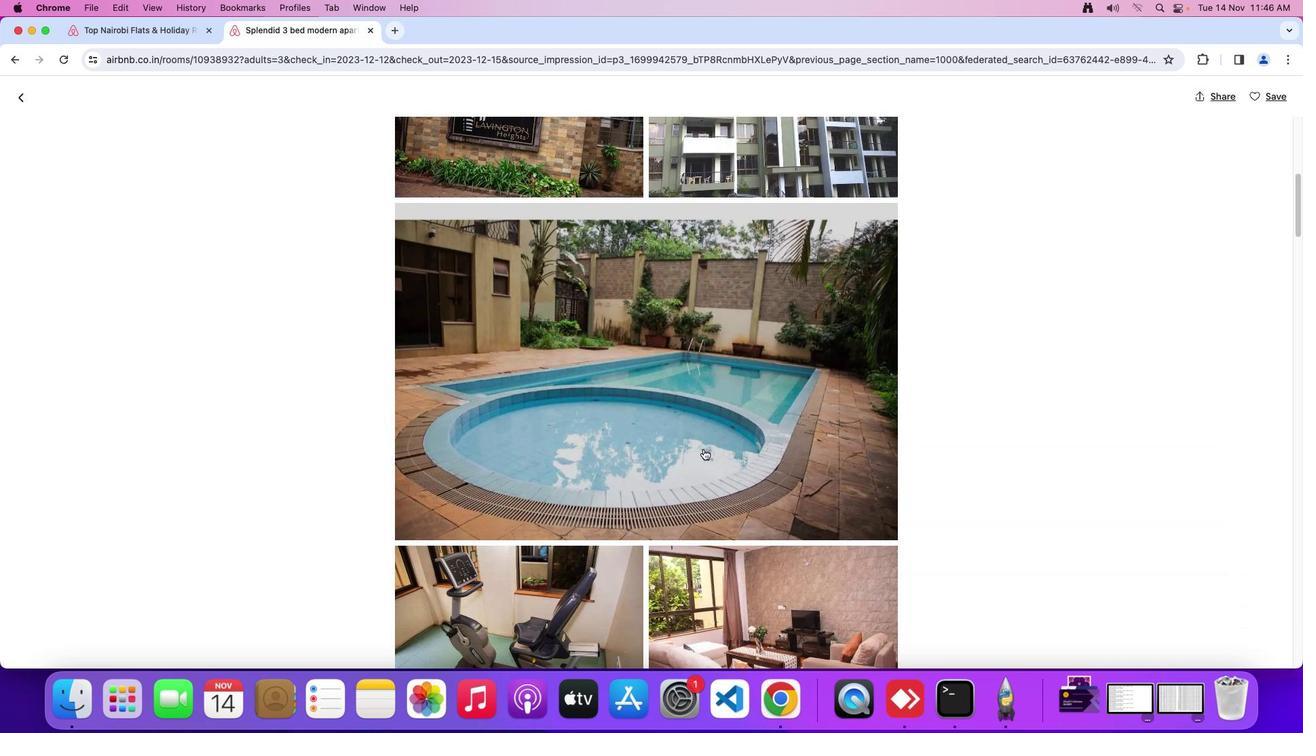 
Action: Mouse moved to (704, 448)
Screenshot: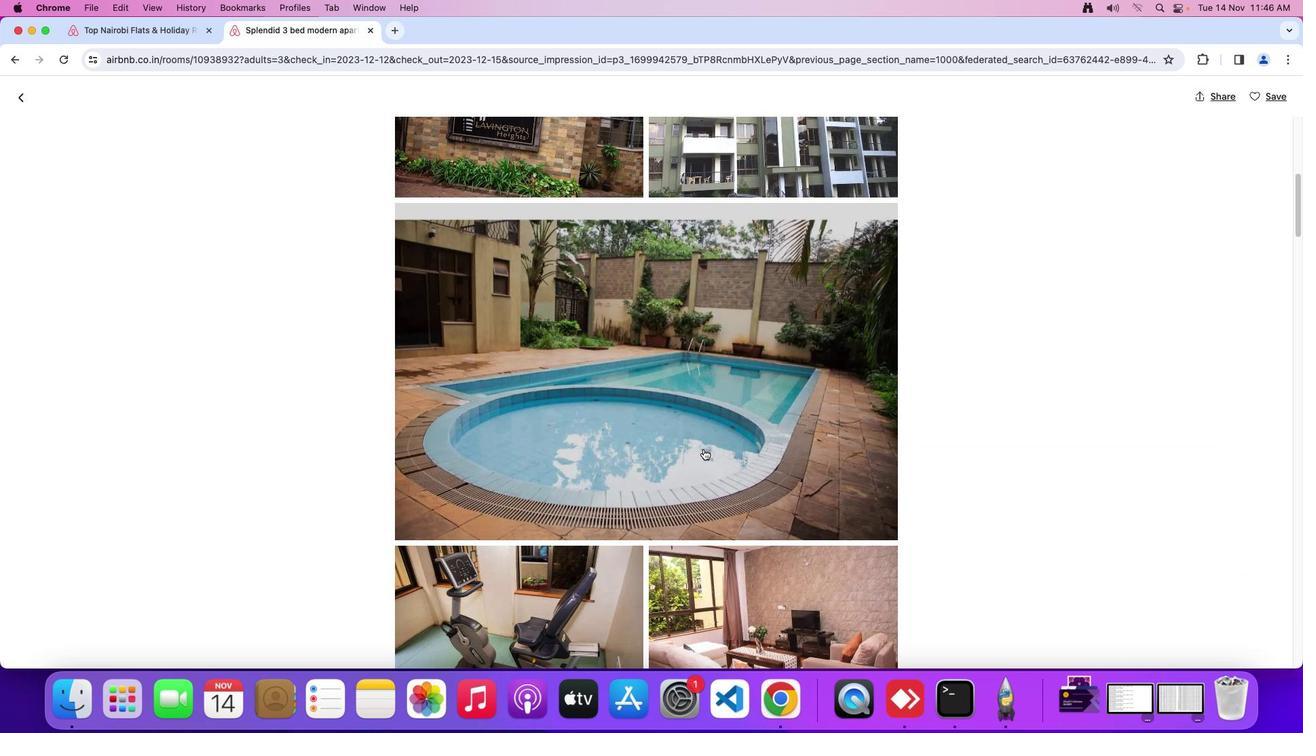 
Action: Mouse scrolled (704, 448) with delta (0, 0)
Screenshot: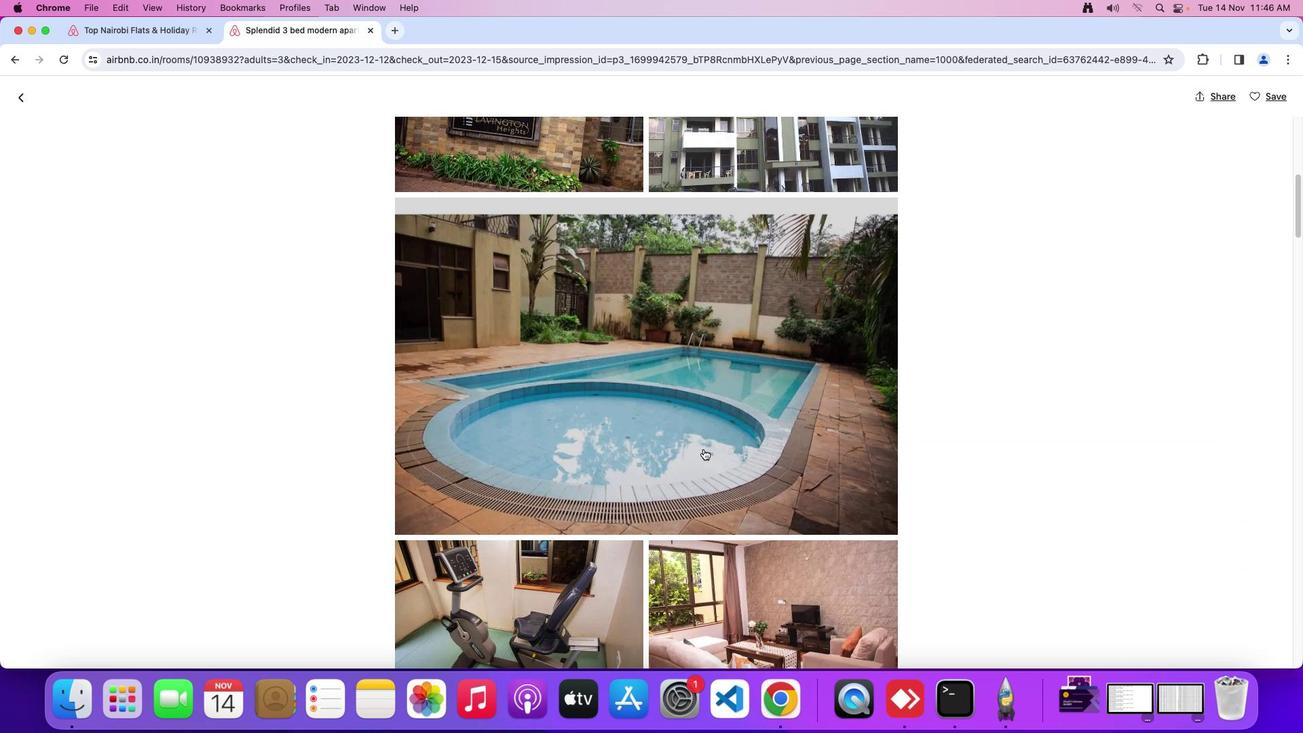
Action: Mouse scrolled (704, 448) with delta (0, 0)
Screenshot: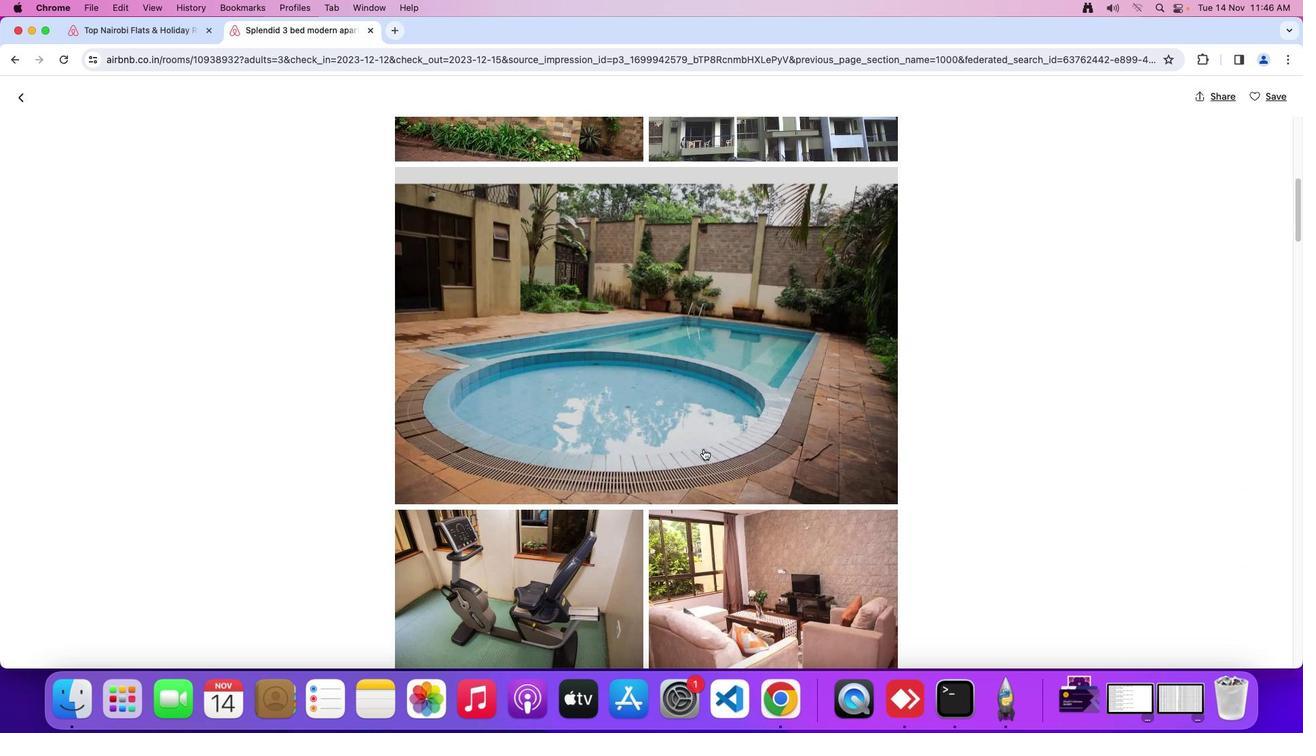 
Action: Mouse scrolled (704, 448) with delta (0, 0)
Screenshot: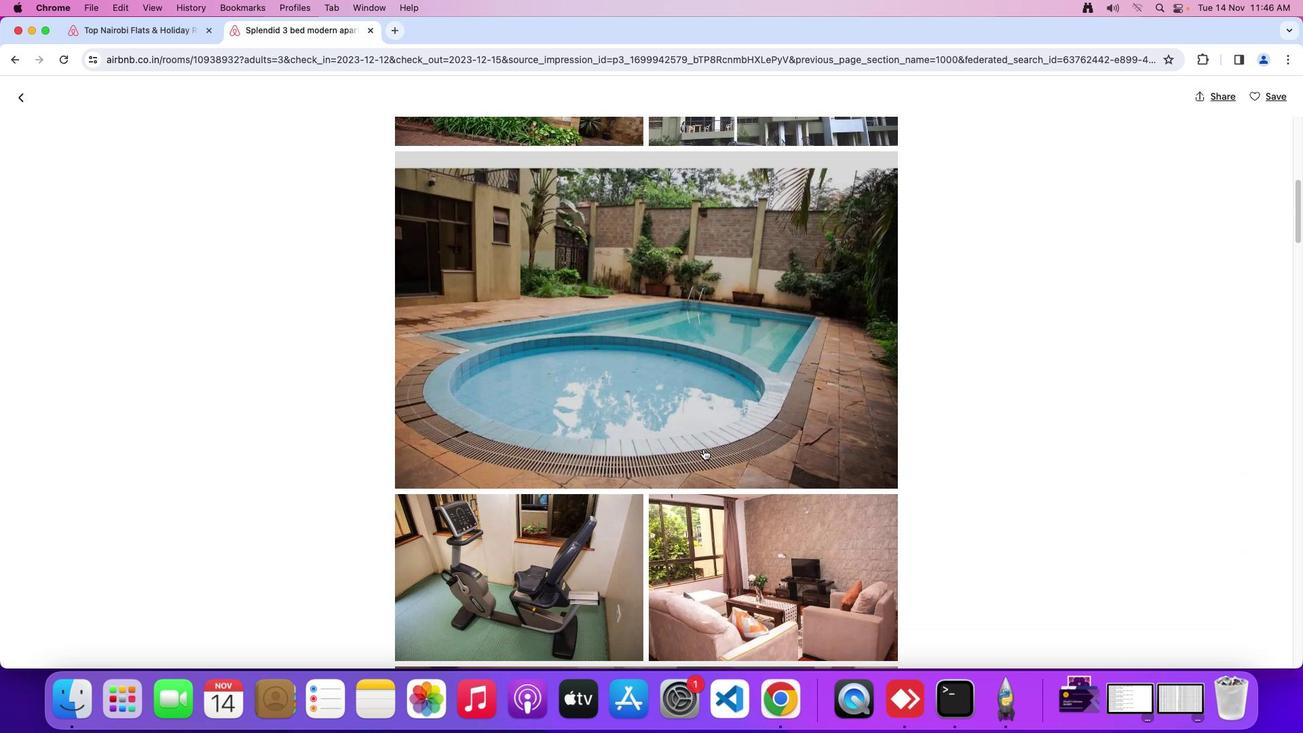 
Action: Mouse scrolled (704, 448) with delta (0, 0)
Screenshot: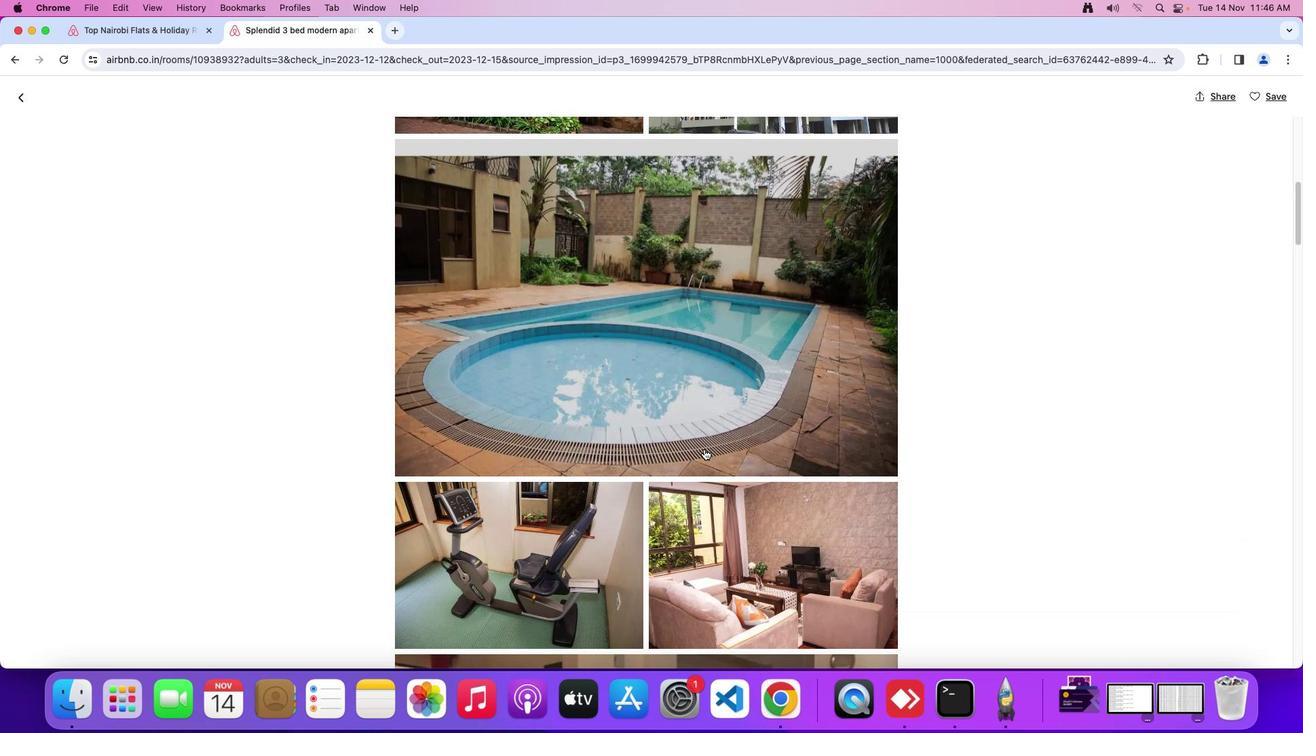 
Action: Mouse moved to (704, 446)
Screenshot: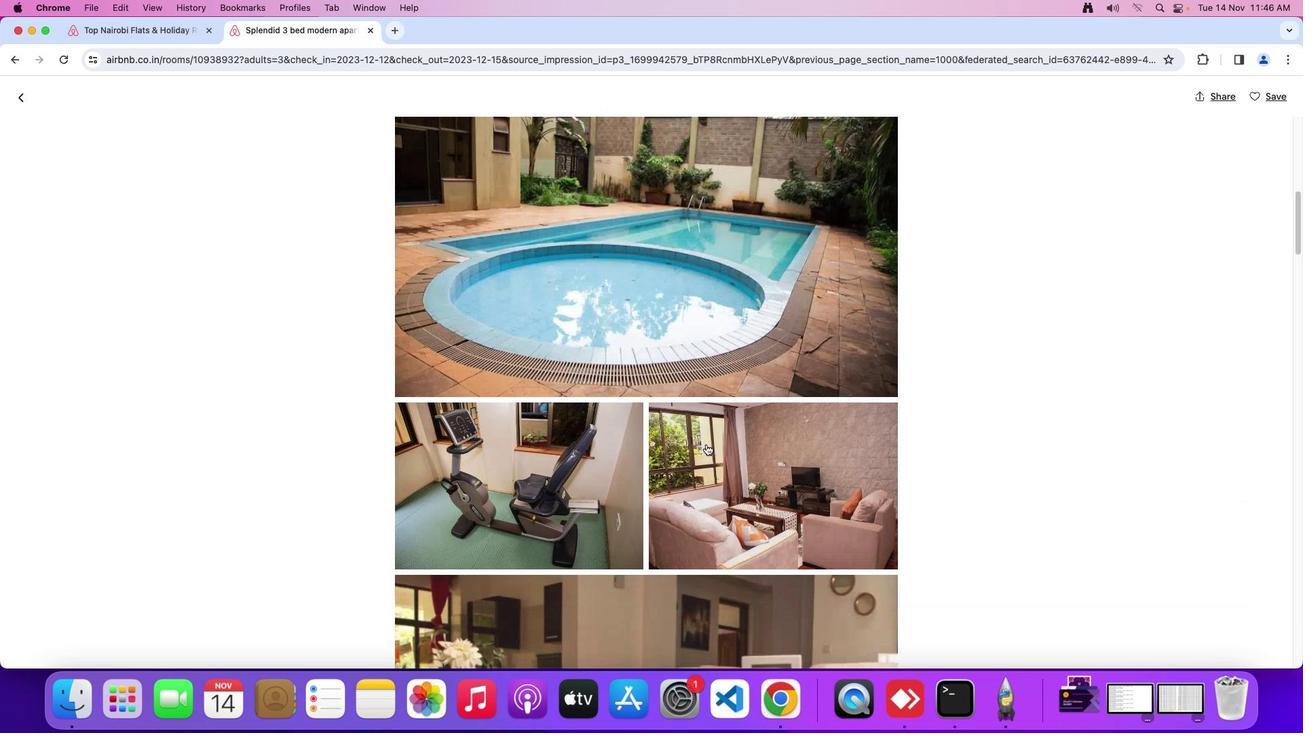 
Action: Mouse scrolled (704, 446) with delta (0, 0)
Screenshot: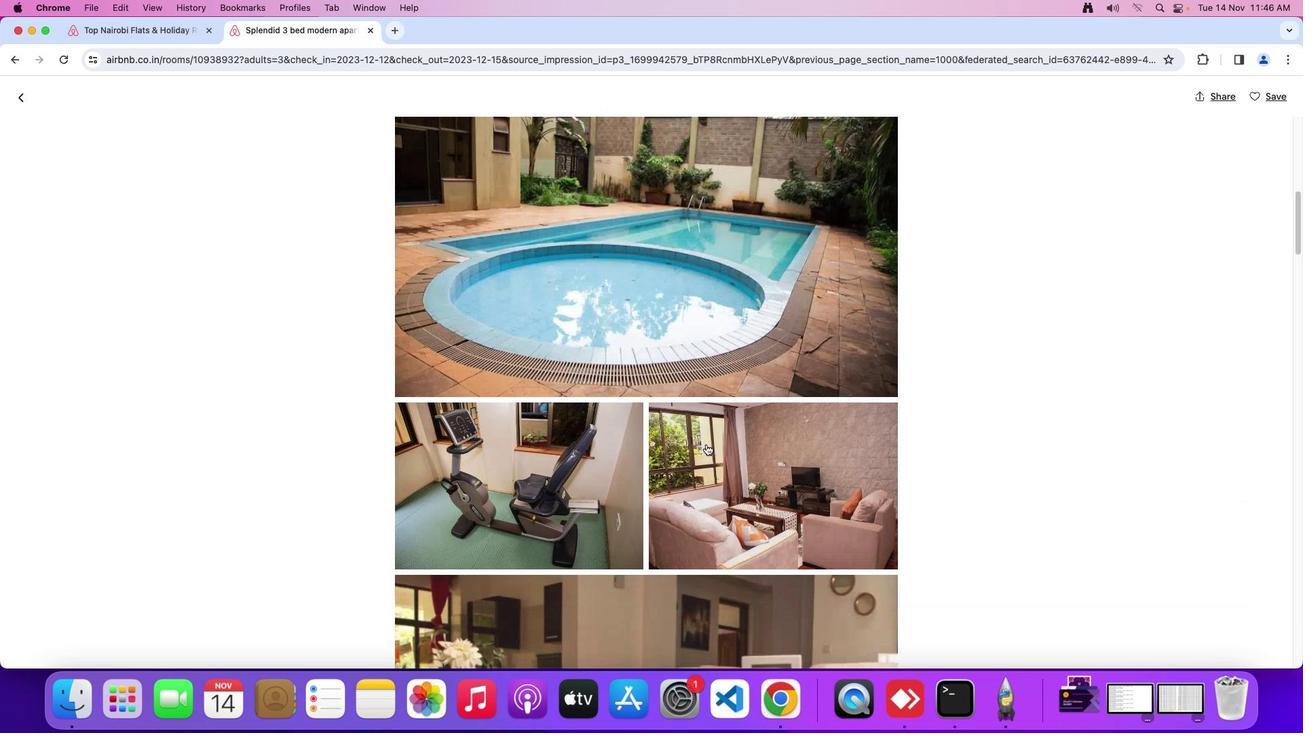 
Action: Mouse moved to (705, 446)
Screenshot: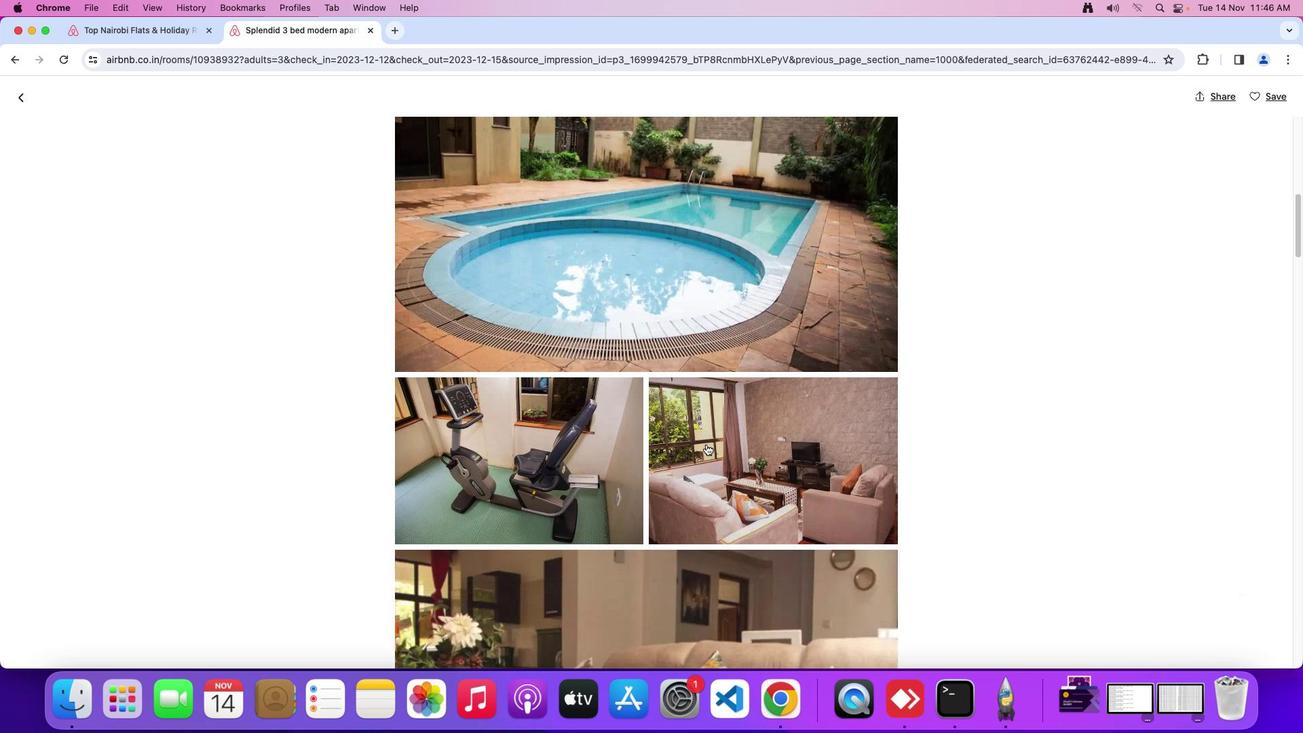 
Action: Mouse scrolled (705, 446) with delta (0, 0)
Screenshot: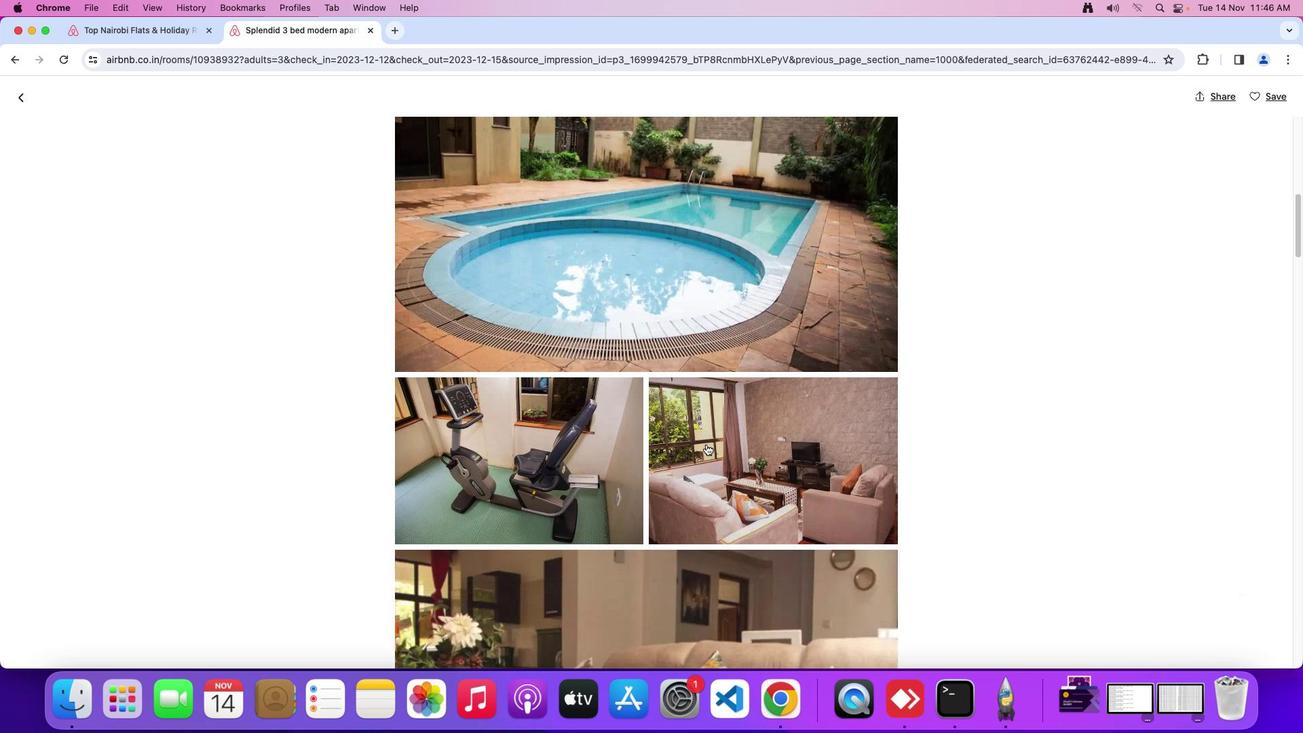 
Action: Mouse moved to (706, 444)
Screenshot: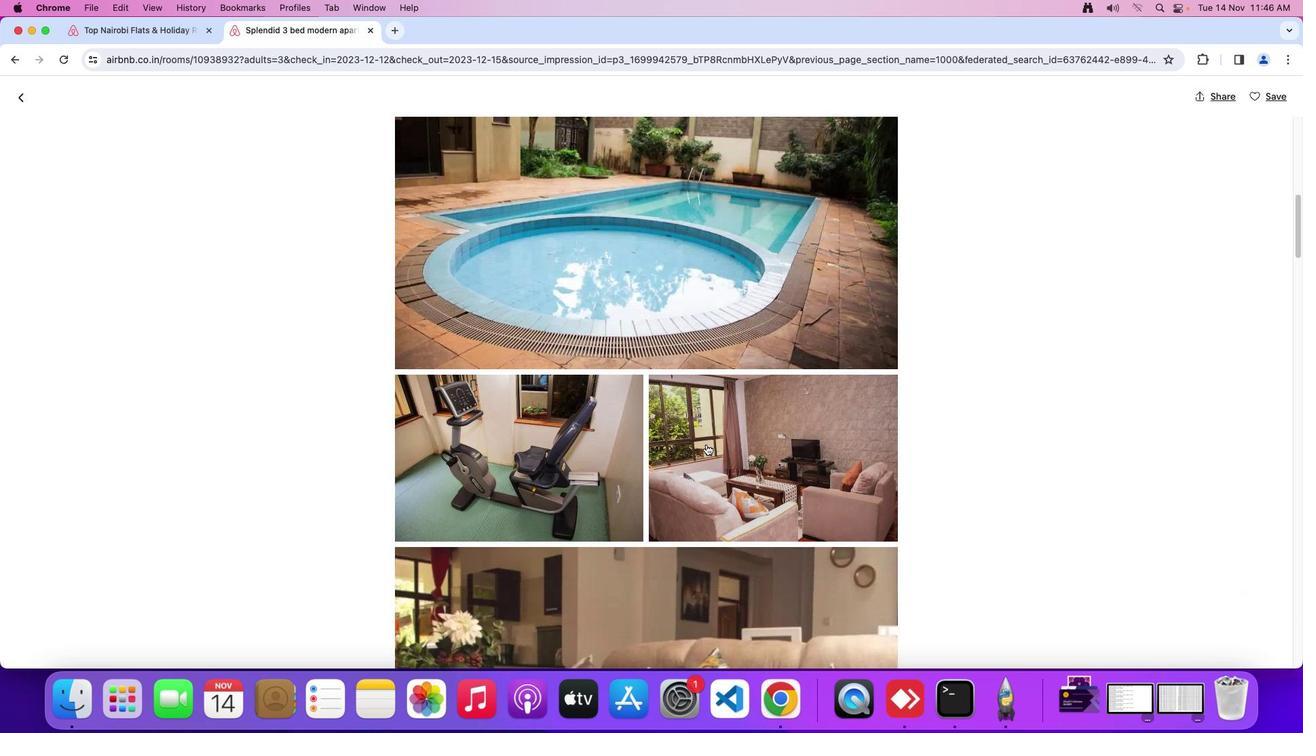 
Action: Mouse scrolled (706, 444) with delta (0, -2)
Screenshot: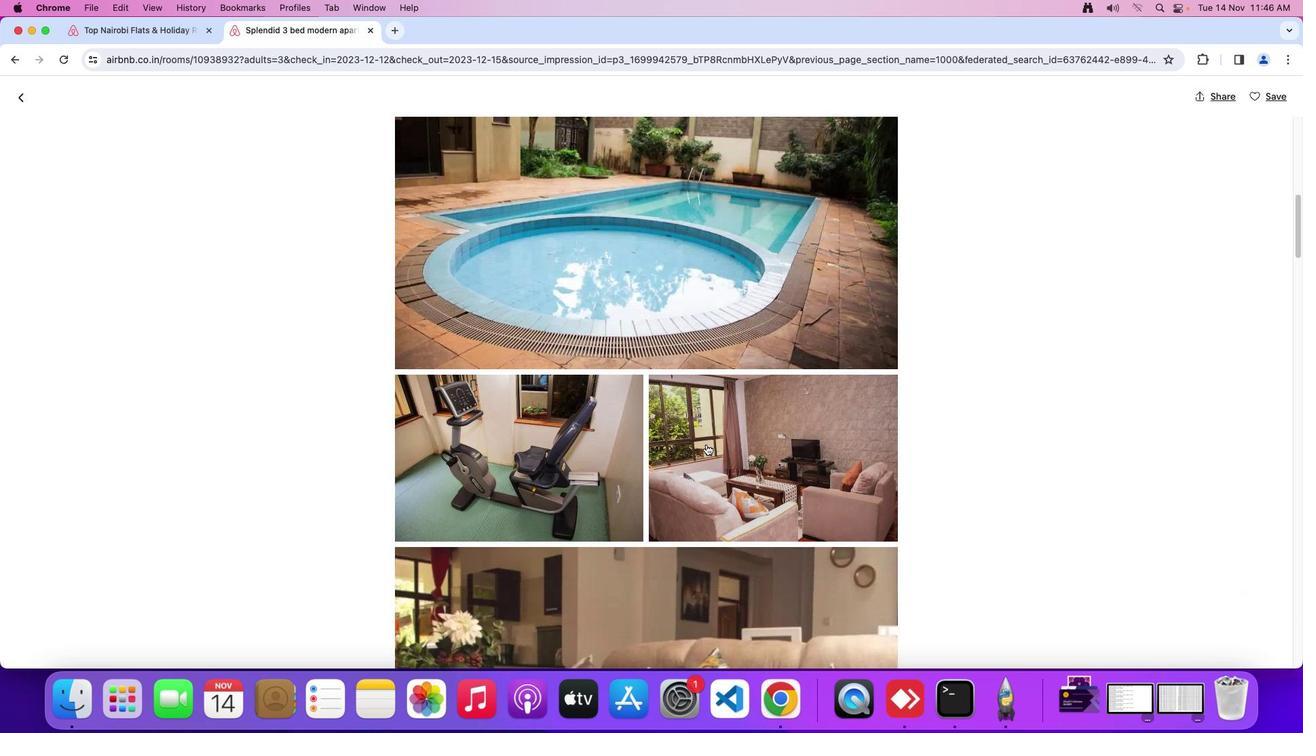 
Action: Mouse moved to (706, 445)
Screenshot: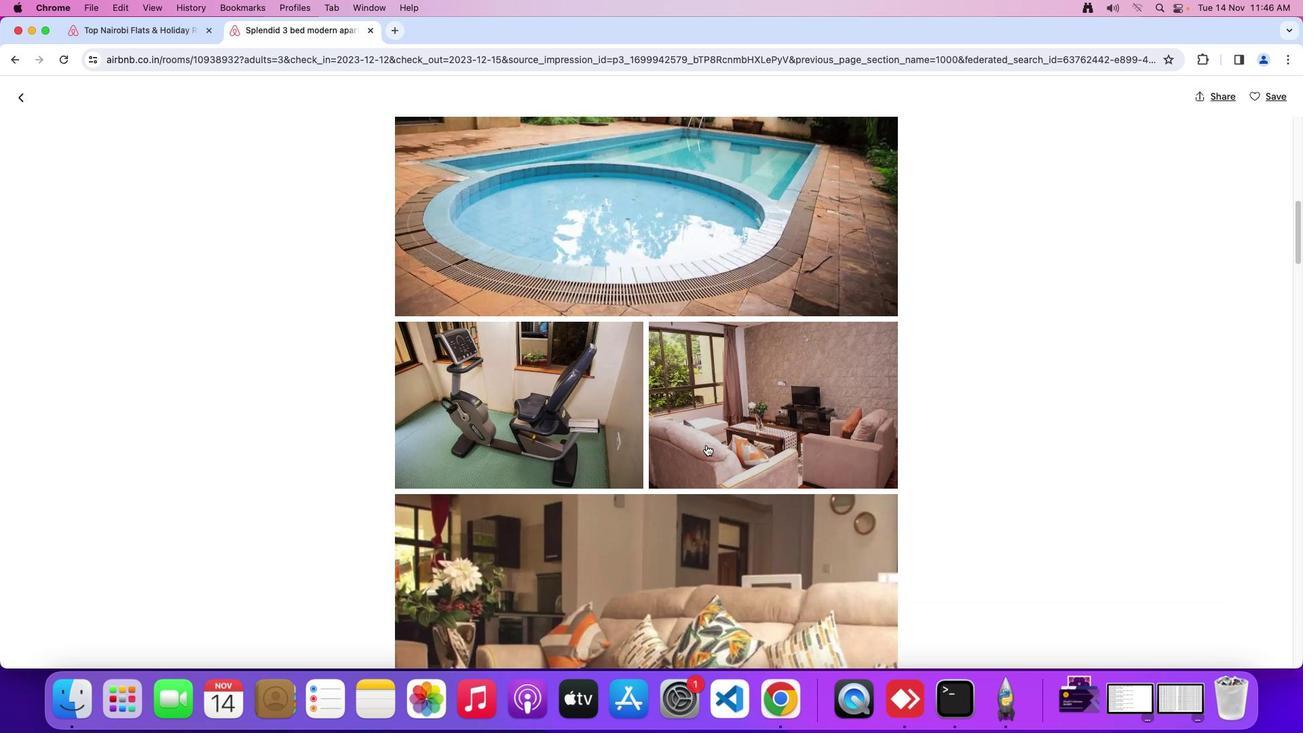 
Action: Mouse scrolled (706, 445) with delta (0, 0)
Screenshot: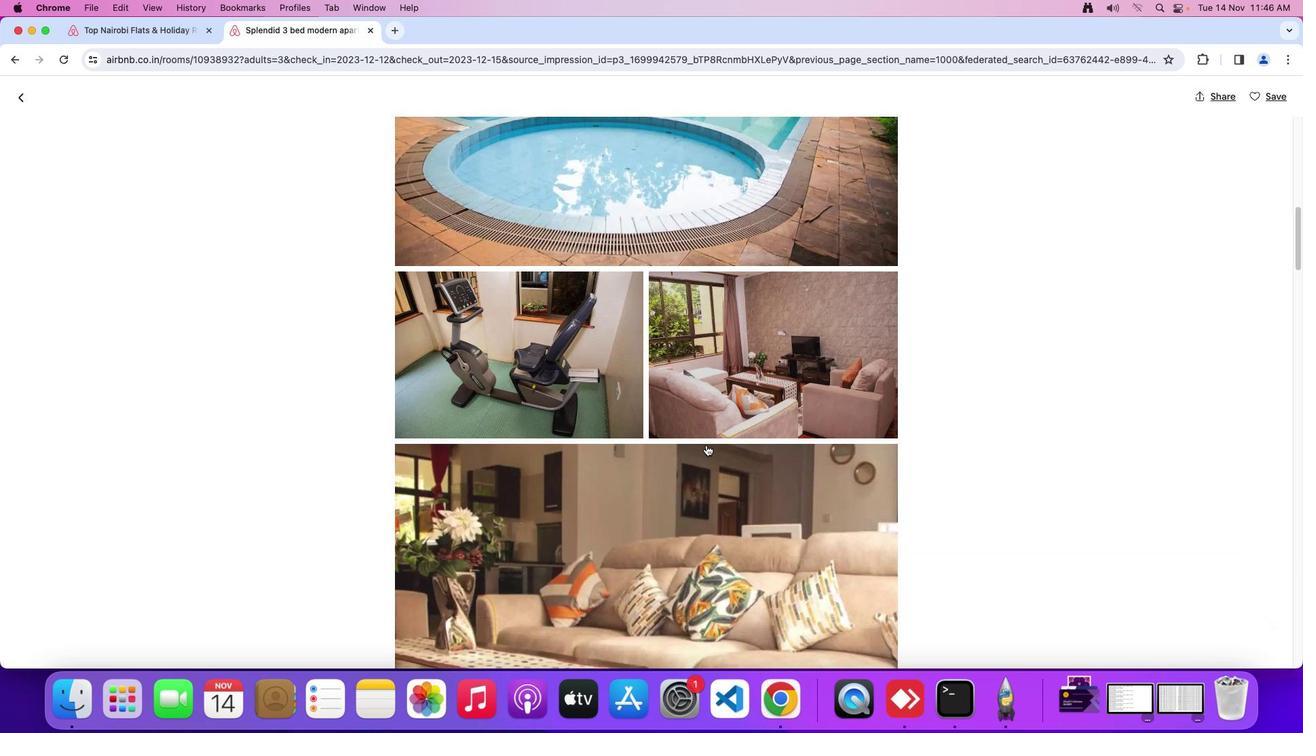 
Action: Mouse scrolled (706, 445) with delta (0, 0)
Screenshot: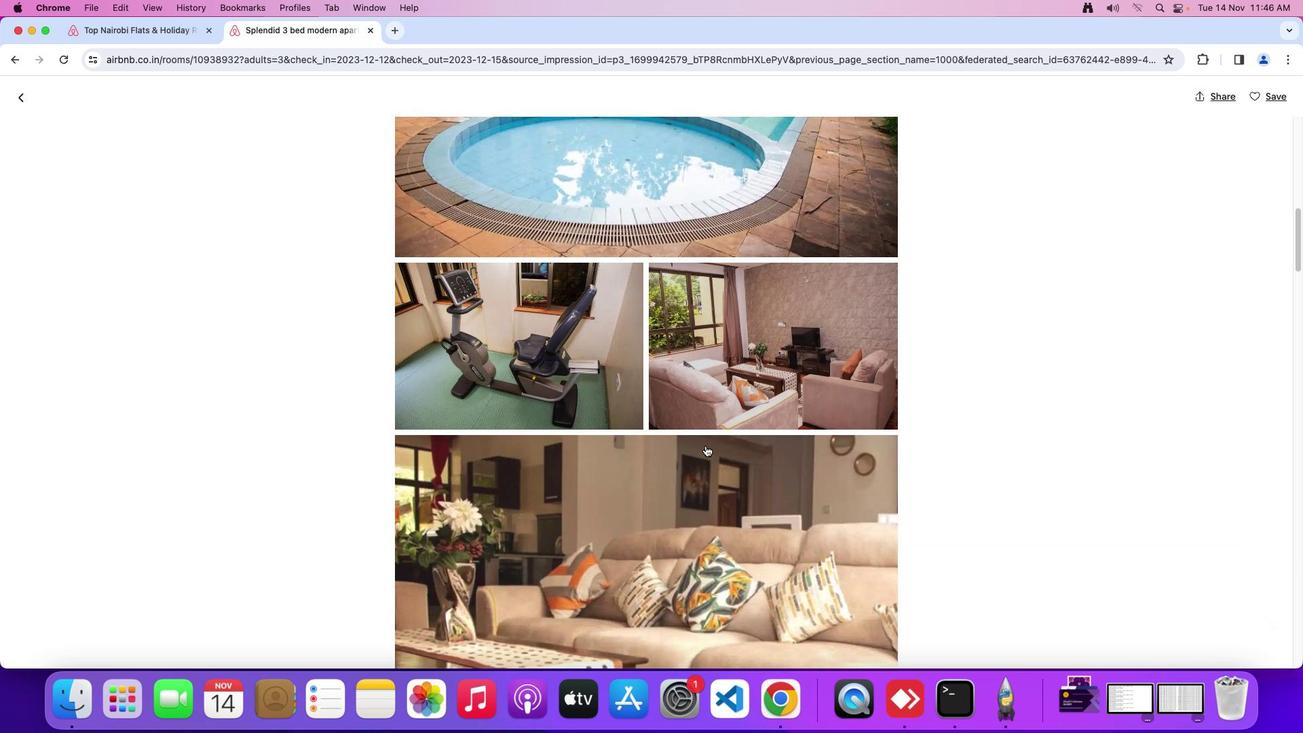 
Action: Mouse scrolled (706, 445) with delta (0, -2)
Screenshot: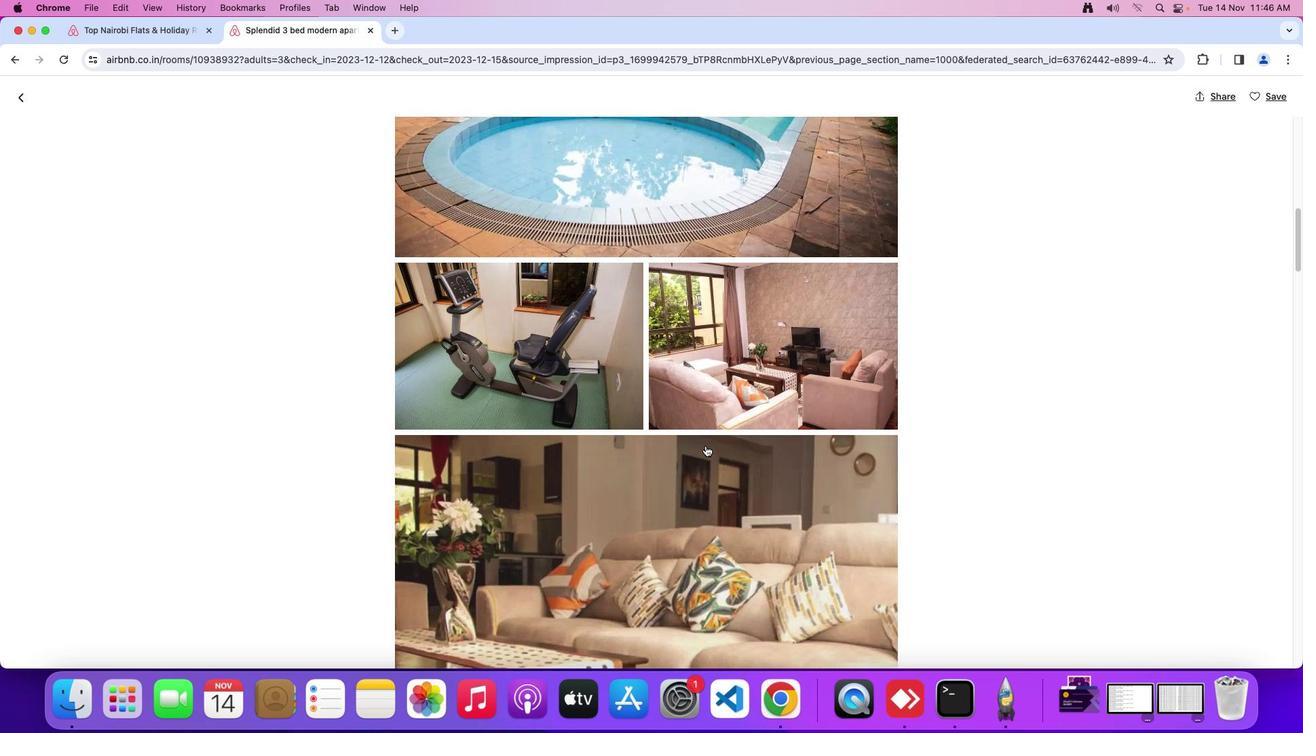 
Action: Mouse moved to (704, 446)
Screenshot: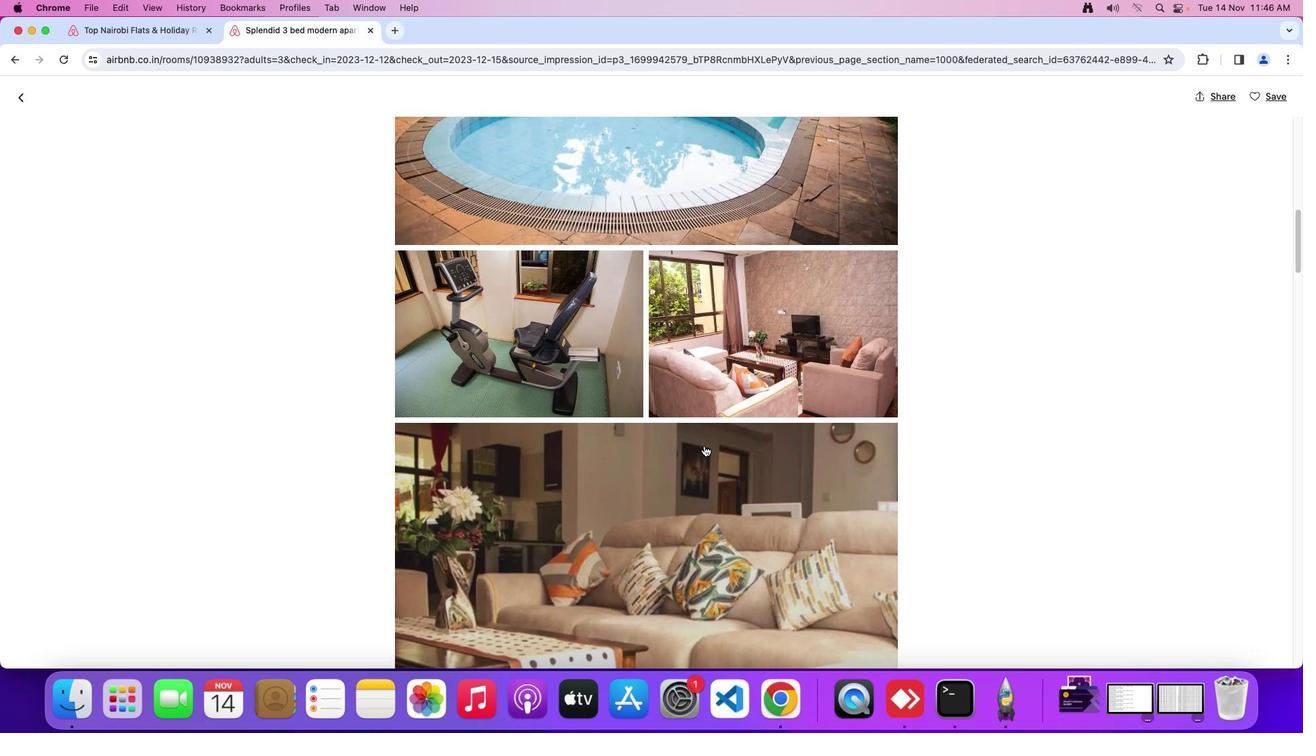 
Action: Mouse scrolled (704, 446) with delta (0, 0)
Screenshot: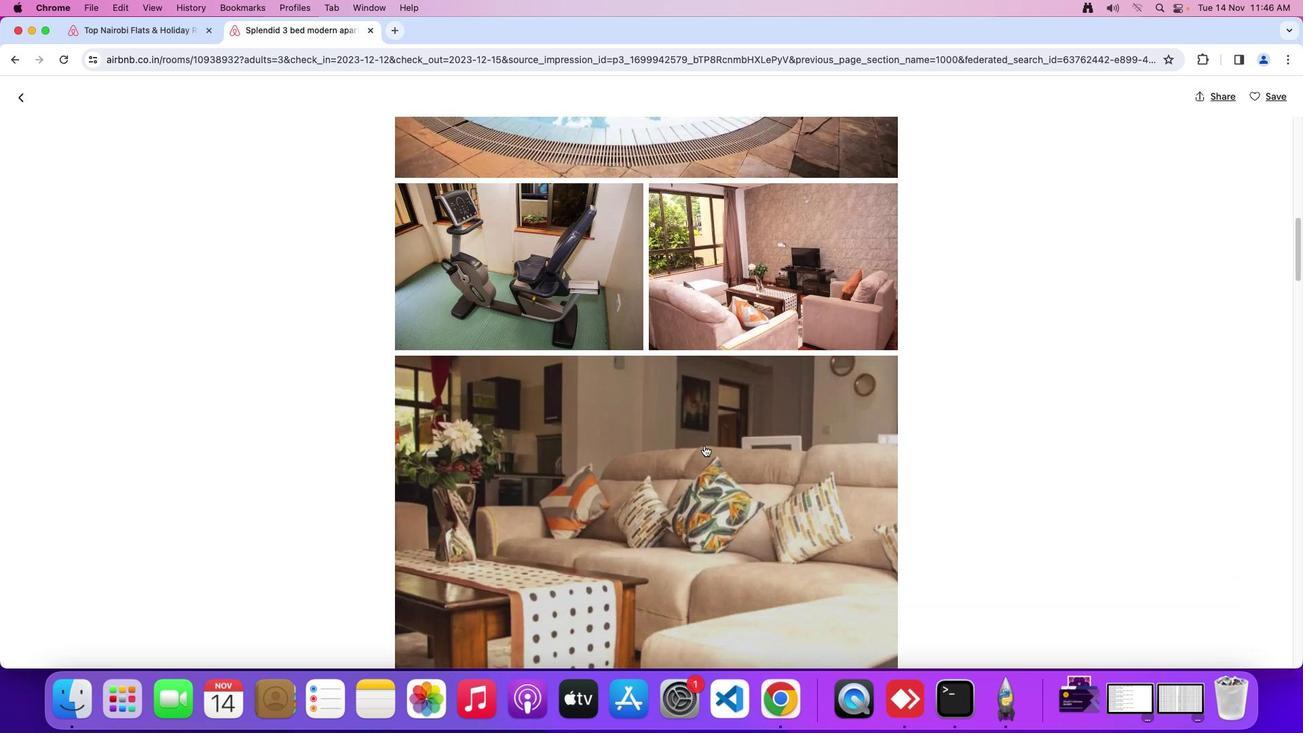 
Action: Mouse scrolled (704, 446) with delta (0, 0)
Screenshot: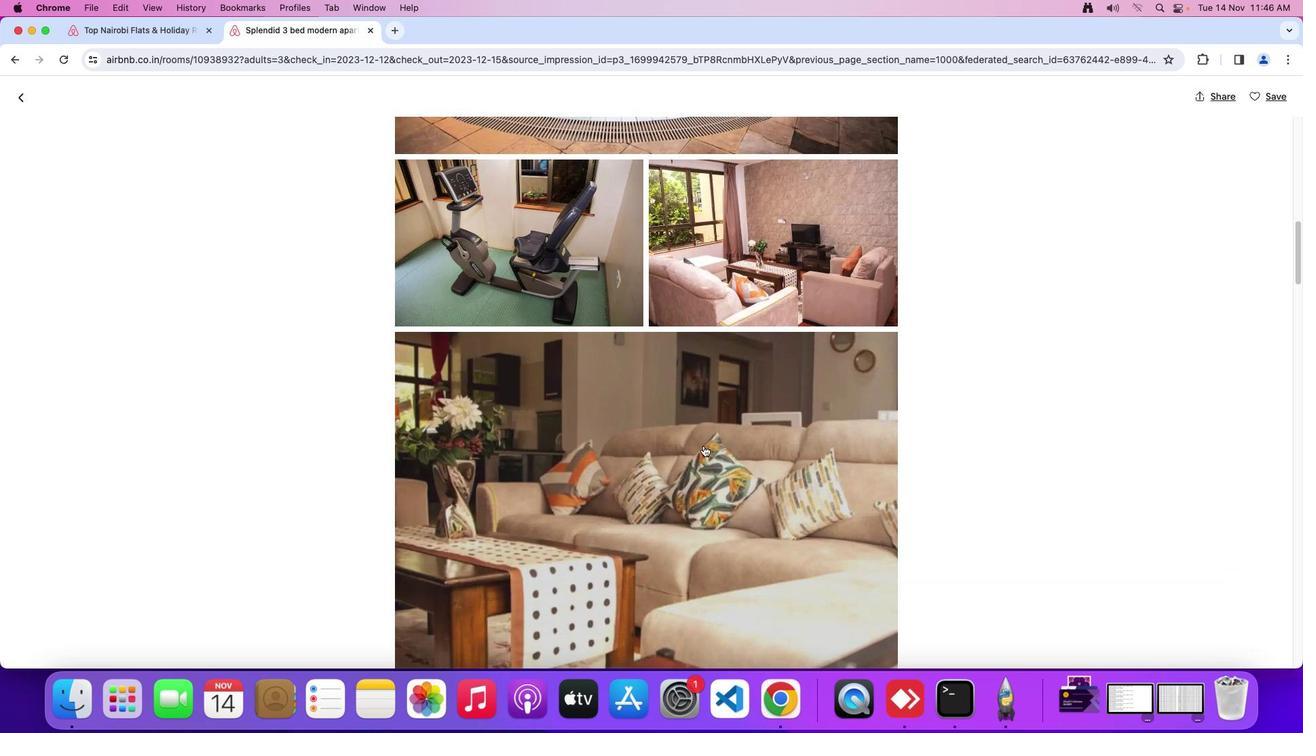 
Action: Mouse scrolled (704, 446) with delta (0, -1)
Screenshot: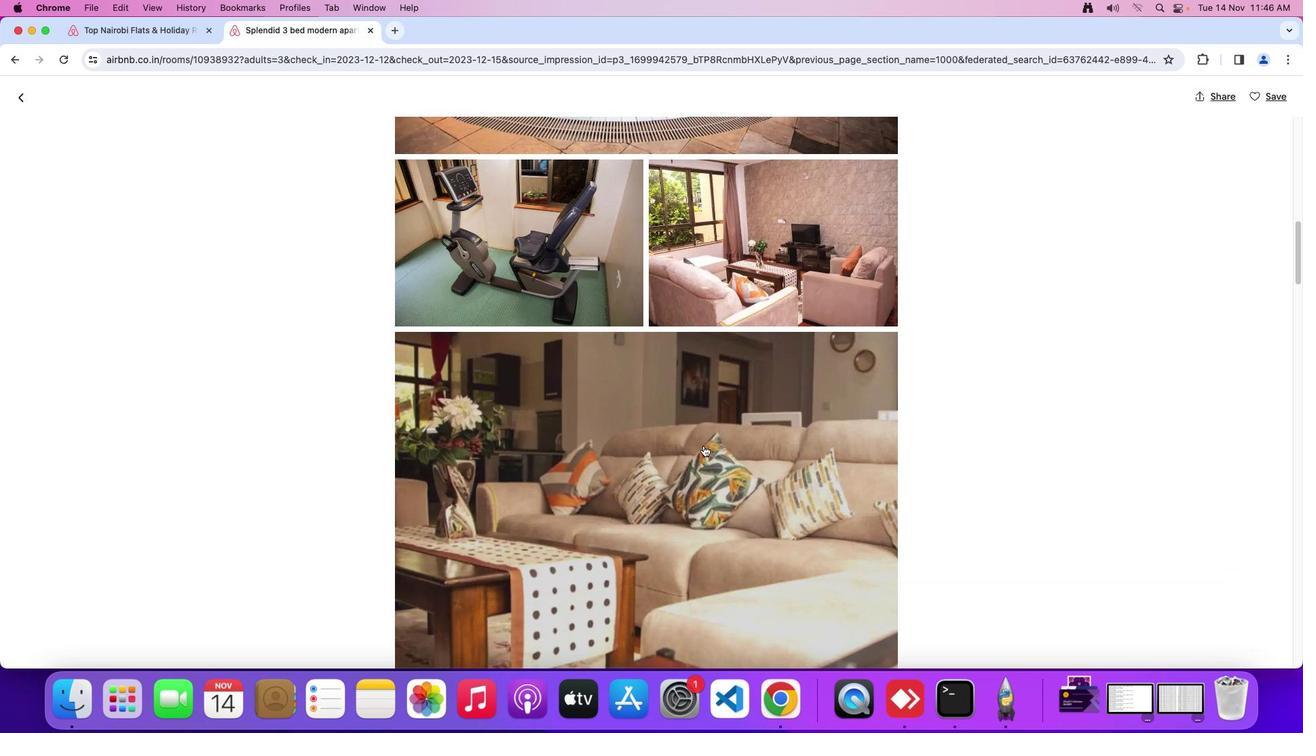 
Action: Mouse moved to (704, 445)
Screenshot: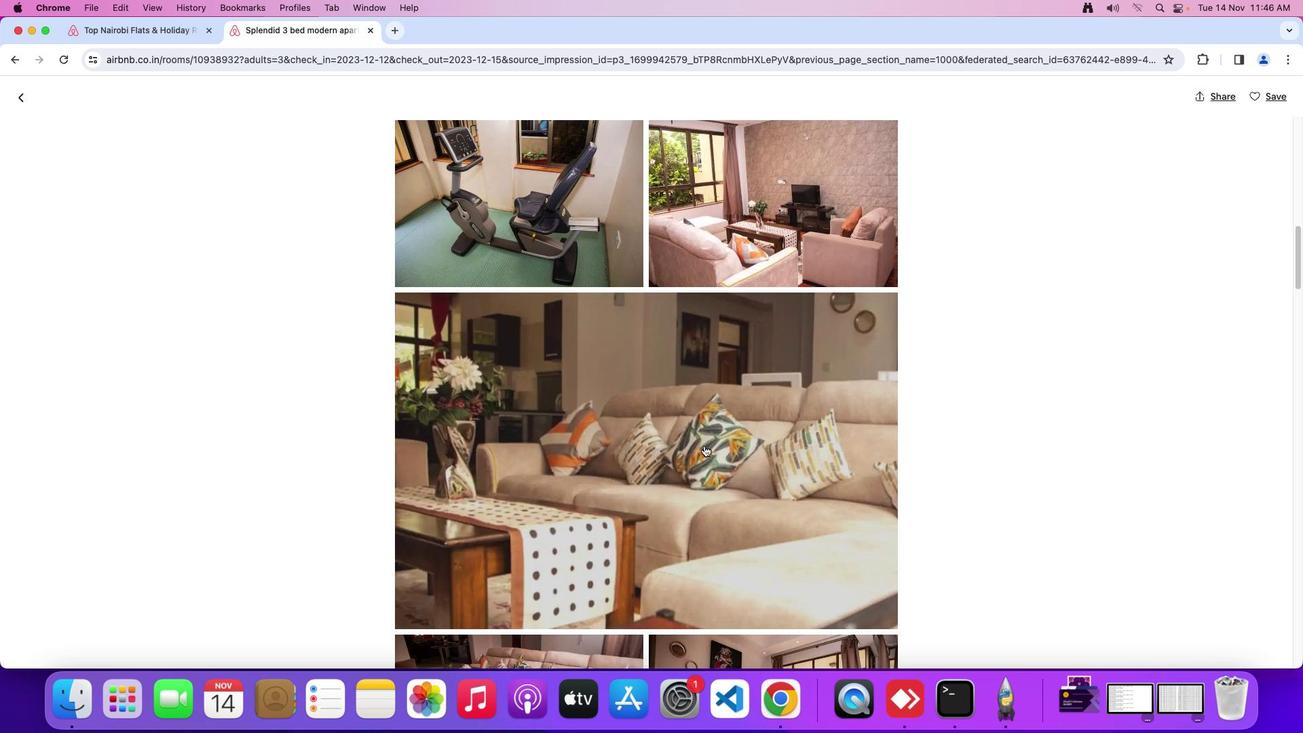 
Action: Mouse scrolled (704, 445) with delta (0, 0)
Screenshot: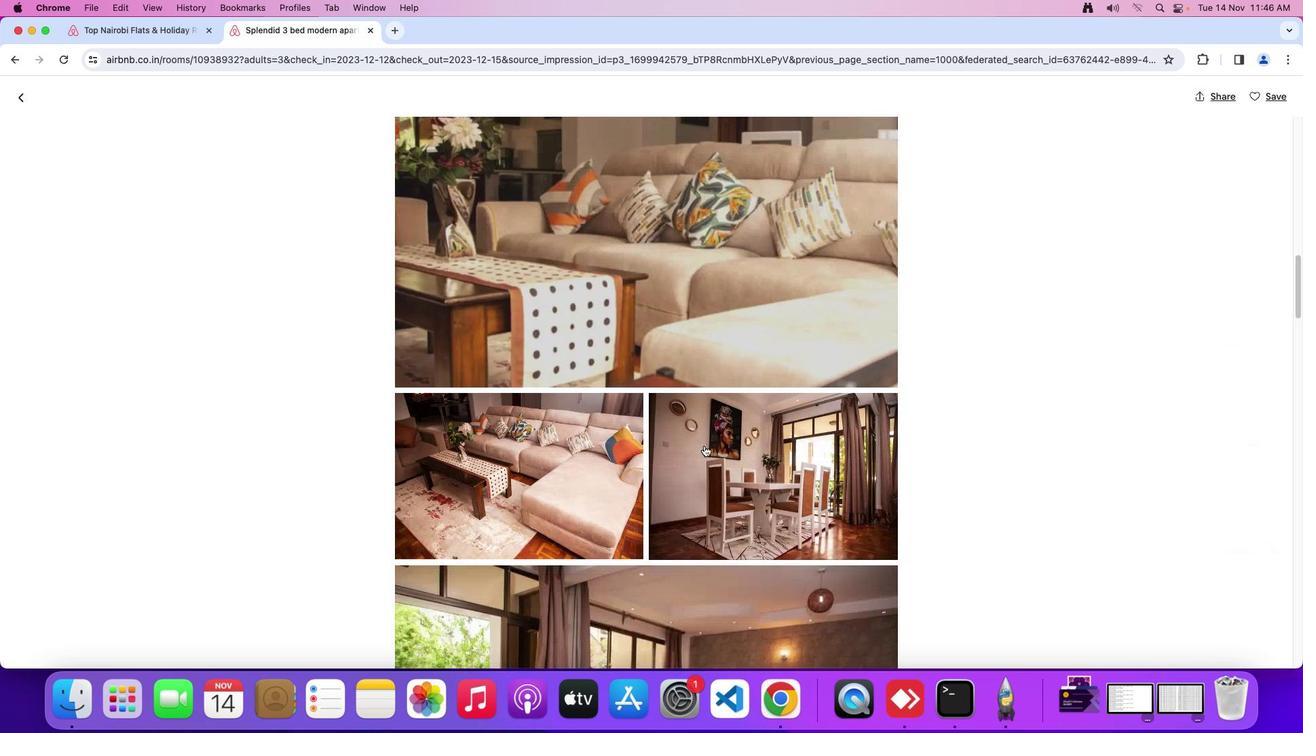 
Action: Mouse scrolled (704, 445) with delta (0, 0)
Screenshot: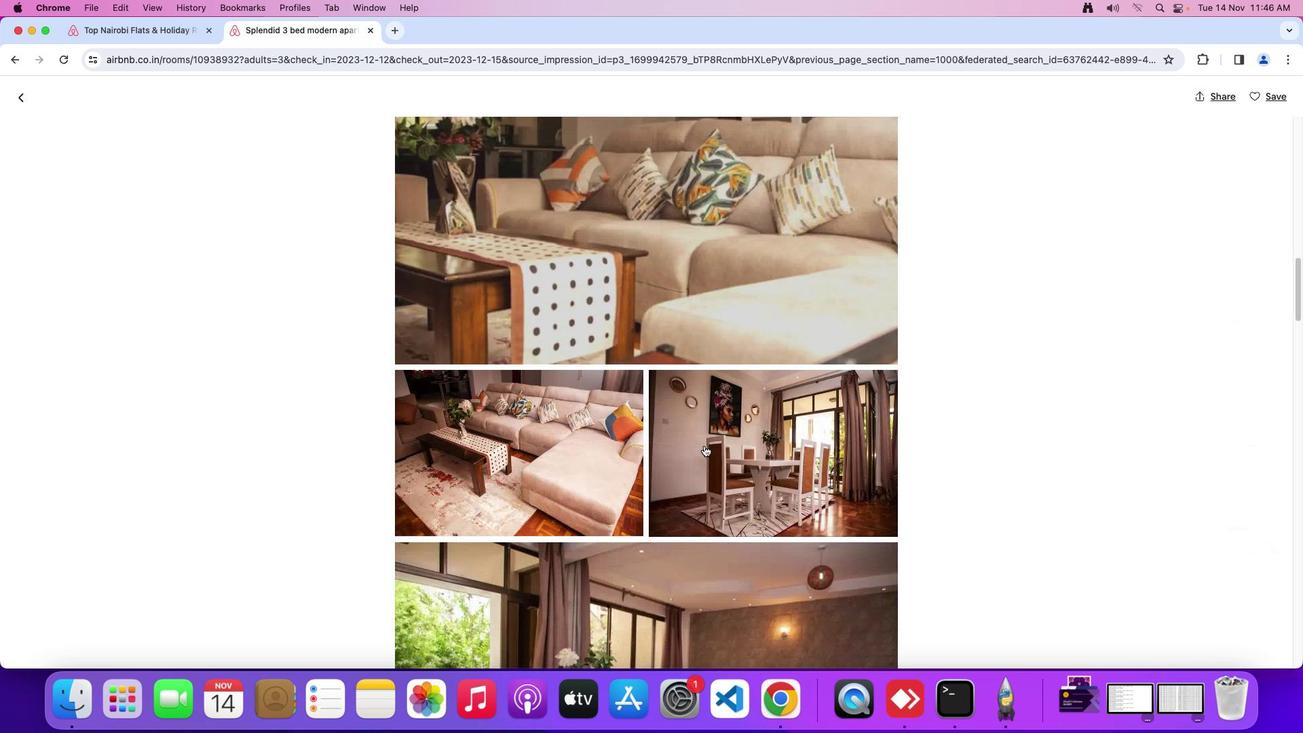 
Action: Mouse scrolled (704, 445) with delta (0, -2)
Screenshot: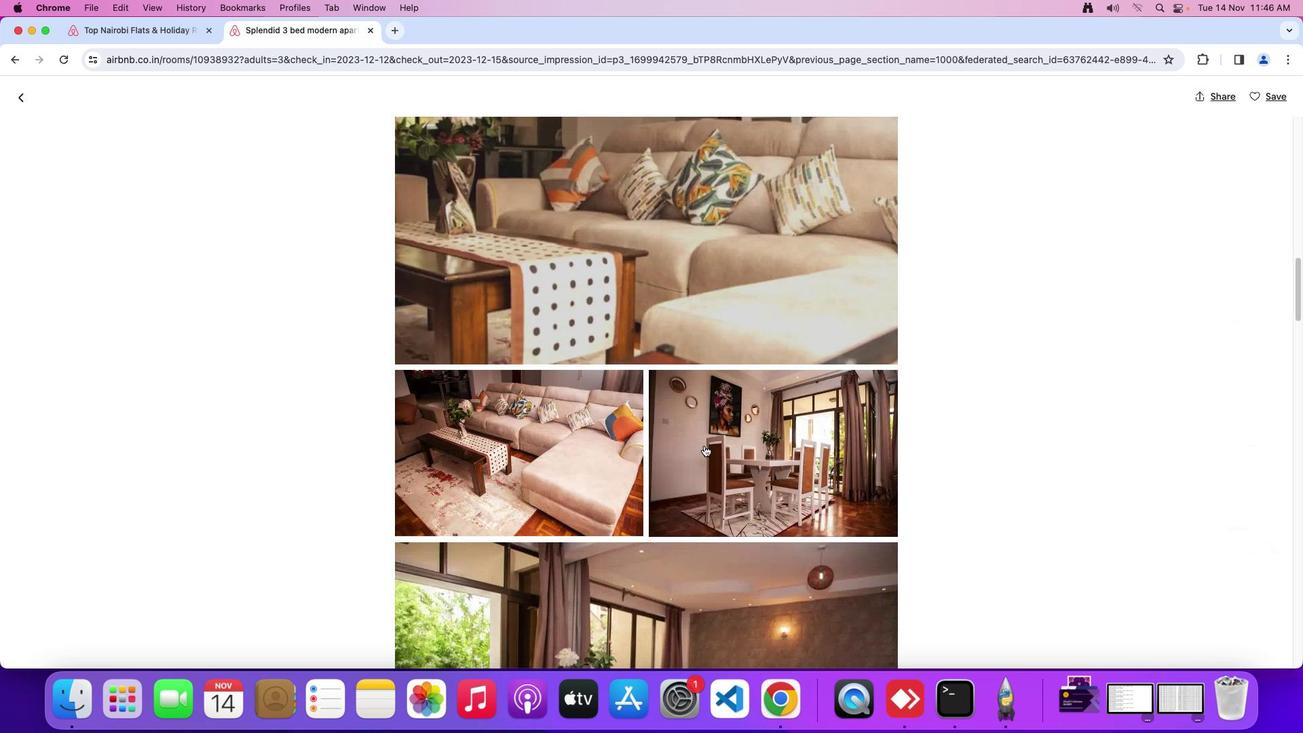 
Action: Mouse scrolled (704, 445) with delta (0, -3)
Screenshot: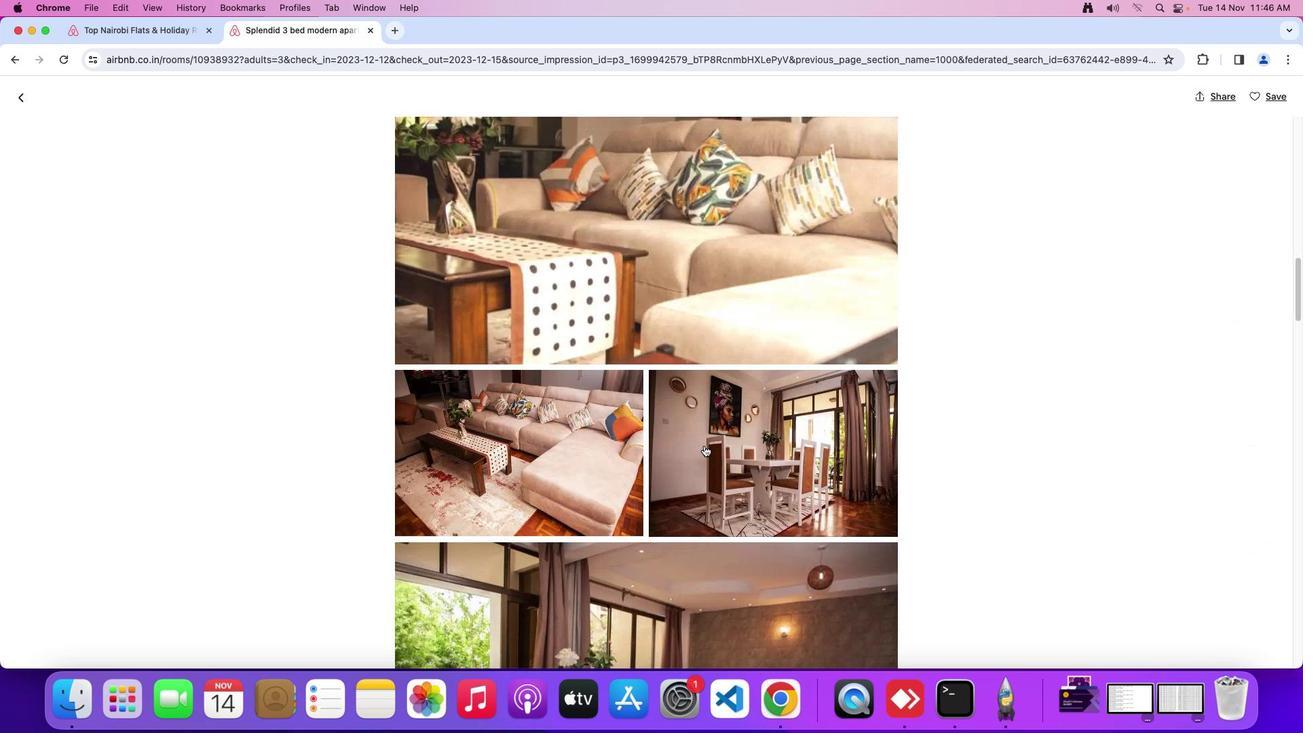 
Action: Mouse moved to (705, 444)
Screenshot: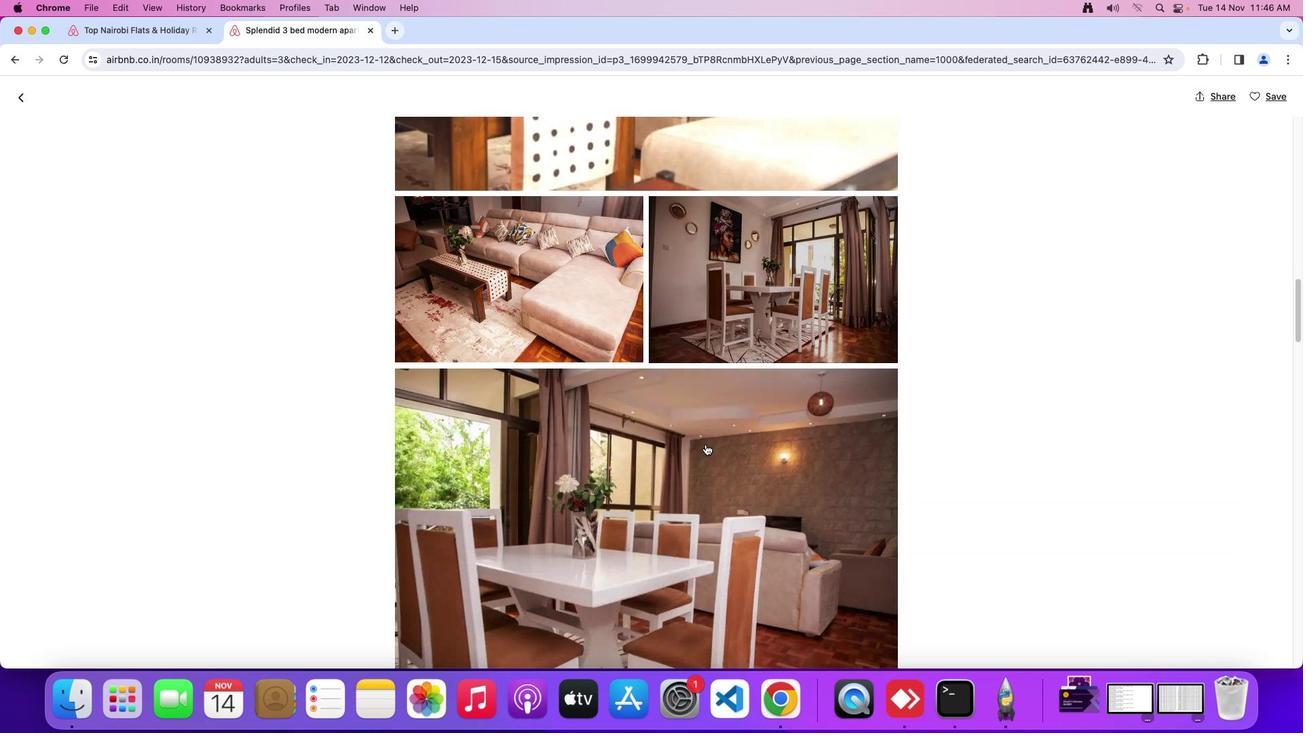
Action: Mouse scrolled (705, 444) with delta (0, 0)
Screenshot: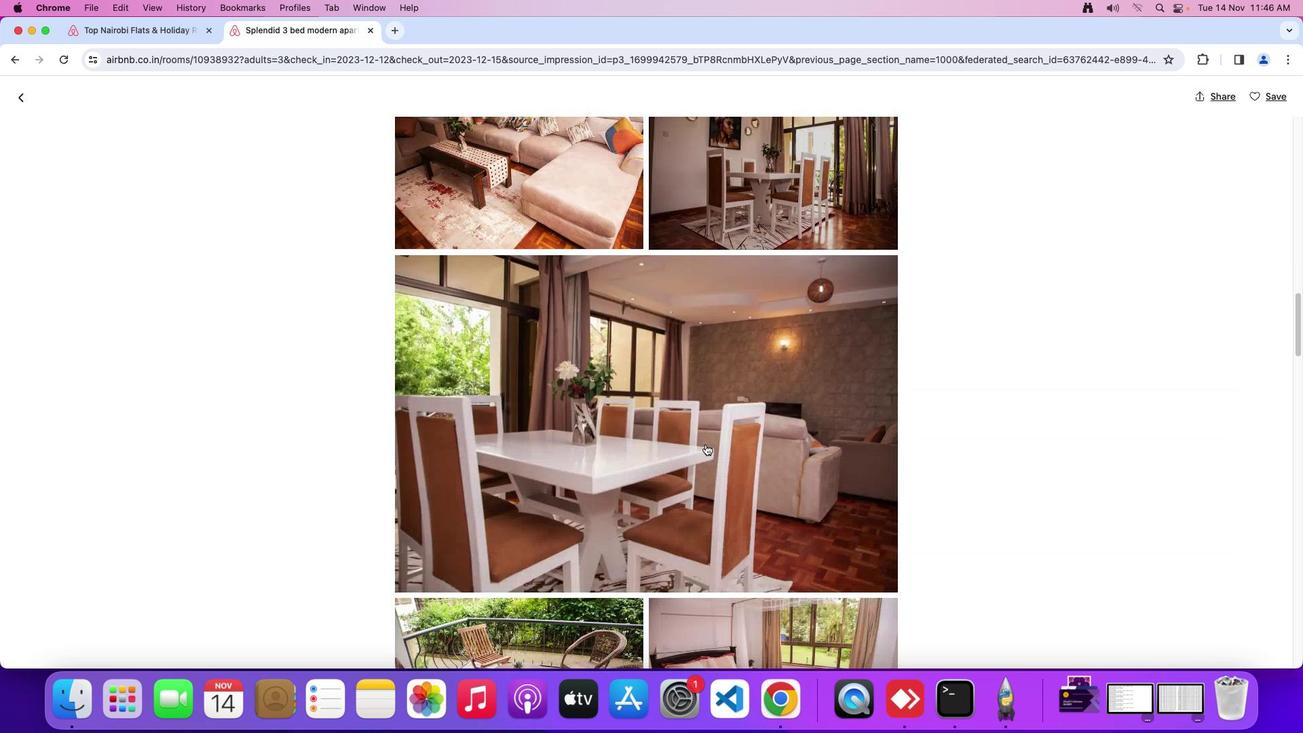 
Action: Mouse scrolled (705, 444) with delta (0, 0)
Screenshot: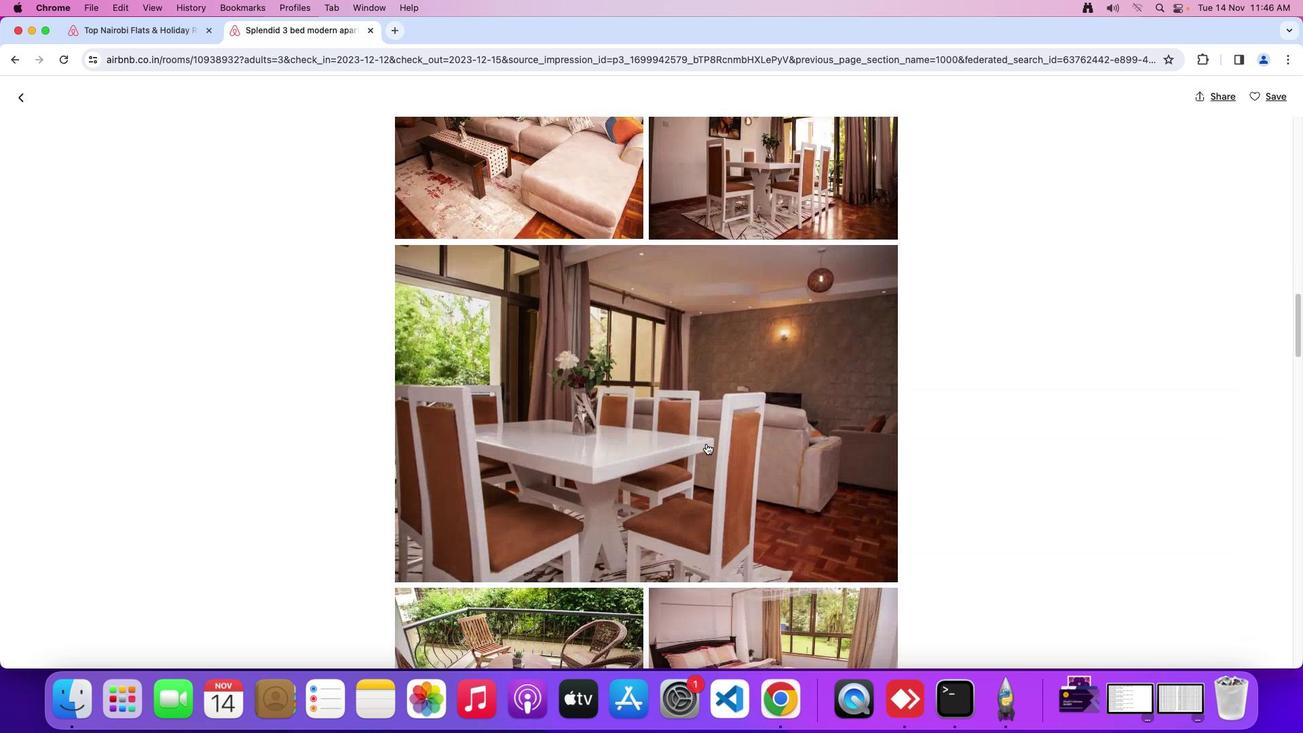 
Action: Mouse moved to (705, 444)
Screenshot: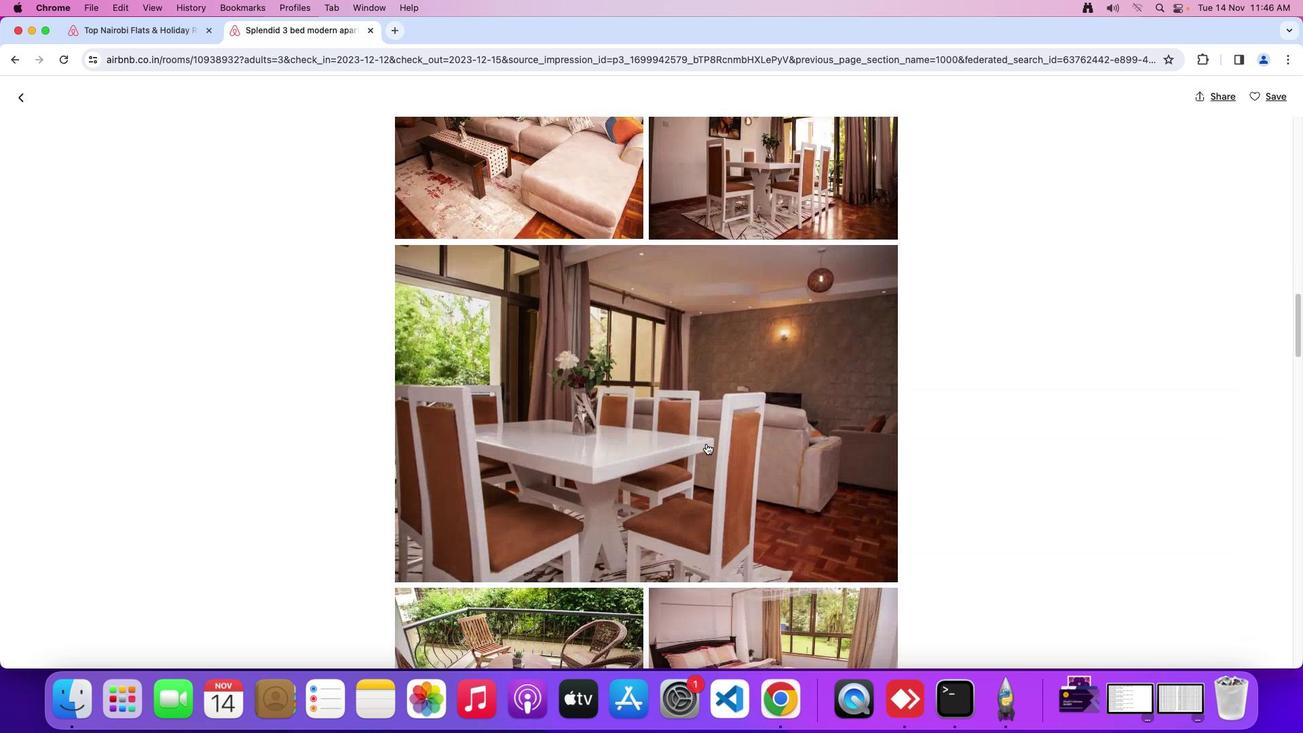 
Action: Mouse scrolled (705, 444) with delta (0, -2)
Screenshot: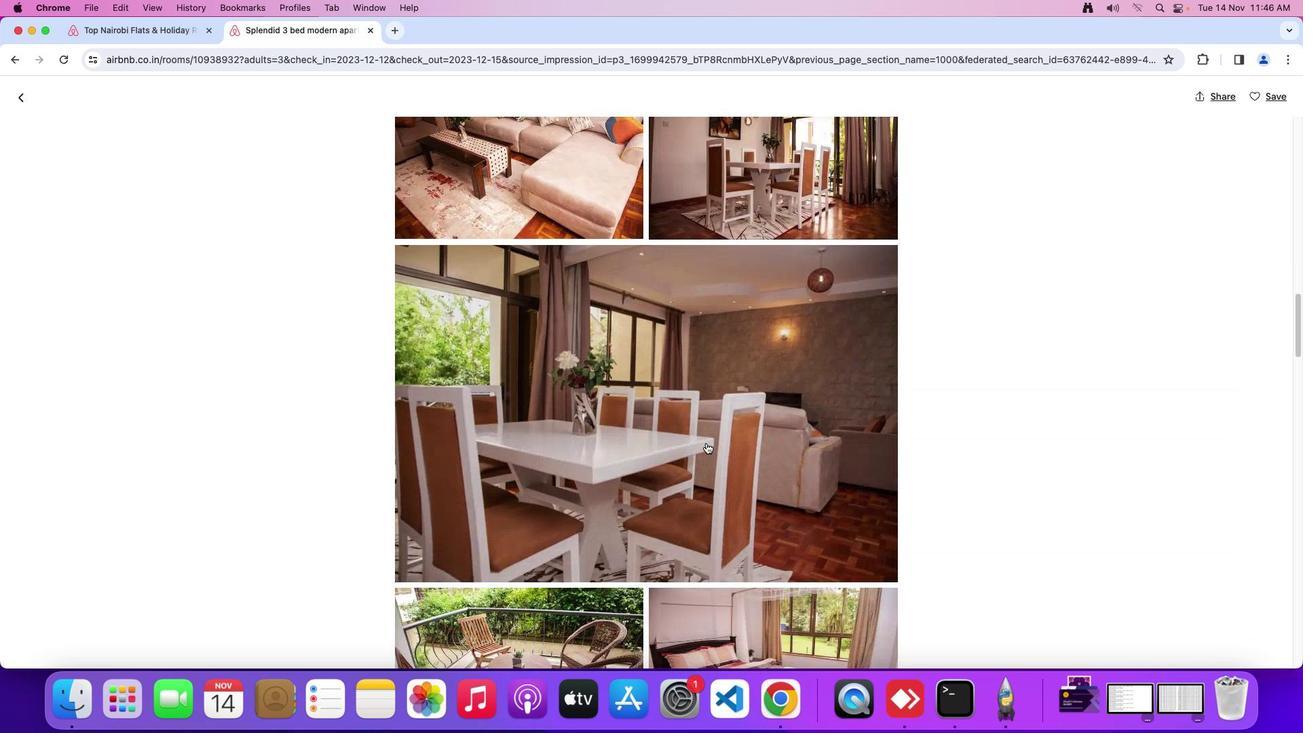 
Action: Mouse moved to (705, 444)
Screenshot: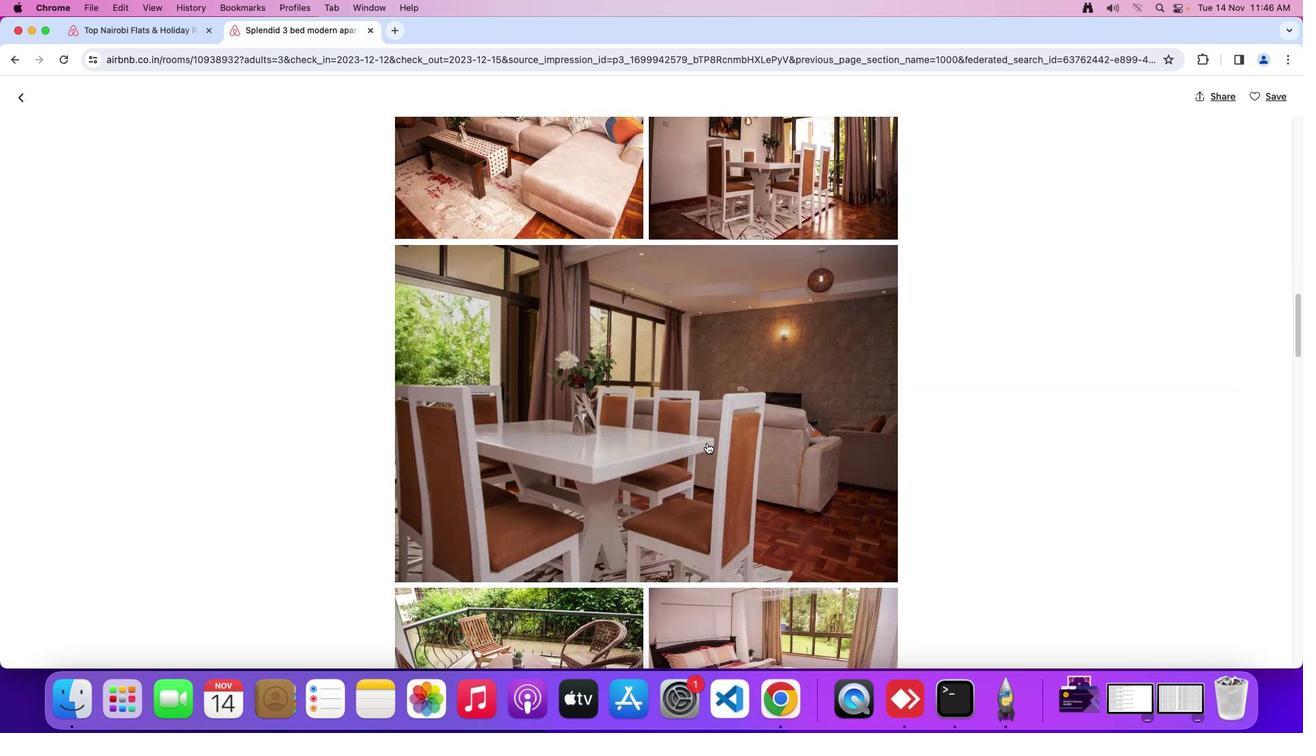 
Action: Mouse scrolled (705, 444) with delta (0, -3)
Screenshot: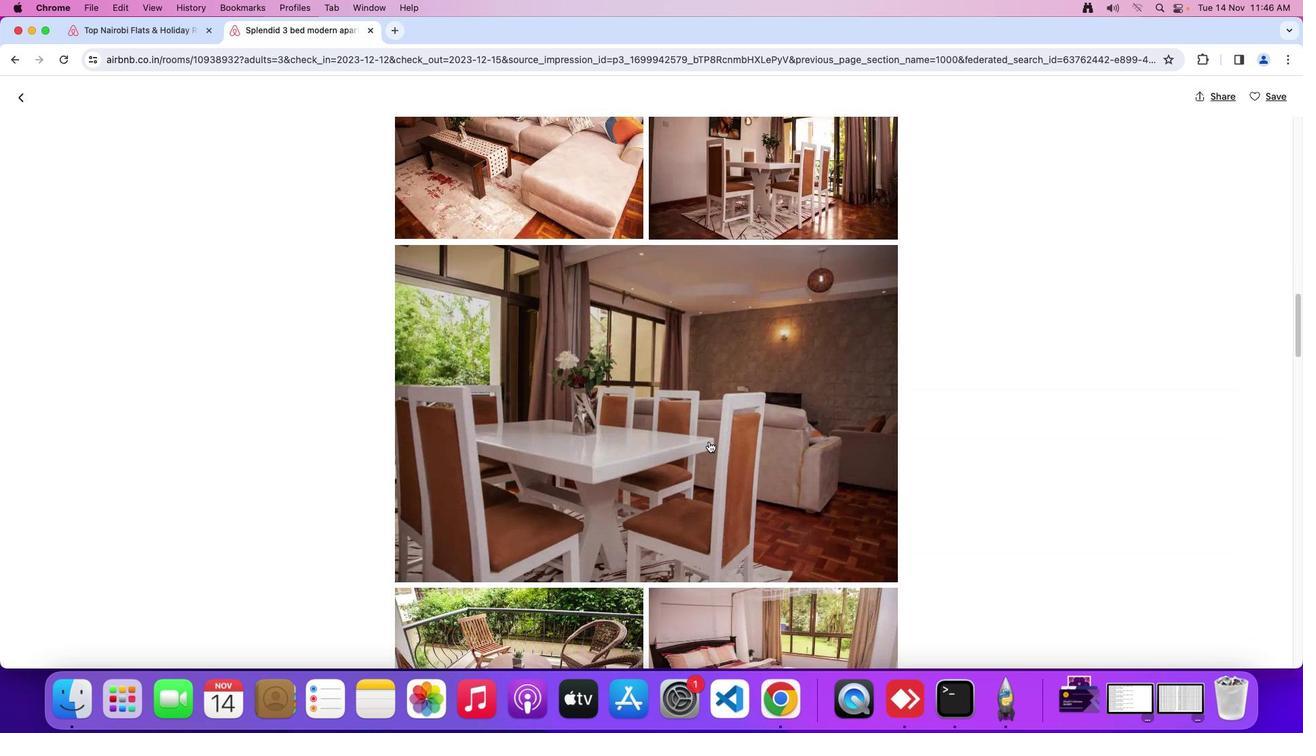 
Action: Mouse moved to (710, 440)
Screenshot: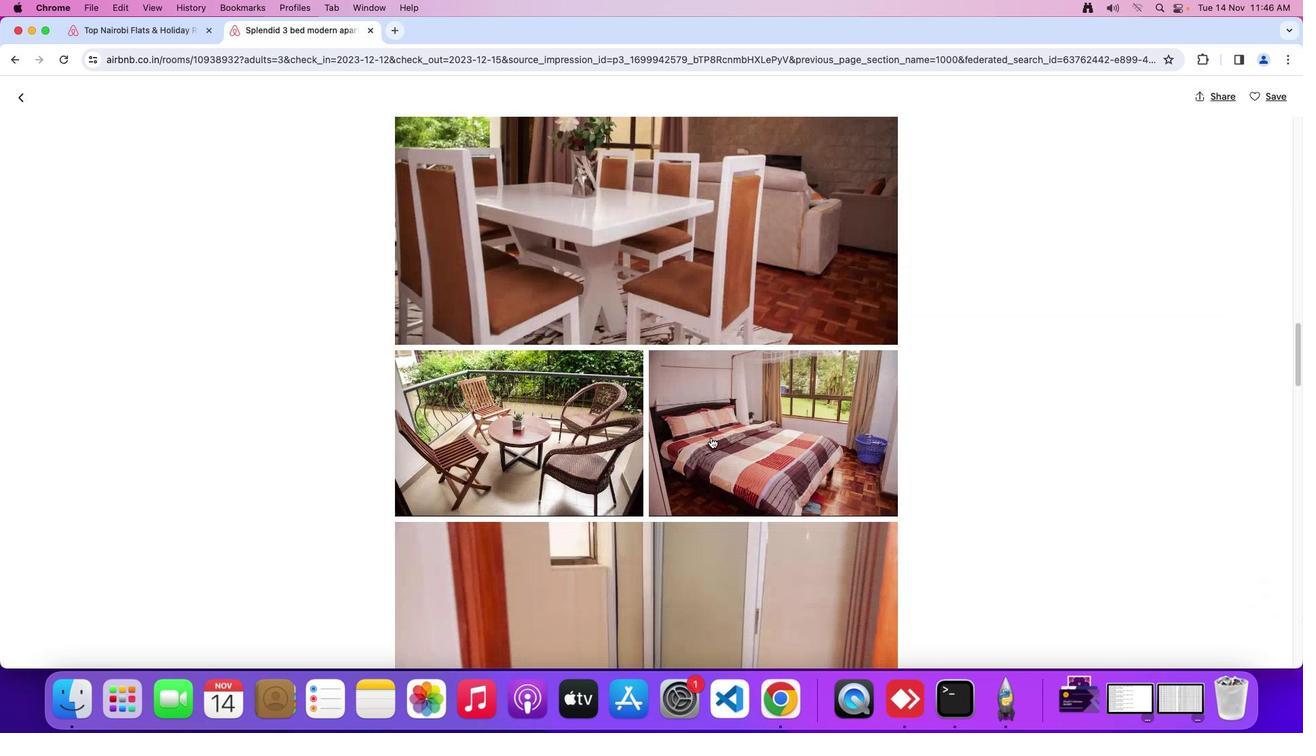 
Action: Mouse scrolled (710, 440) with delta (0, 0)
Screenshot: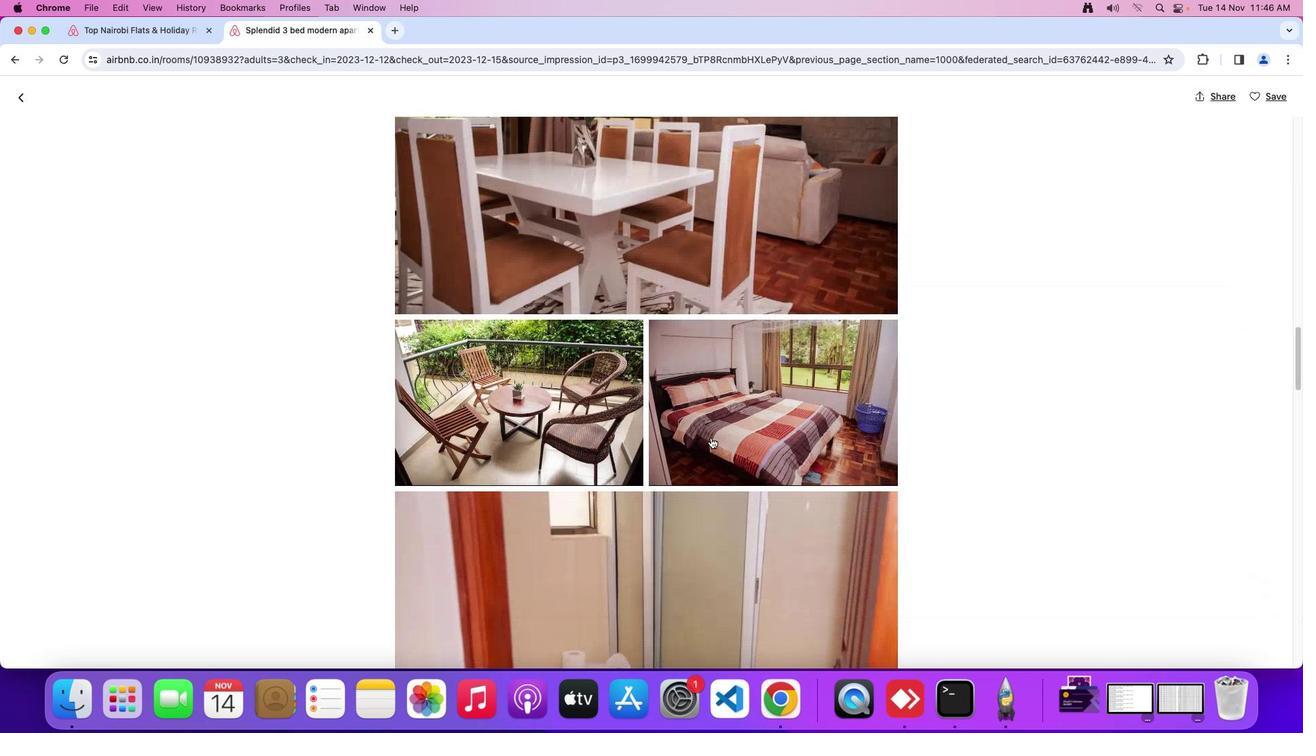 
Action: Mouse moved to (710, 440)
Screenshot: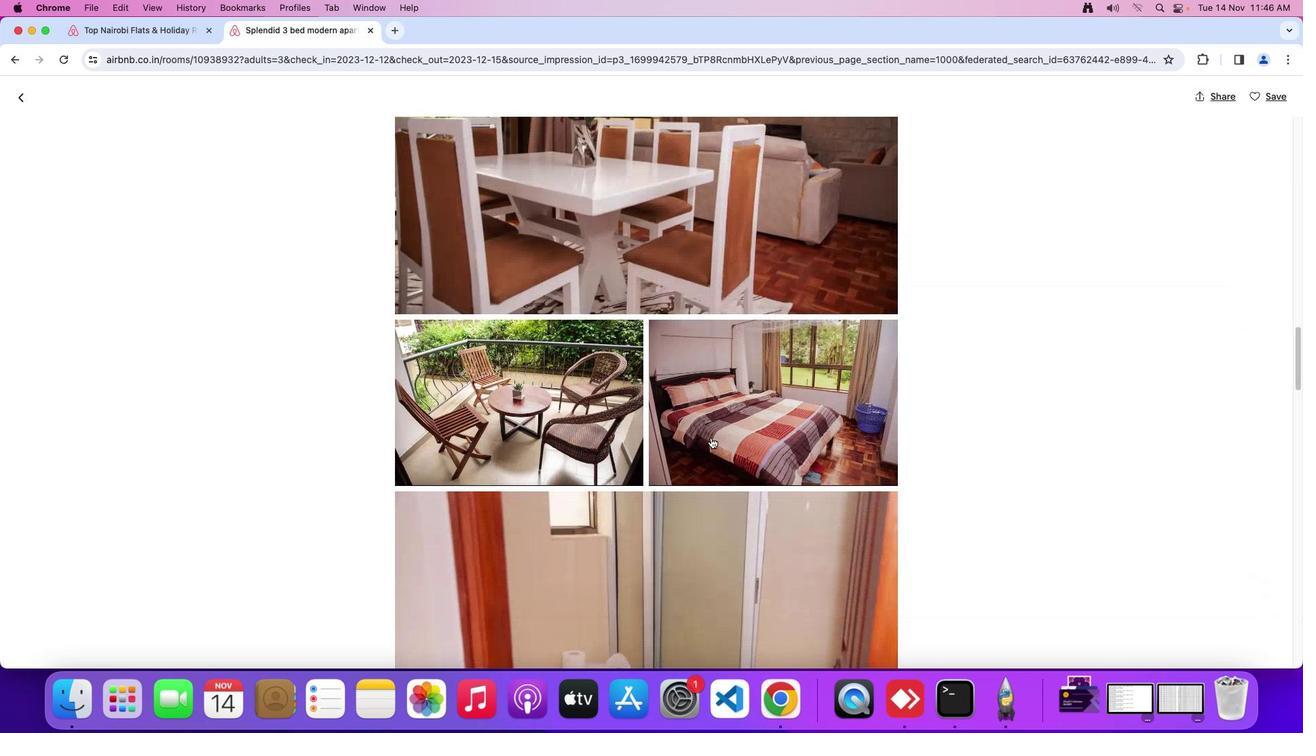 
Action: Mouse scrolled (710, 440) with delta (0, 0)
Screenshot: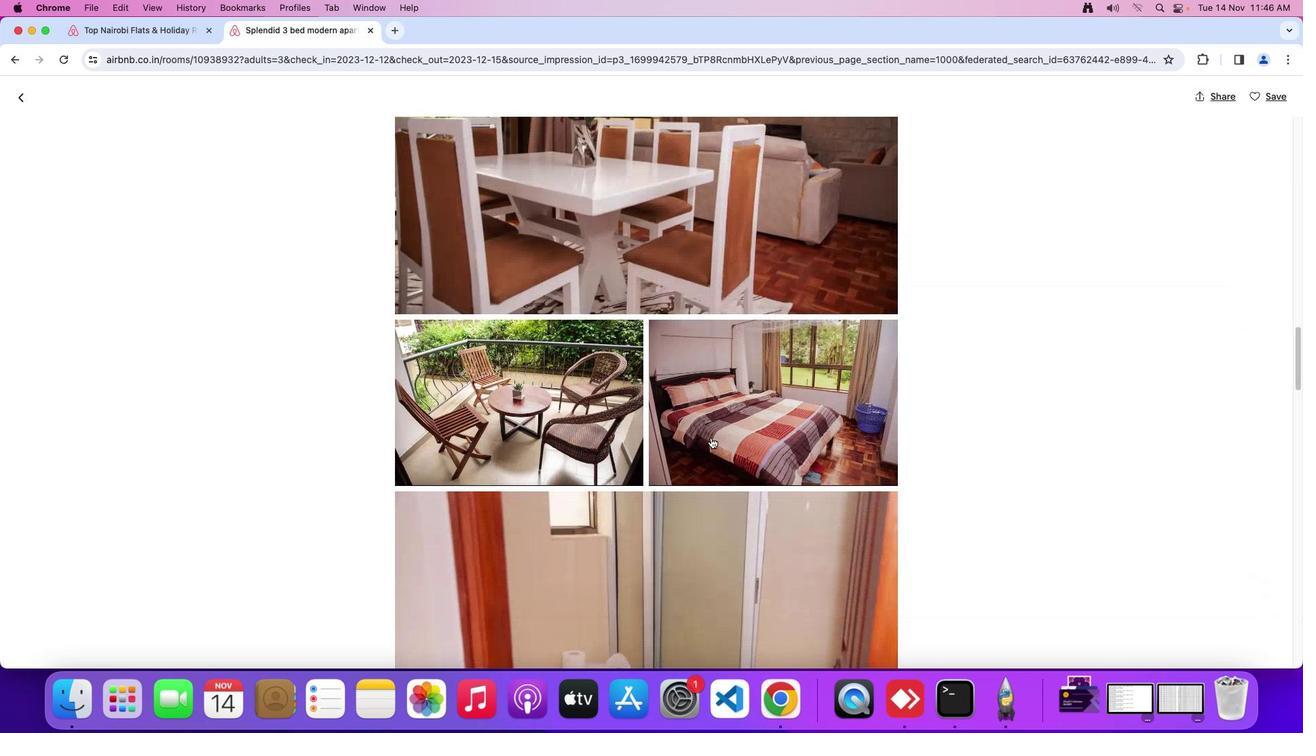 
Action: Mouse moved to (710, 440)
Screenshot: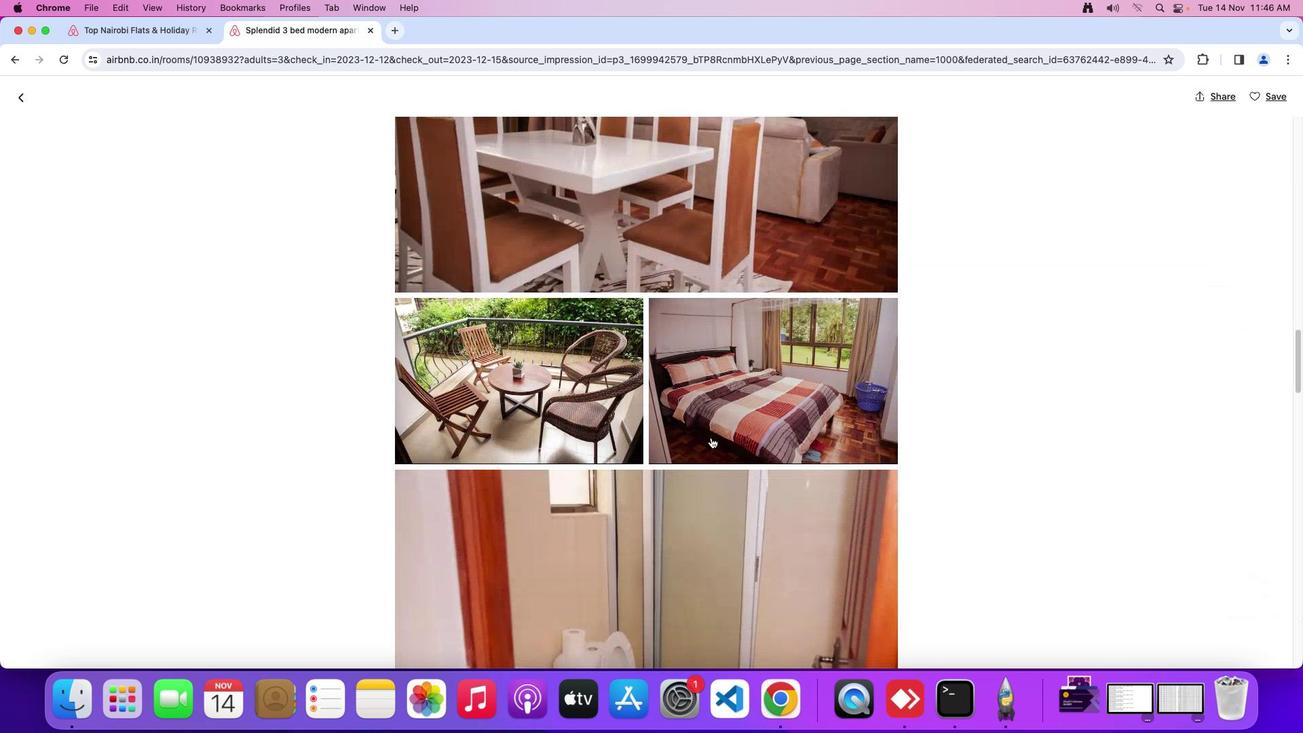 
Action: Mouse scrolled (710, 440) with delta (0, -2)
Screenshot: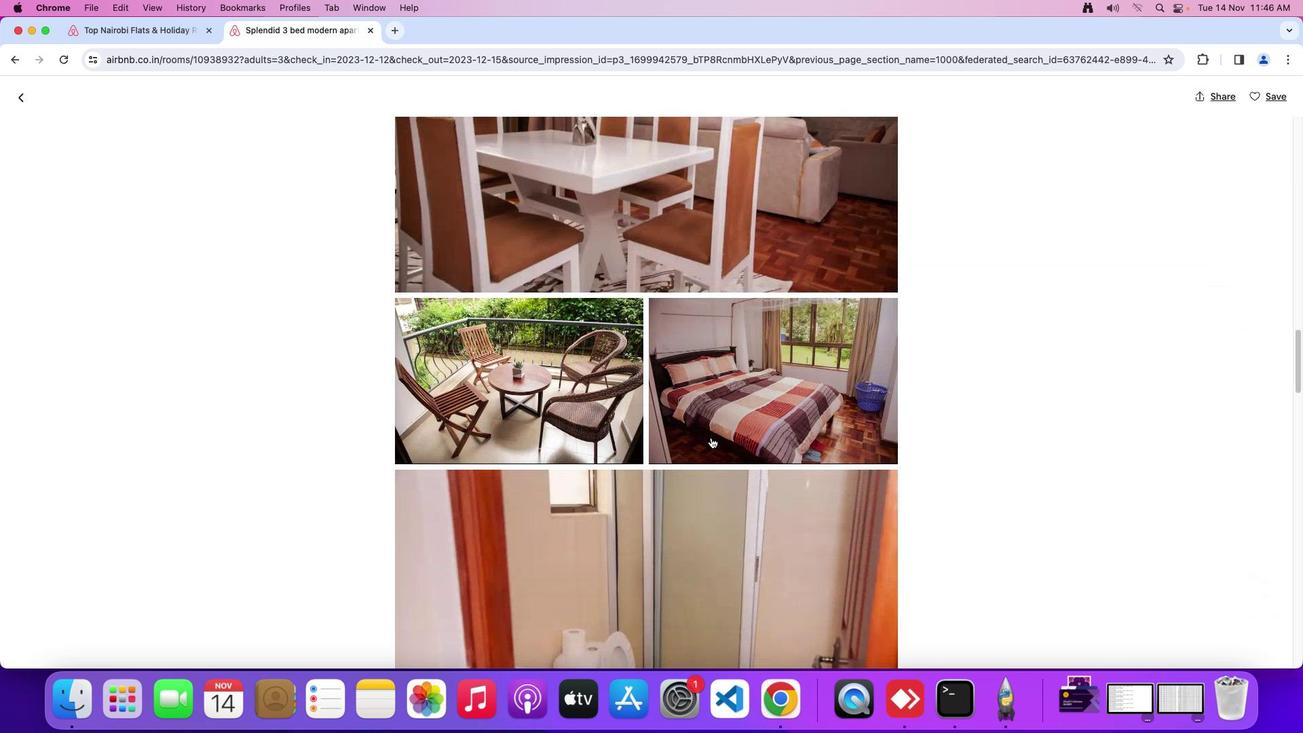 
Action: Mouse moved to (711, 439)
Screenshot: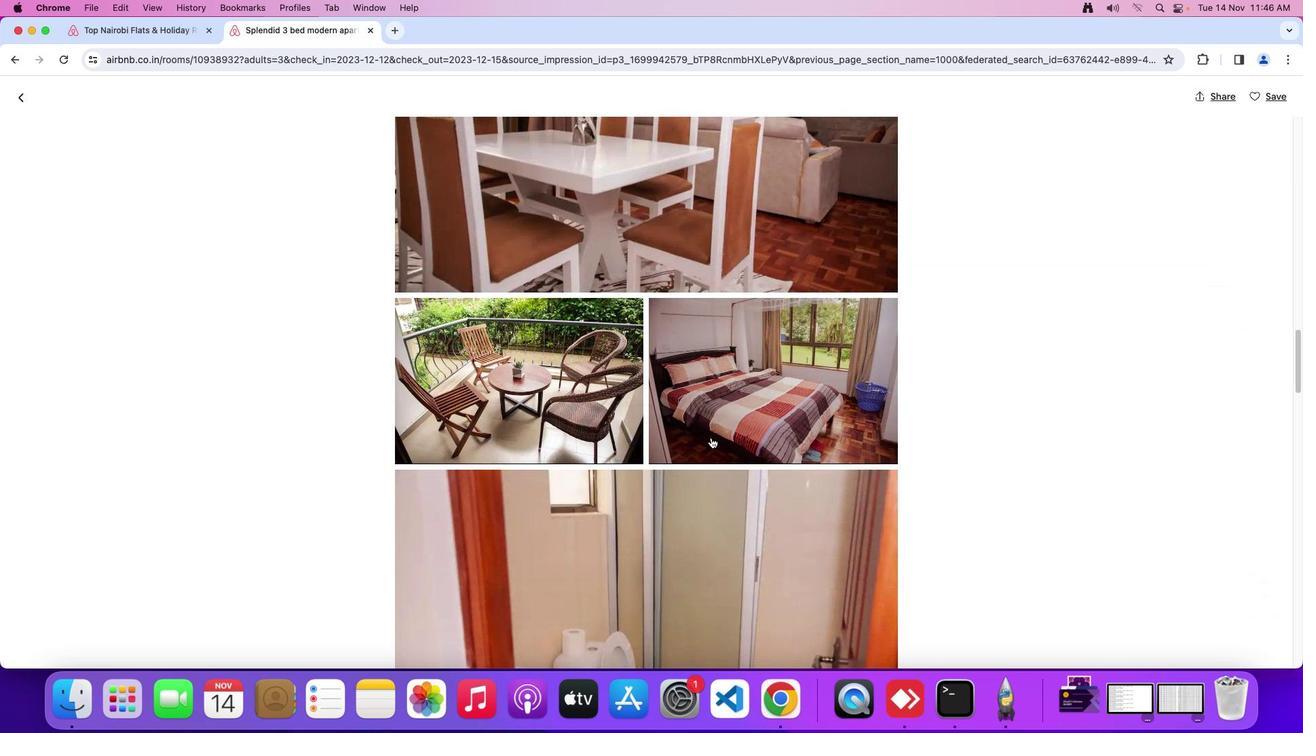 
Action: Mouse scrolled (711, 439) with delta (0, -3)
Screenshot: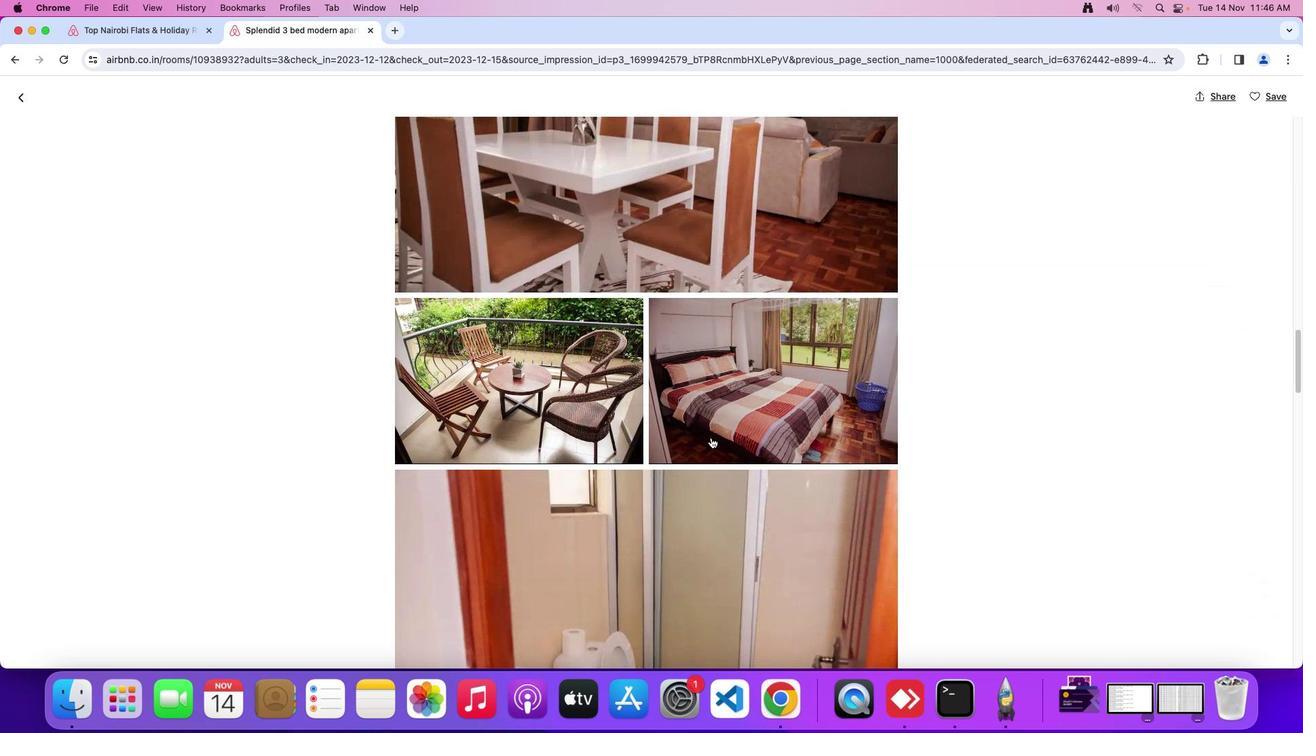 
Action: Mouse moved to (712, 446)
Screenshot: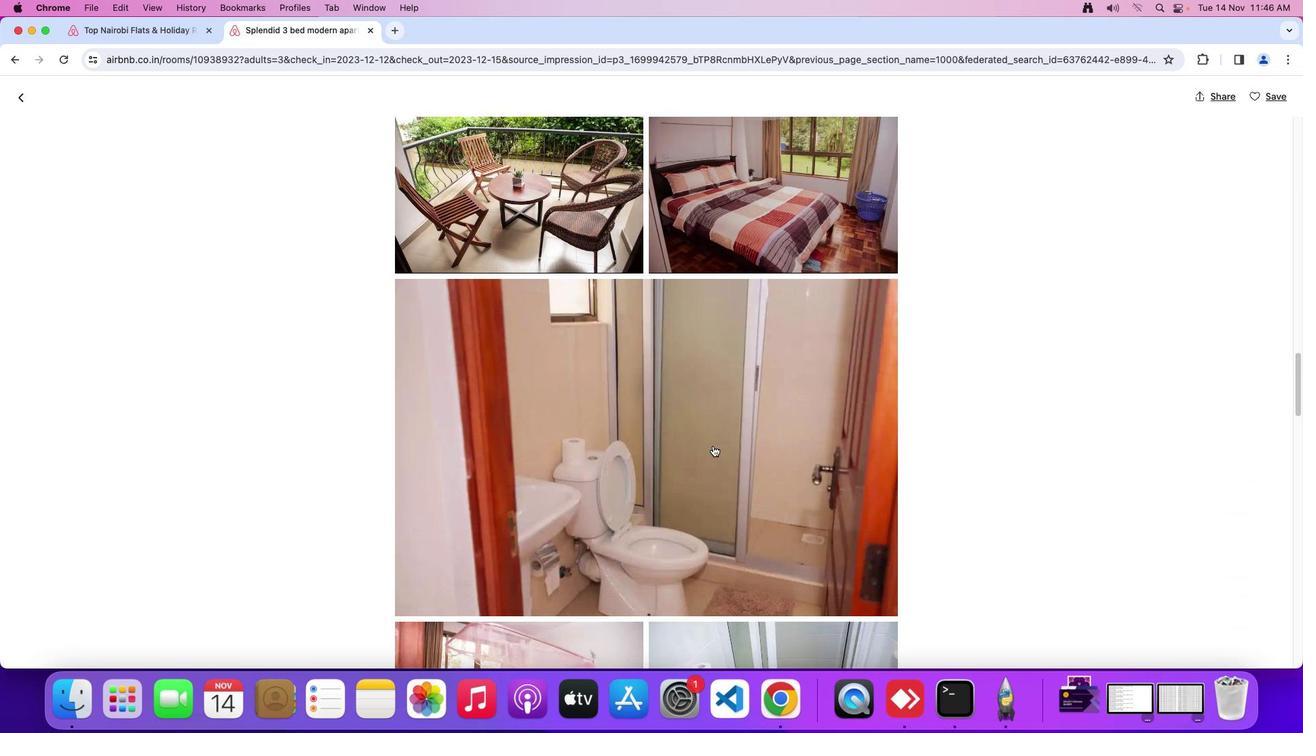 
Action: Mouse scrolled (712, 446) with delta (0, 0)
Screenshot: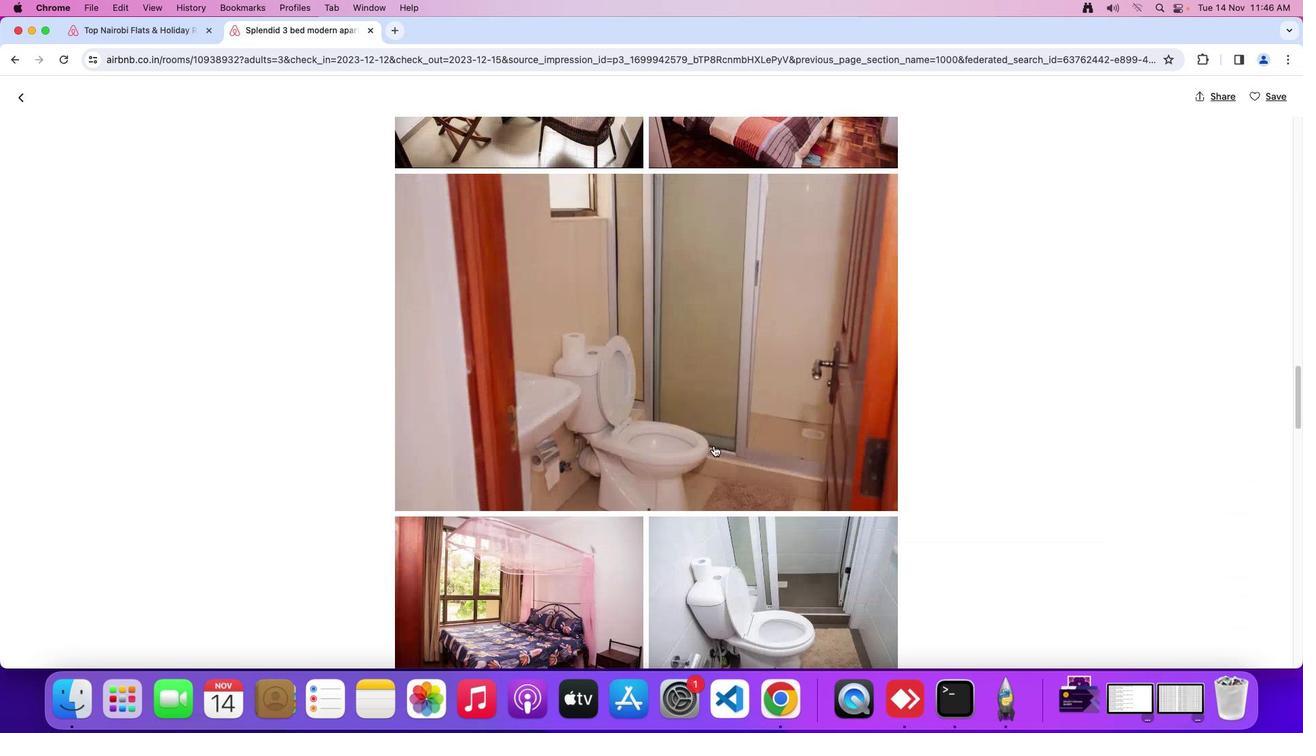 
Action: Mouse scrolled (712, 446) with delta (0, 0)
Screenshot: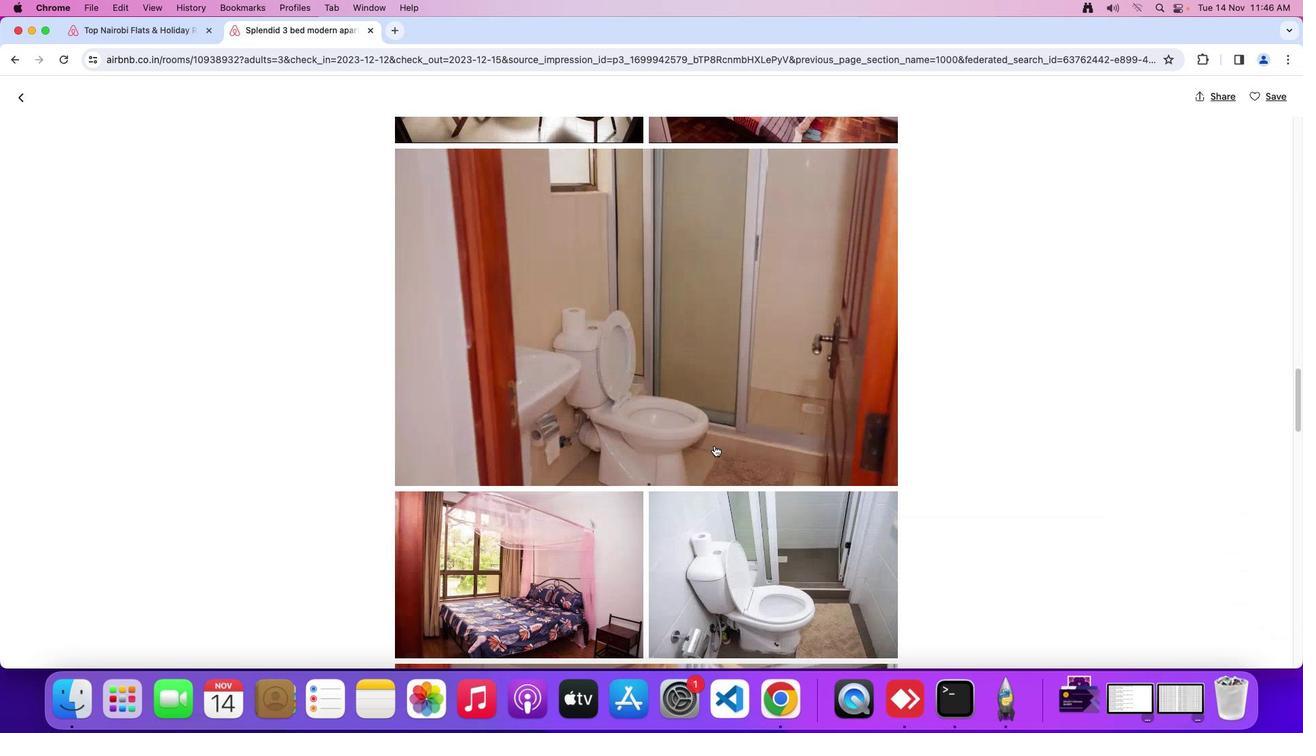 
Action: Mouse moved to (712, 446)
Screenshot: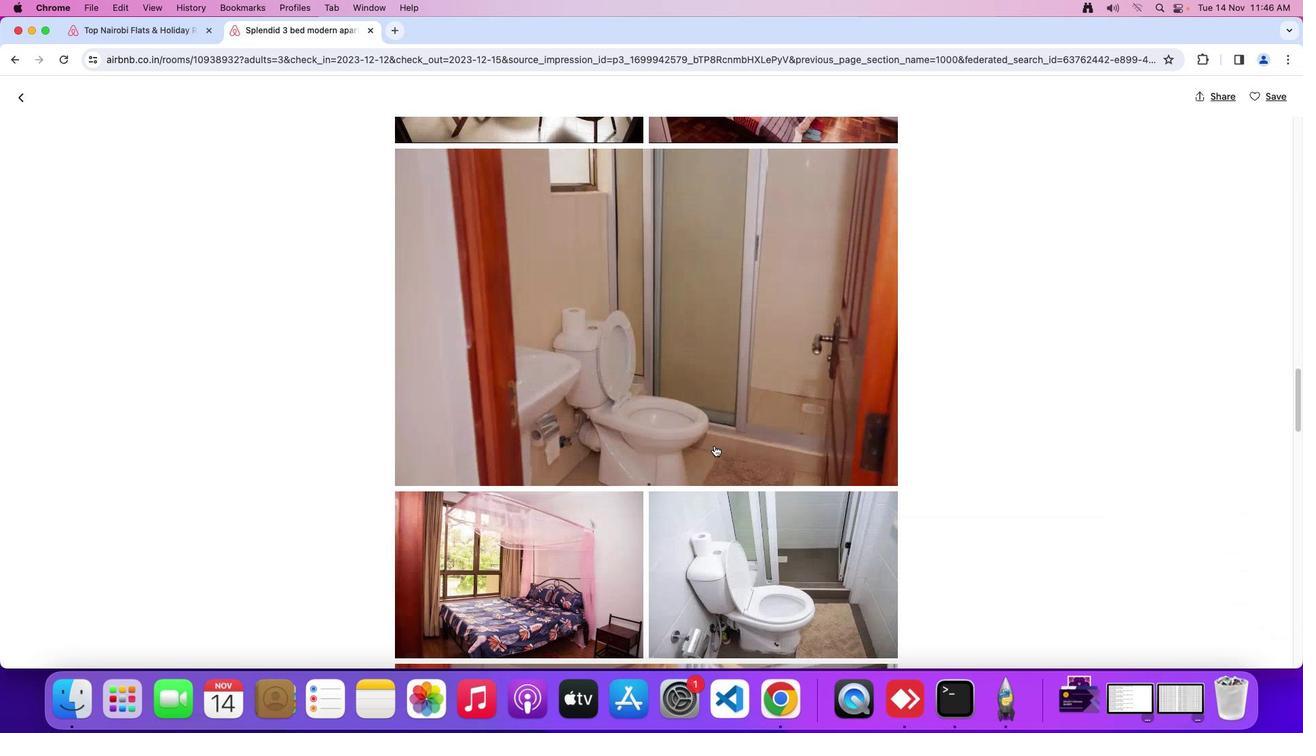 
Action: Mouse scrolled (712, 446) with delta (0, -2)
Screenshot: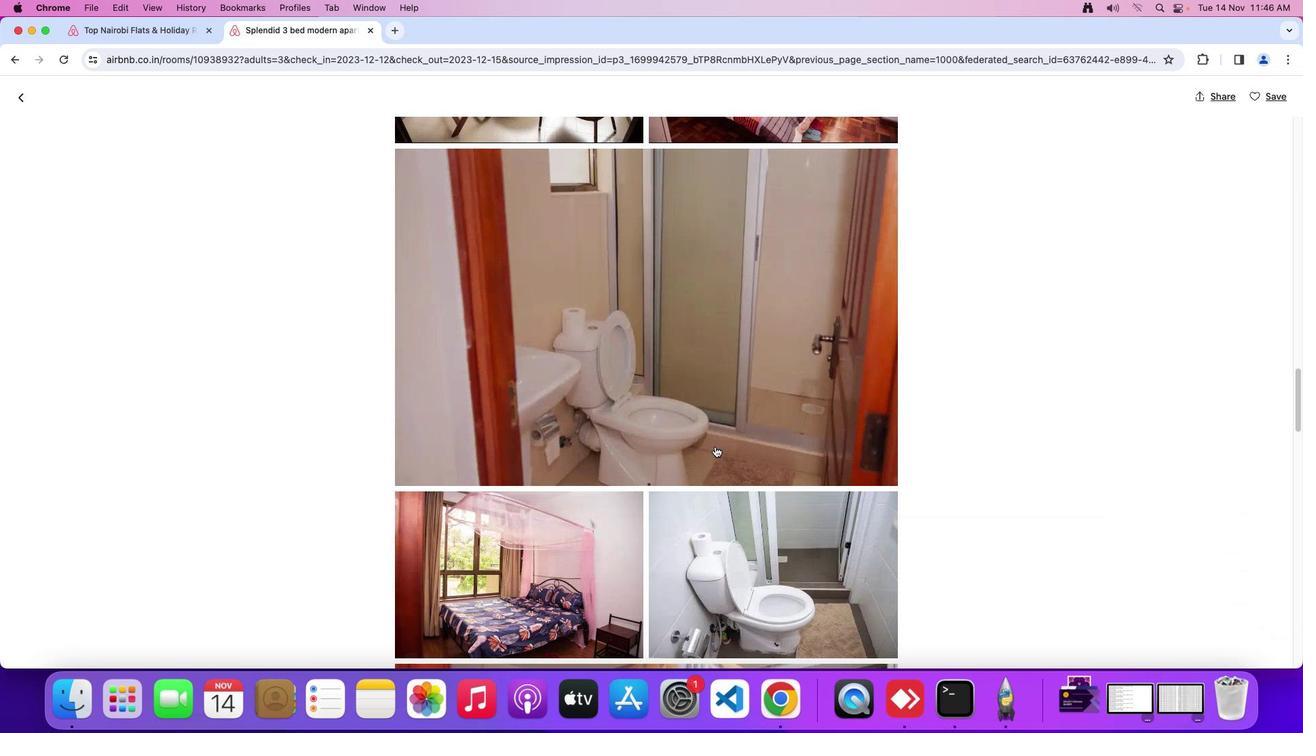 
Action: Mouse scrolled (712, 446) with delta (0, -4)
Screenshot: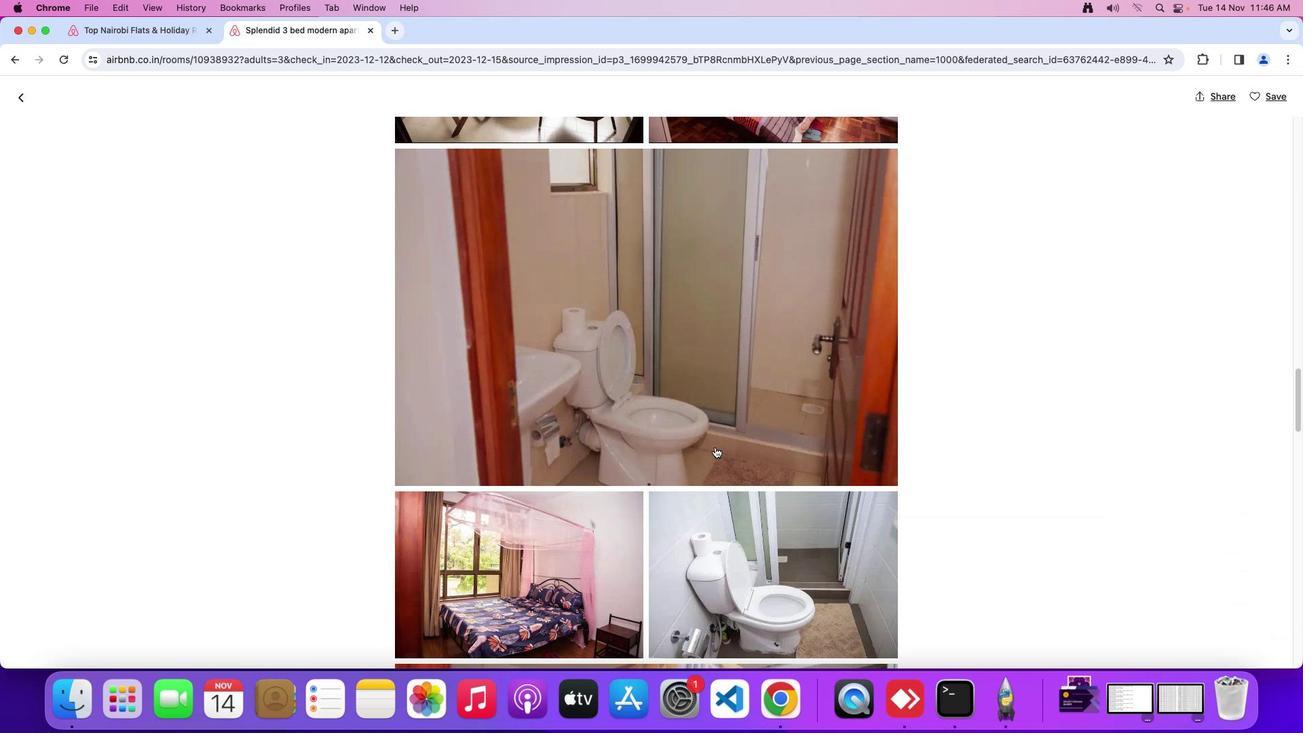 
Action: Mouse moved to (714, 448)
Screenshot: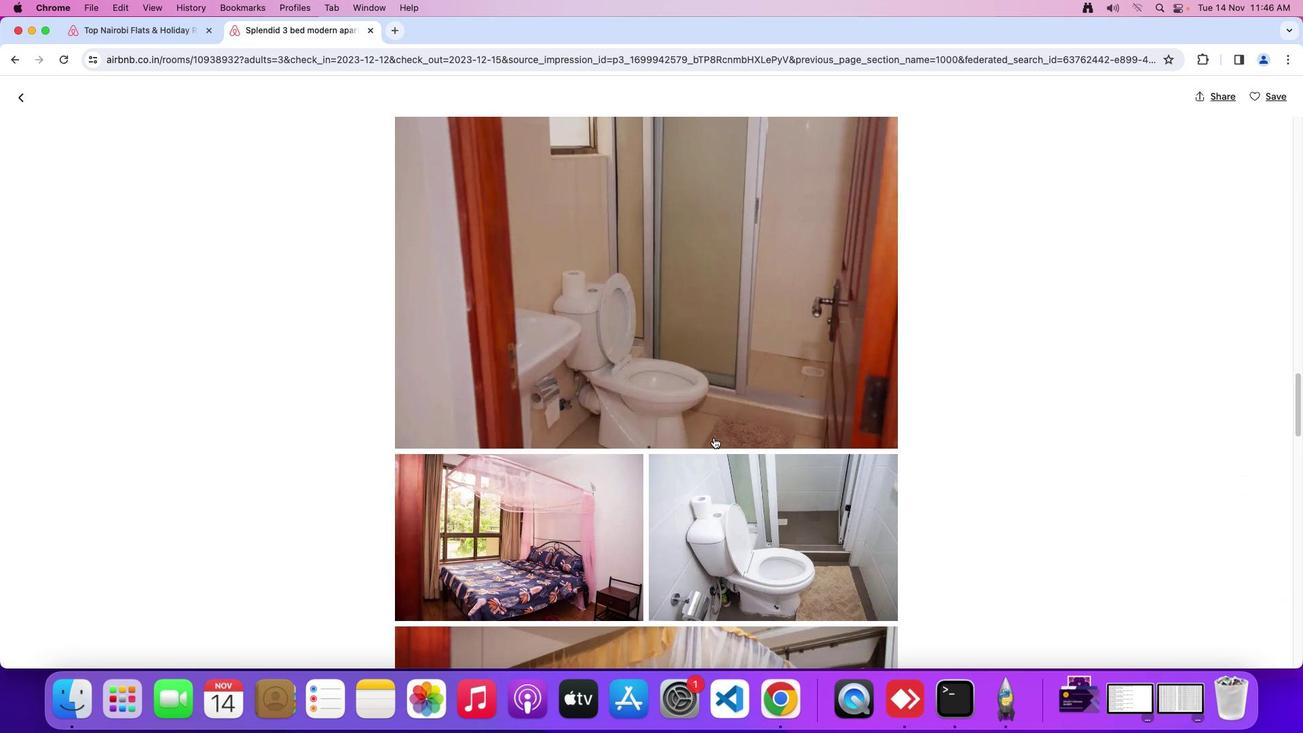 
Action: Mouse scrolled (714, 448) with delta (0, 0)
Screenshot: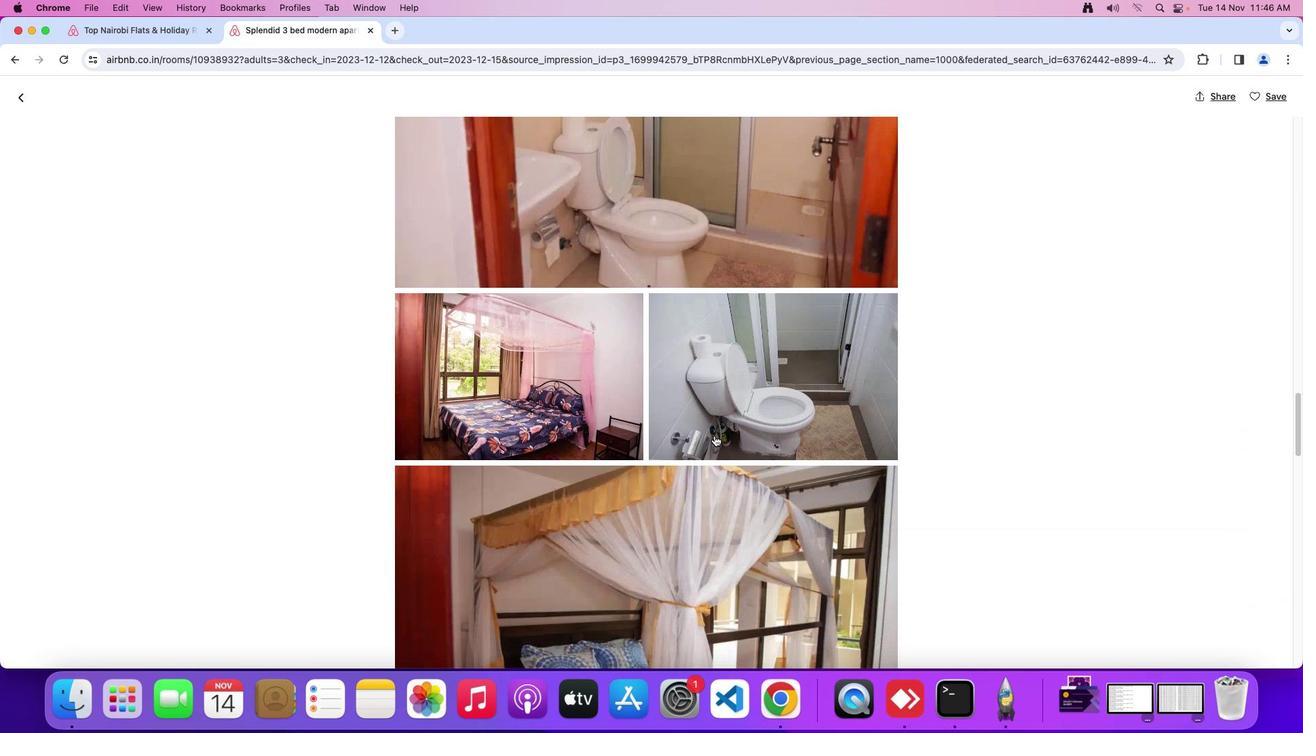 
Action: Mouse scrolled (714, 448) with delta (0, 0)
Screenshot: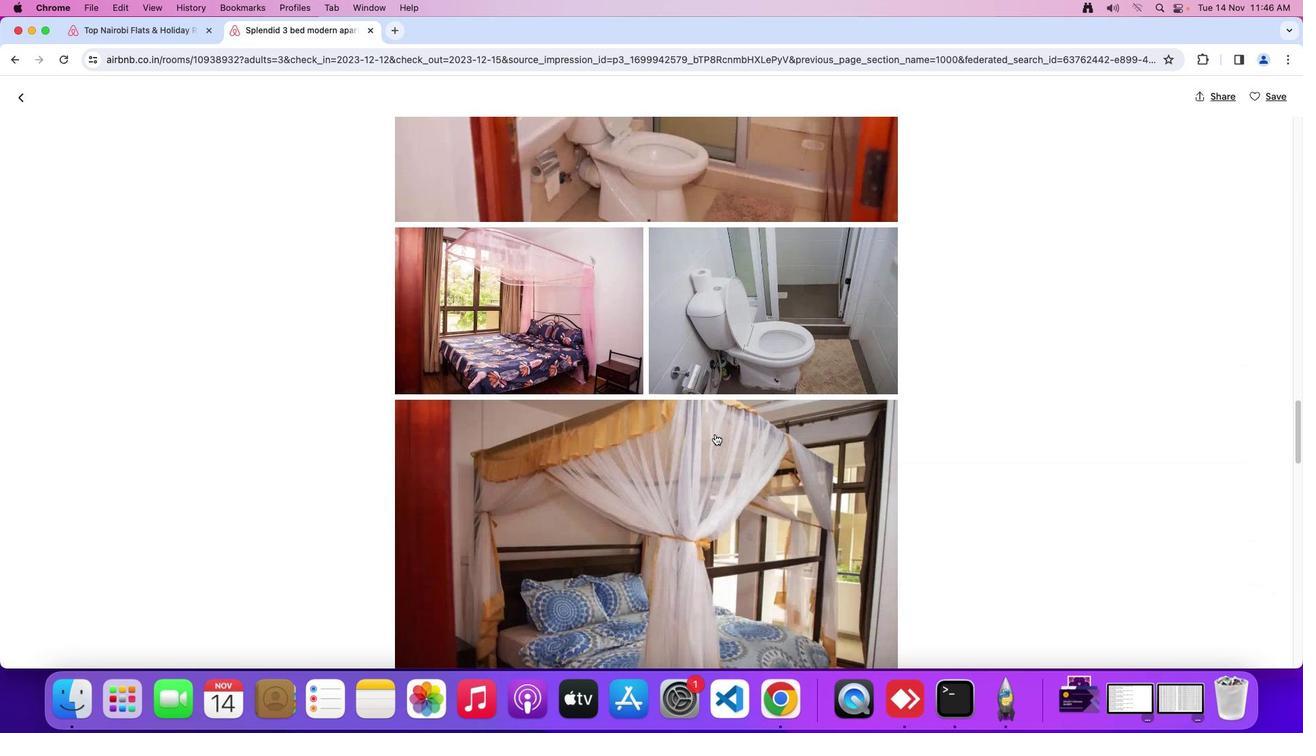 
Action: Mouse moved to (714, 448)
Screenshot: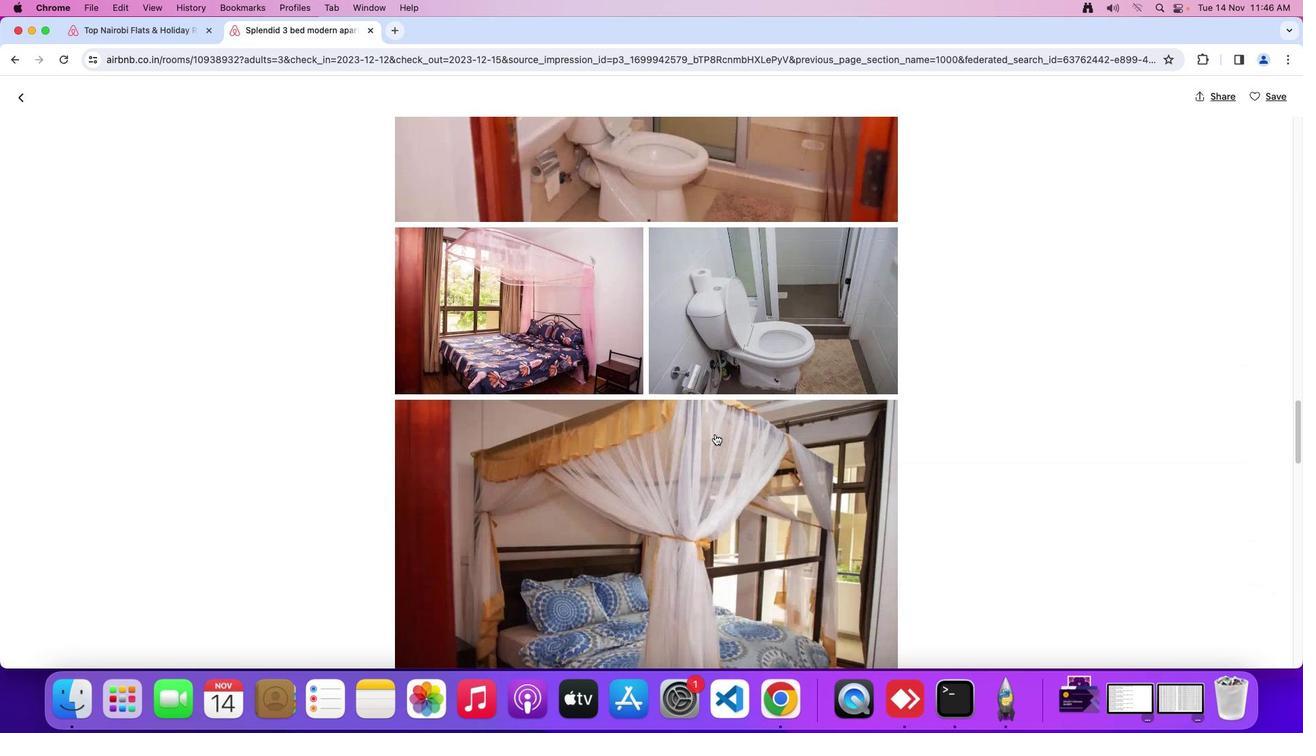 
Action: Mouse scrolled (714, 448) with delta (0, -2)
Screenshot: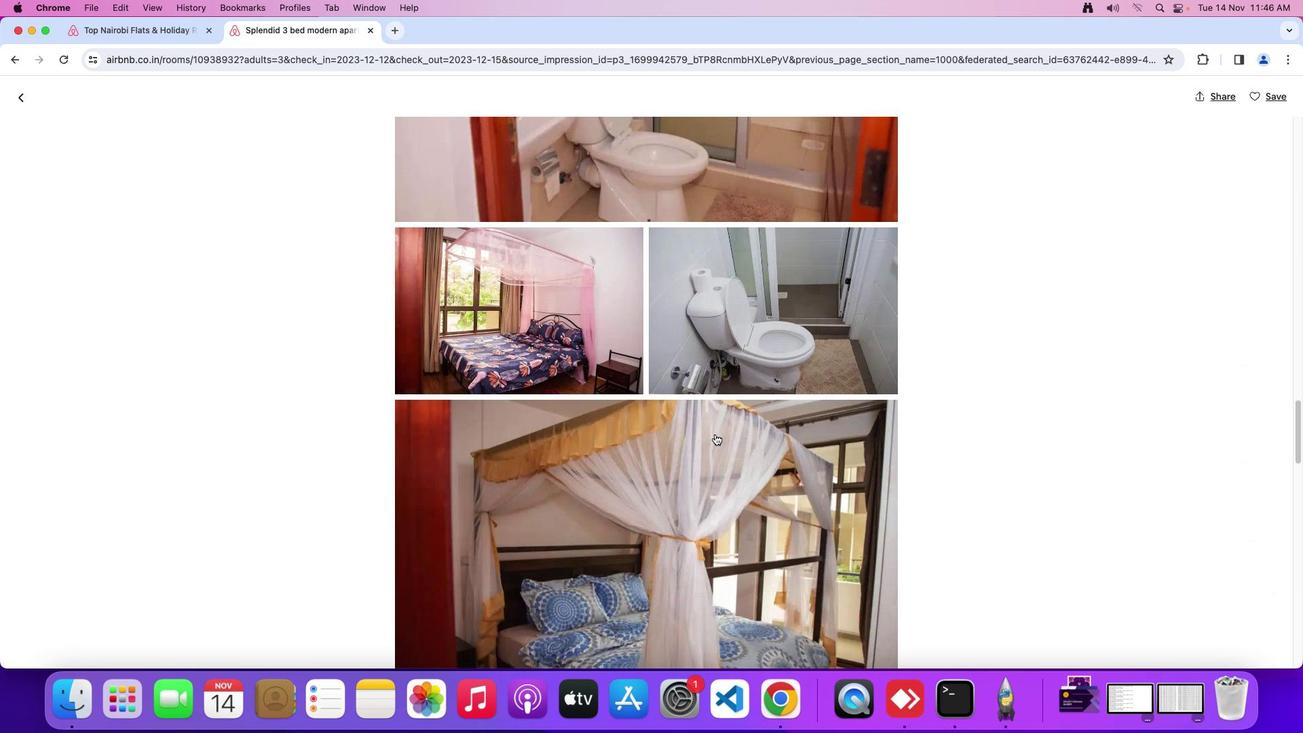
Action: Mouse moved to (714, 438)
Screenshot: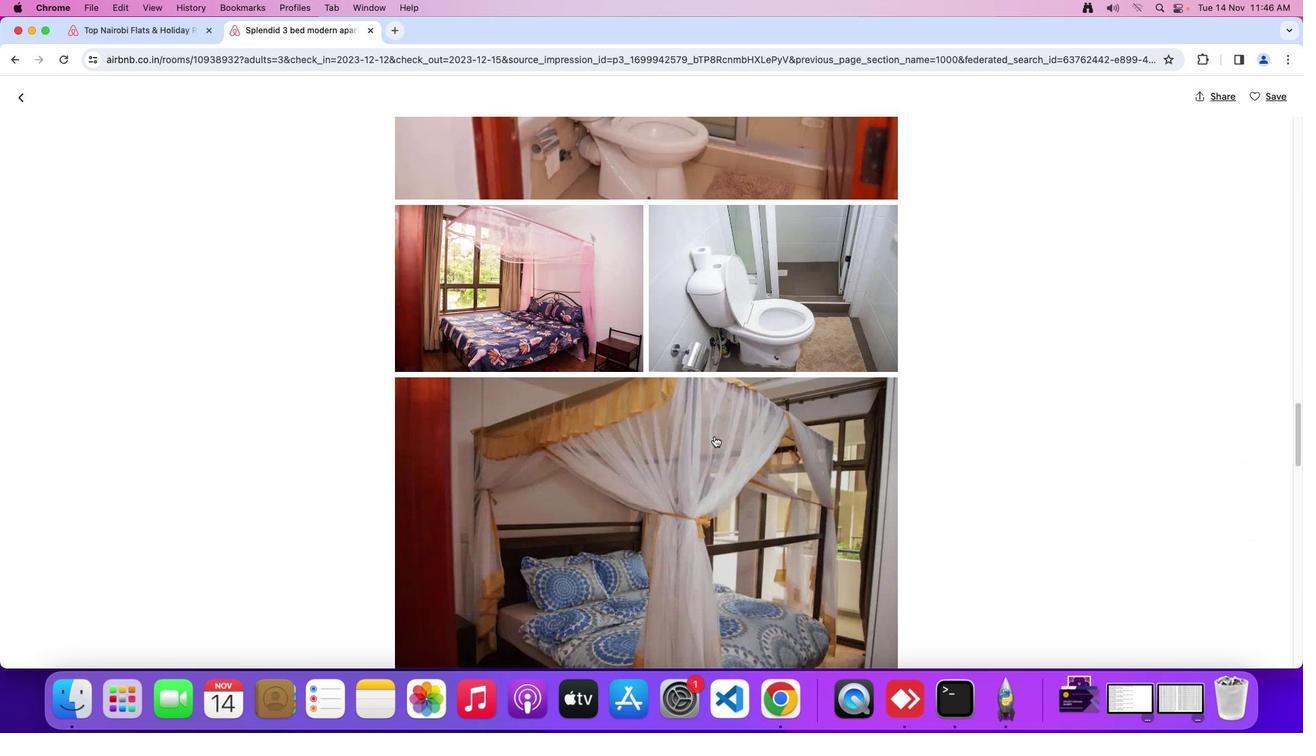
Action: Mouse scrolled (714, 438) with delta (0, -3)
Screenshot: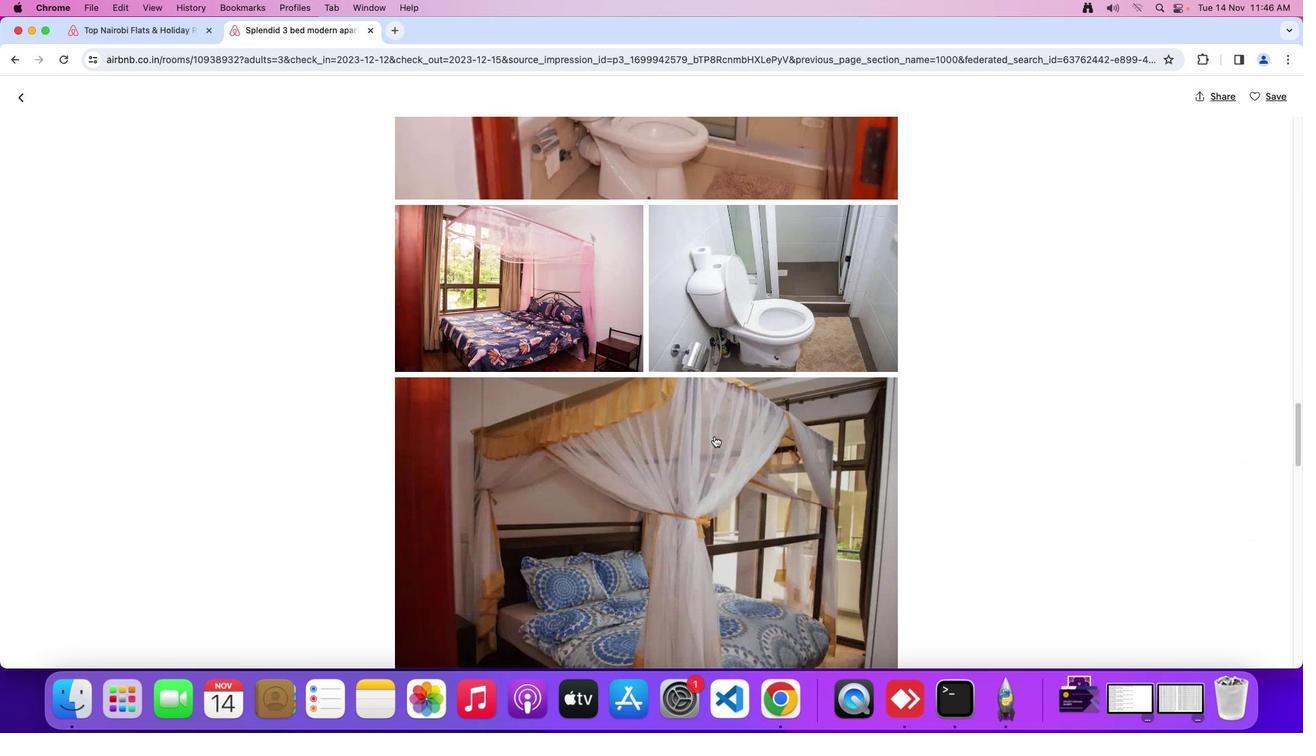 
Action: Mouse moved to (718, 425)
Screenshot: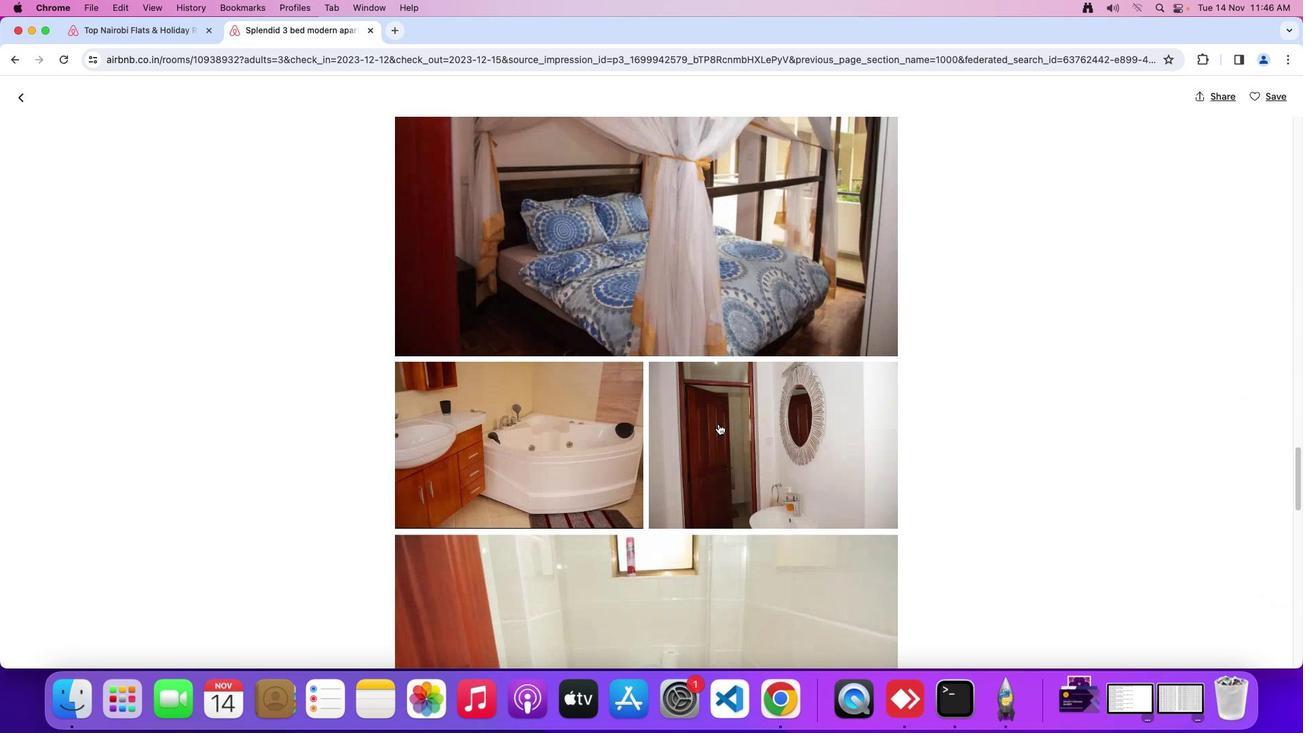 
Action: Mouse scrolled (718, 425) with delta (0, 0)
Screenshot: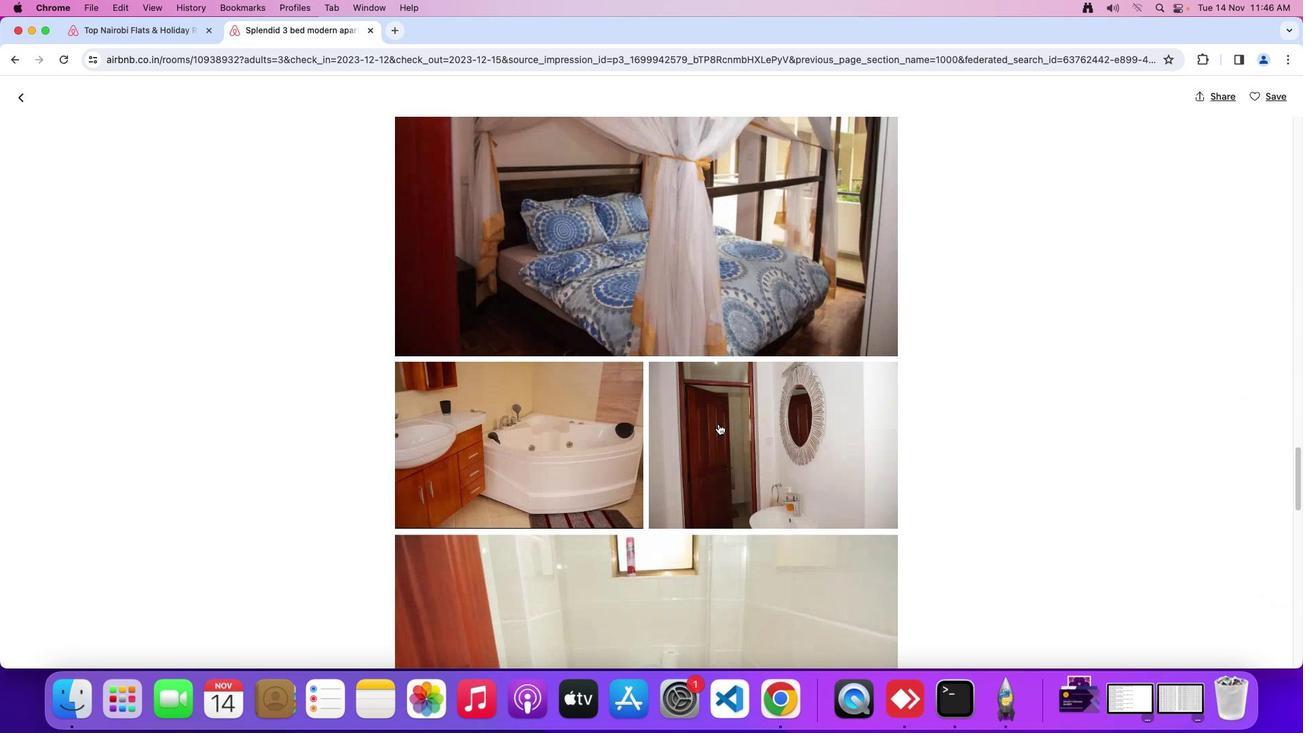
Action: Mouse moved to (718, 424)
Screenshot: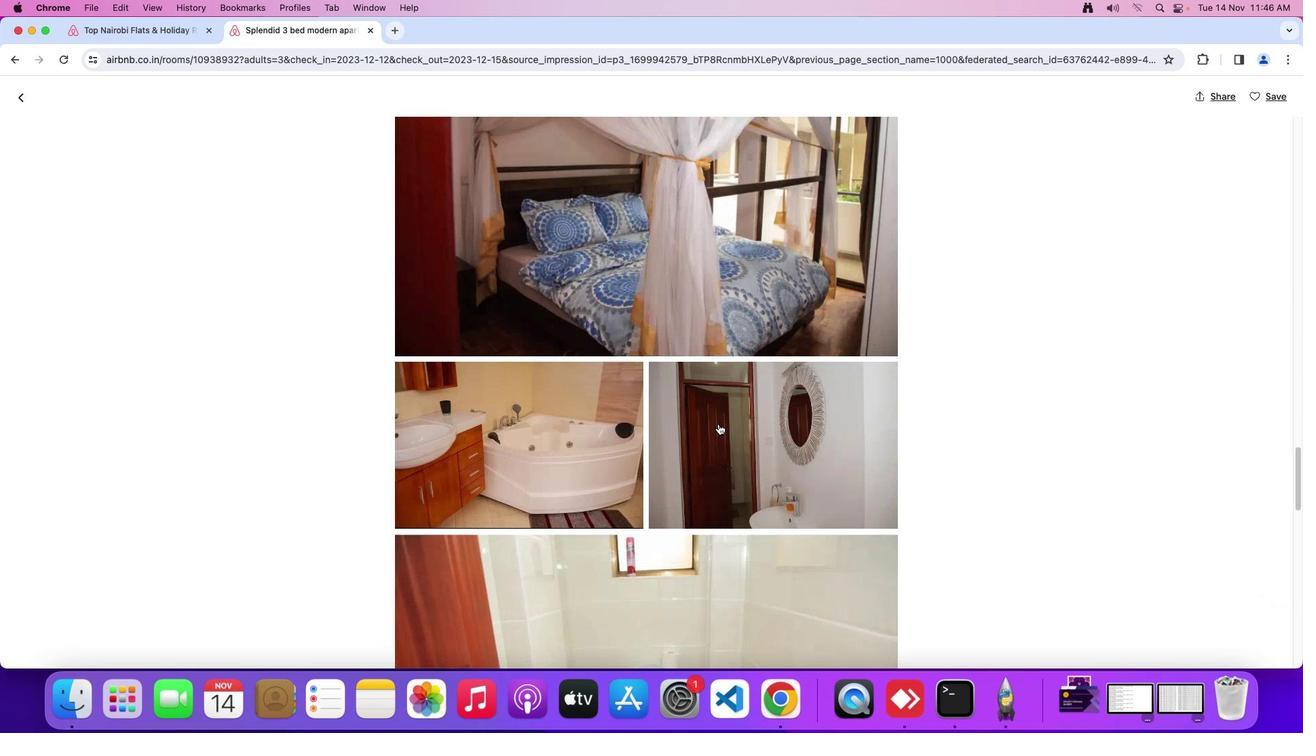 
Action: Mouse scrolled (718, 424) with delta (0, 0)
Screenshot: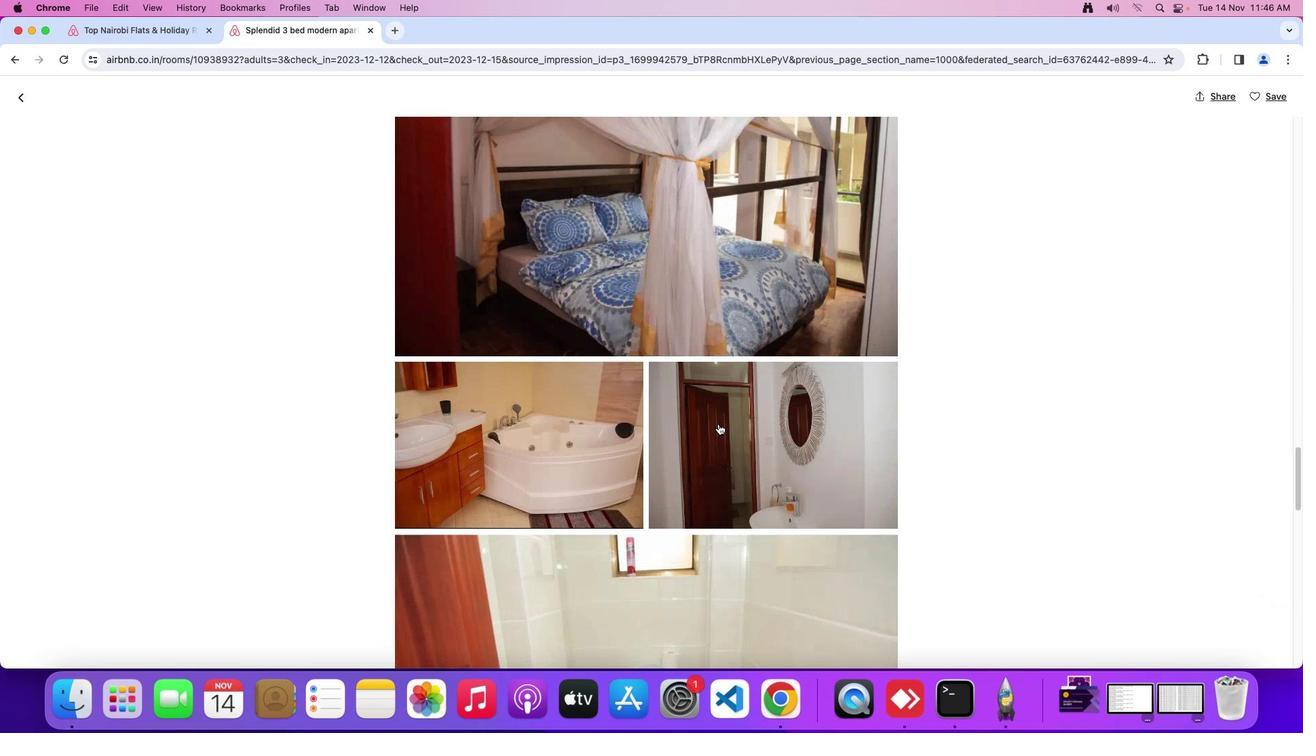 
Action: Mouse moved to (718, 424)
Screenshot: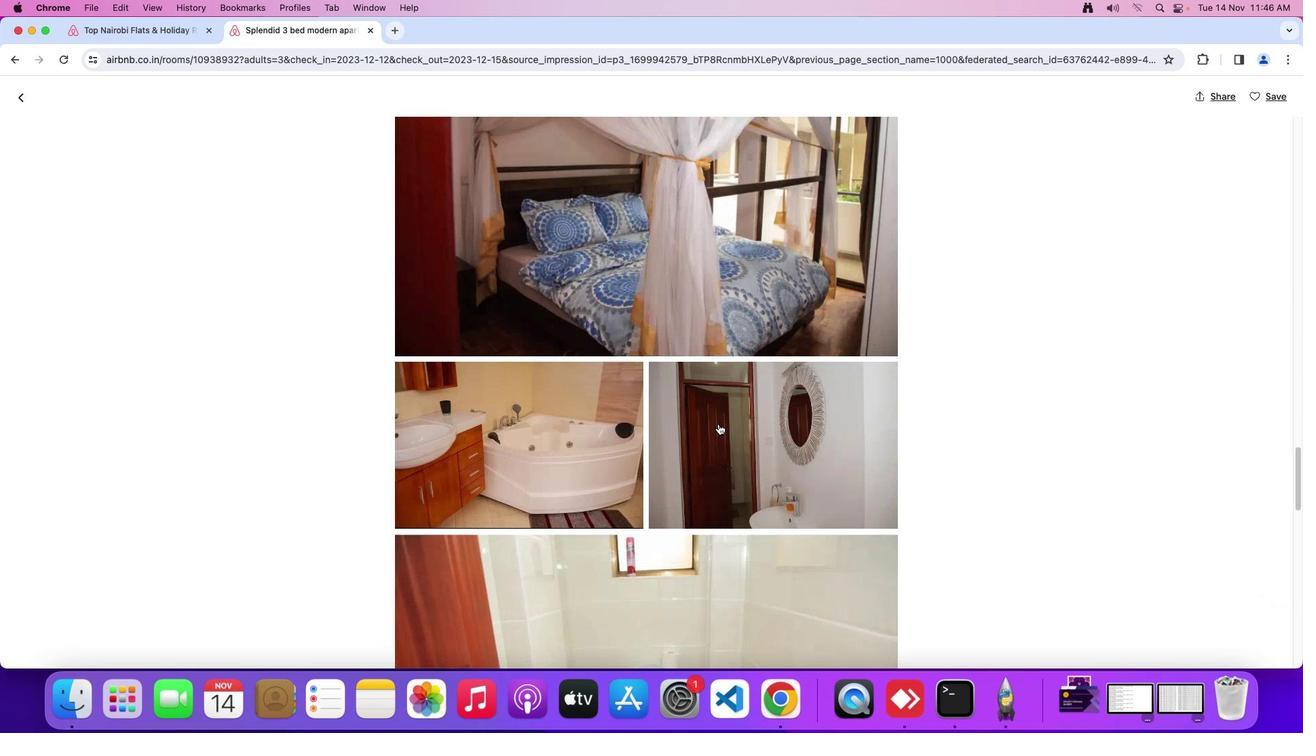 
Action: Mouse scrolled (718, 424) with delta (0, -2)
Screenshot: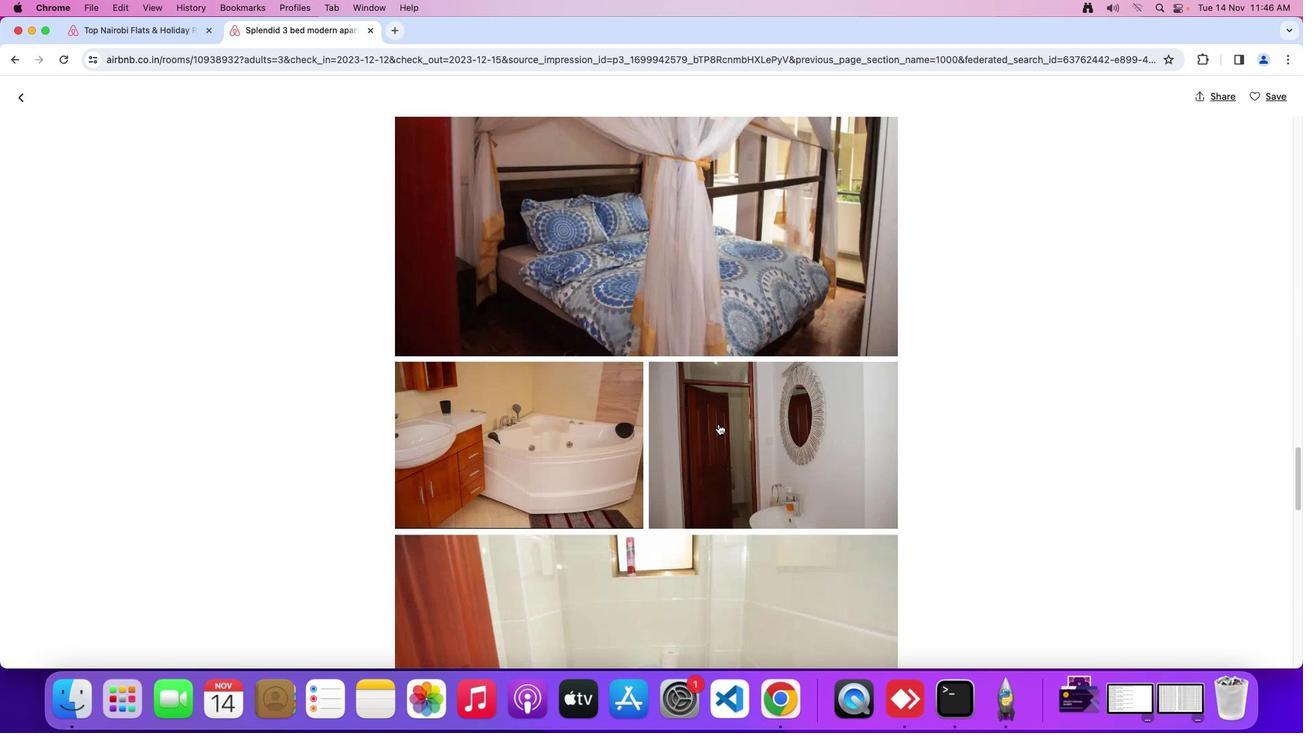 
Action: Mouse moved to (718, 424)
Screenshot: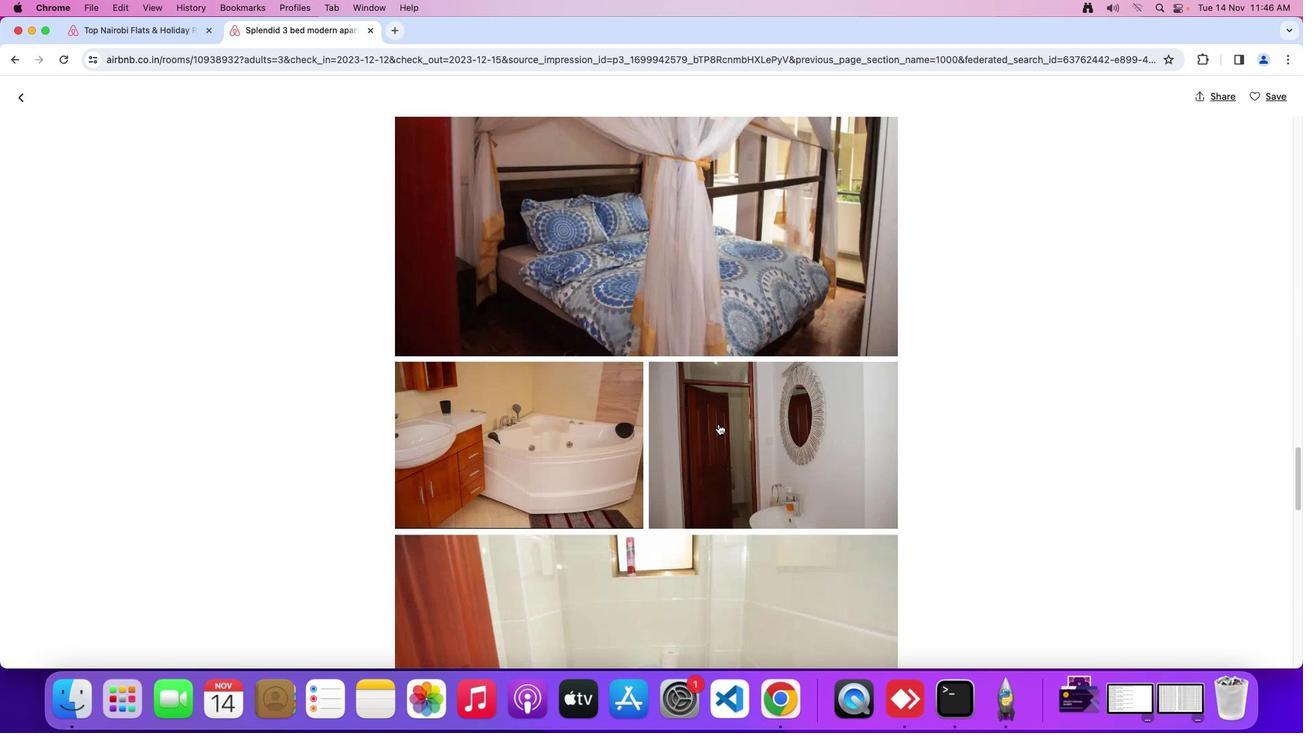 
Action: Mouse scrolled (718, 424) with delta (0, -4)
Screenshot: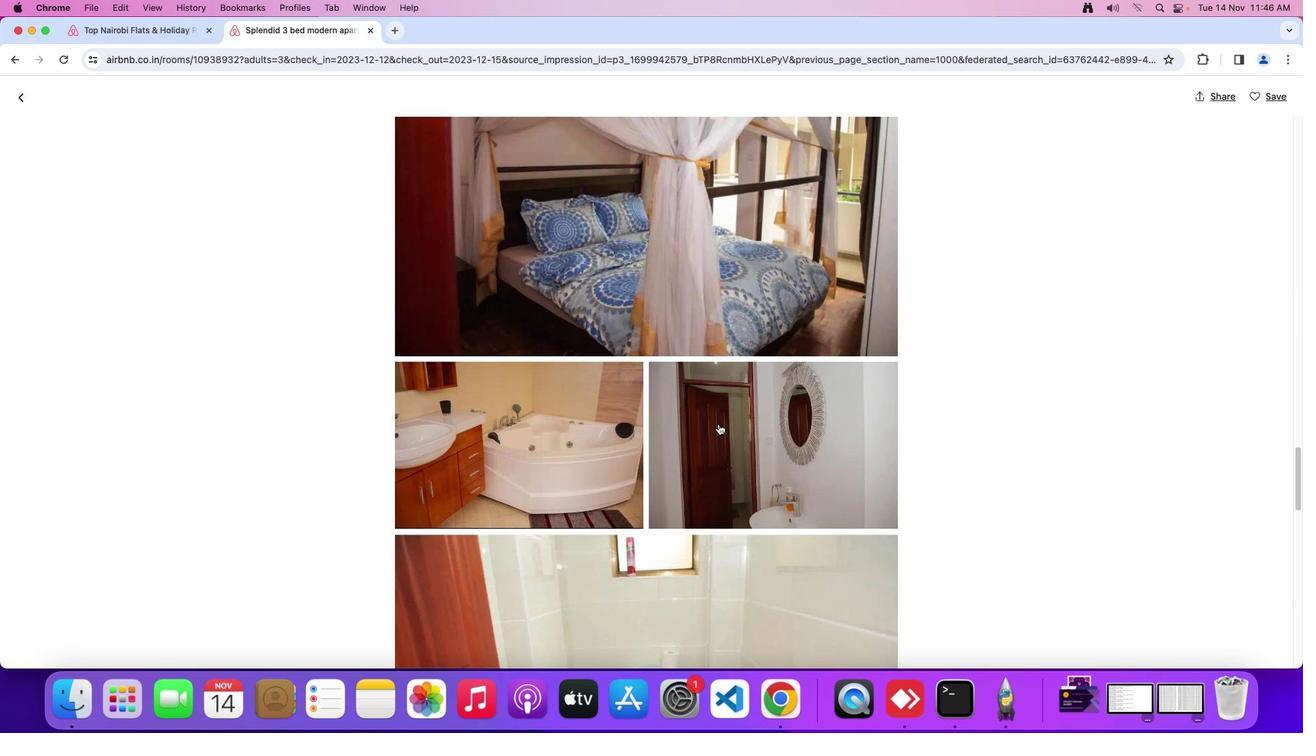 
Action: Mouse moved to (711, 436)
Screenshot: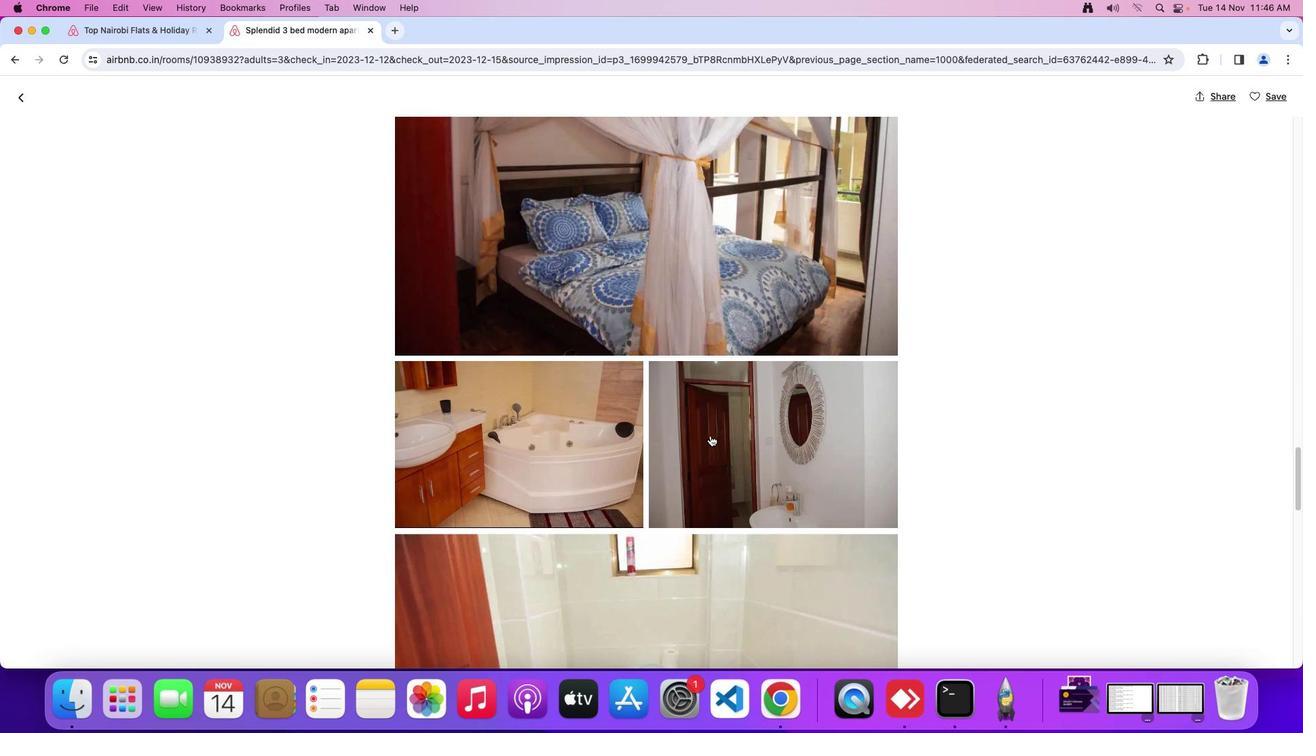 
Action: Mouse scrolled (711, 436) with delta (0, 0)
Screenshot: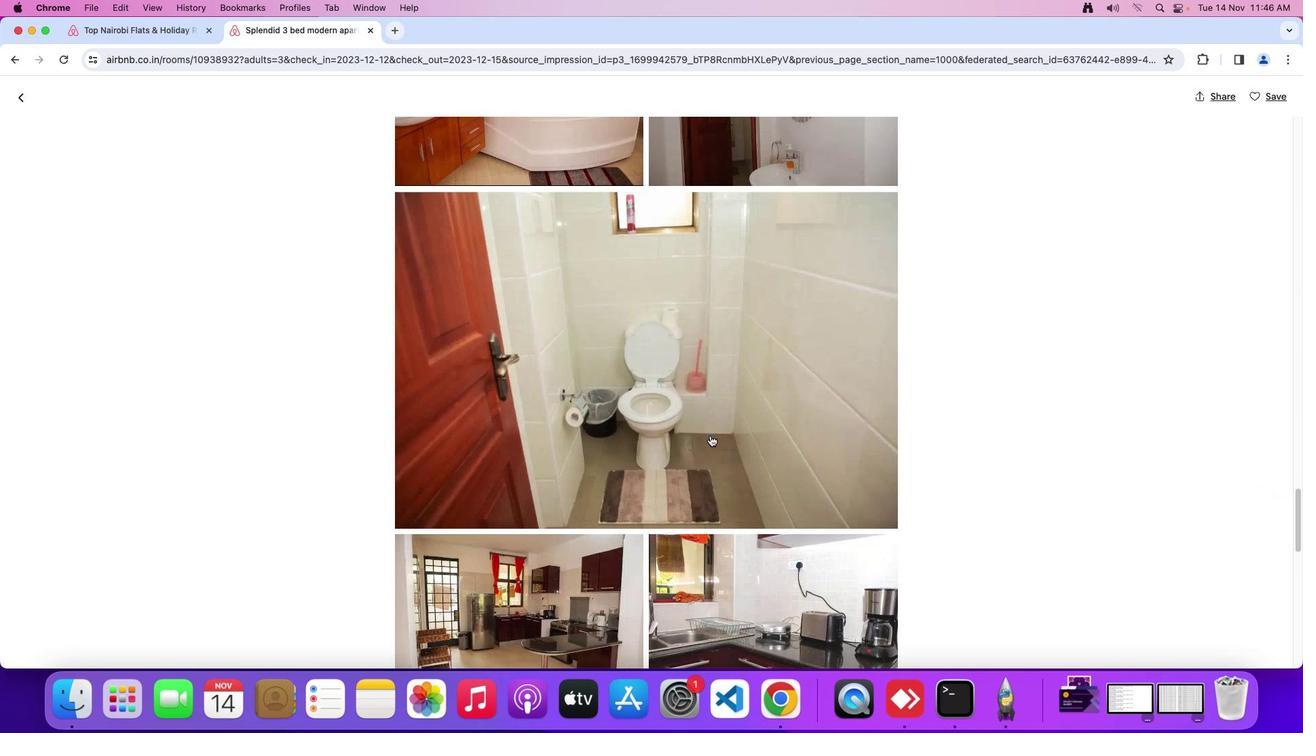 
Action: Mouse scrolled (711, 436) with delta (0, 0)
Screenshot: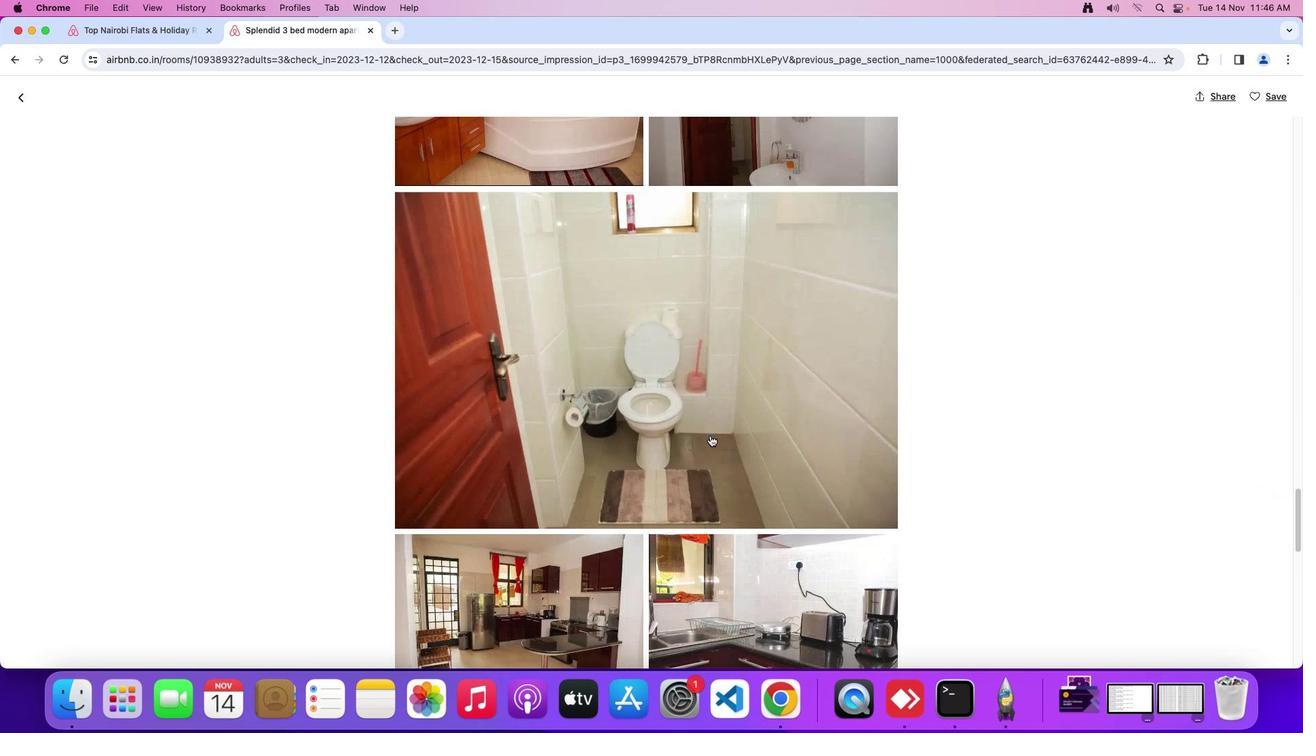 
Action: Mouse scrolled (711, 436) with delta (0, -2)
Screenshot: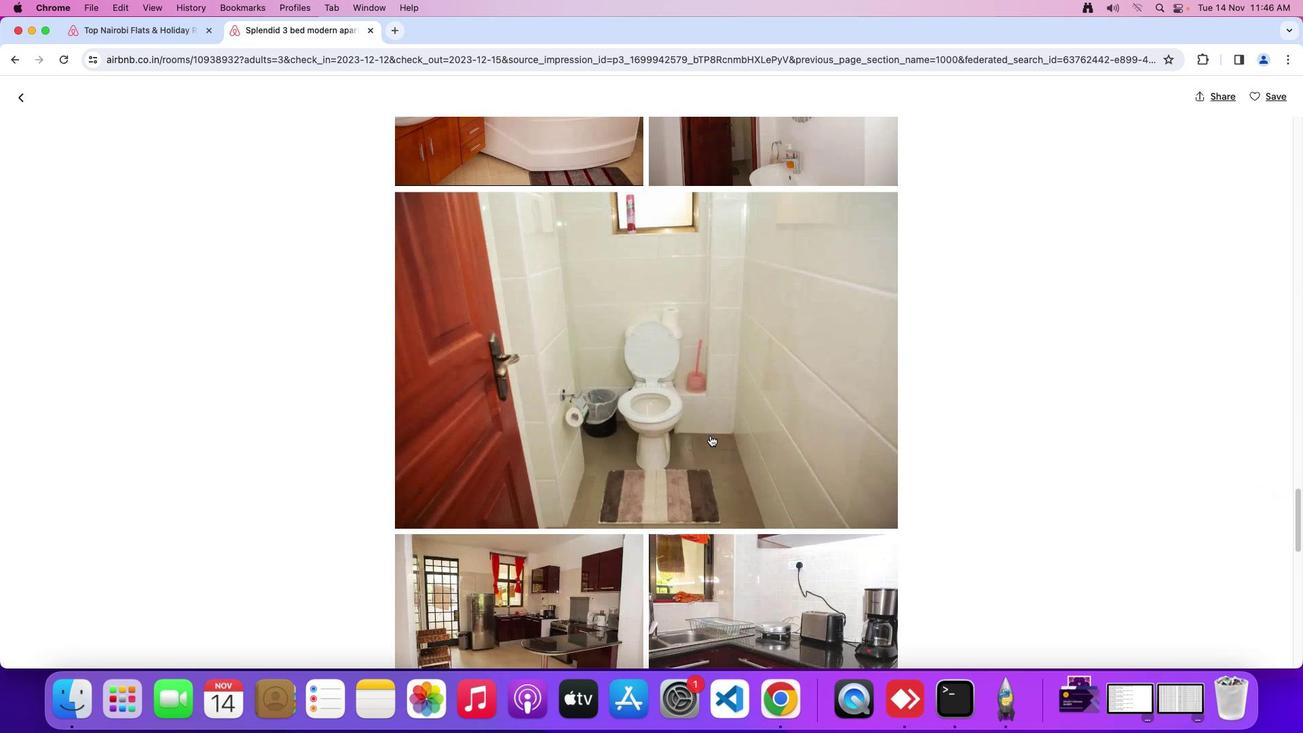 
Action: Mouse scrolled (711, 436) with delta (0, -4)
Screenshot: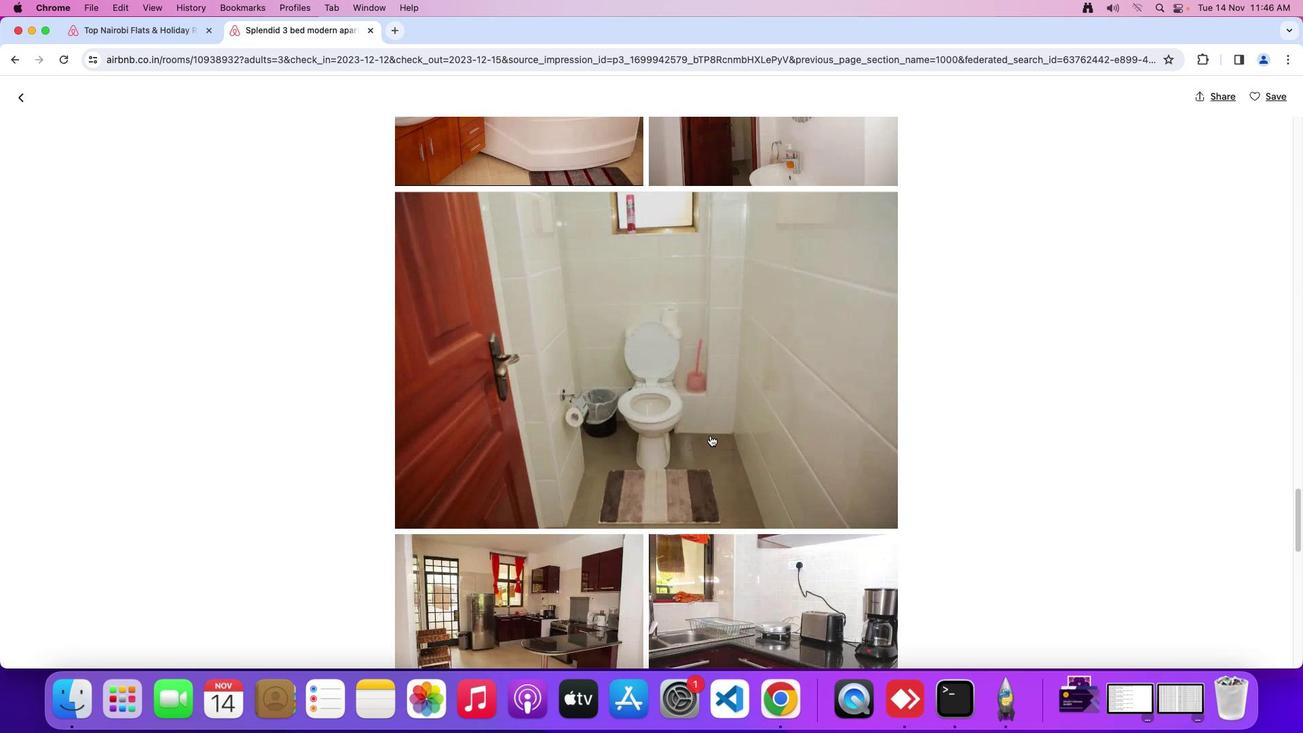 
Action: Mouse moved to (711, 435)
Screenshot: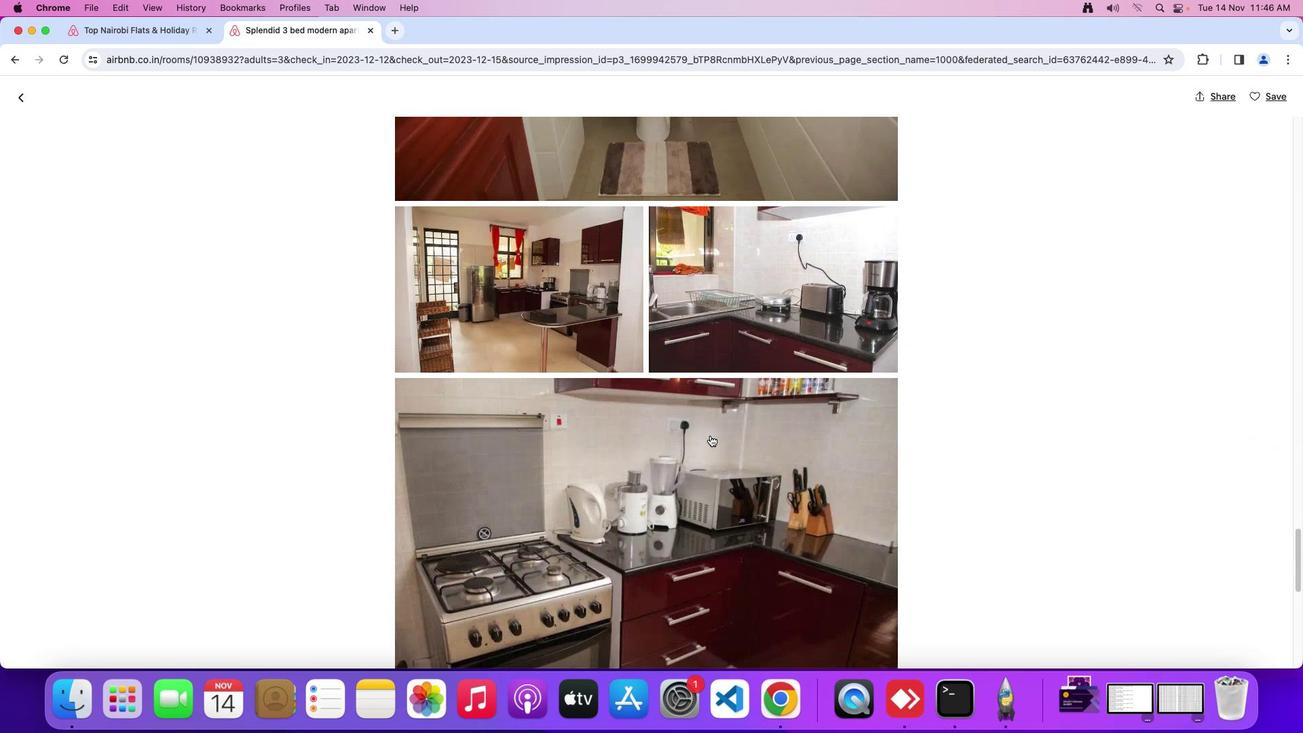 
Action: Mouse scrolled (711, 435) with delta (0, 0)
Screenshot: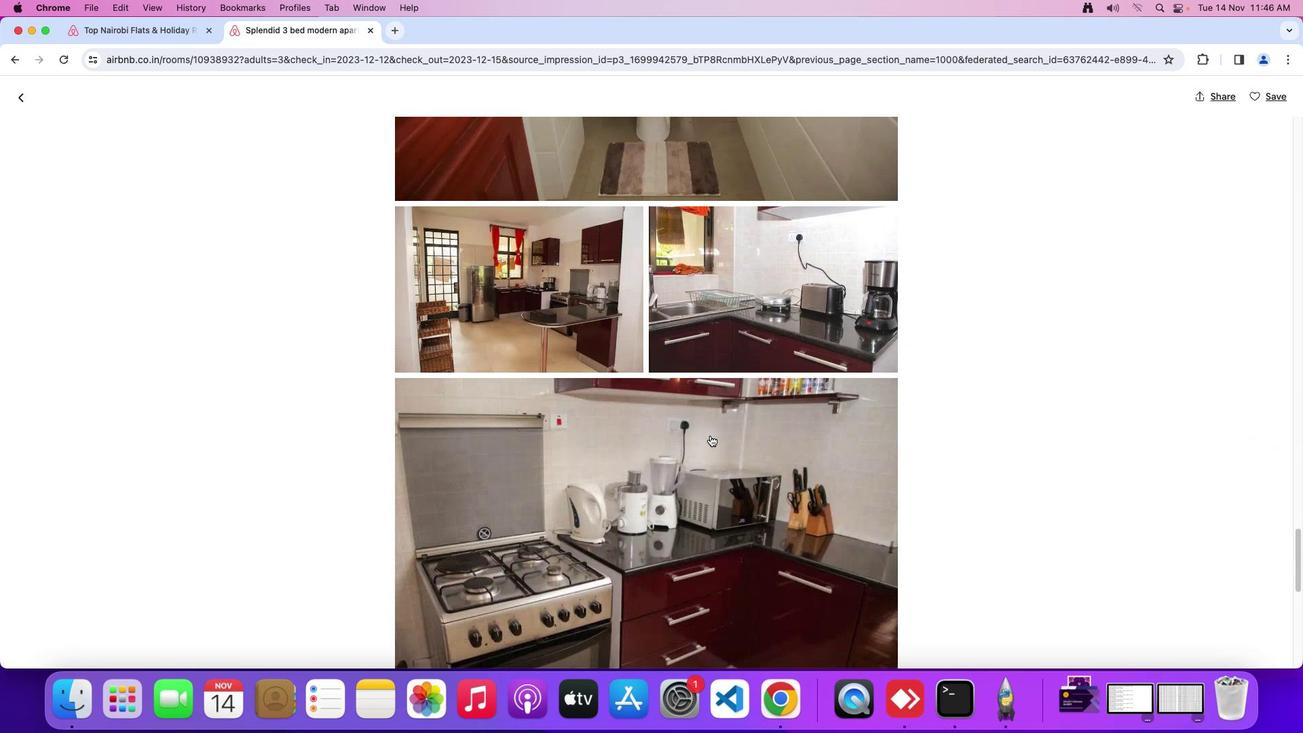 
Action: Mouse scrolled (711, 435) with delta (0, 0)
Screenshot: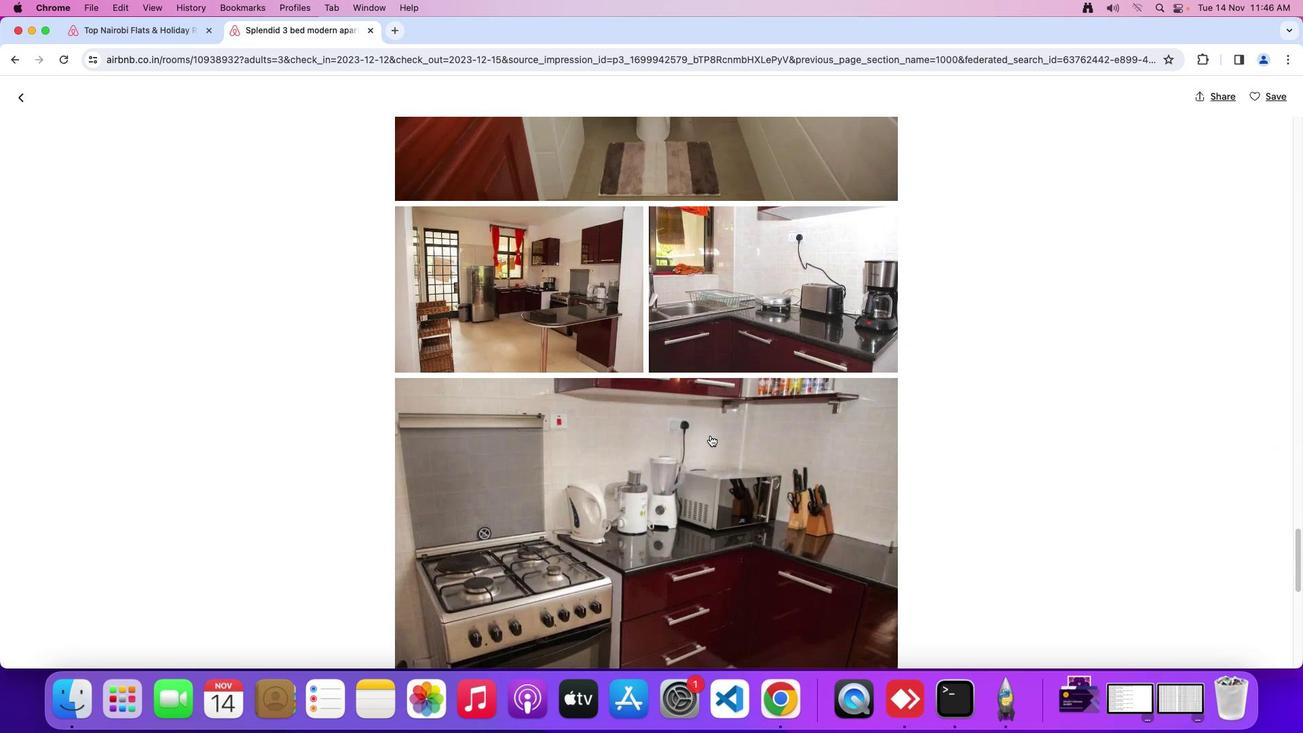 
Action: Mouse scrolled (711, 435) with delta (0, -2)
Screenshot: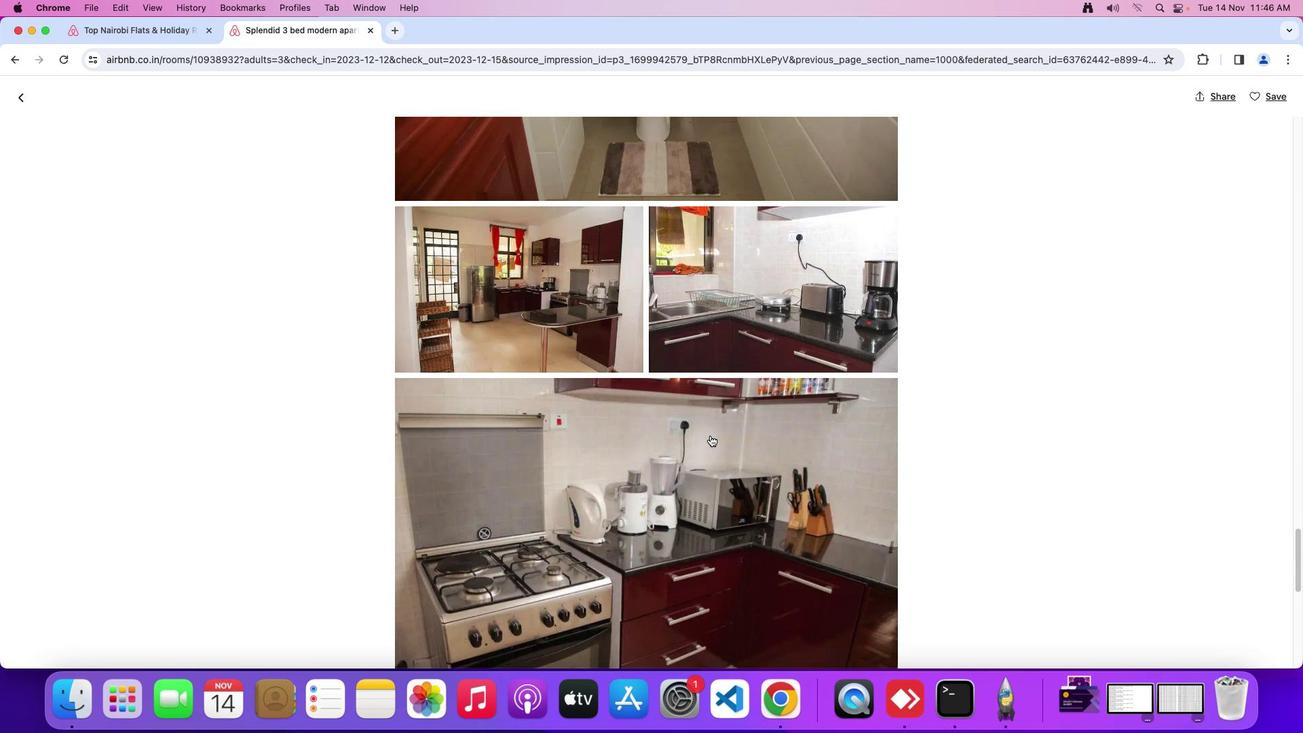 
Action: Mouse moved to (711, 435)
Screenshot: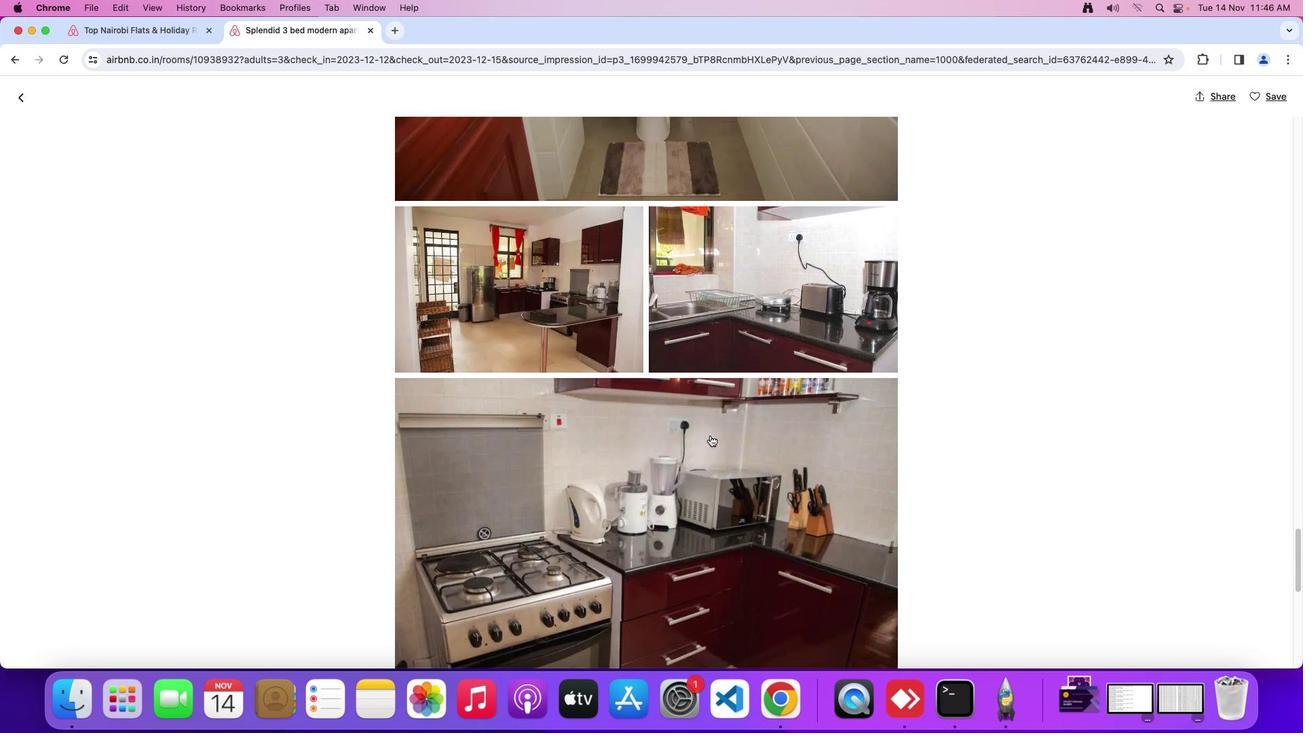 
Action: Mouse scrolled (711, 435) with delta (0, -4)
Screenshot: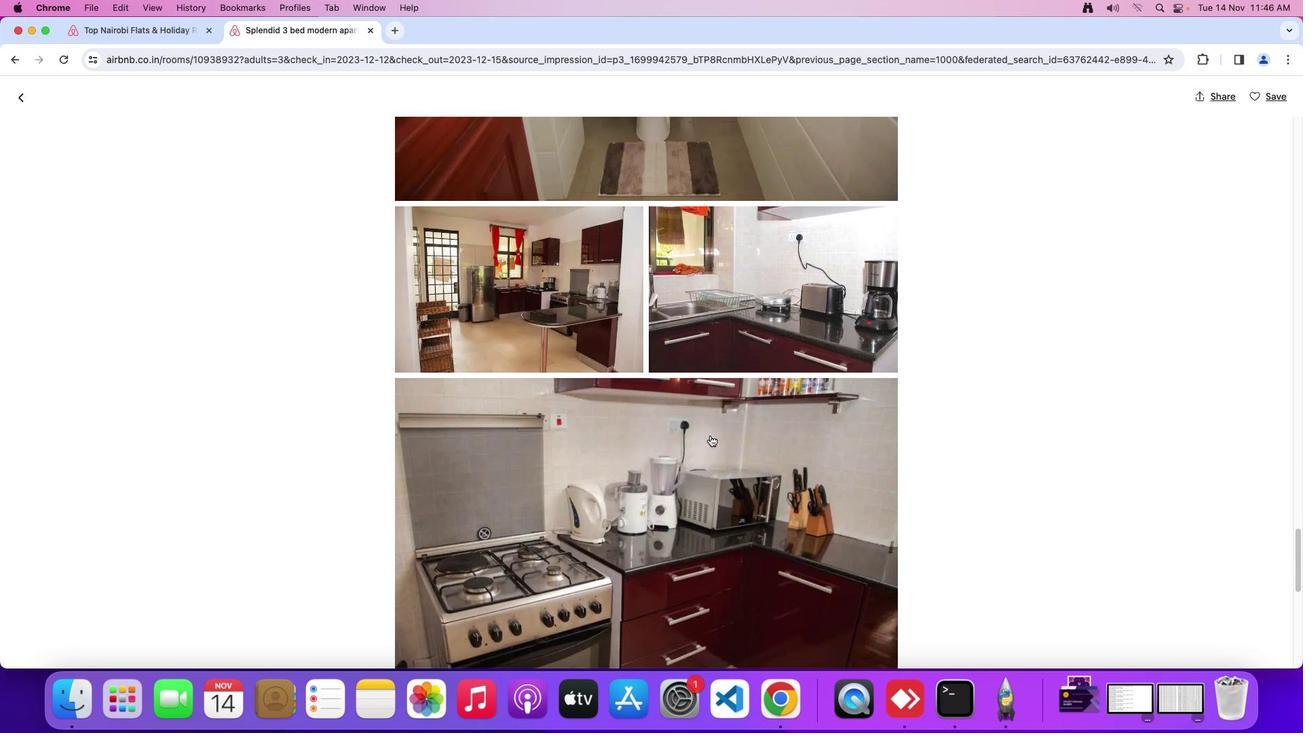 
Action: Mouse moved to (710, 438)
Screenshot: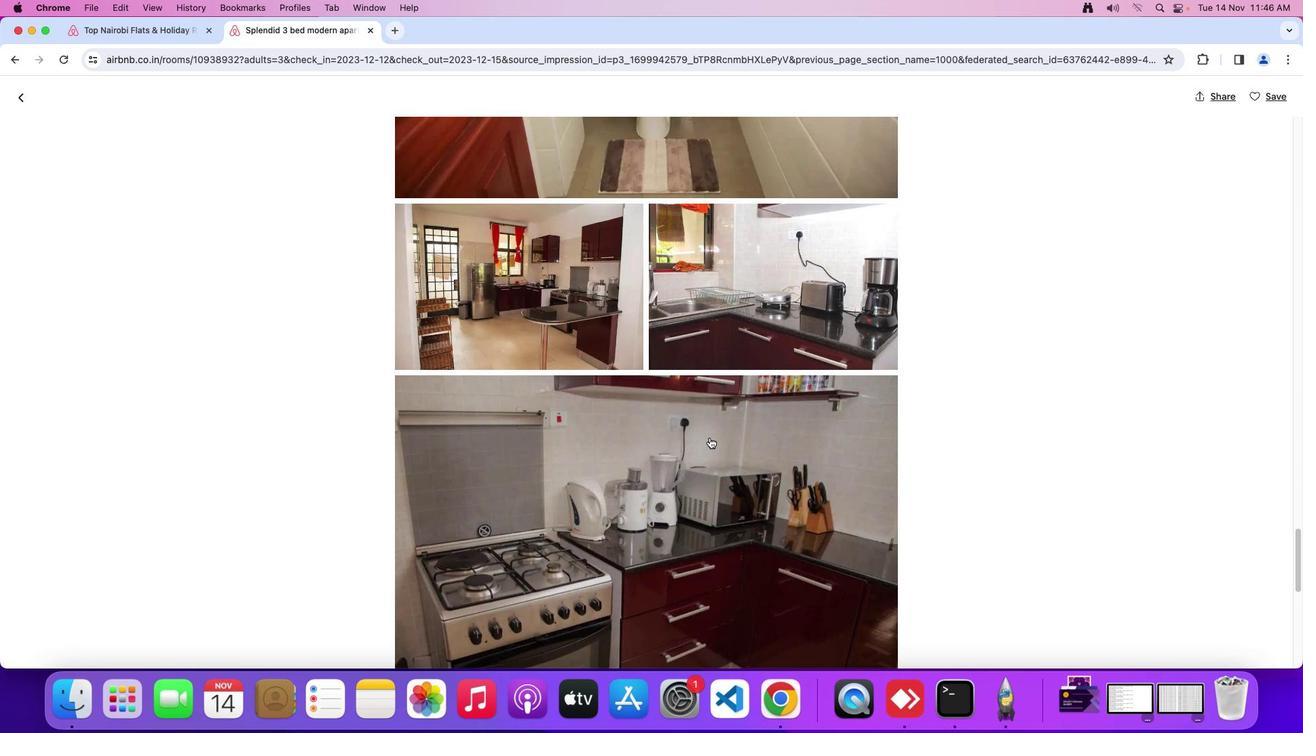
Action: Mouse scrolled (710, 438) with delta (0, 0)
Screenshot: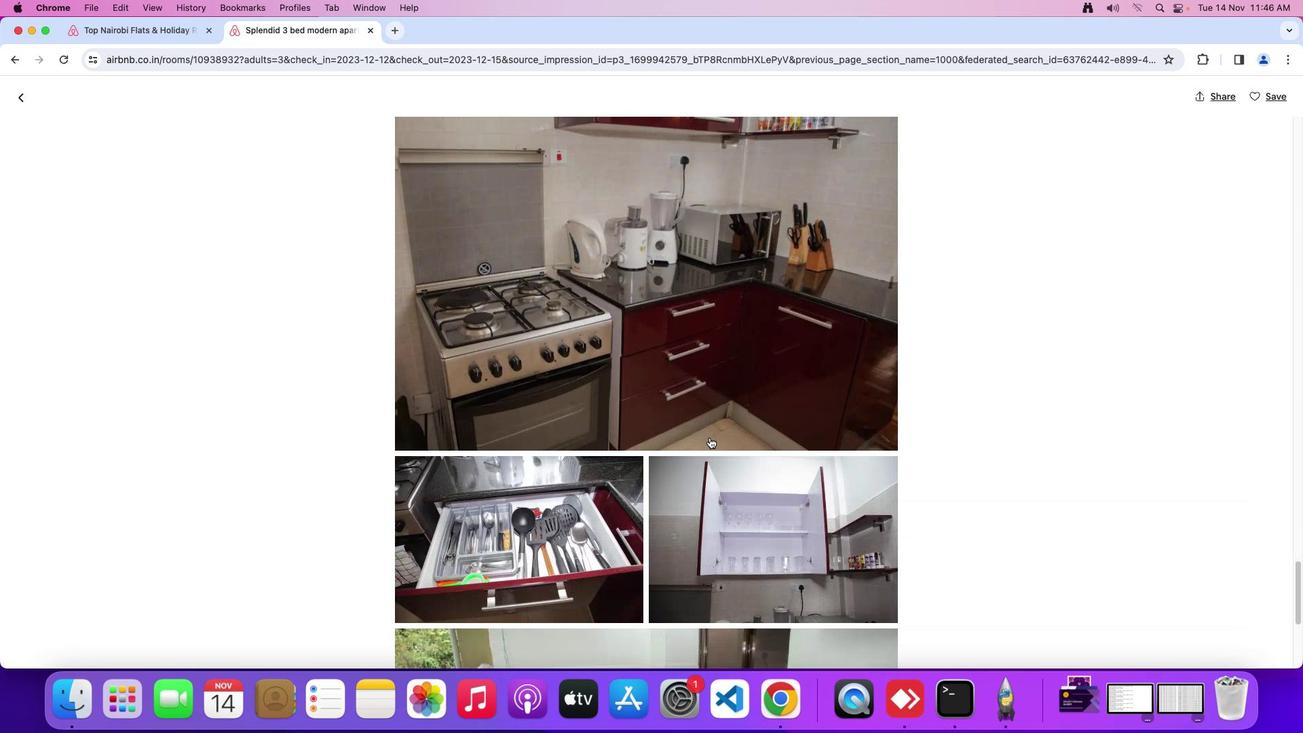 
Action: Mouse scrolled (710, 438) with delta (0, 0)
Screenshot: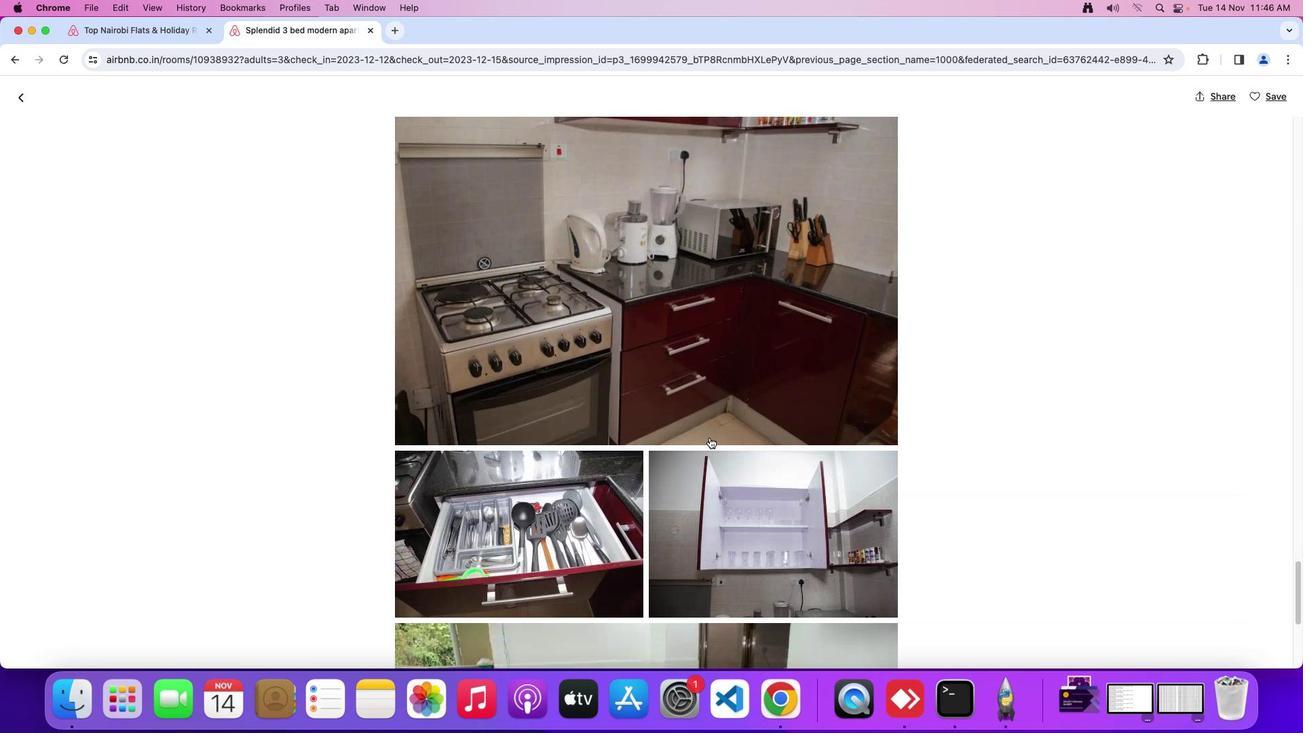 
Action: Mouse scrolled (710, 438) with delta (0, -2)
Screenshot: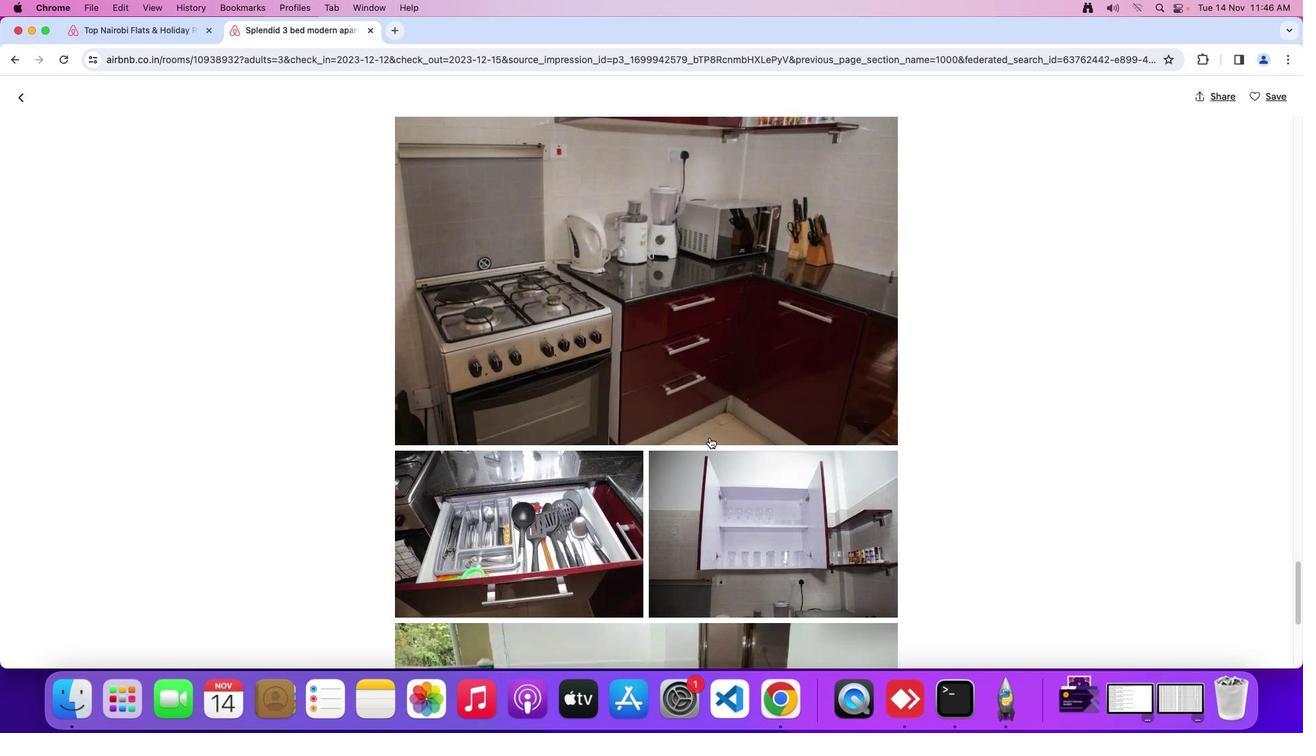 
Action: Mouse scrolled (710, 438) with delta (0, -3)
Screenshot: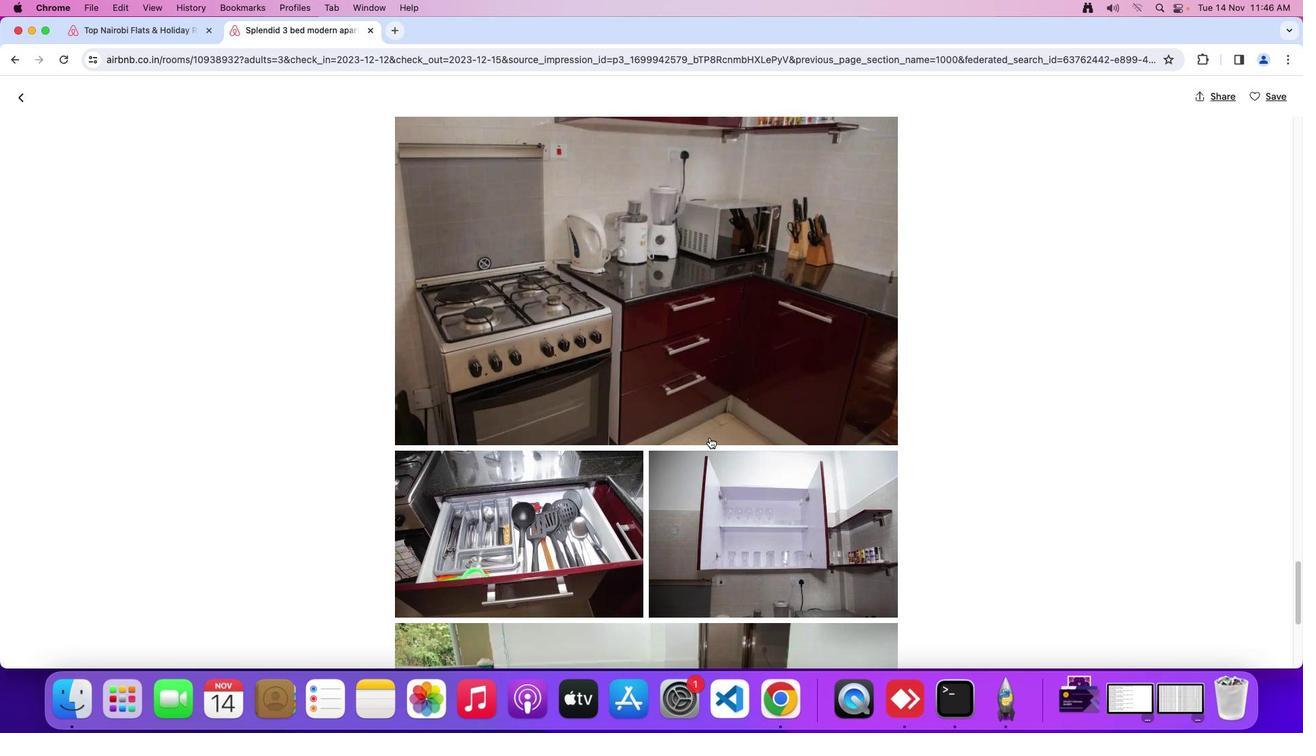 
Action: Mouse scrolled (710, 438) with delta (0, 0)
Screenshot: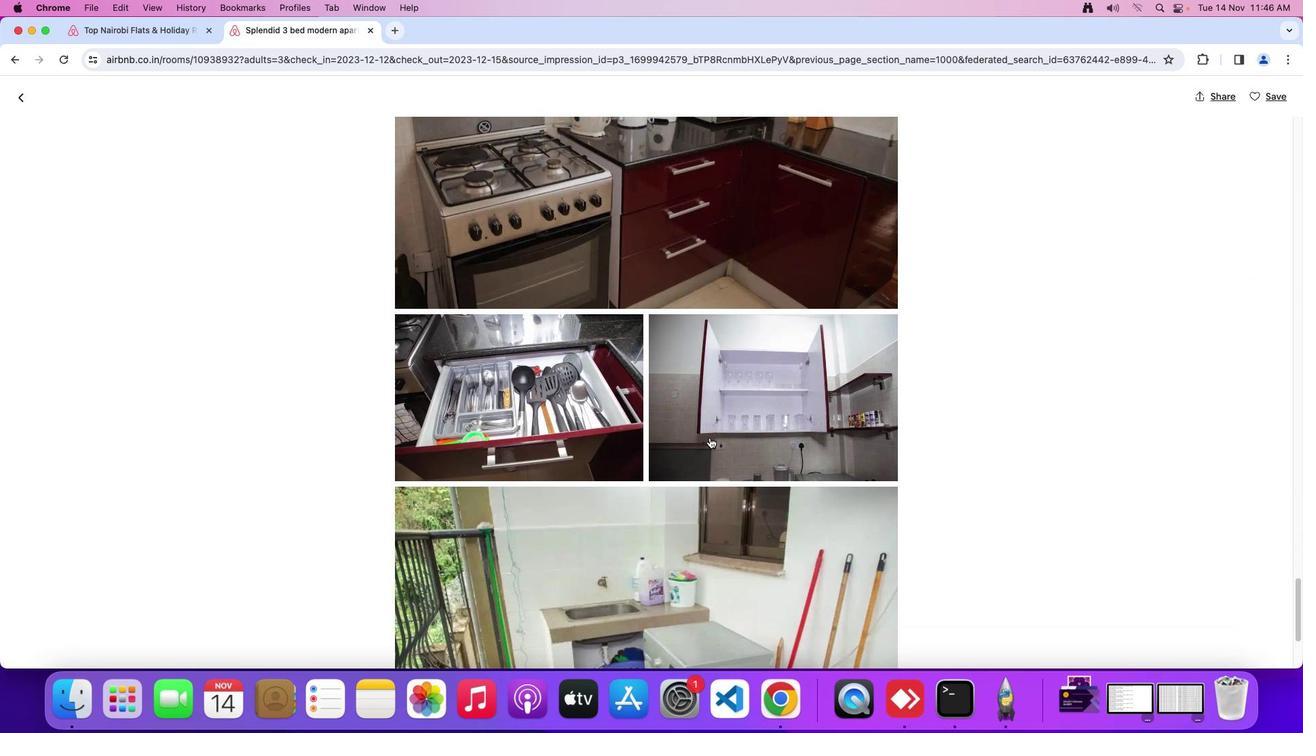 
Action: Mouse scrolled (710, 438) with delta (0, 0)
Screenshot: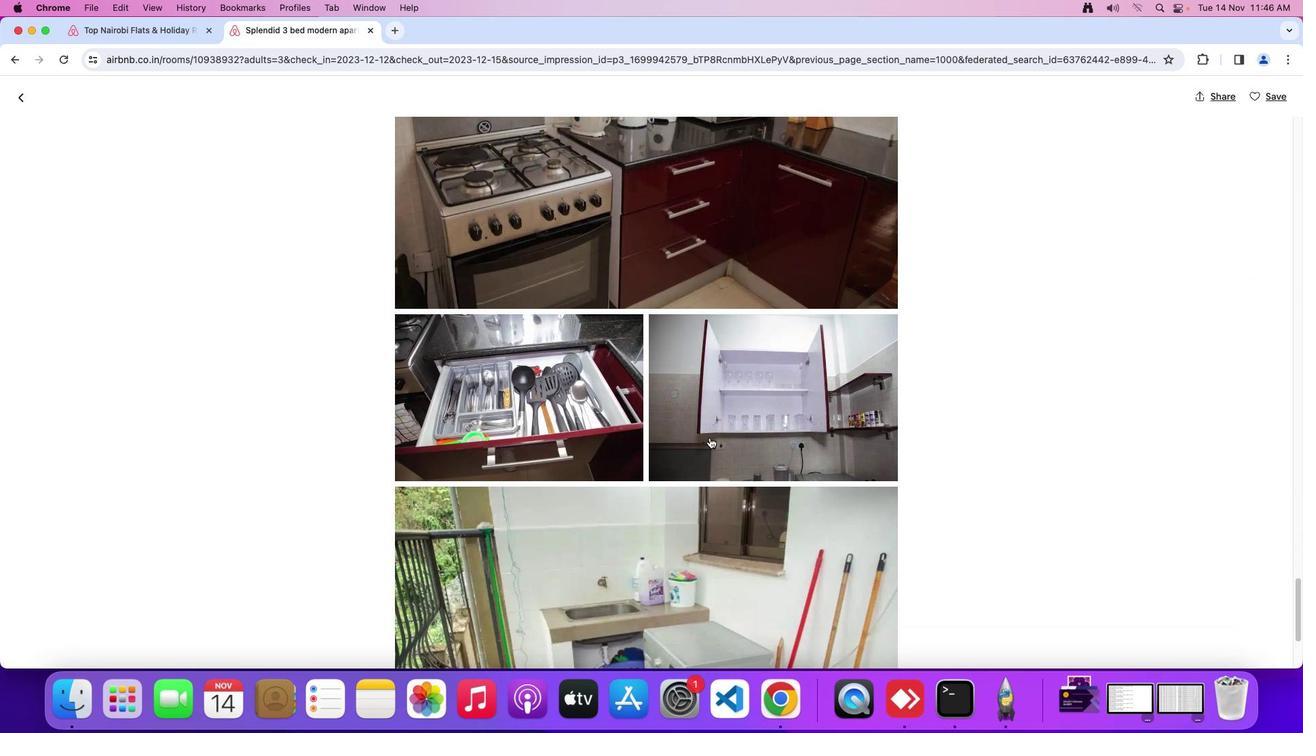 
Action: Mouse scrolled (710, 438) with delta (0, -2)
Screenshot: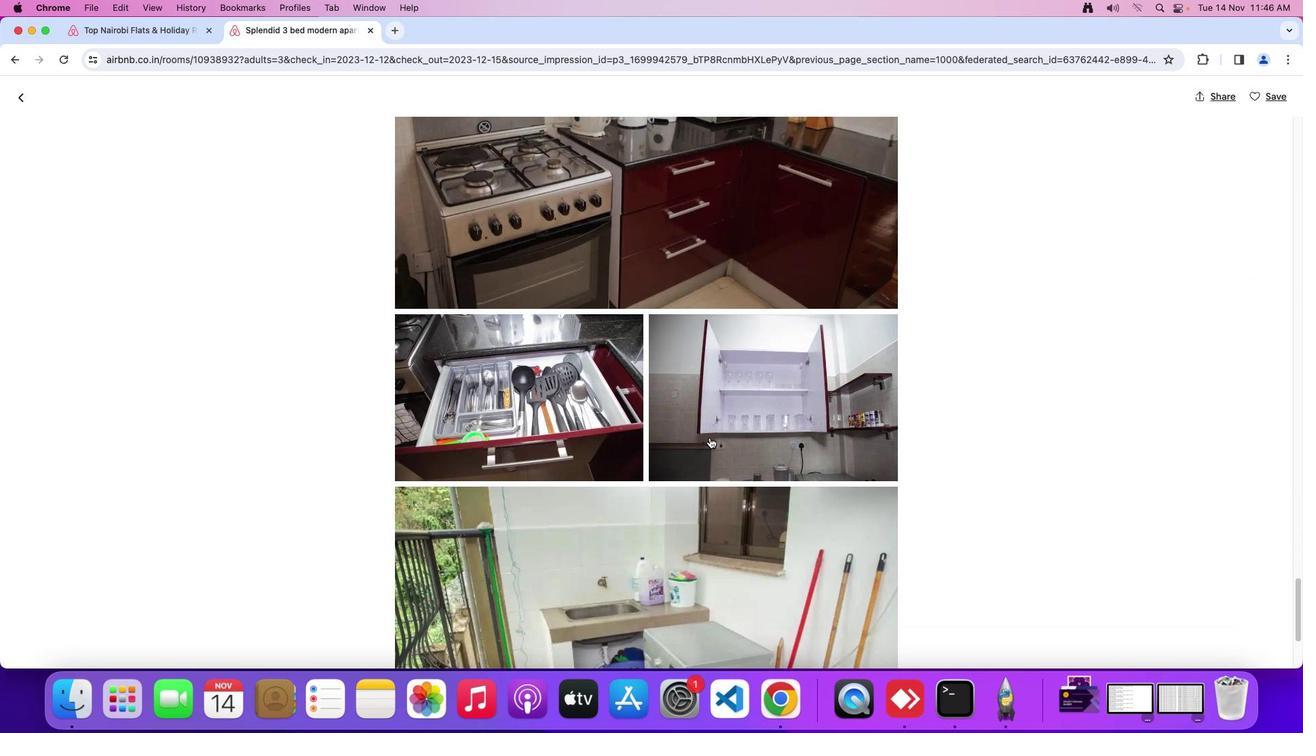 
Action: Mouse scrolled (710, 438) with delta (0, 0)
Screenshot: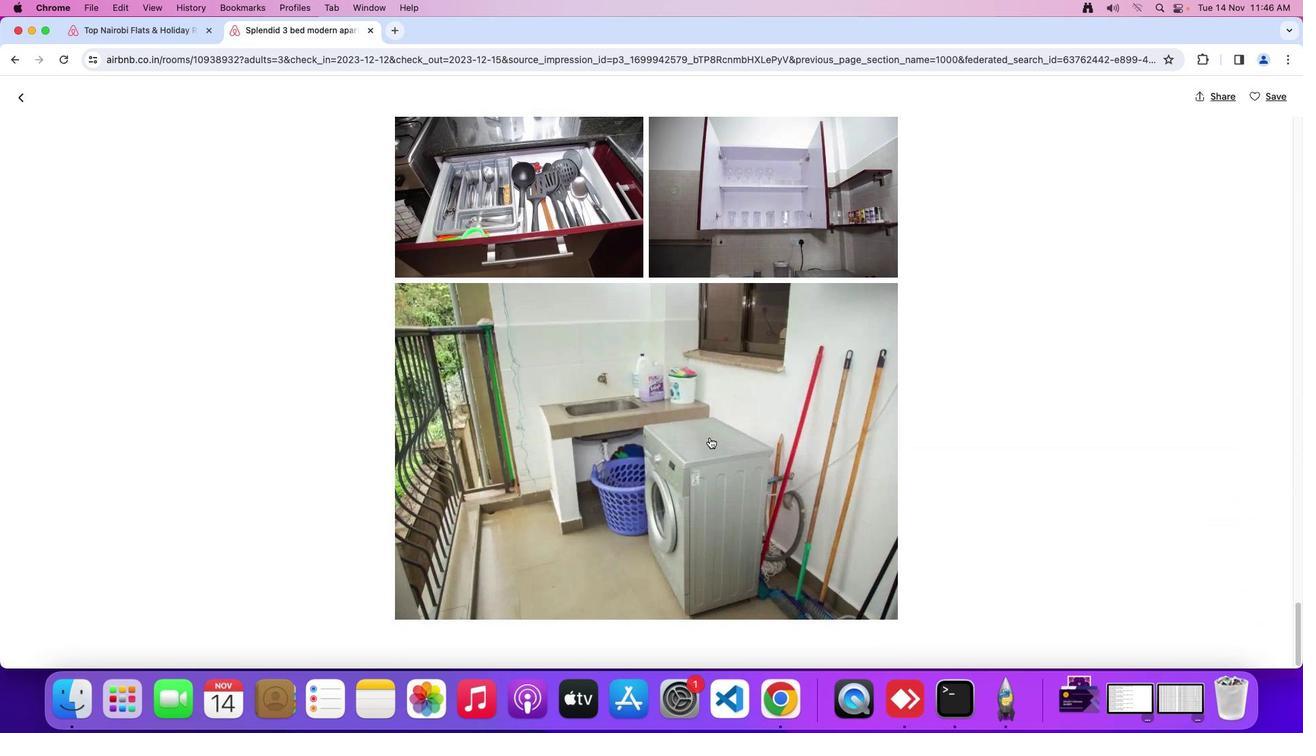 
Action: Mouse scrolled (710, 438) with delta (0, 0)
Screenshot: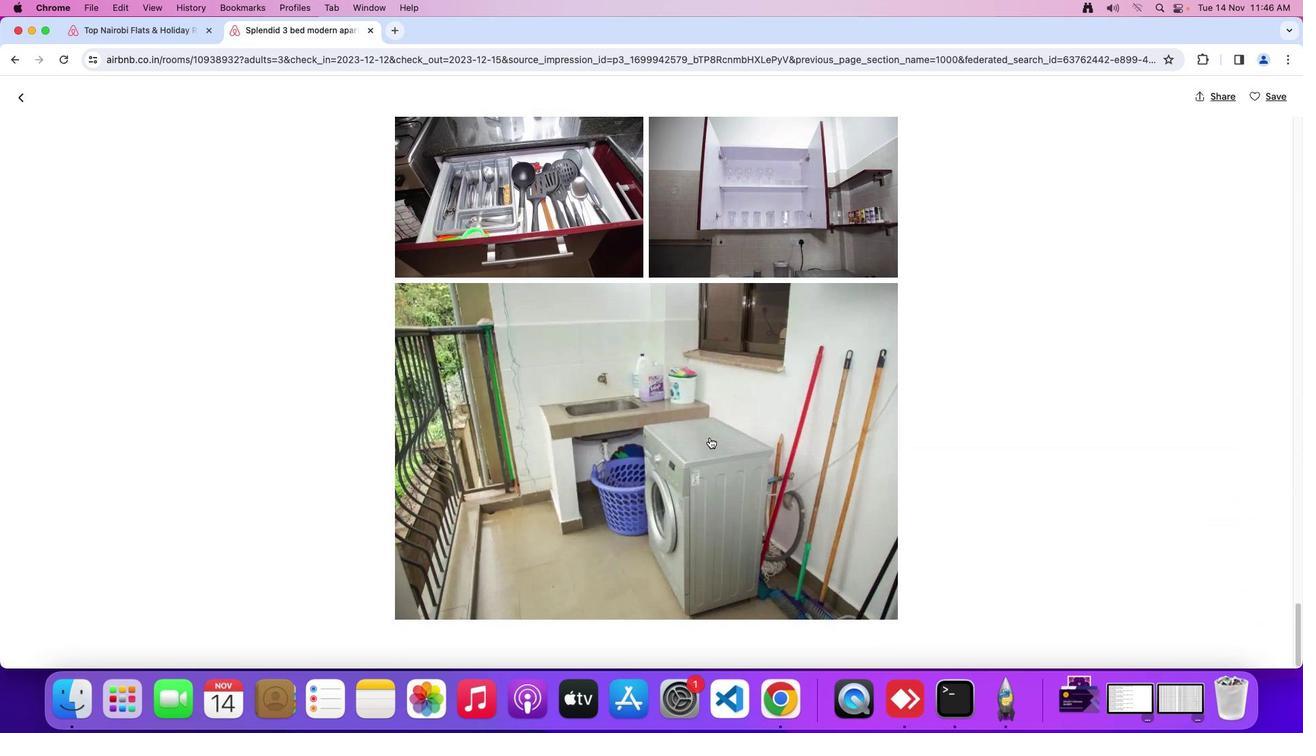 
Action: Mouse scrolled (710, 438) with delta (0, -2)
Screenshot: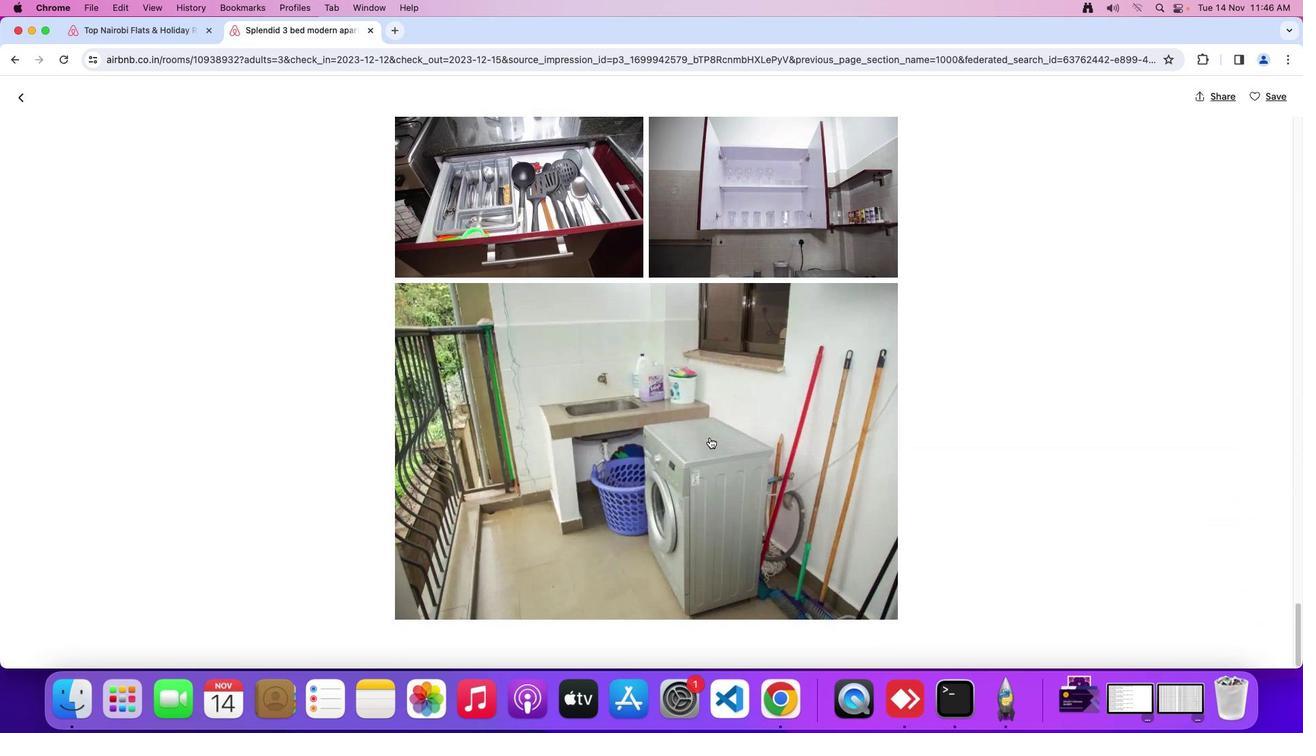 
Action: Mouse scrolled (710, 438) with delta (0, -4)
Screenshot: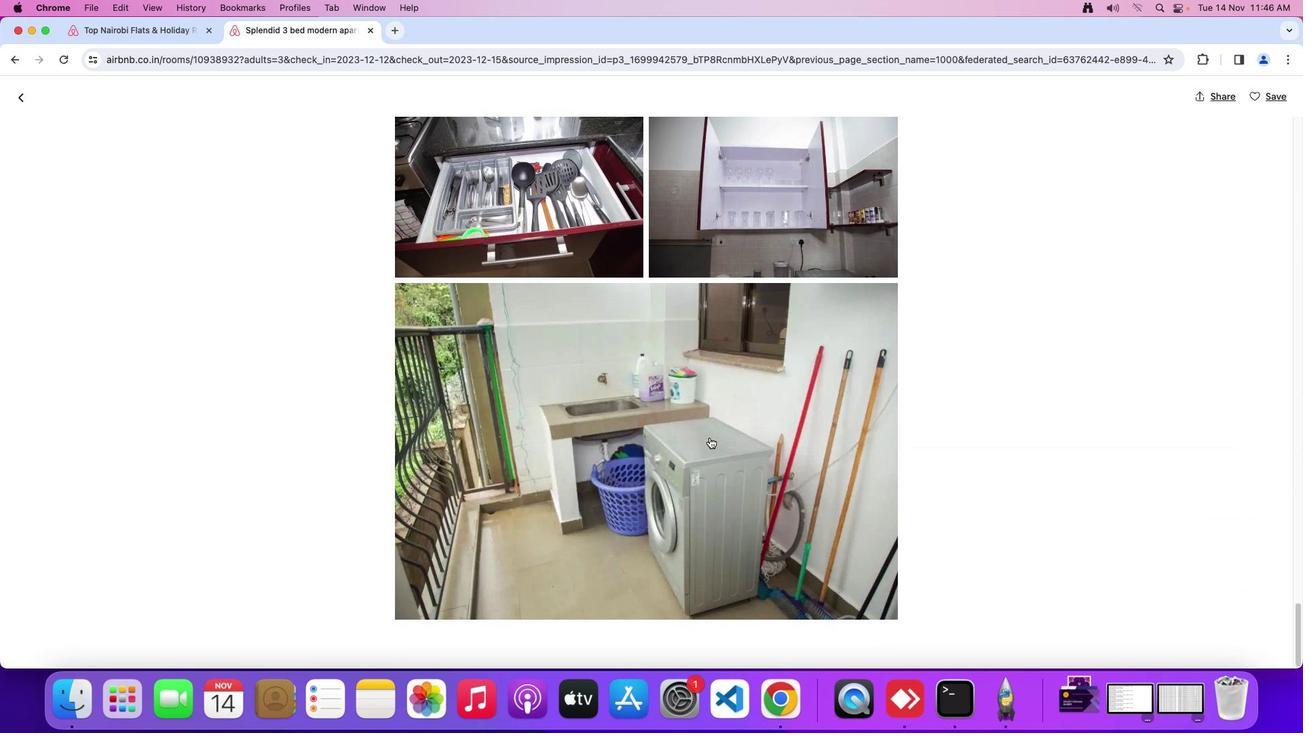 
Action: Mouse moved to (710, 438)
Screenshot: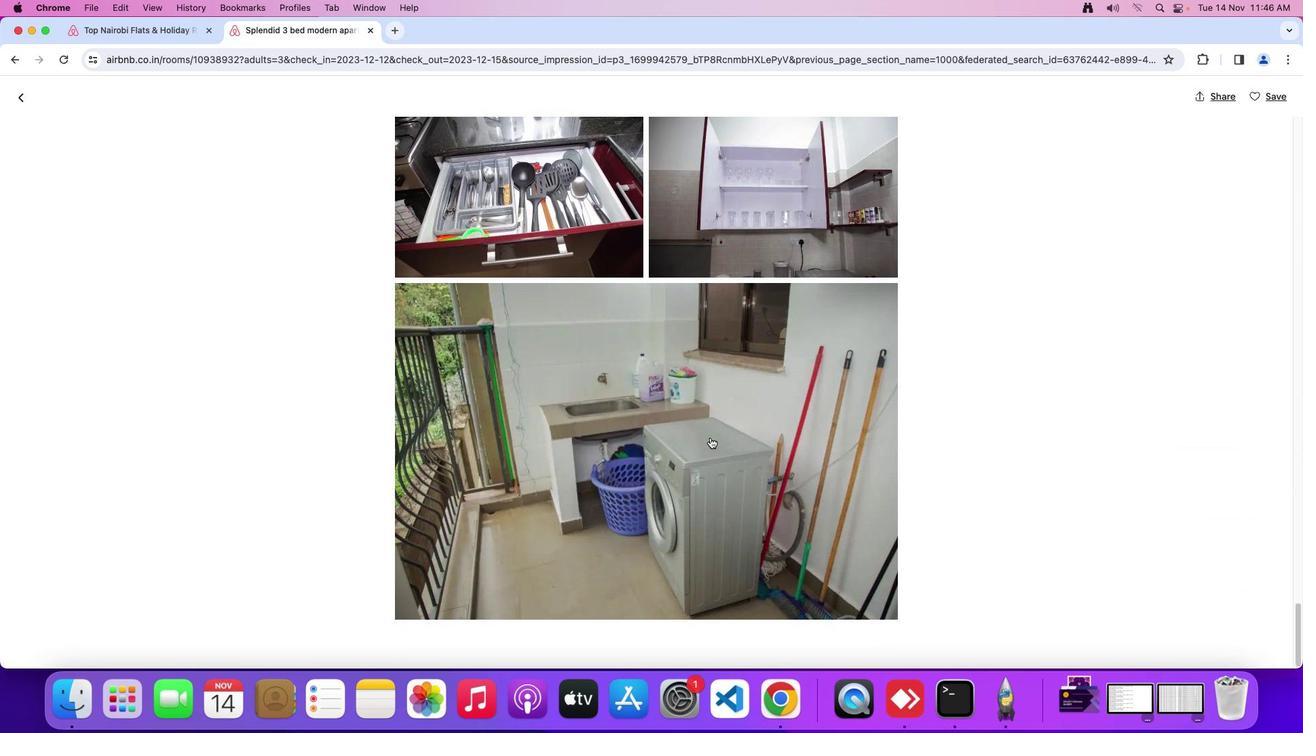
Action: Mouse scrolled (710, 438) with delta (0, 0)
Screenshot: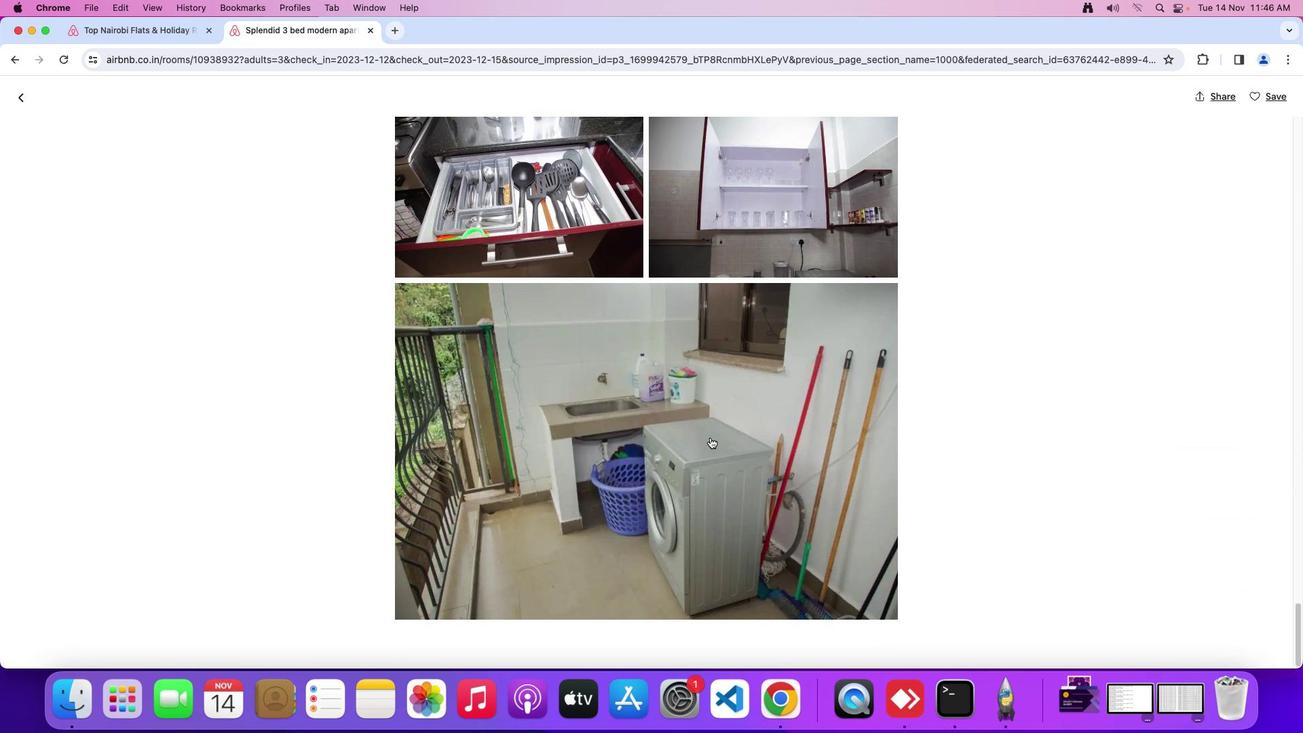 
Action: Mouse scrolled (710, 438) with delta (0, 0)
Screenshot: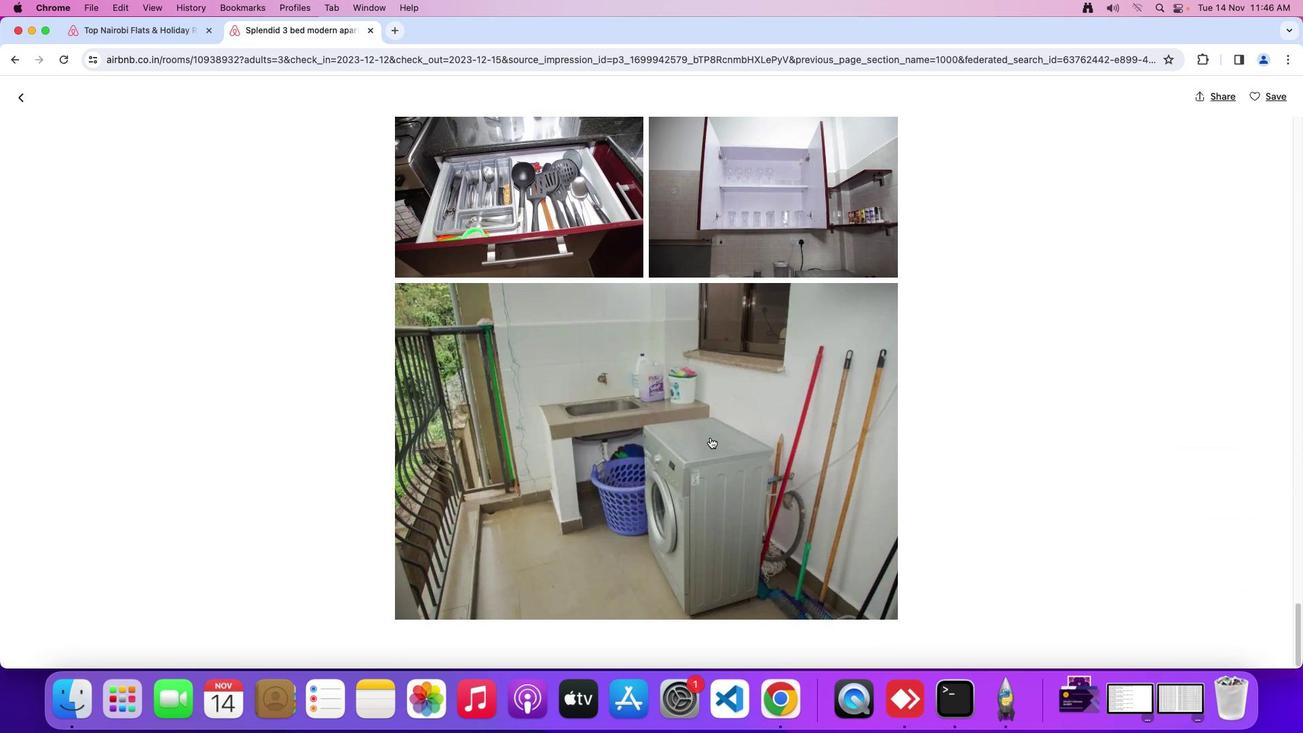 
Action: Mouse scrolled (710, 438) with delta (0, -2)
Screenshot: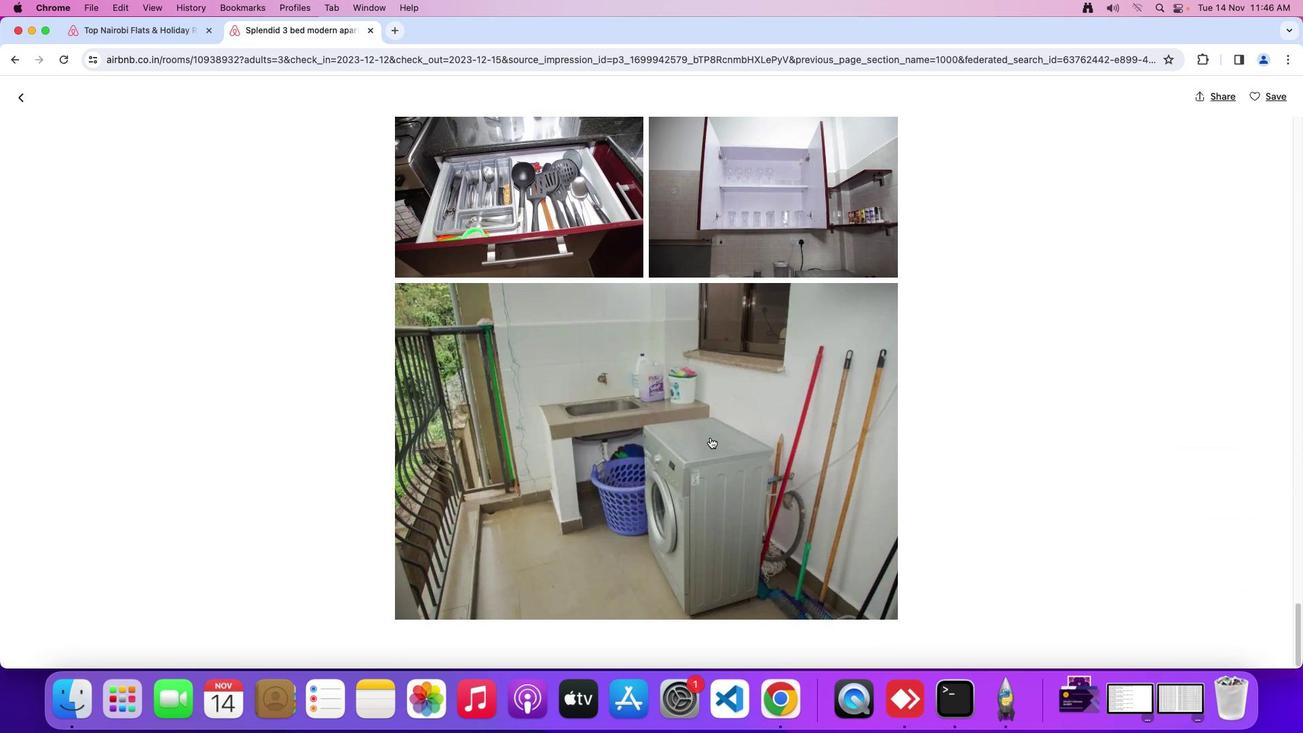 
Action: Mouse scrolled (710, 438) with delta (0, -2)
Screenshot: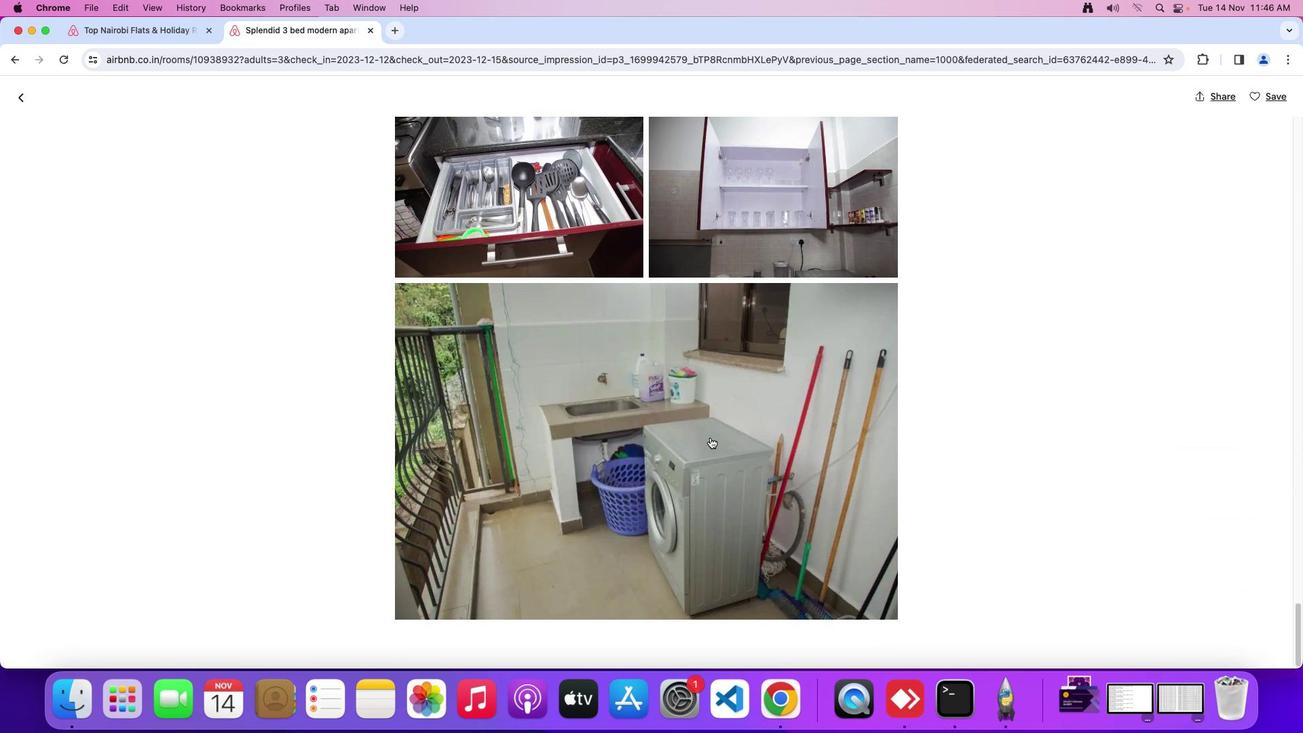 
Action: Mouse moved to (710, 437)
Screenshot: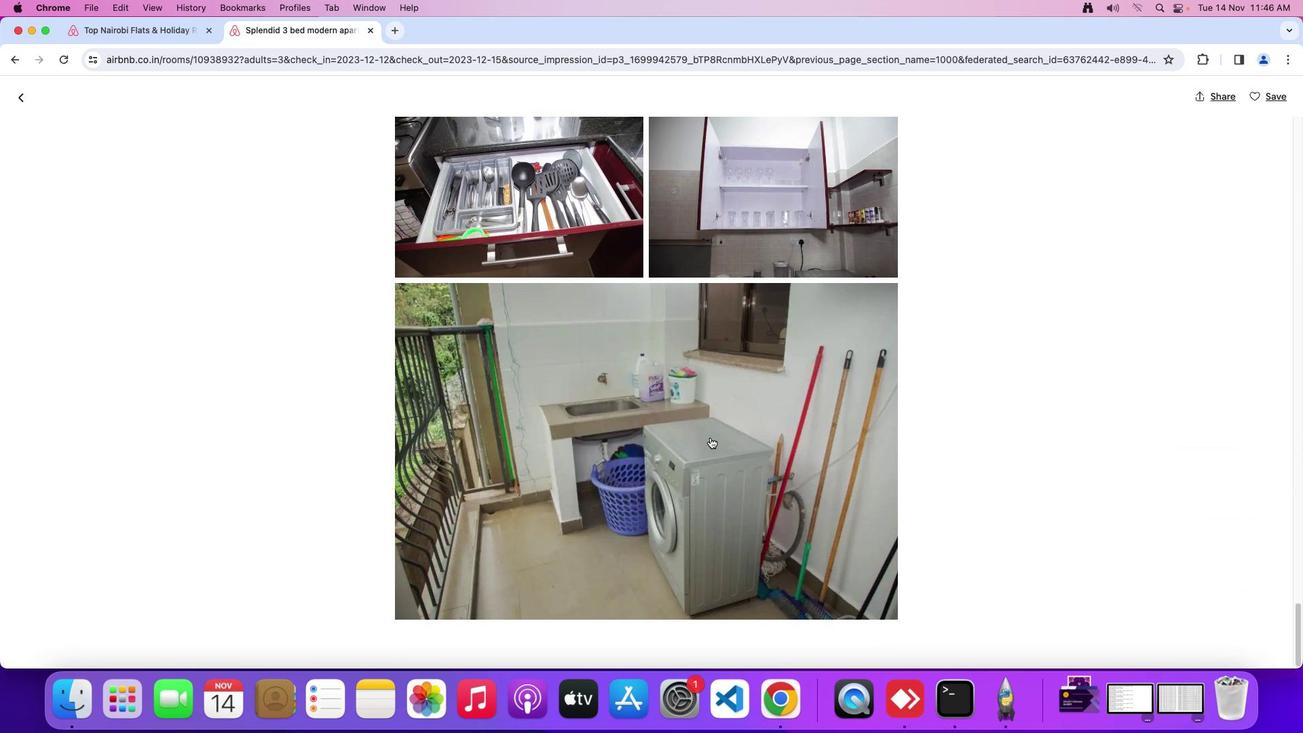 
Action: Mouse scrolled (710, 437) with delta (0, 0)
Screenshot: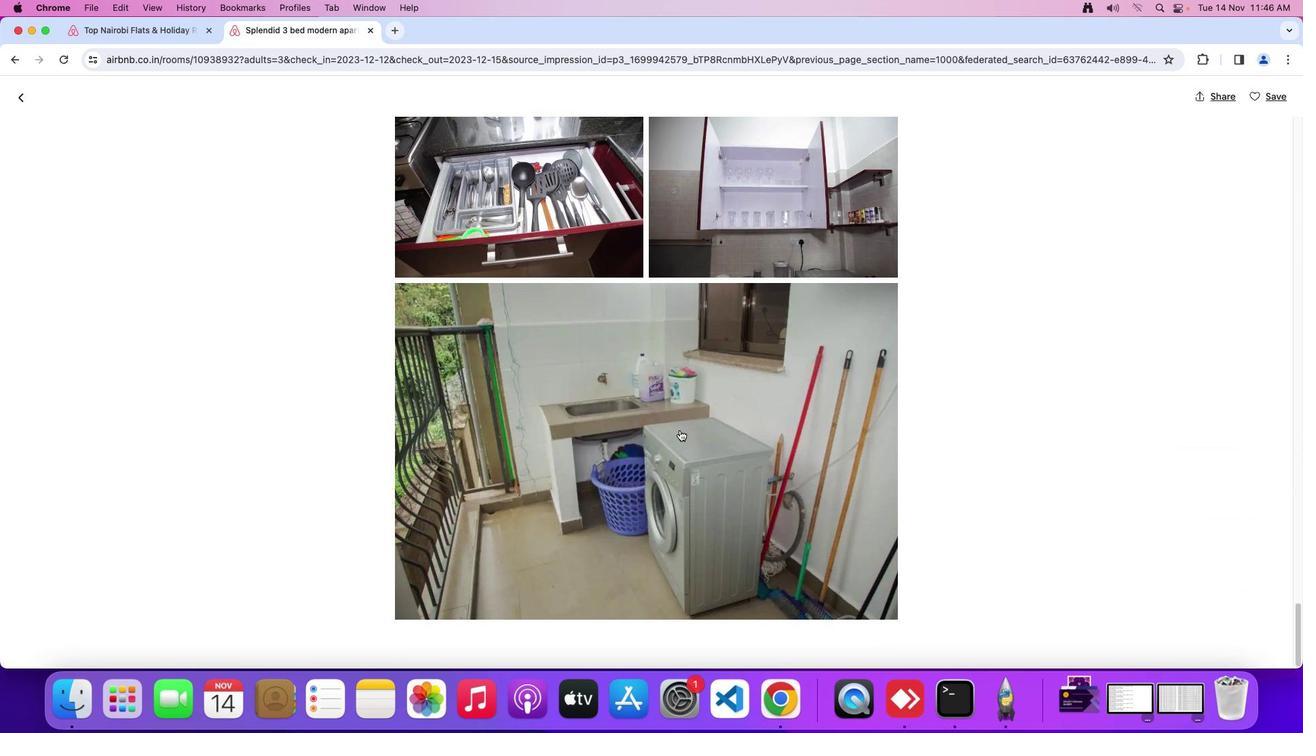 
Action: Mouse scrolled (710, 437) with delta (0, 0)
Screenshot: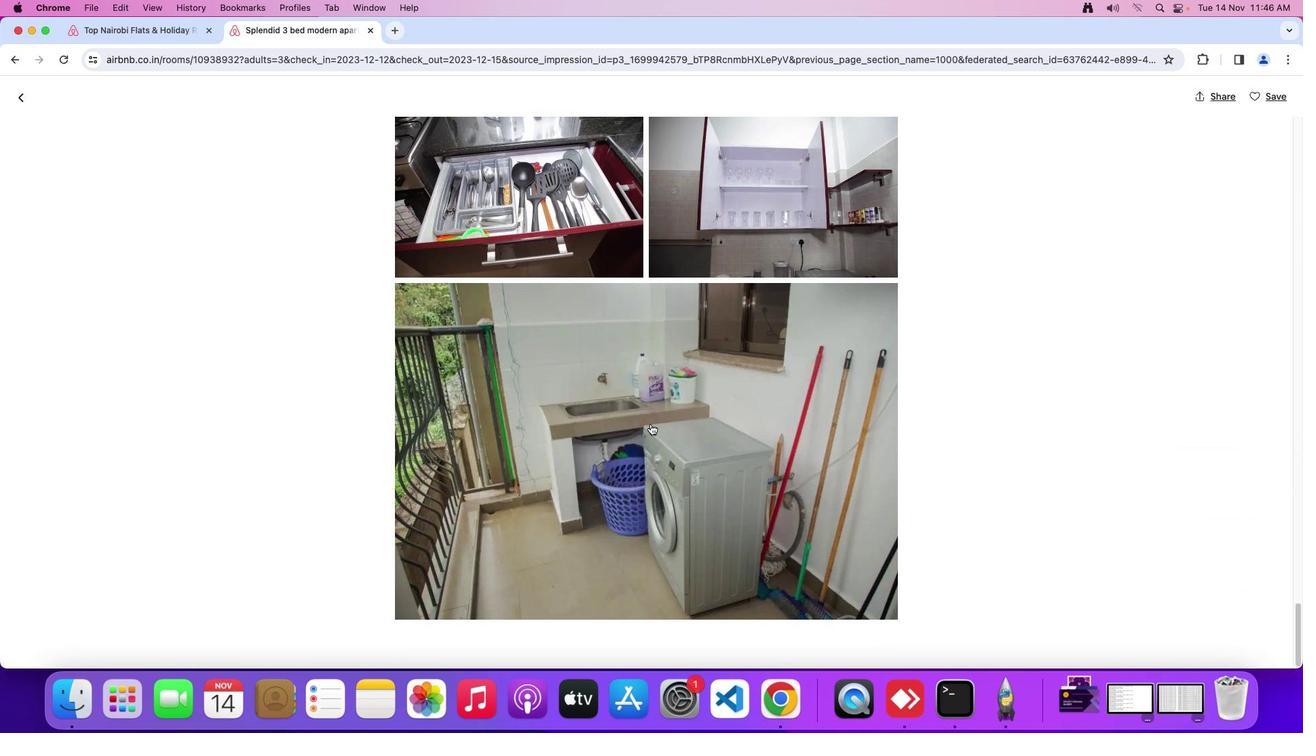 
Action: Mouse scrolled (710, 437) with delta (0, -2)
Screenshot: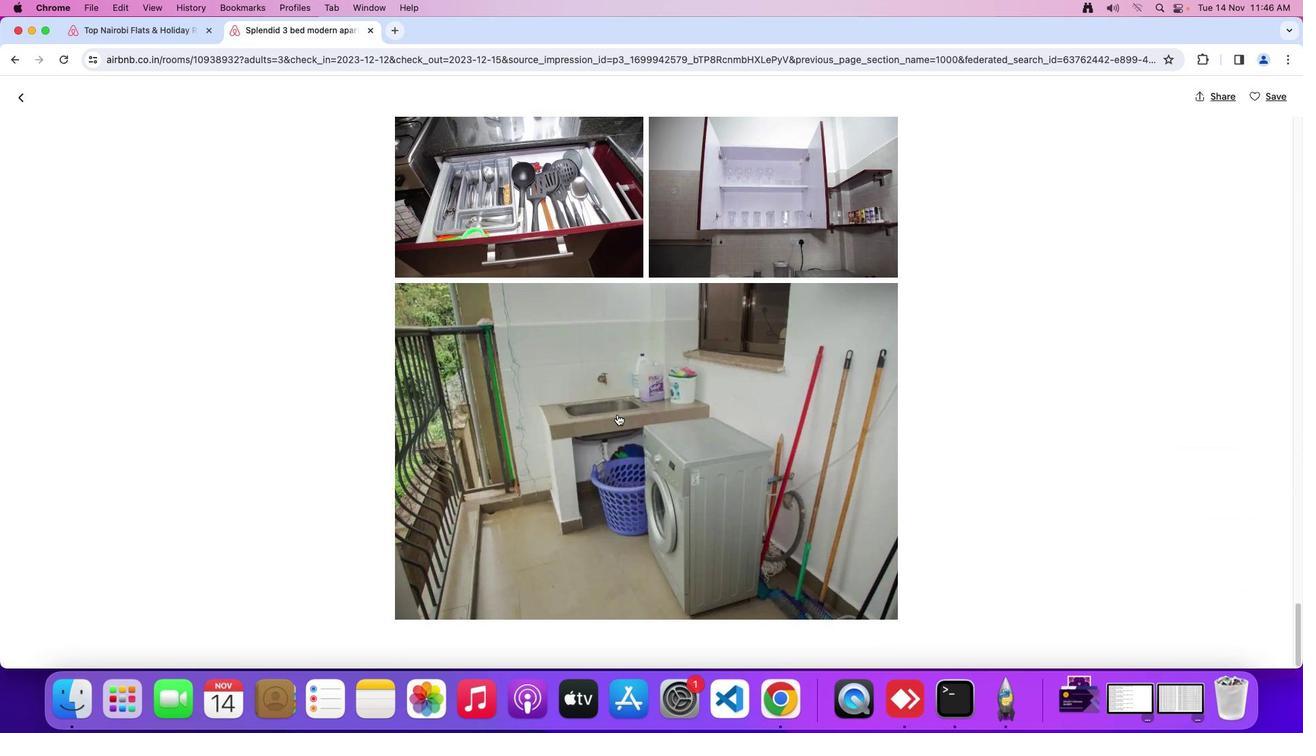 
Action: Mouse scrolled (710, 437) with delta (0, -4)
Screenshot: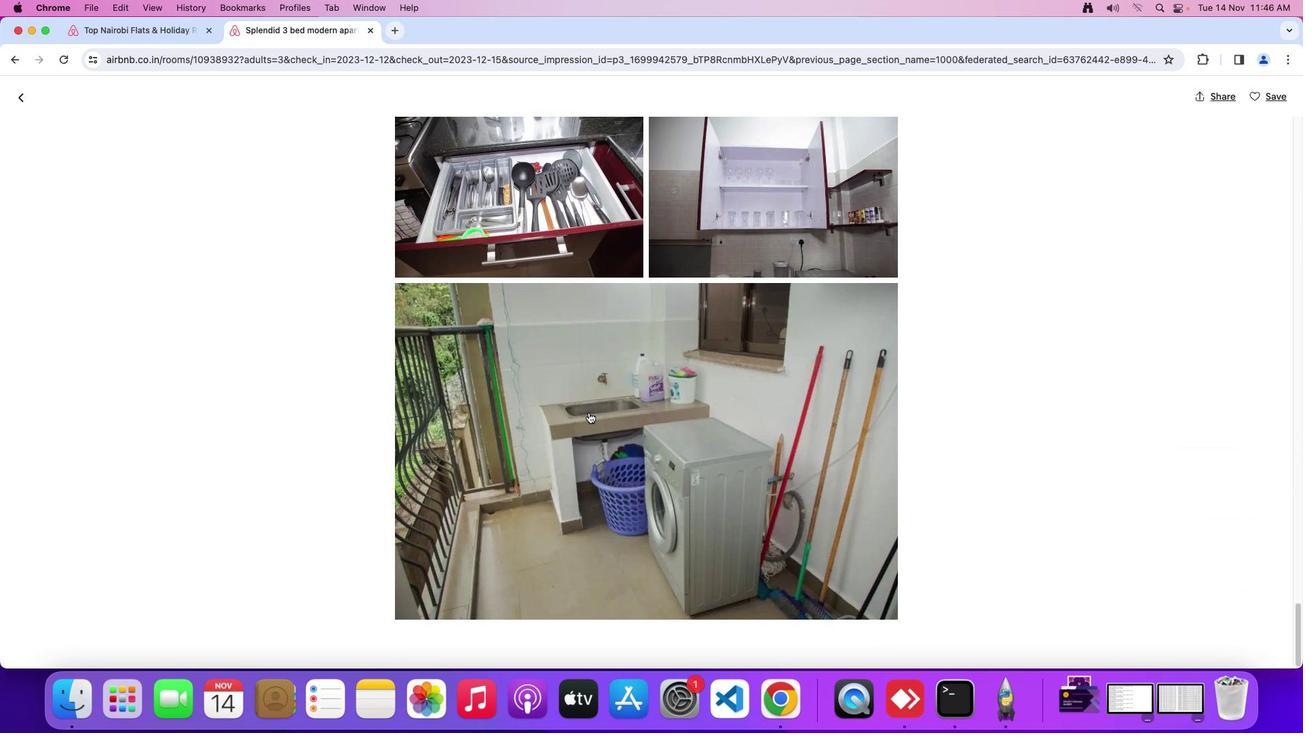 
Action: Mouse moved to (20, 97)
Screenshot: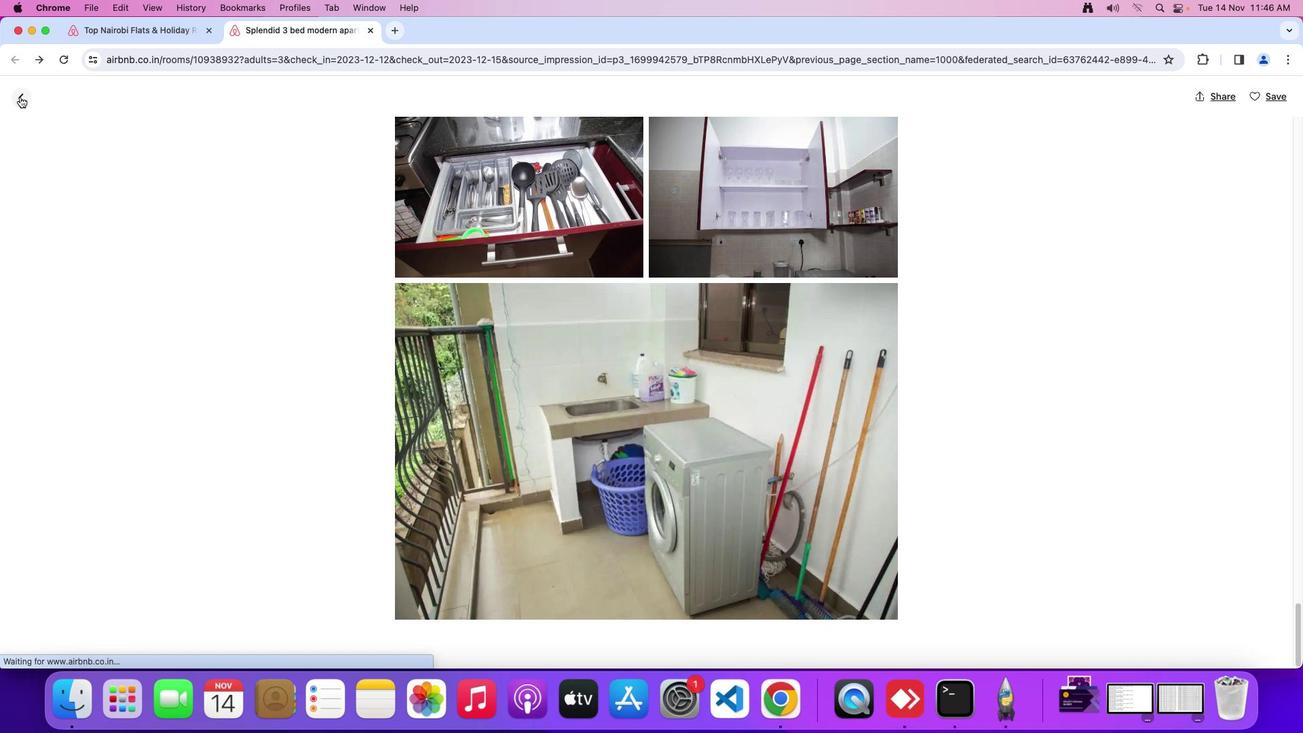 
Action: Mouse pressed left at (20, 97)
Screenshot: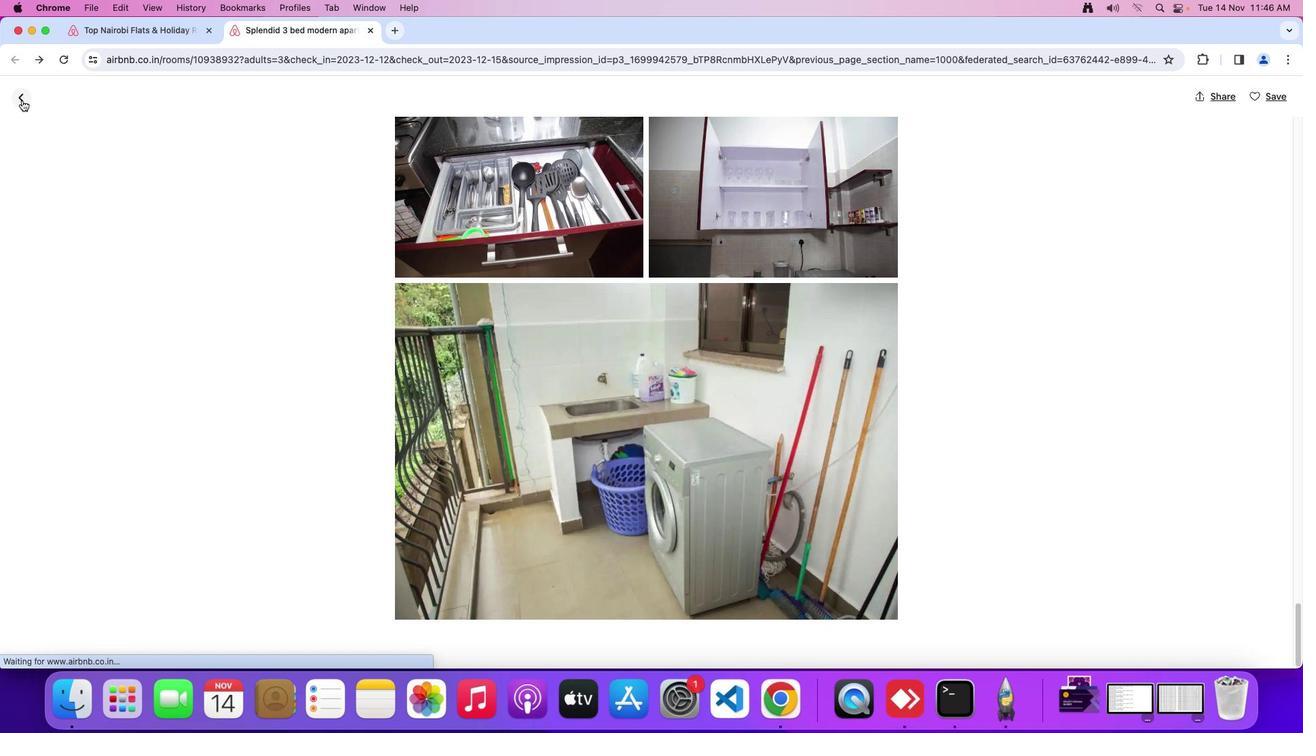 
Action: Mouse moved to (710, 362)
Screenshot: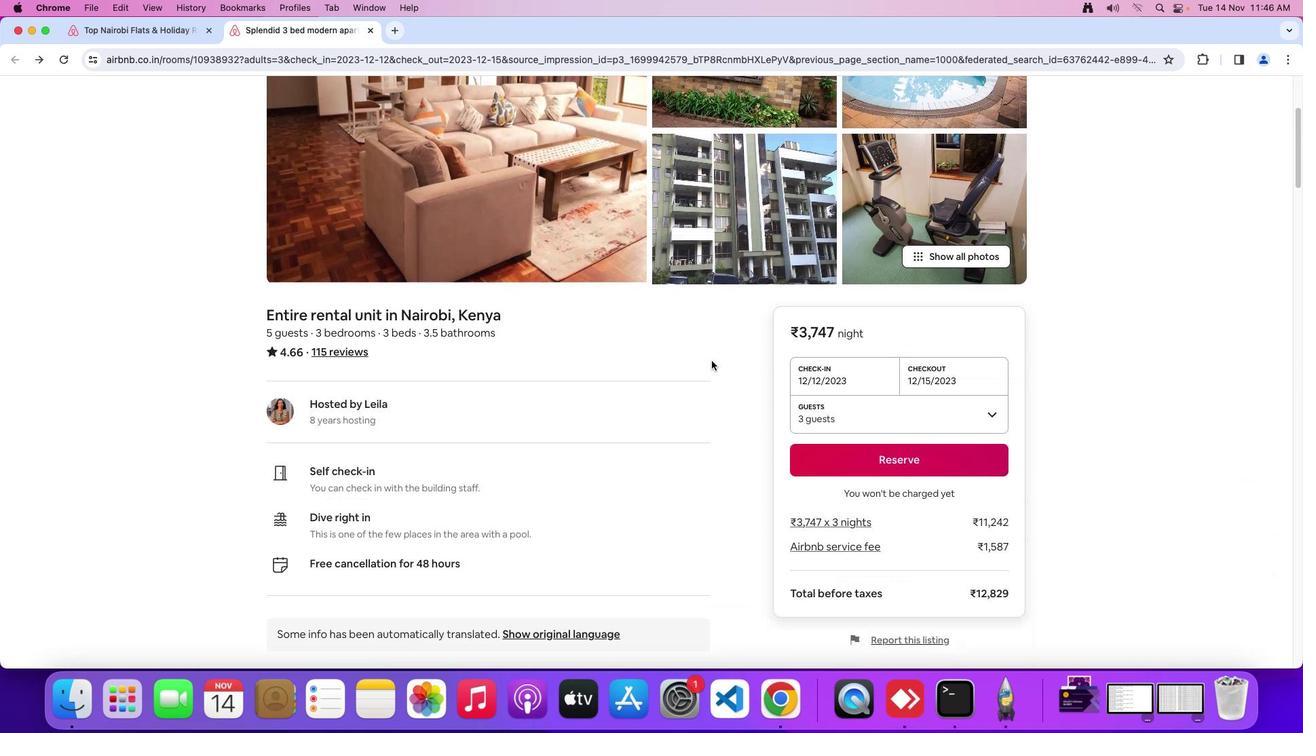
Action: Mouse scrolled (710, 362) with delta (0, 0)
Screenshot: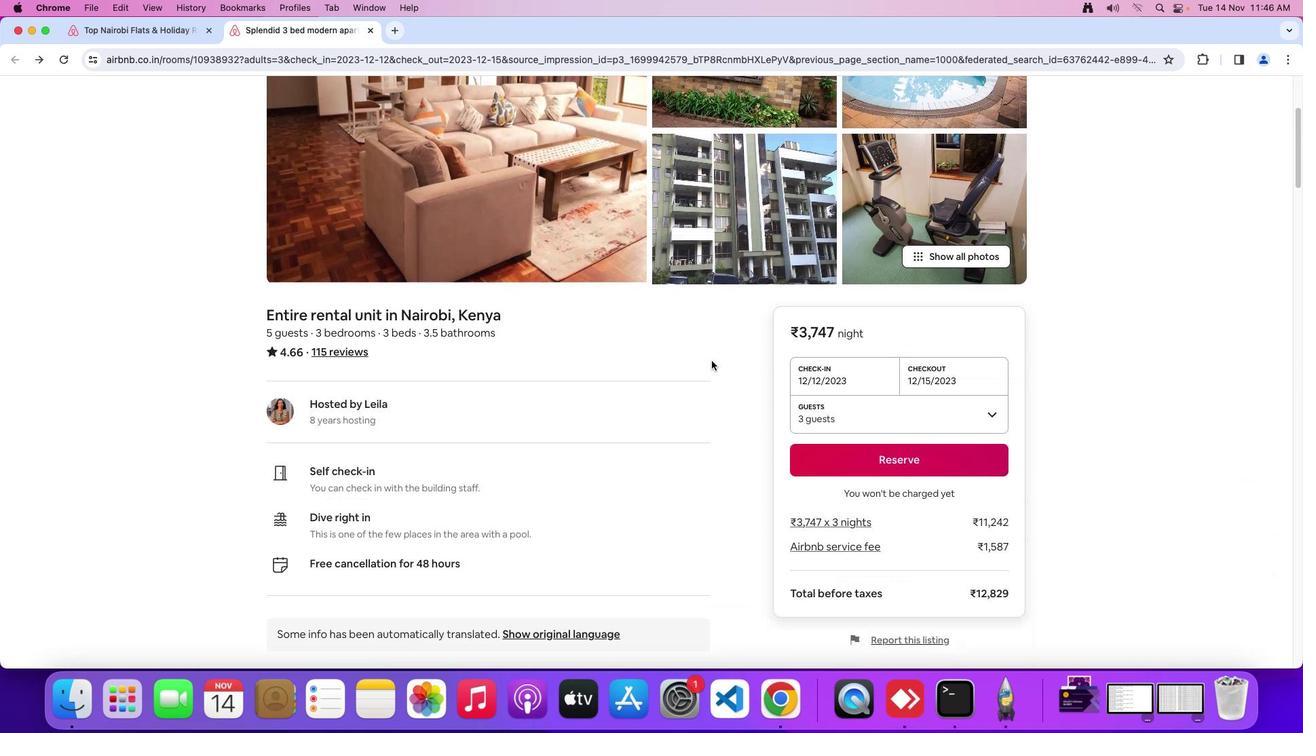 
Action: Mouse moved to (710, 362)
Screenshot: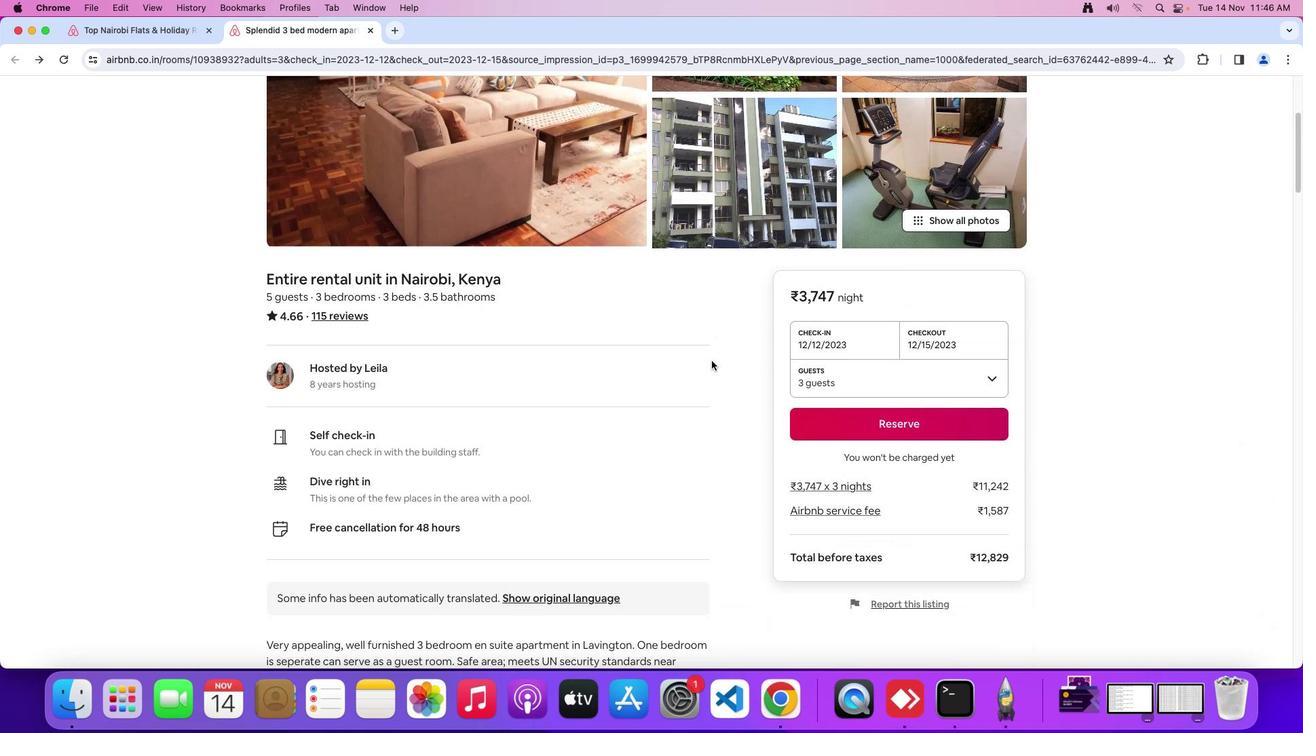 
Action: Mouse scrolled (710, 362) with delta (0, 0)
Screenshot: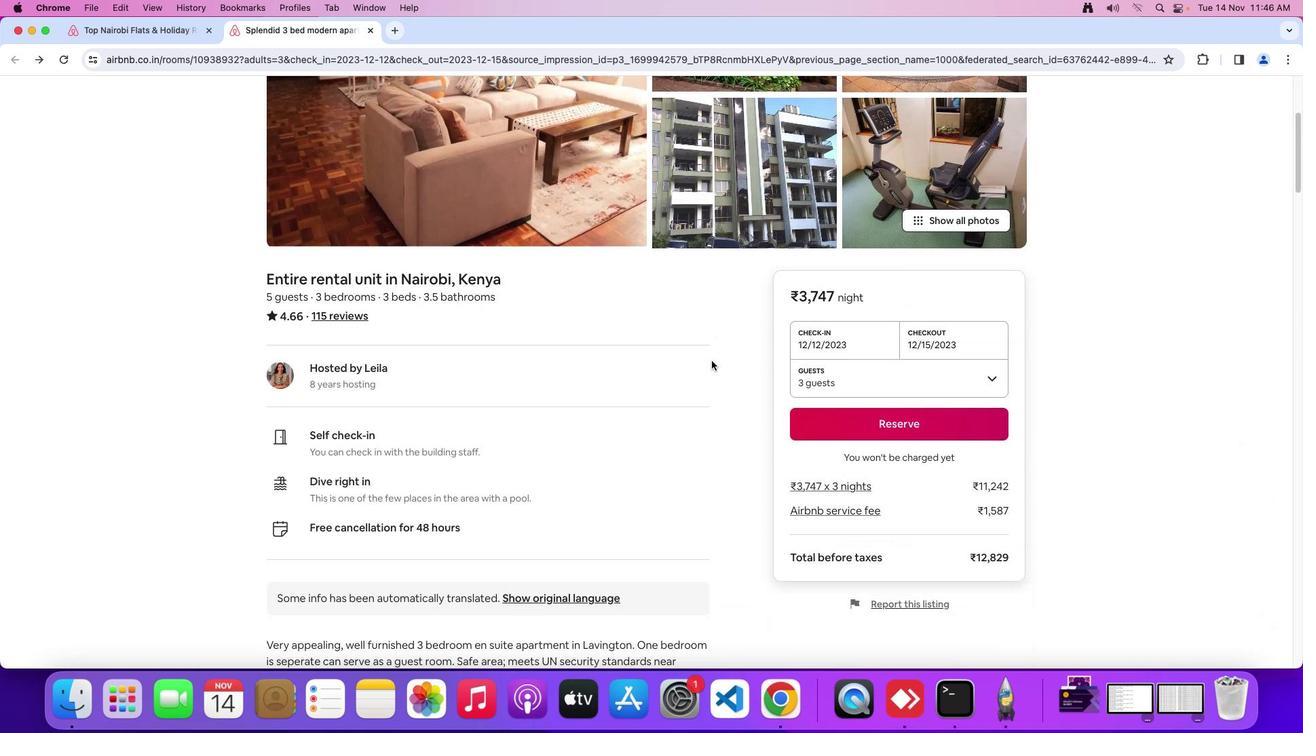 
Action: Mouse moved to (710, 362)
Screenshot: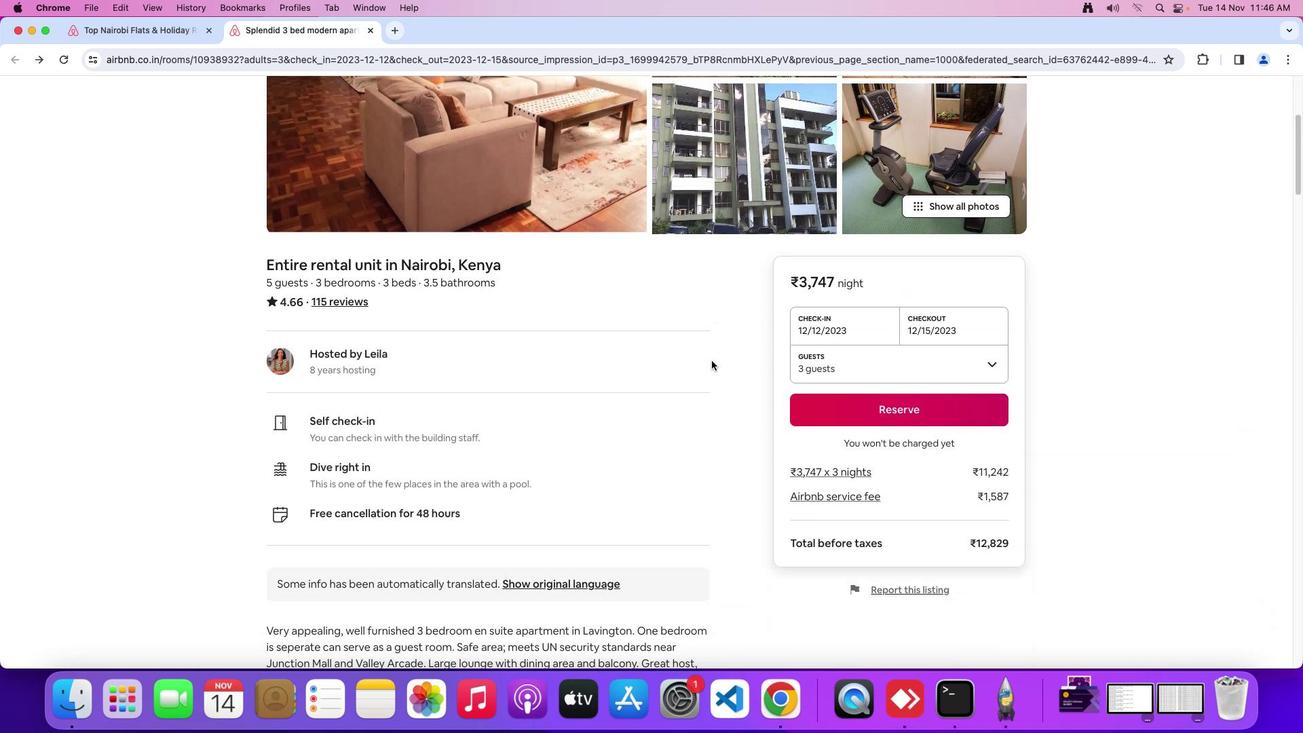 
Action: Mouse scrolled (710, 362) with delta (0, -2)
Screenshot: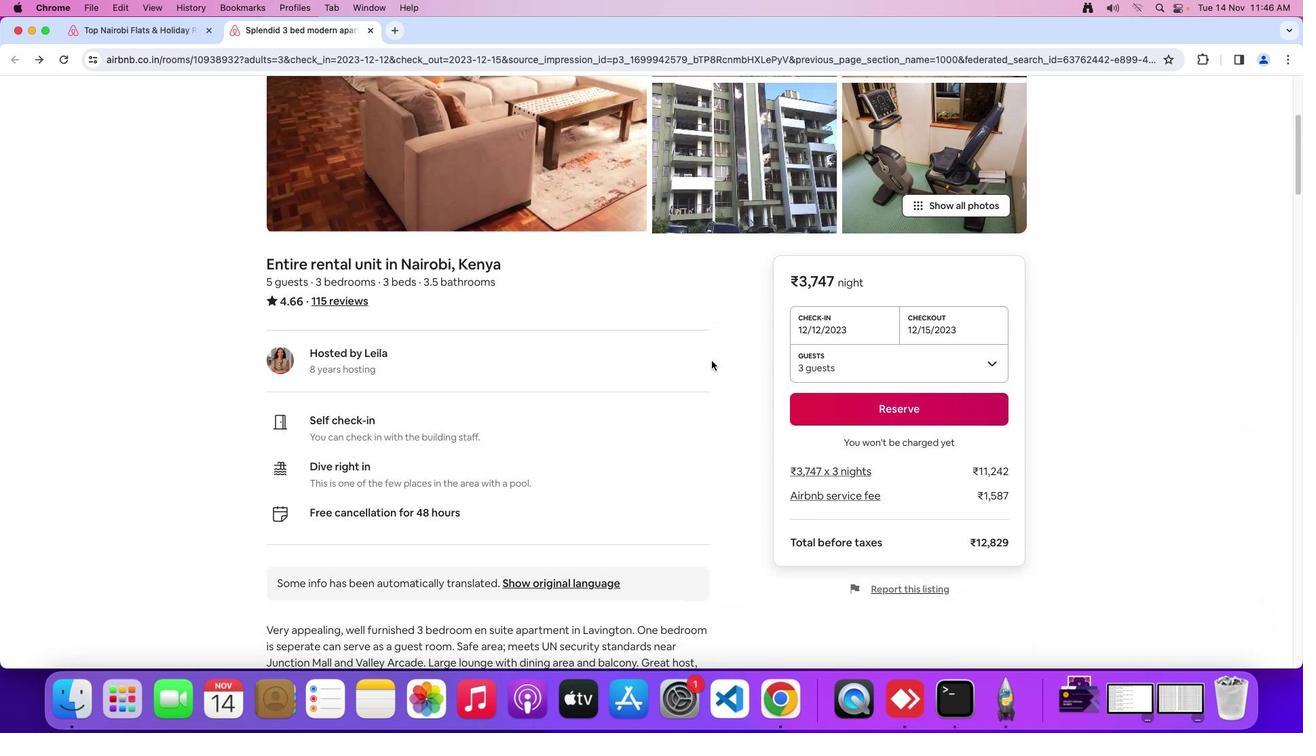 
Action: Mouse moved to (711, 361)
Screenshot: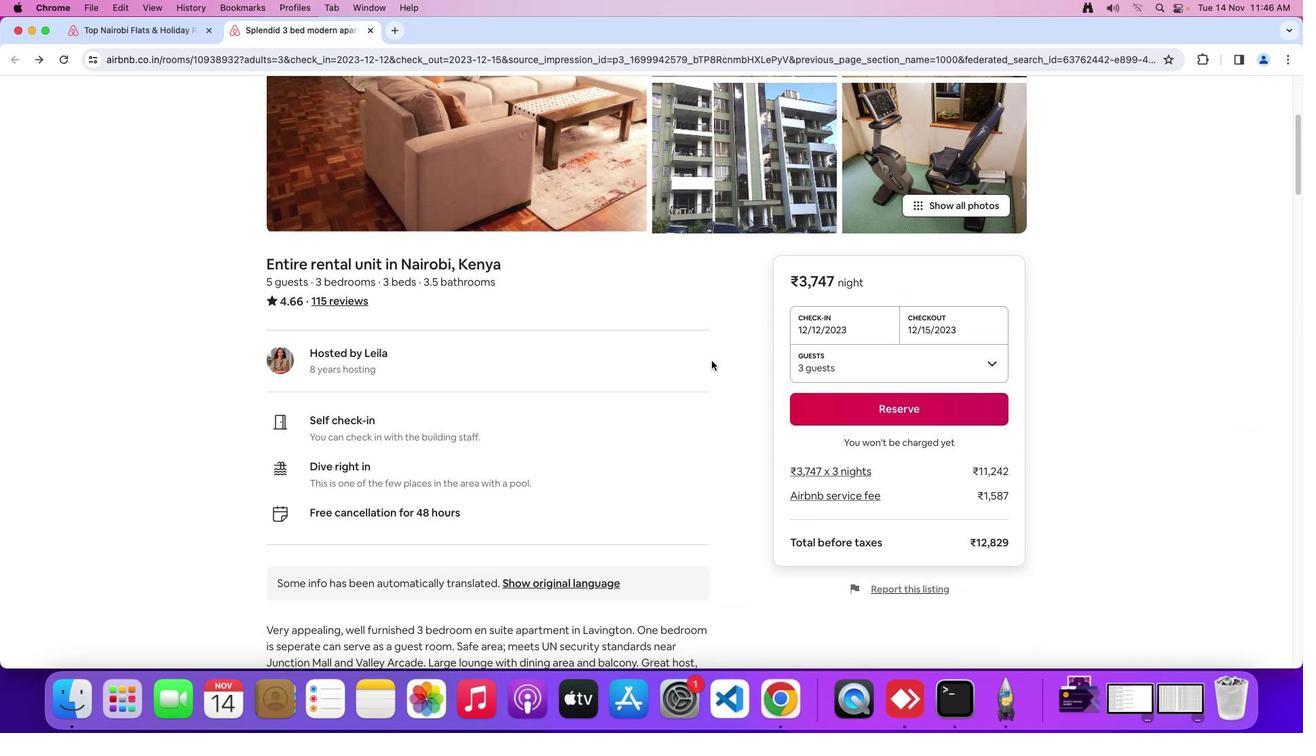 
Action: Mouse scrolled (711, 361) with delta (0, -2)
Screenshot: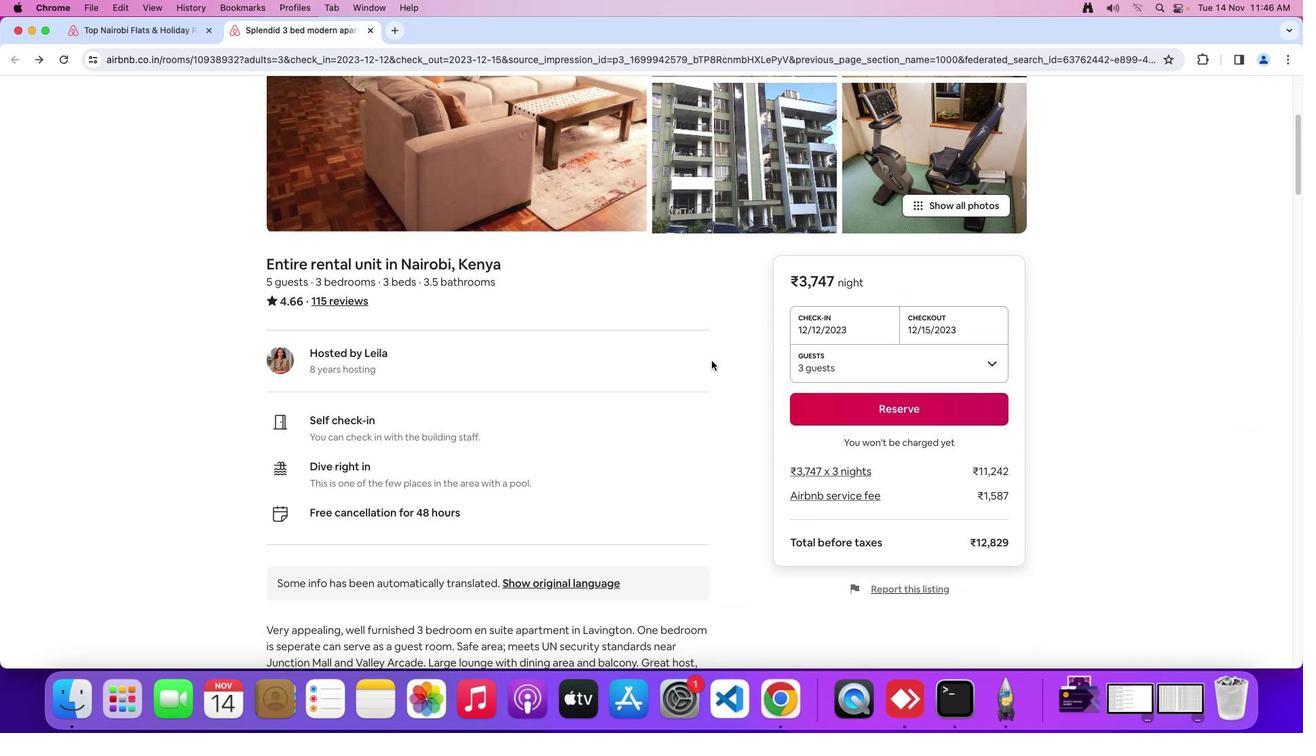 
Action: Mouse moved to (711, 360)
Screenshot: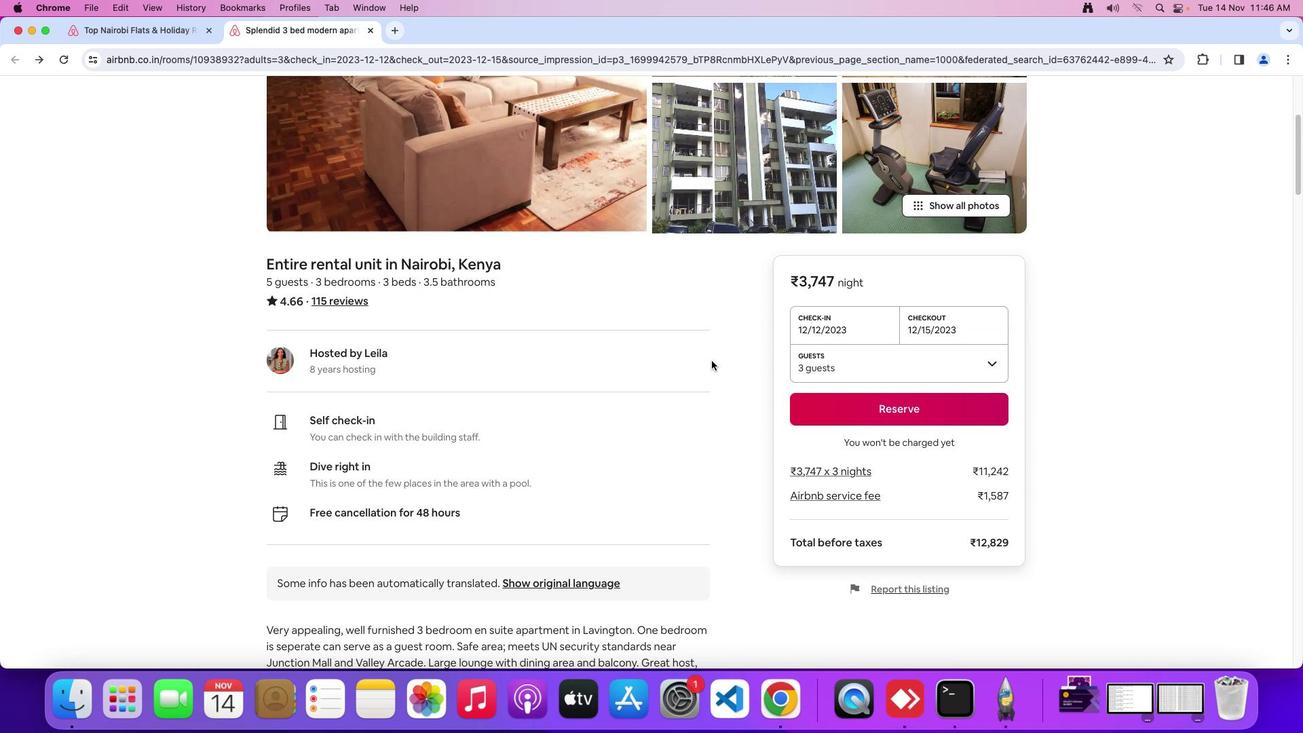 
Action: Mouse scrolled (711, 360) with delta (0, 0)
